 Task: Reply to email with the signature Devin Parker with the subject Thank you for a leave of absence from softage.10@softage.net with the message Please let me know if you have any questions or concerns about the new project timeline. with BCC to softage.2@softage.net with an attached document Vendor_agreement.pdf
Action: Mouse moved to (561, 223)
Screenshot: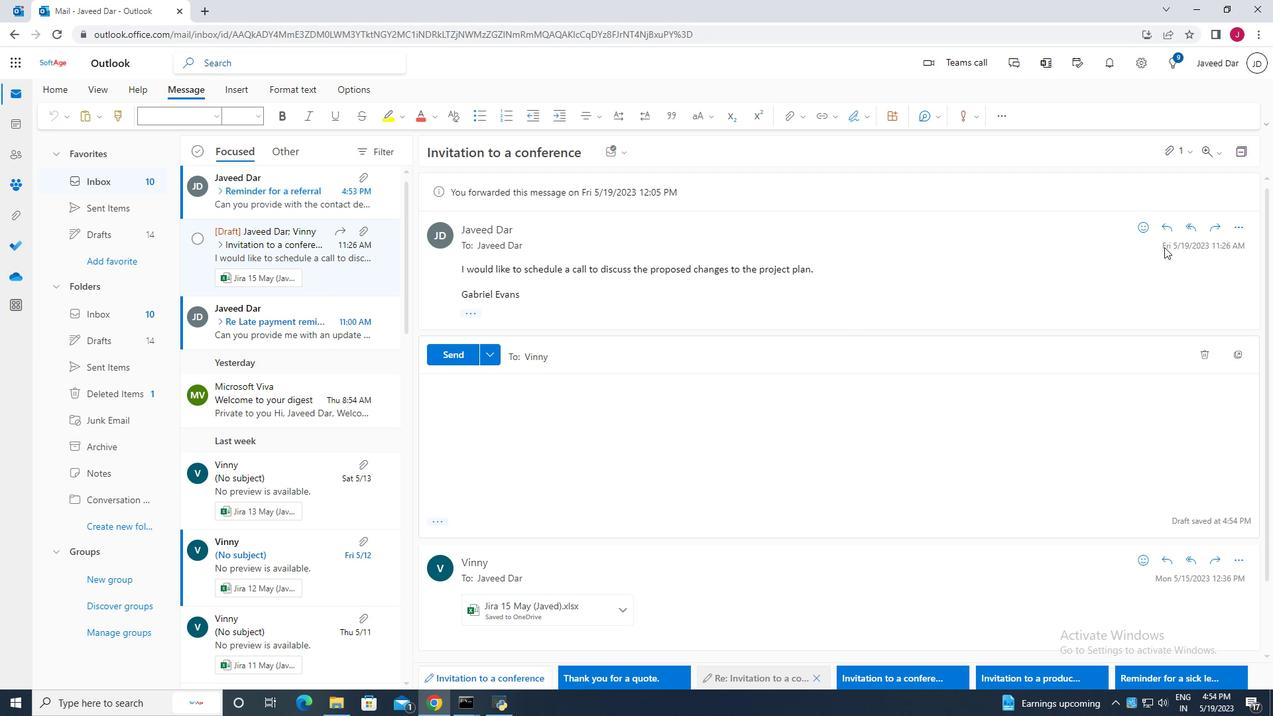
Action: Mouse pressed left at (561, 223)
Screenshot: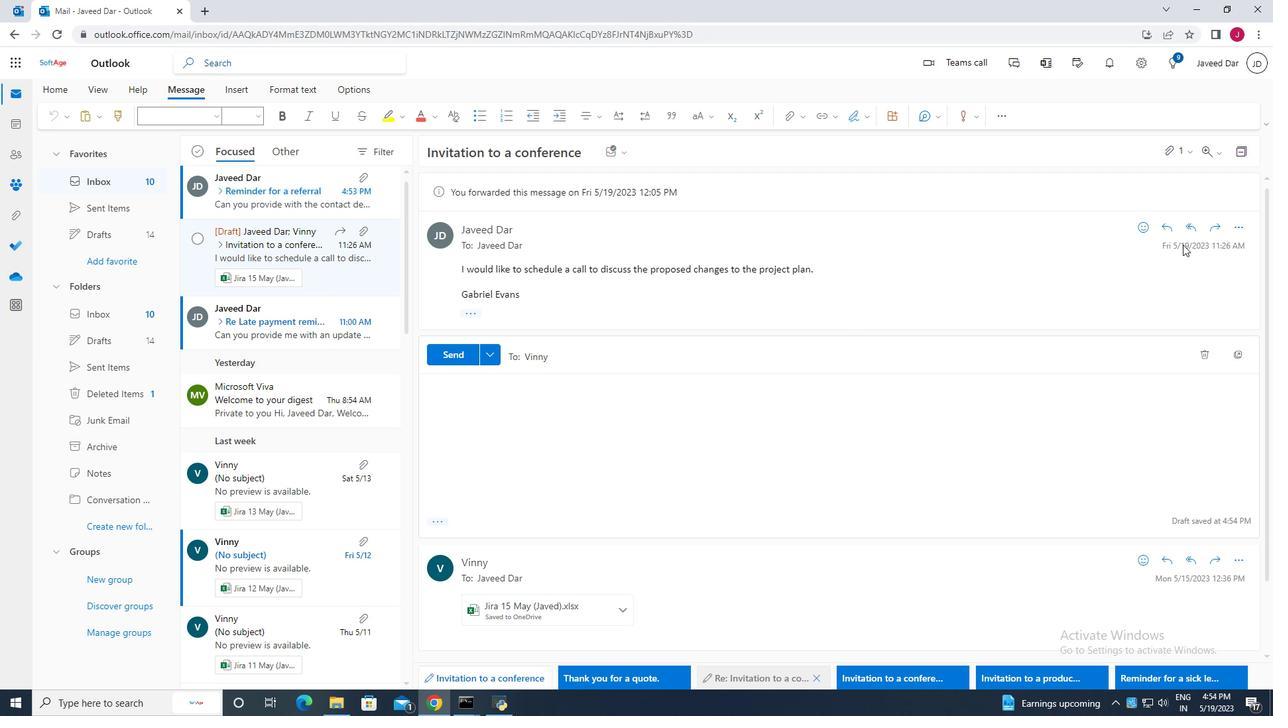 
Action: Mouse moved to (579, 152)
Screenshot: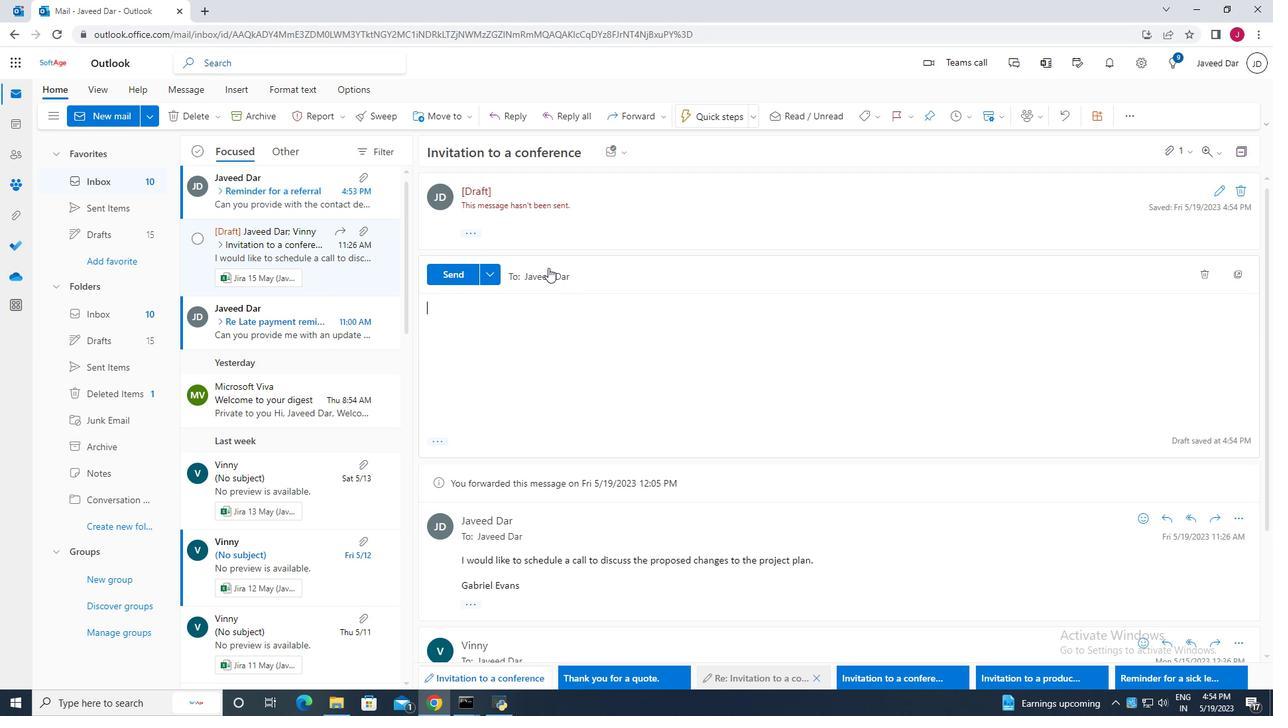 
Action: Mouse pressed left at (579, 152)
Screenshot: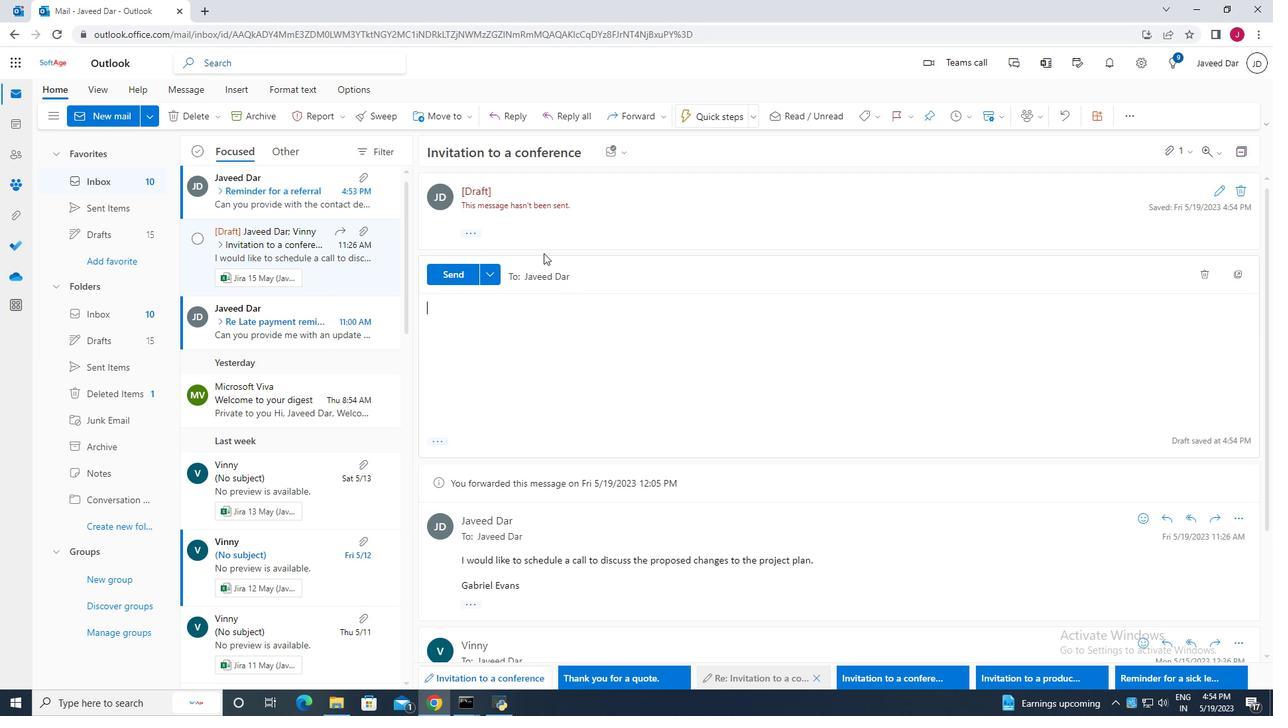 
Action: Mouse moved to (568, 255)
Screenshot: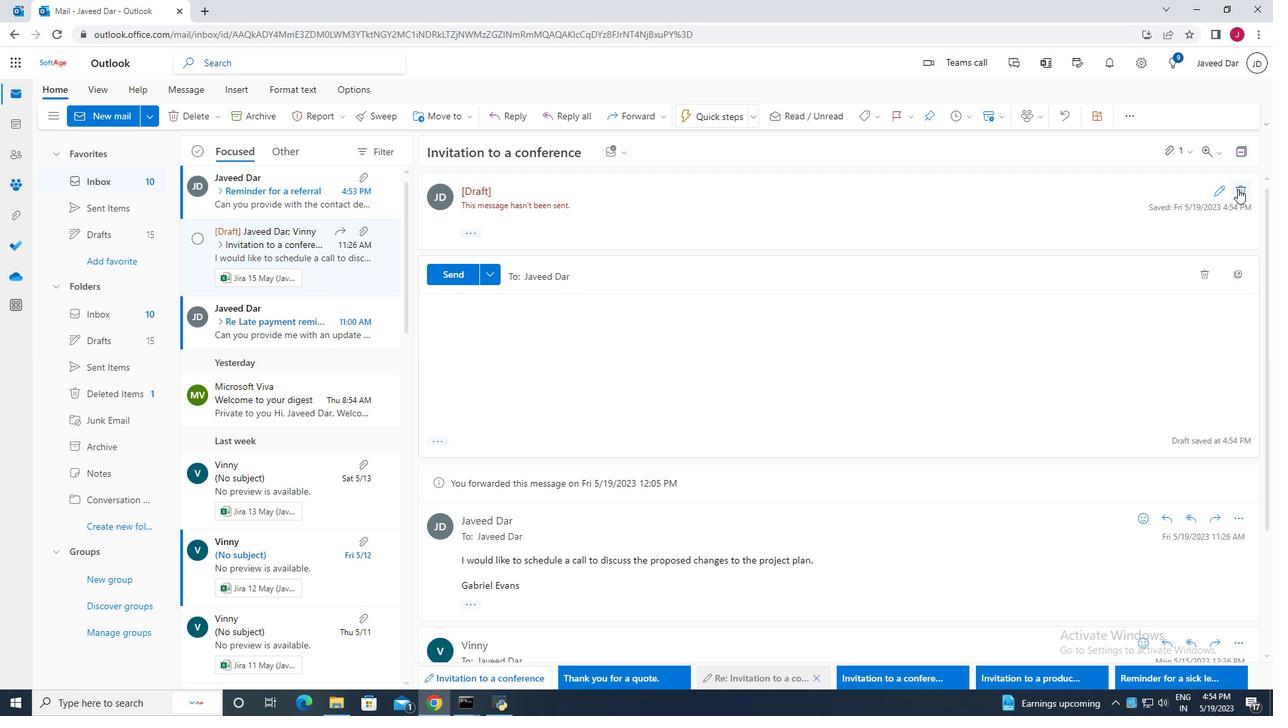 
Action: Mouse pressed left at (568, 255)
Screenshot: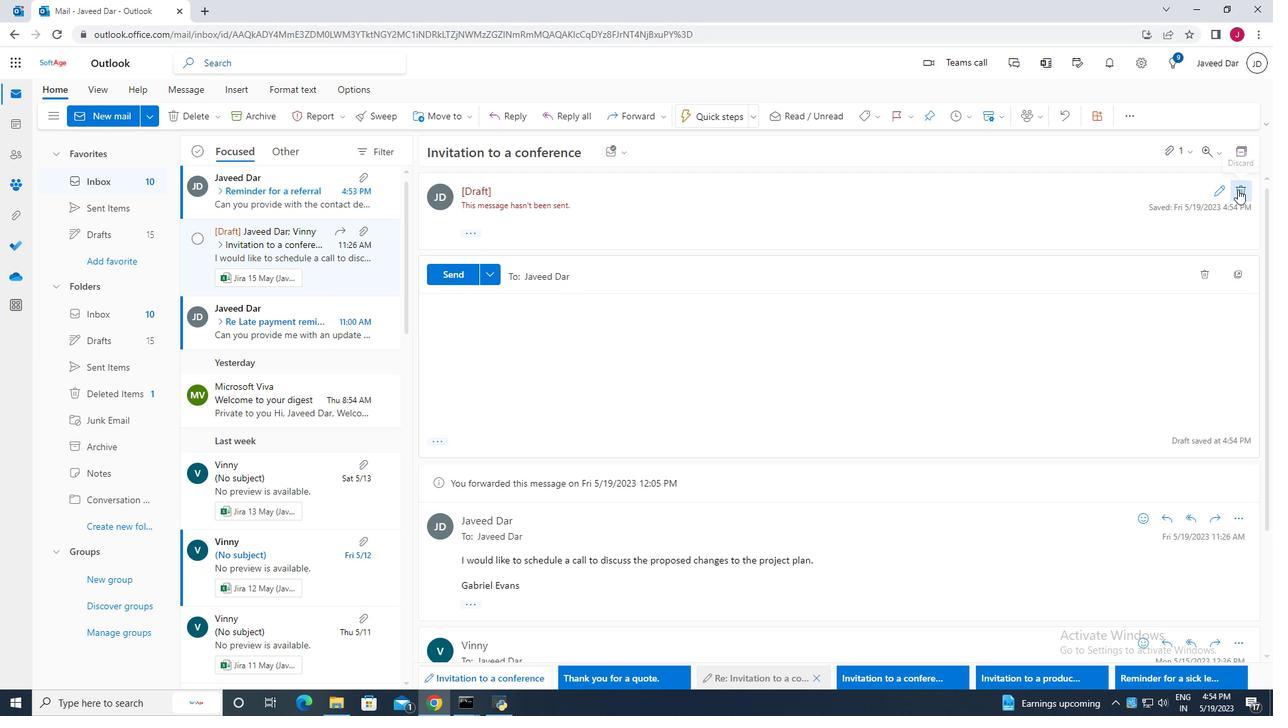 
Action: Mouse moved to (568, 229)
Screenshot: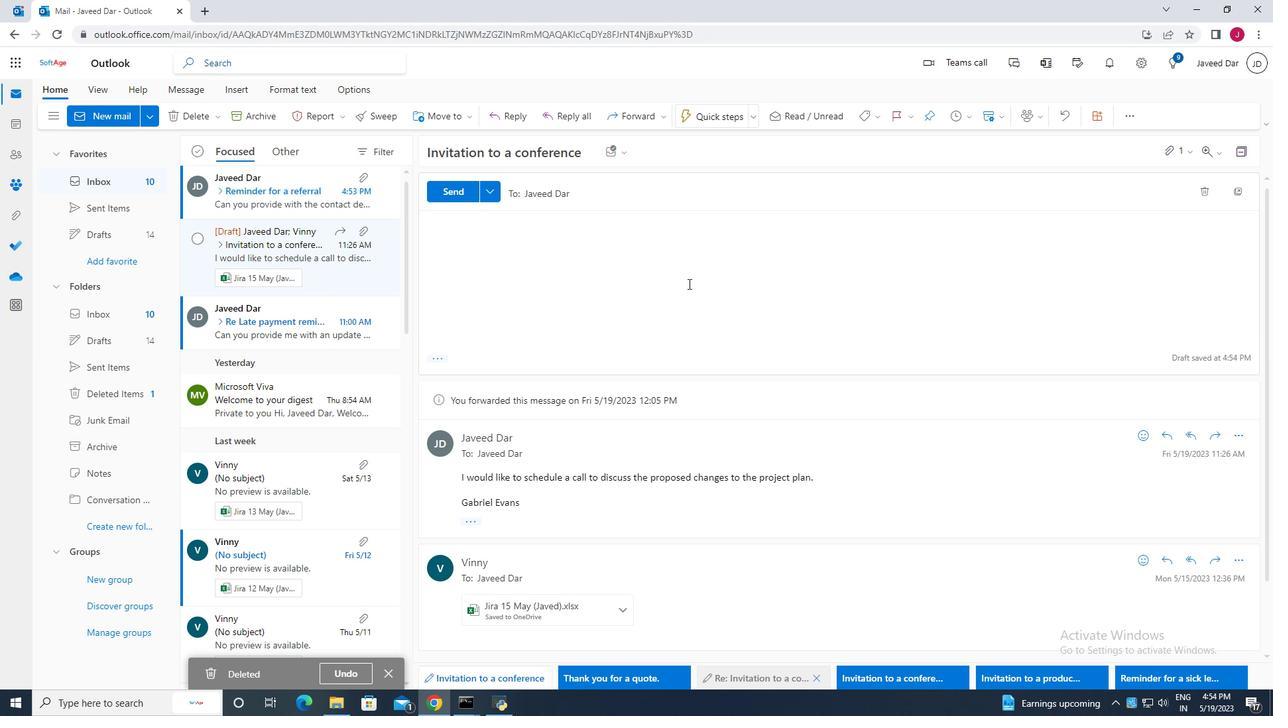 
Action: Mouse pressed left at (568, 229)
Screenshot: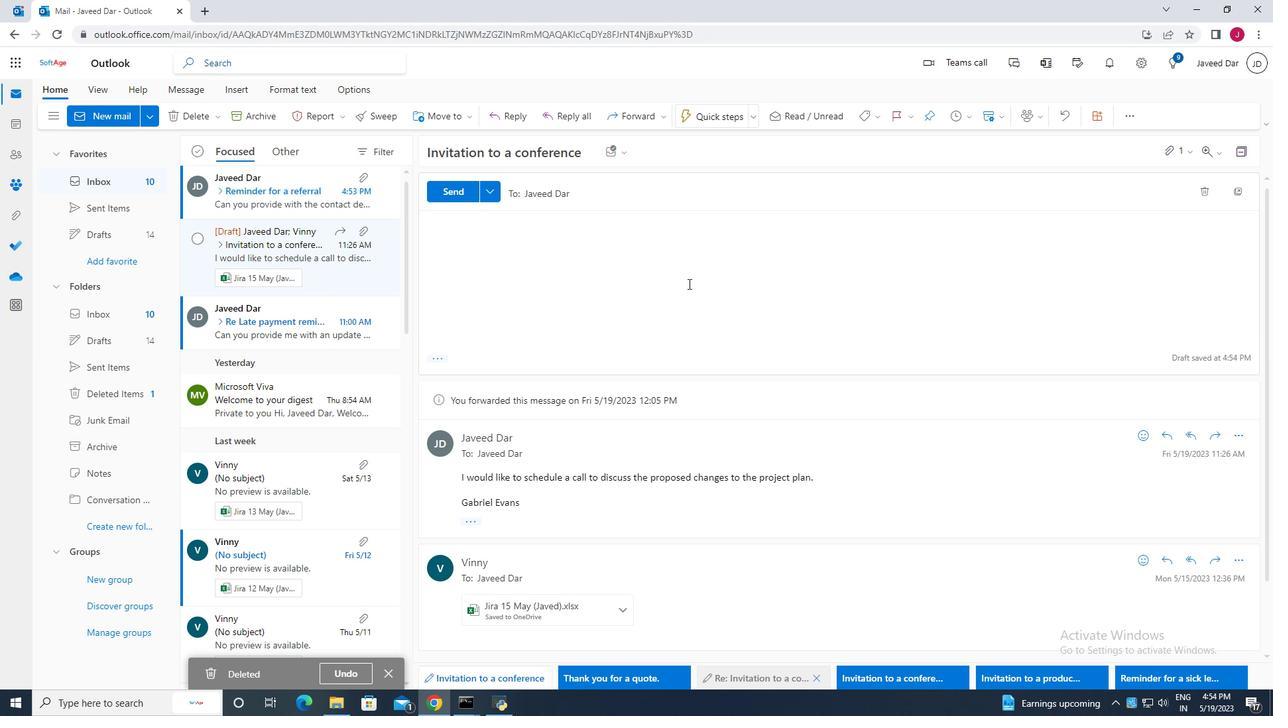 
Action: Mouse moved to (568, 210)
Screenshot: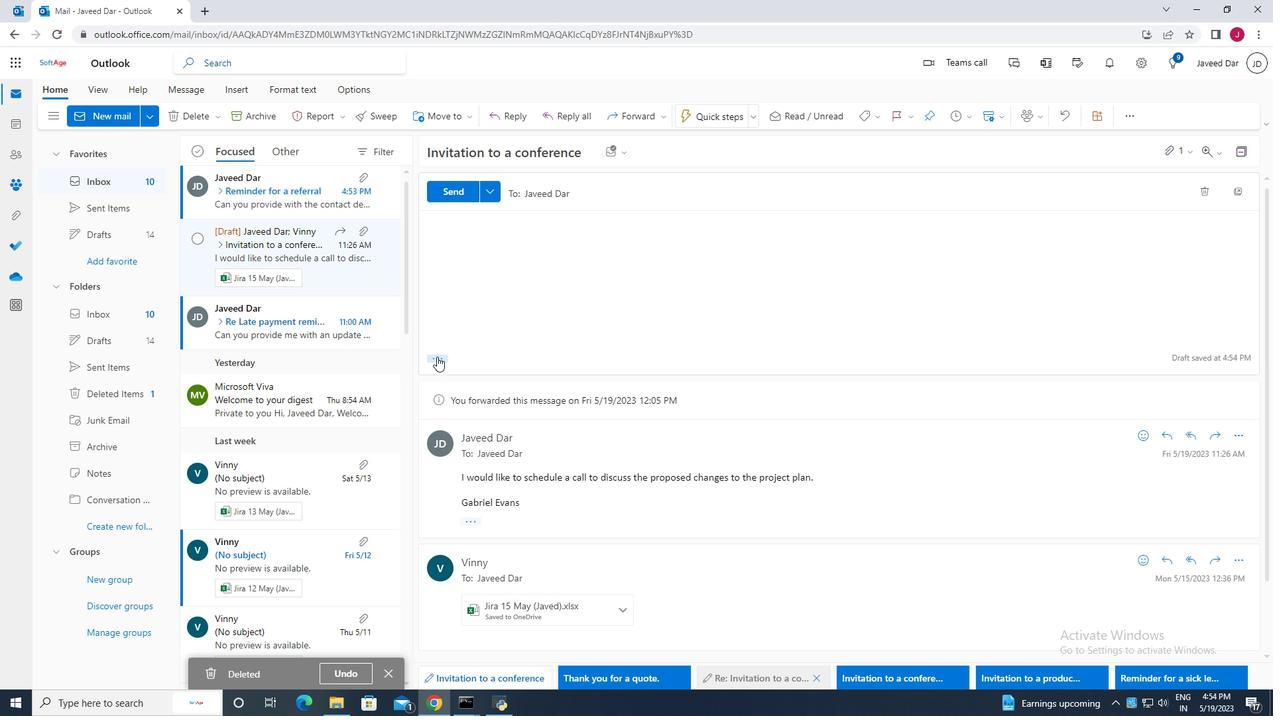 
Action: Mouse pressed left at (568, 210)
Screenshot: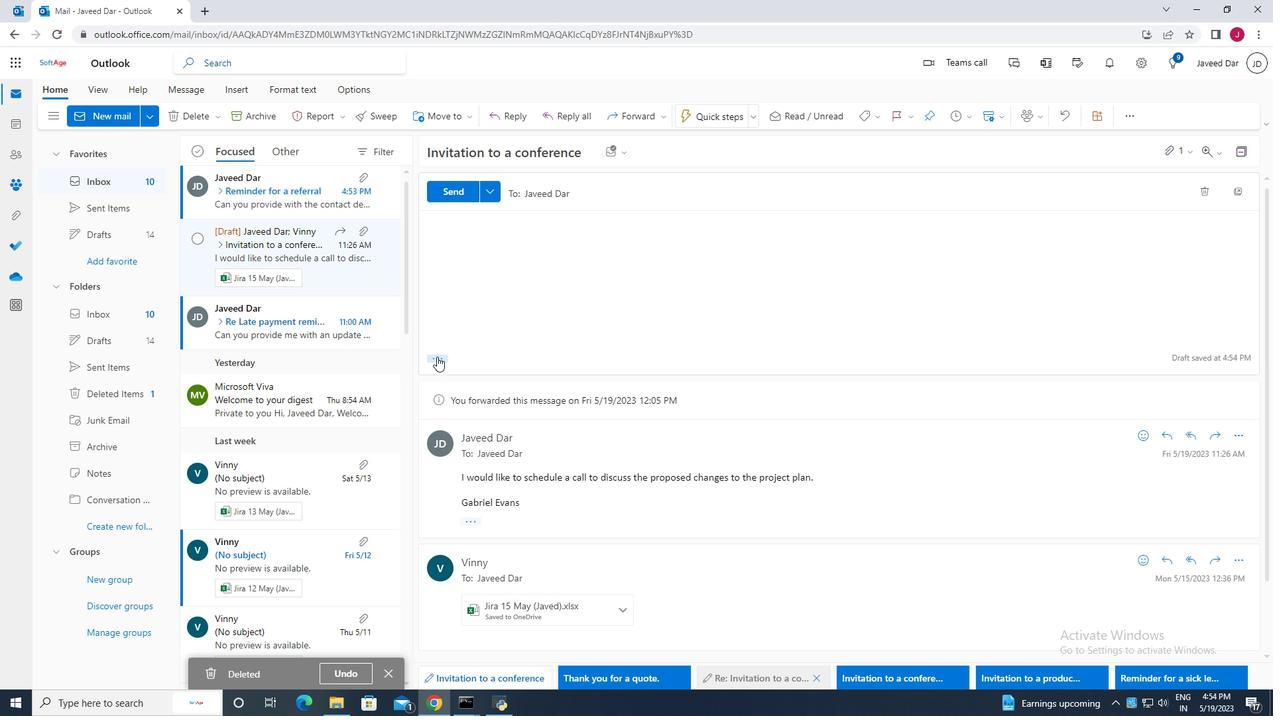 
Action: Mouse moved to (574, 210)
Screenshot: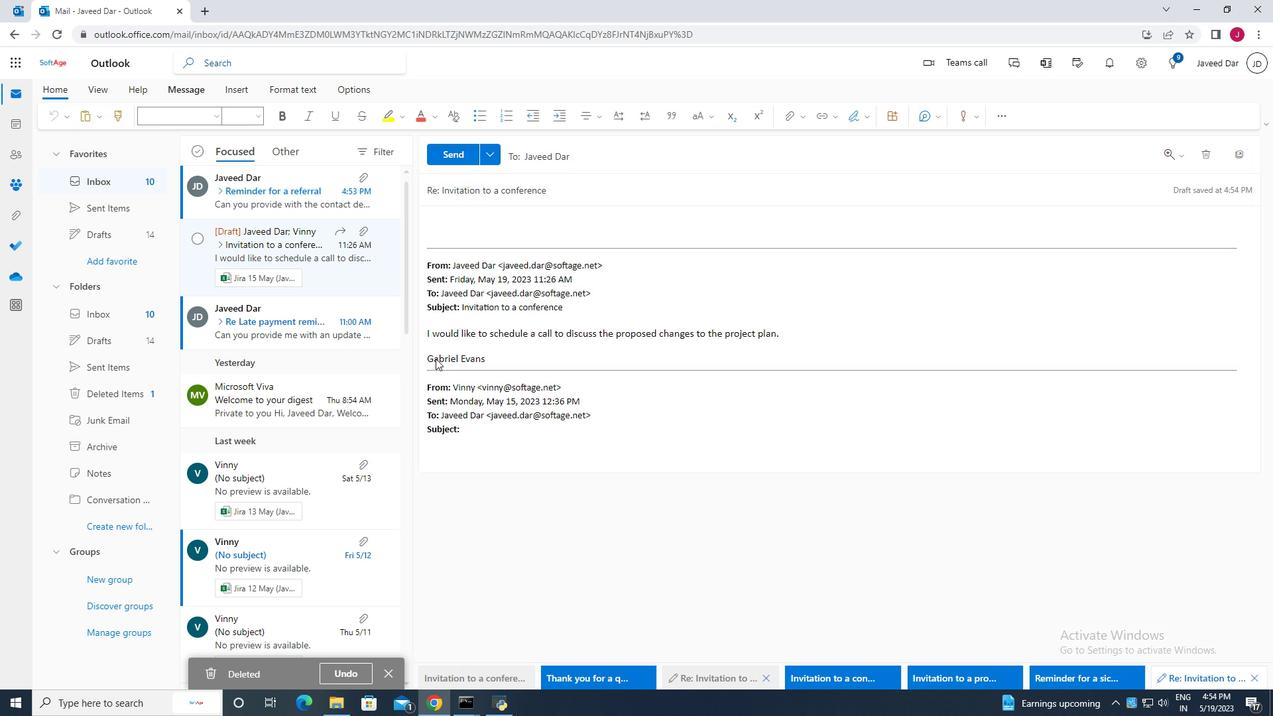 
Action: Mouse pressed left at (574, 210)
Screenshot: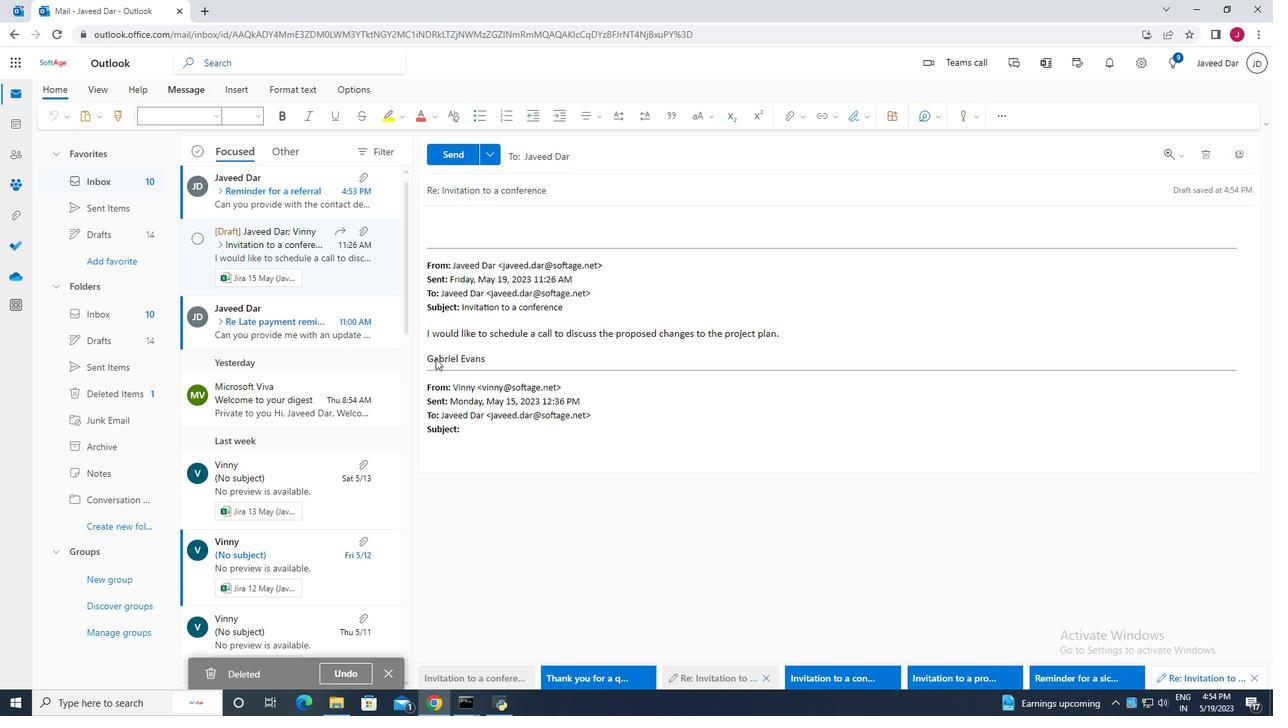 
Action: Key pressed <Key.shift>Devin<Key.space><Key.shift><Key.shift><Key.shift><Key.shift><Key.shift><Key.shift>Parker
Screenshot: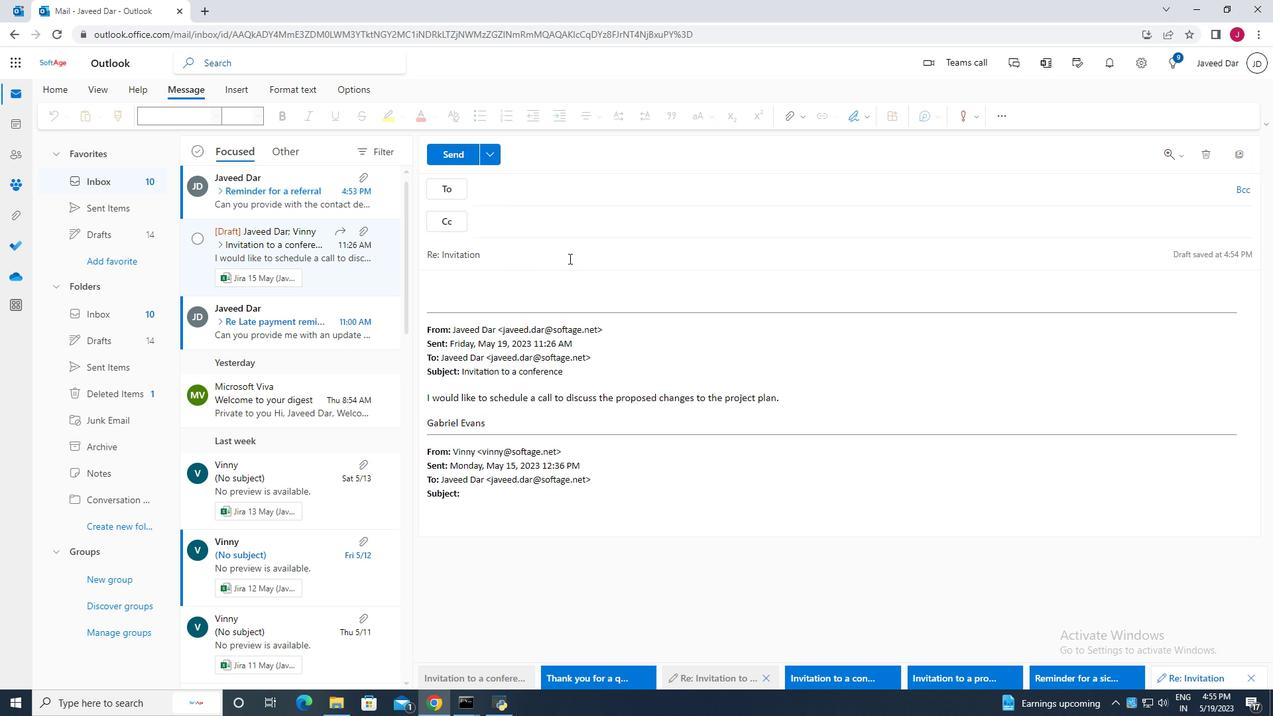 
Action: Mouse moved to (590, 177)
Screenshot: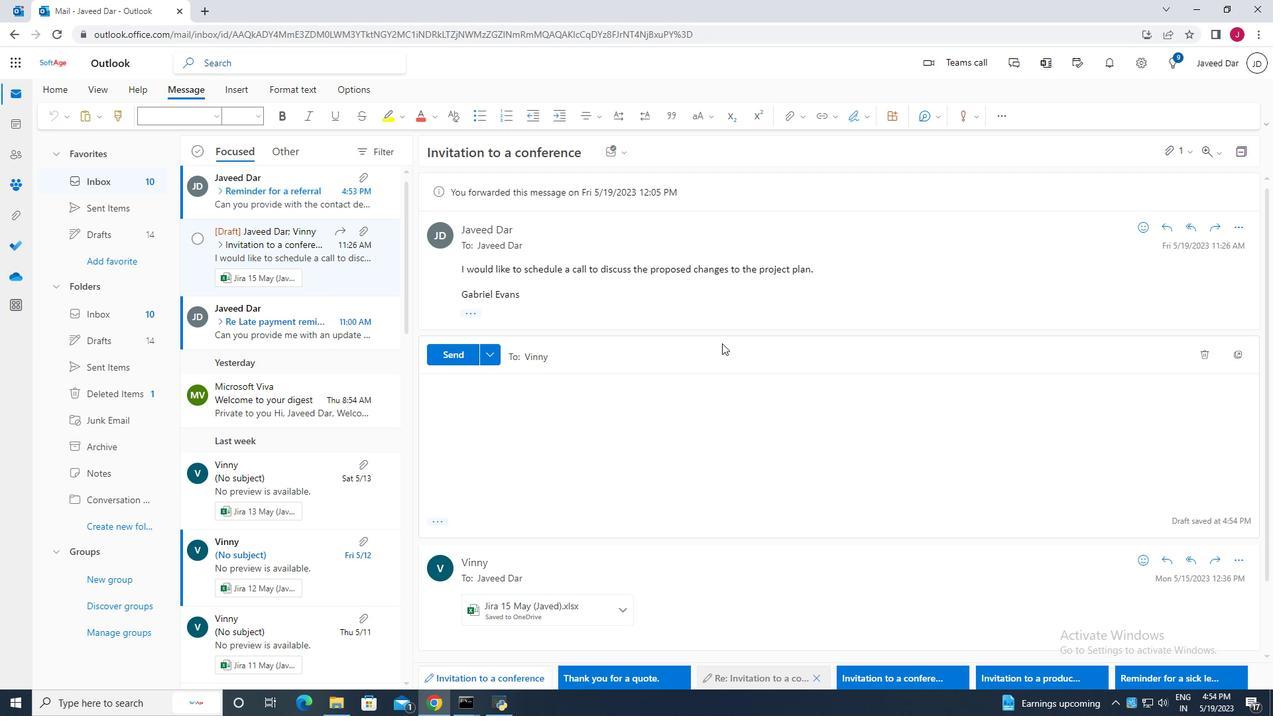 
Action: Key pressed <Key.tab>
Screenshot: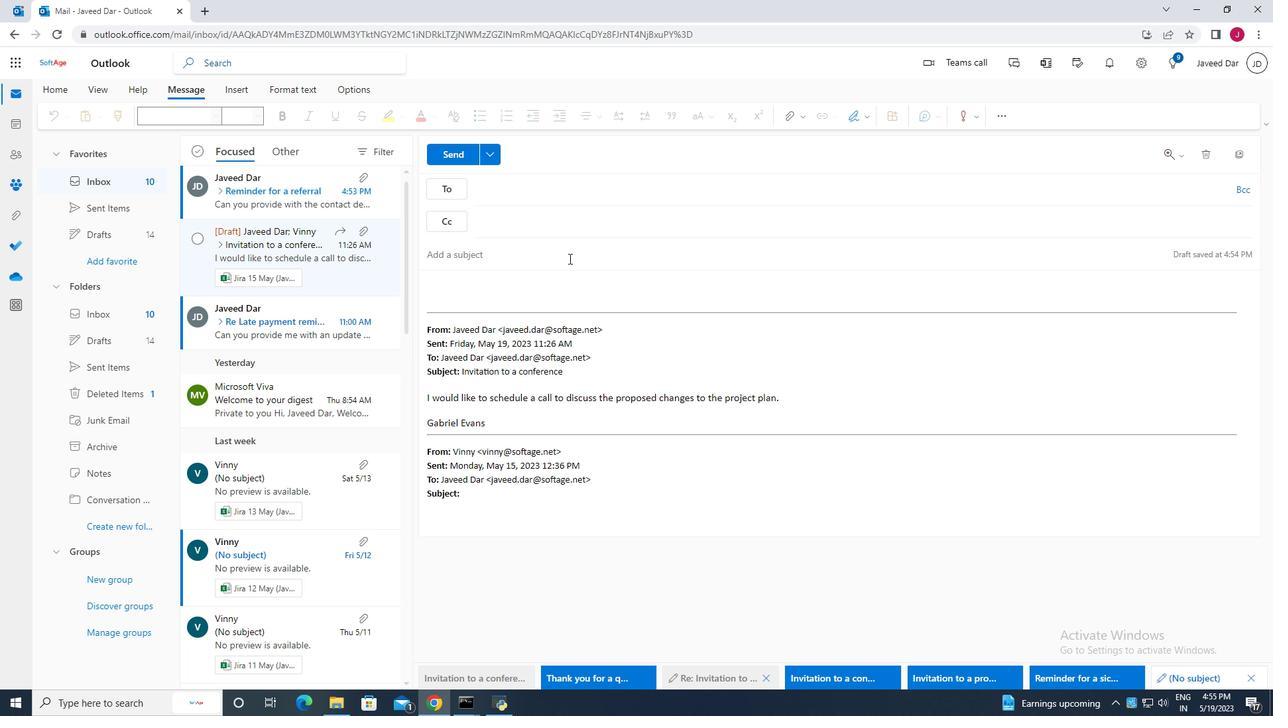 
Action: Mouse moved to (584, 208)
Screenshot: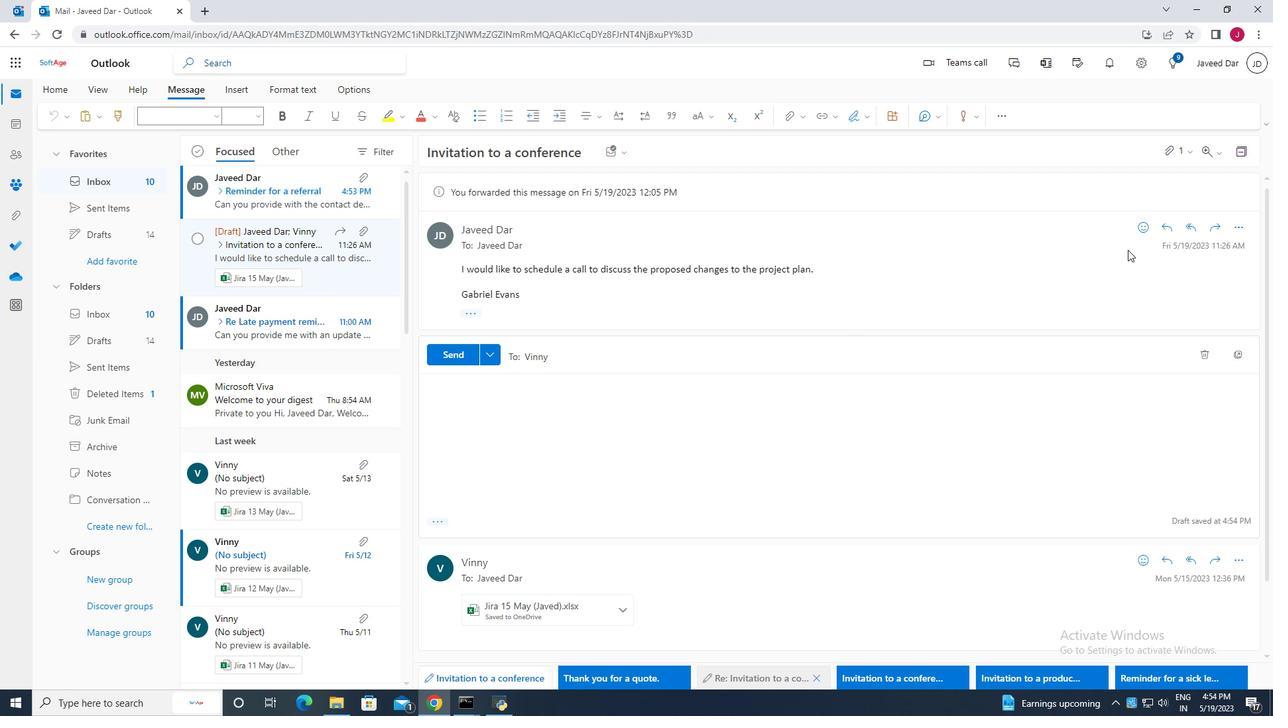
Action: Key pressed <Key.shift>
Screenshot: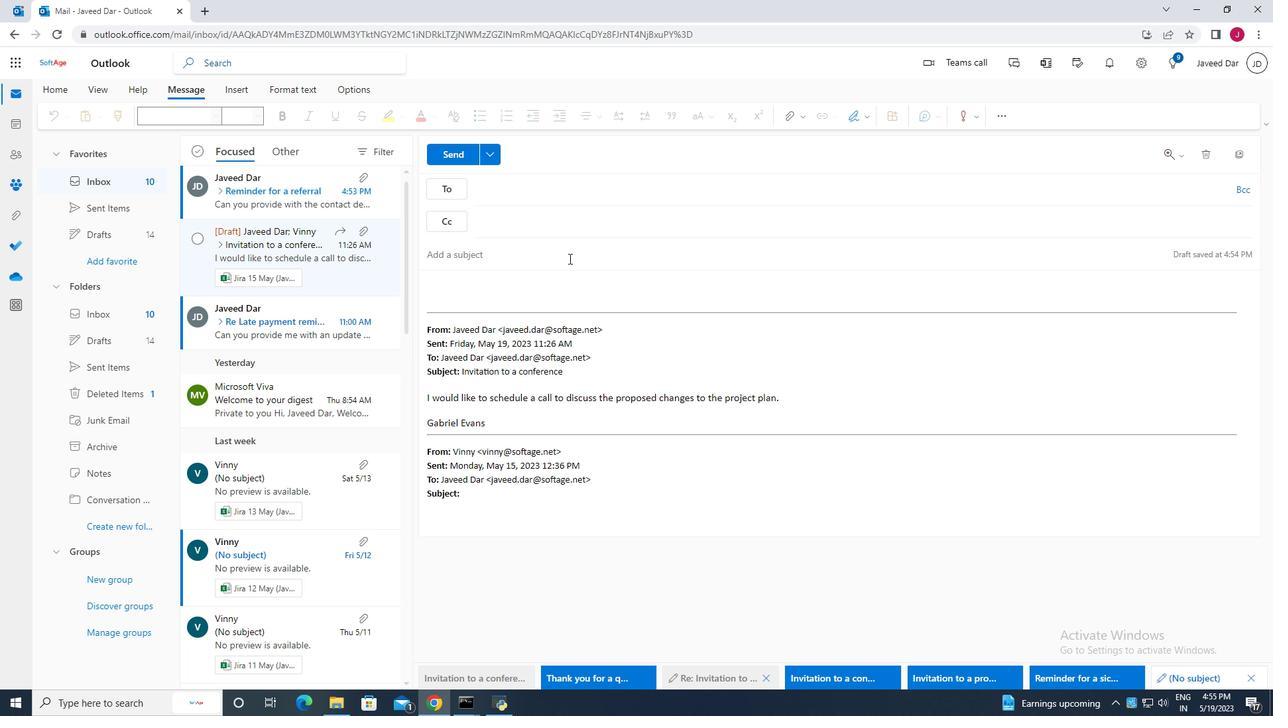 
Action: Mouse moved to (584, 218)
Screenshot: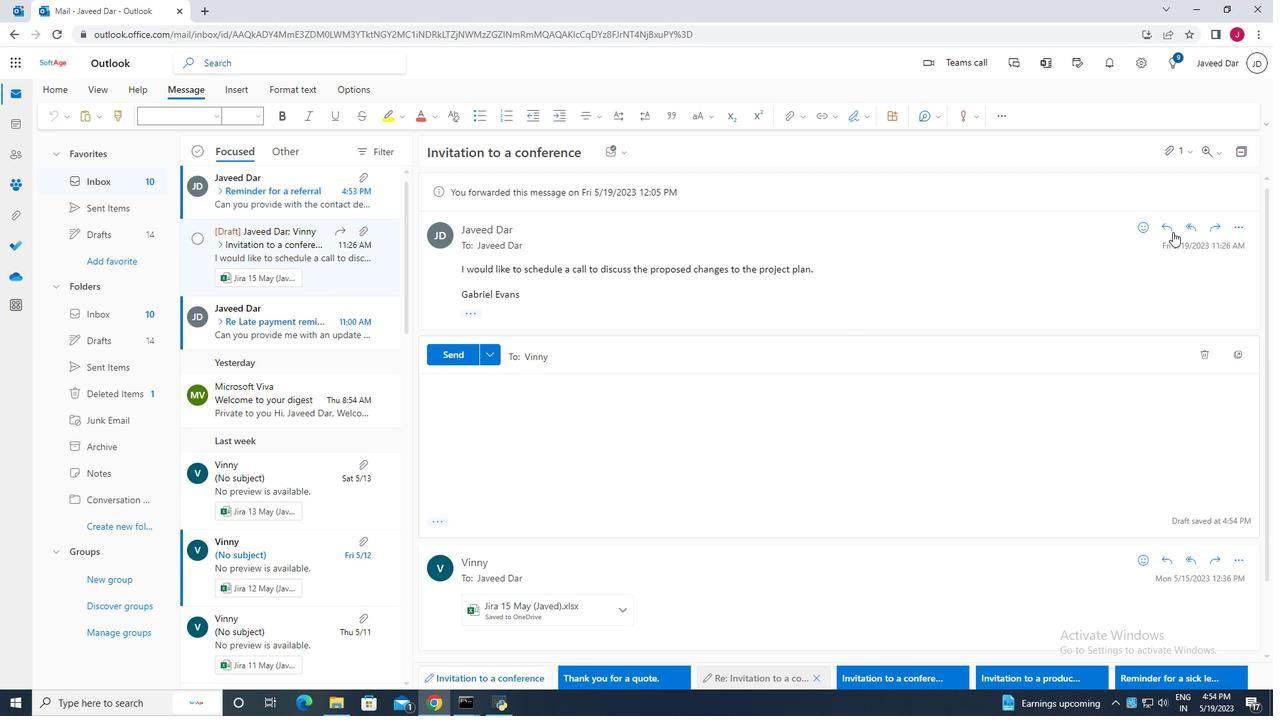 
Action: Key pressed D
Screenshot: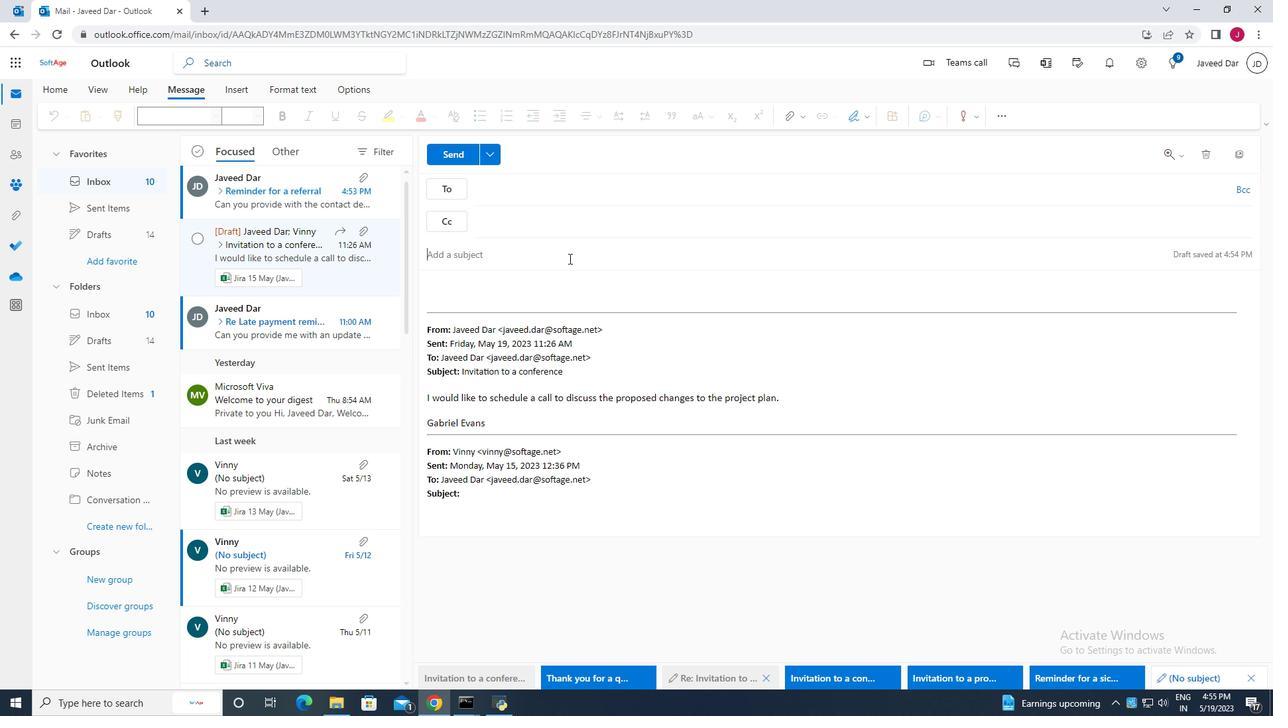 
Action: Mouse moved to (584, 218)
Screenshot: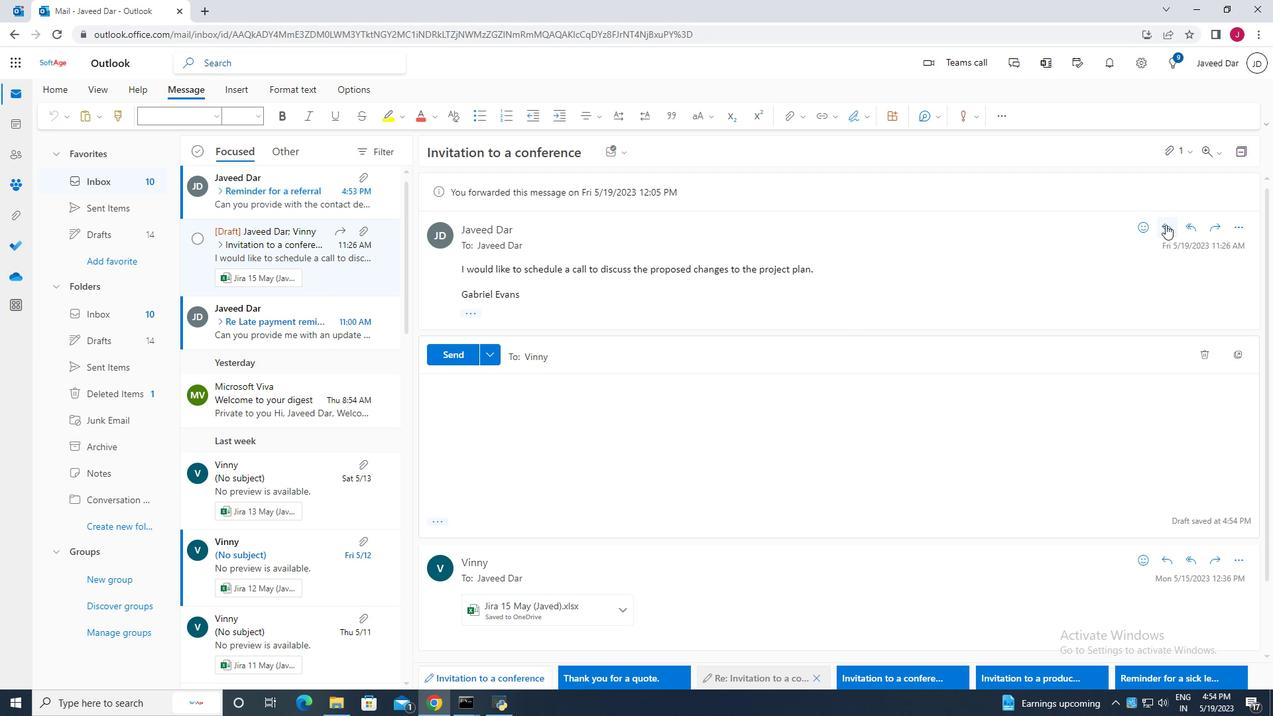 
Action: Mouse pressed left at (584, 218)
Screenshot: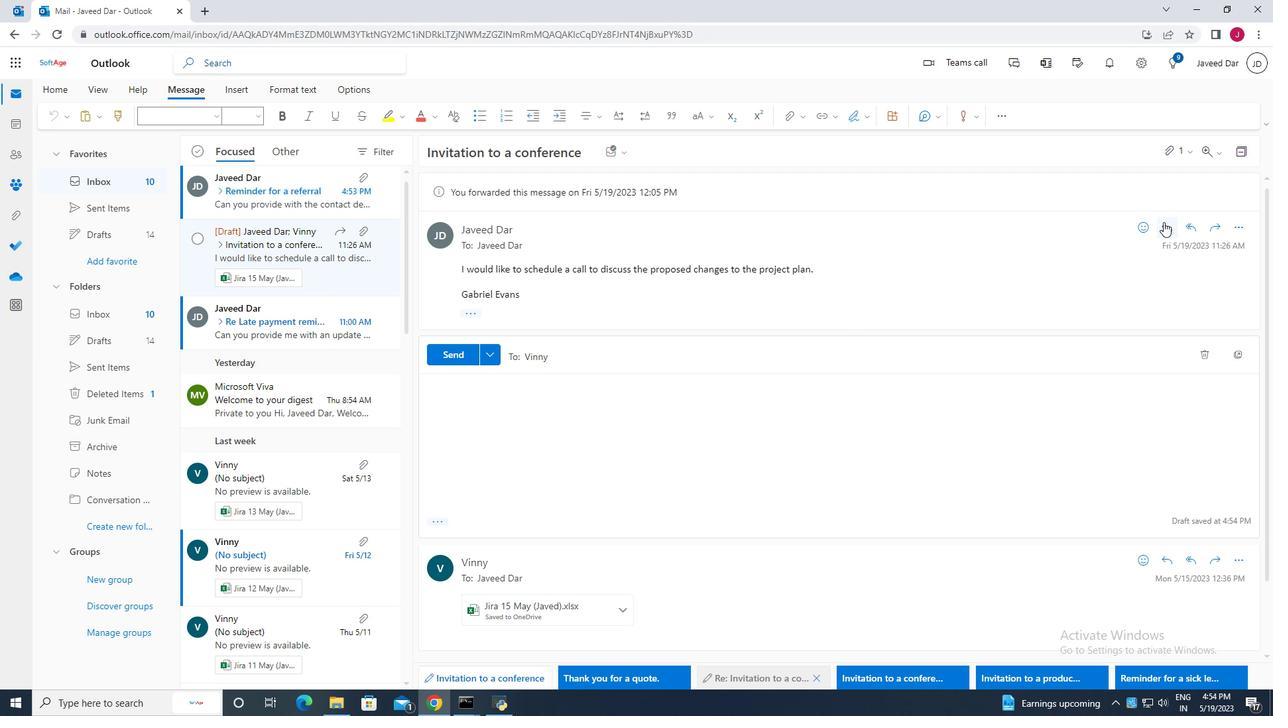 
Action: Key pressed e
Screenshot: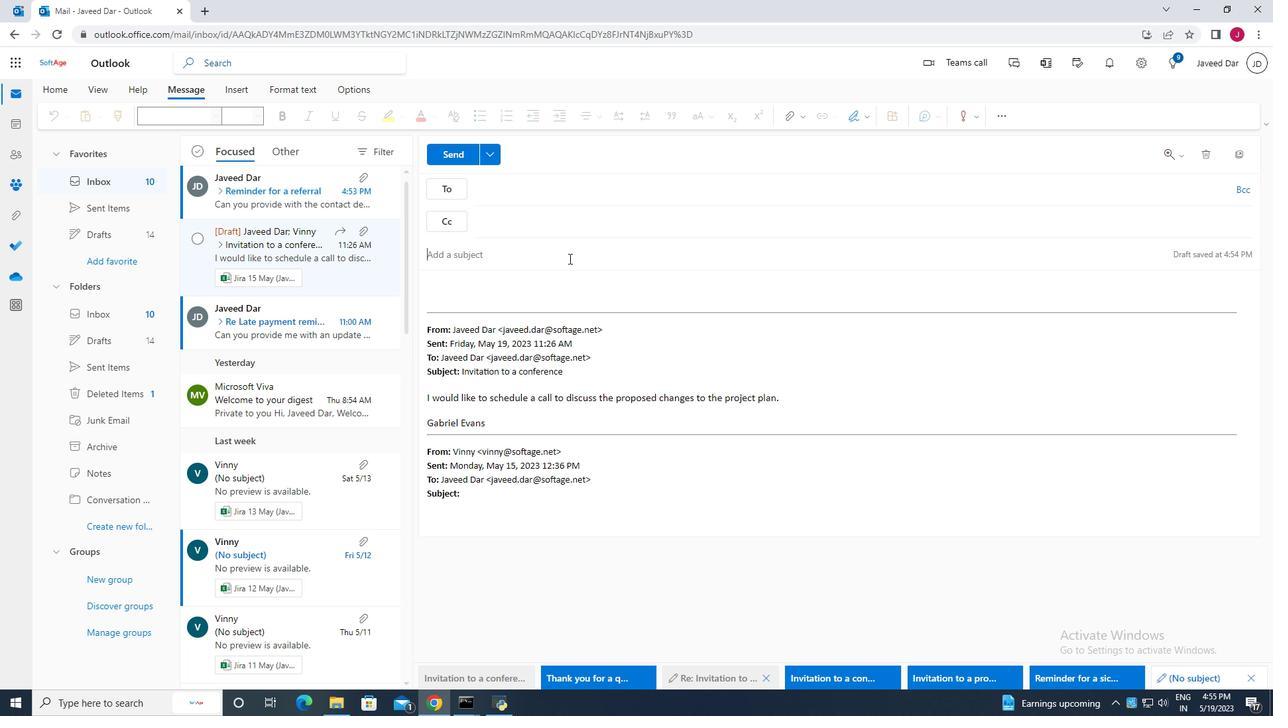 
Action: Mouse moved to (600, 190)
Screenshot: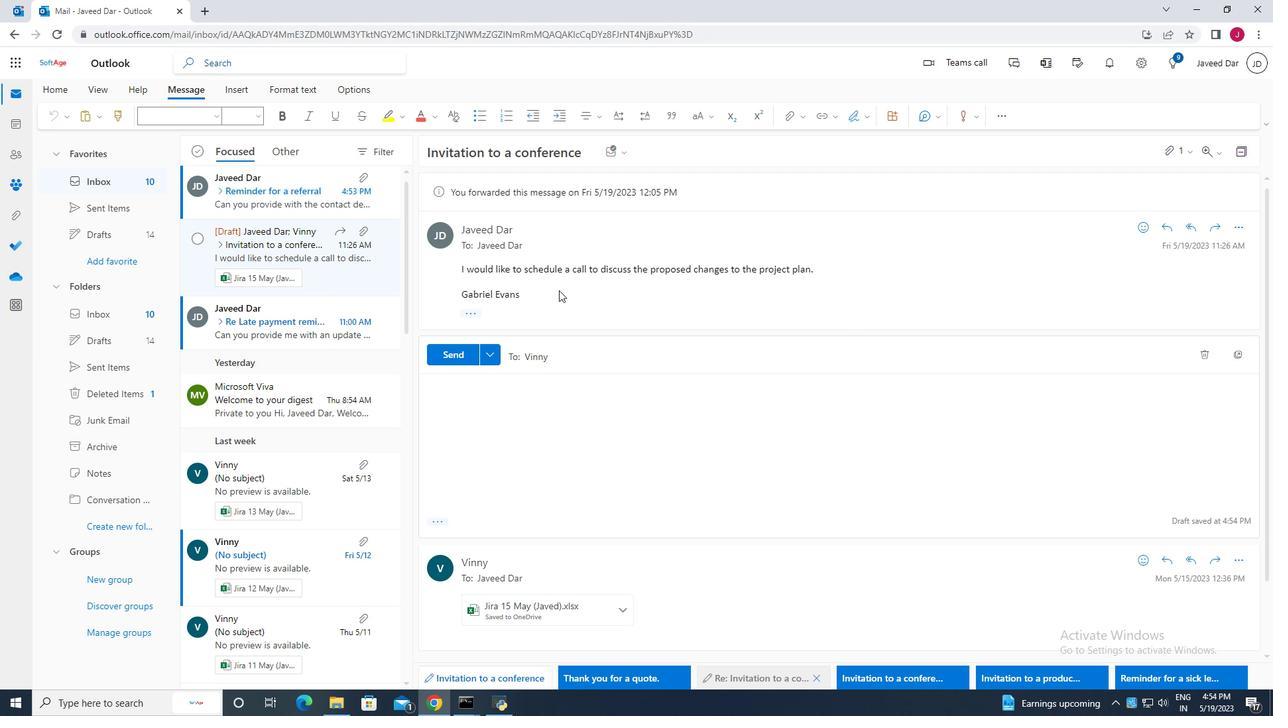 
Action: Key pressed n
Screenshot: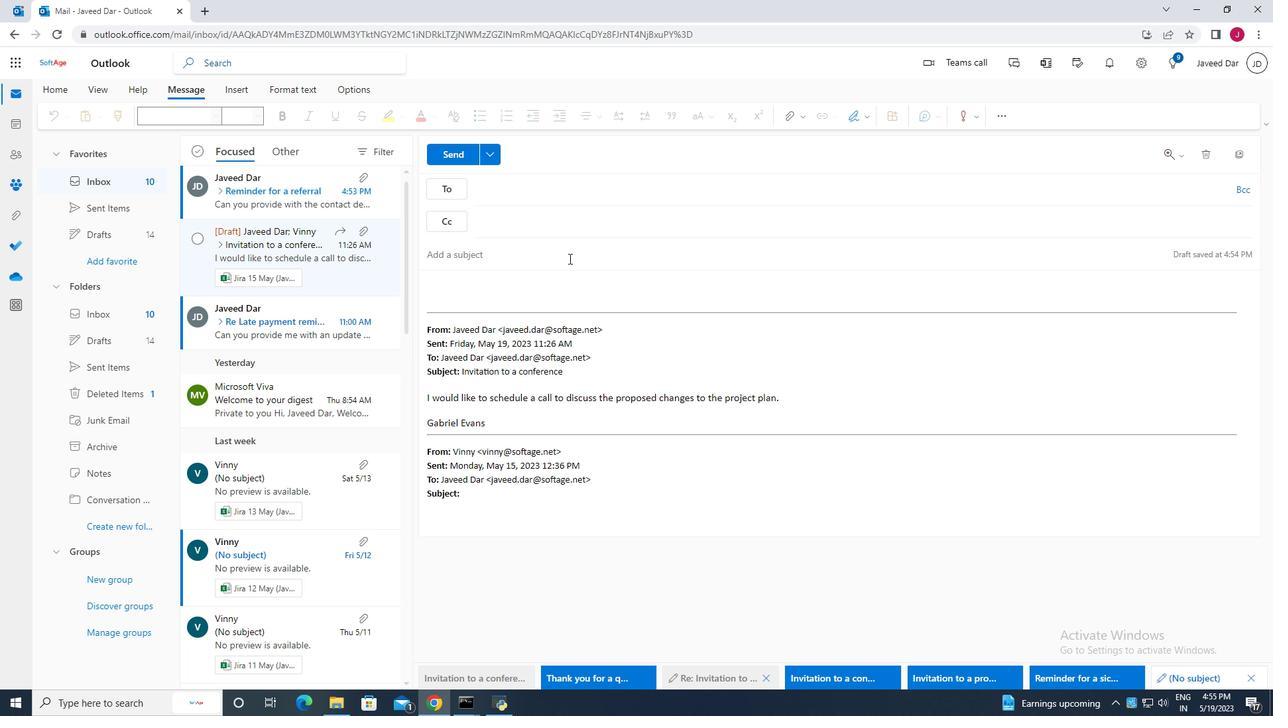 
Action: Mouse moved to (600, 194)
Screenshot: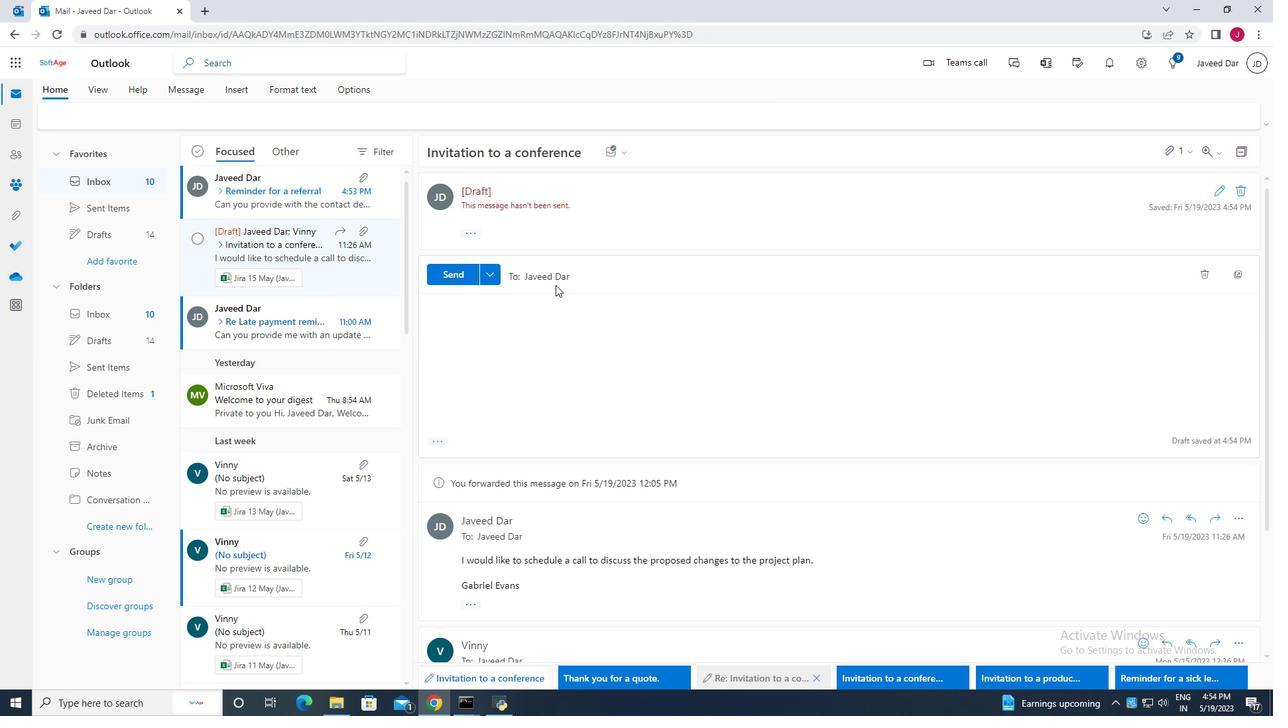 
Action: Key pressed <Key.space>
Screenshot: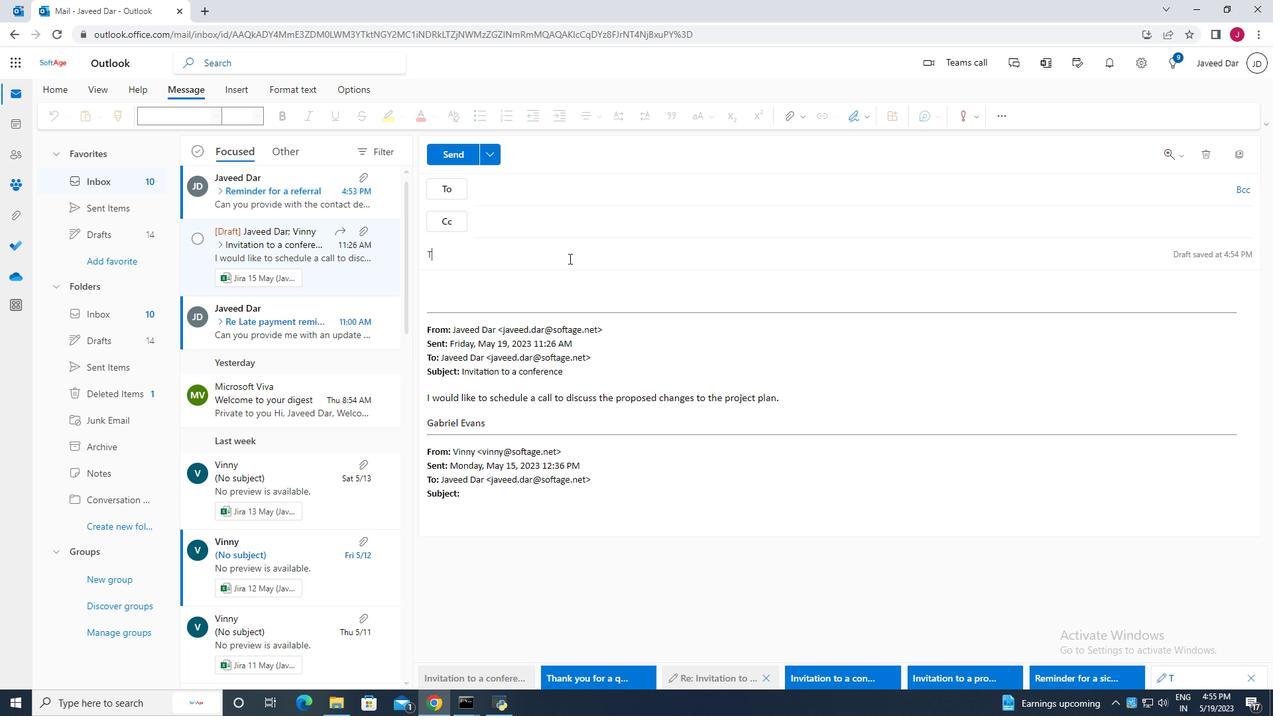
Action: Mouse moved to (600, 198)
Screenshot: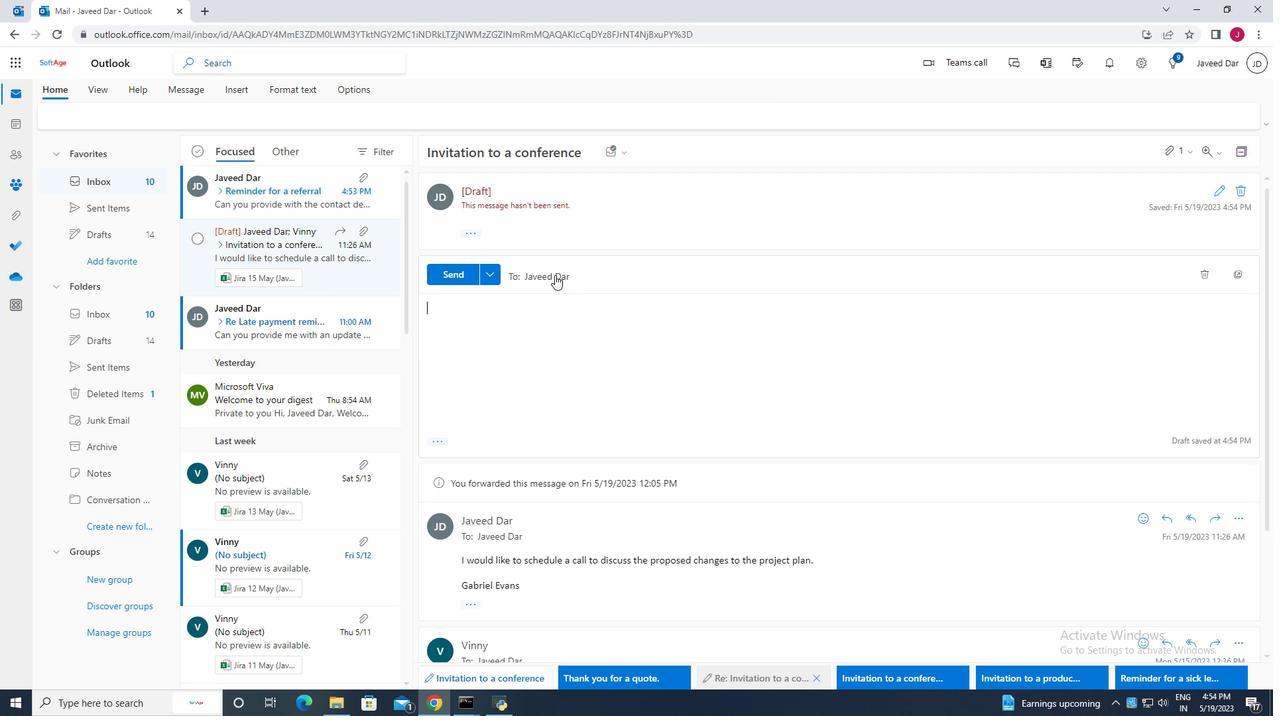 
Action: Key pressed <Key.shift>
Screenshot: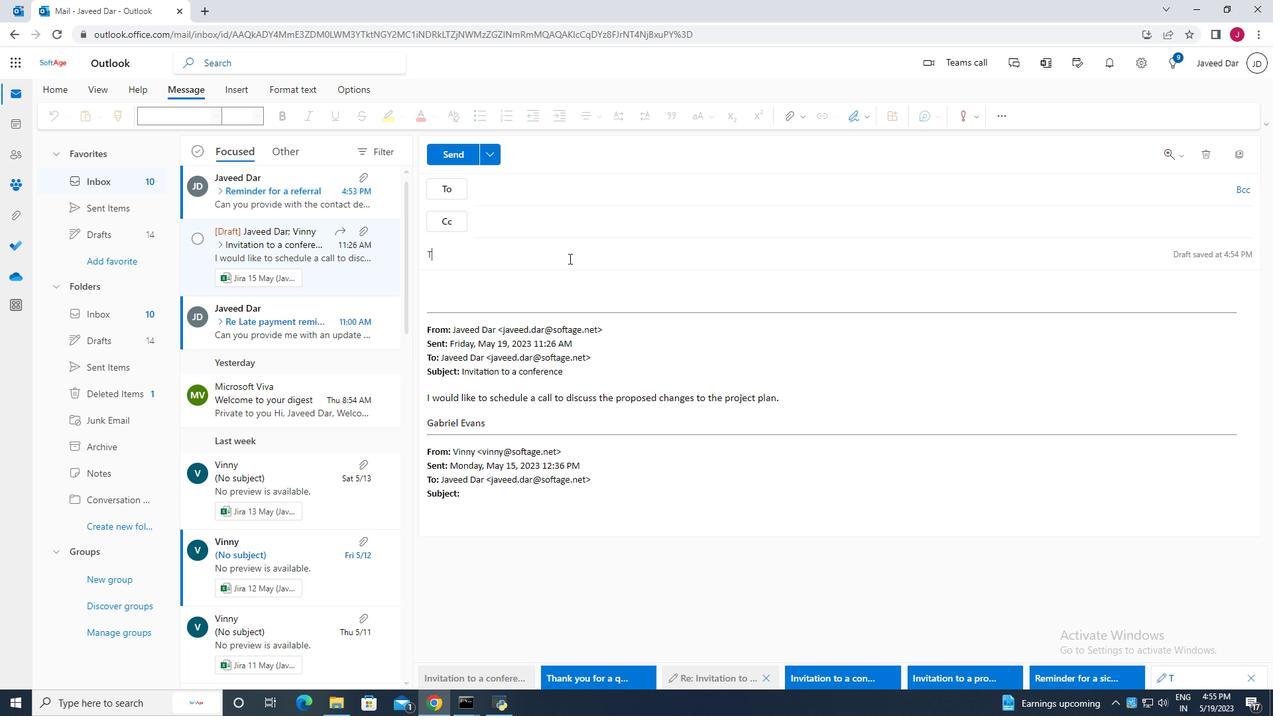 
Action: Mouse moved to (600, 205)
Screenshot: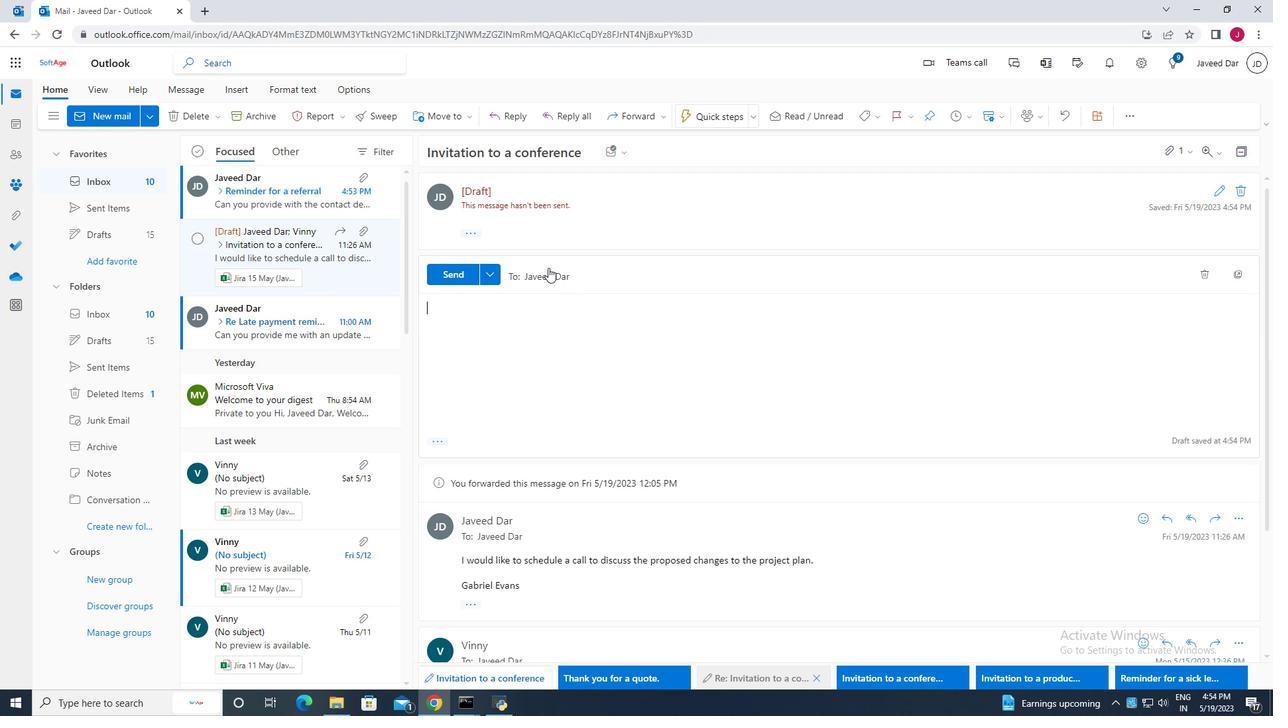 
Action: Key pressed P
Screenshot: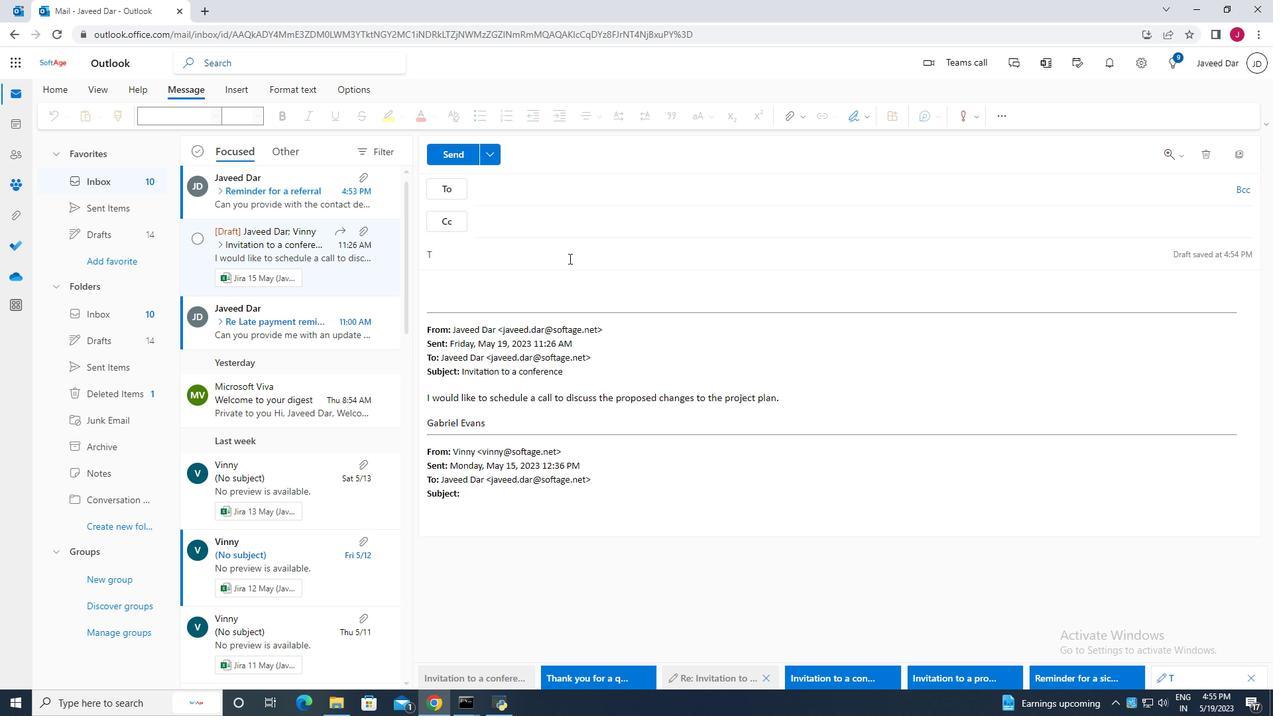 
Action: Mouse moved to (600, 192)
Screenshot: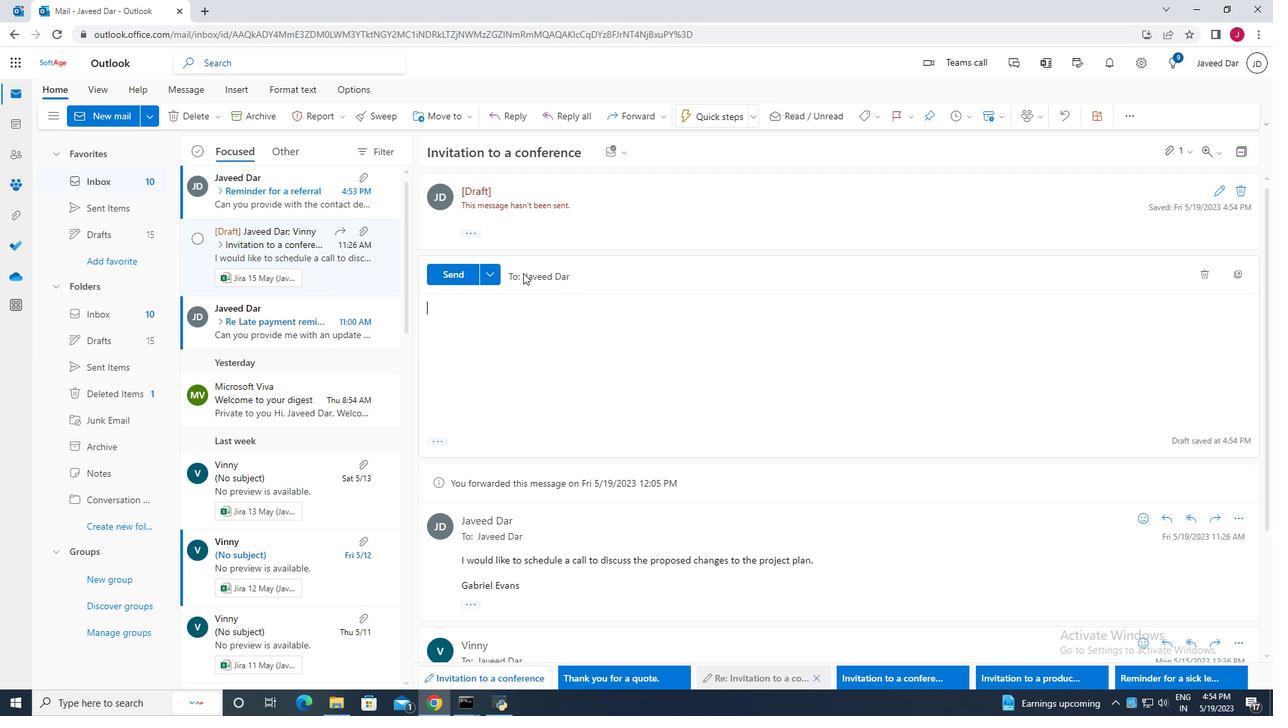
Action: Key pressed r
Screenshot: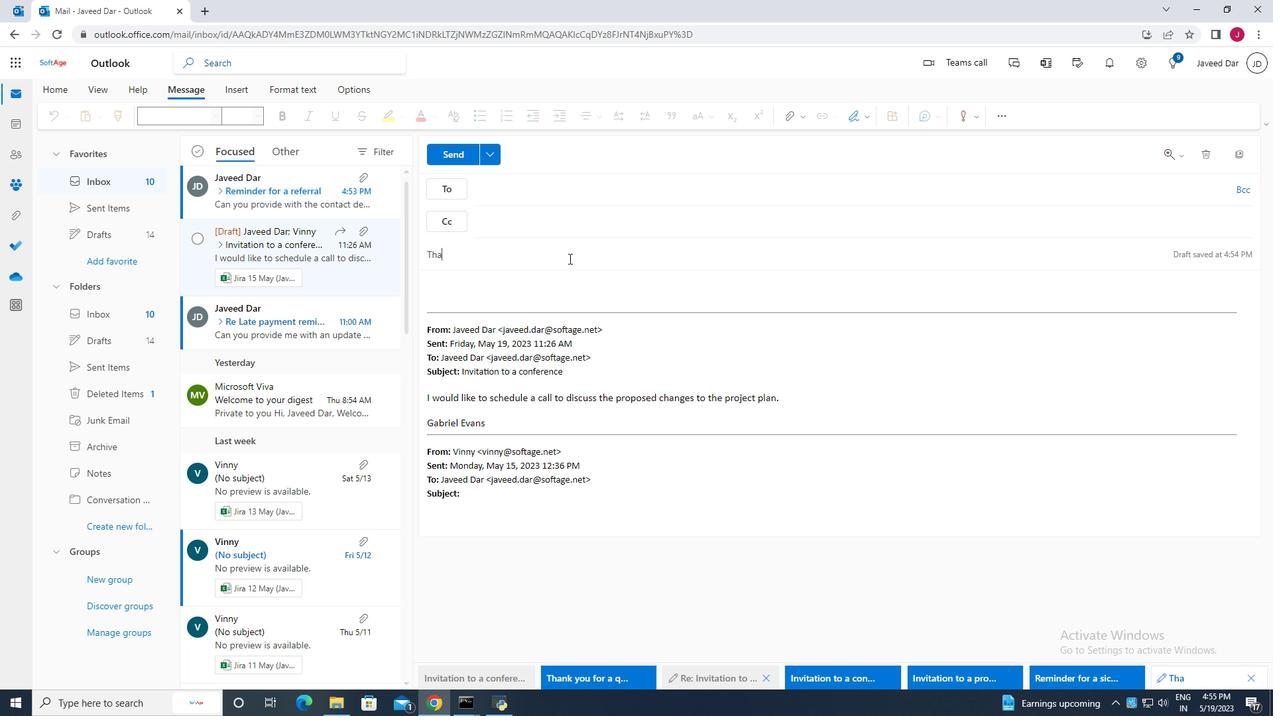 
Action: Mouse moved to (591, 226)
Screenshot: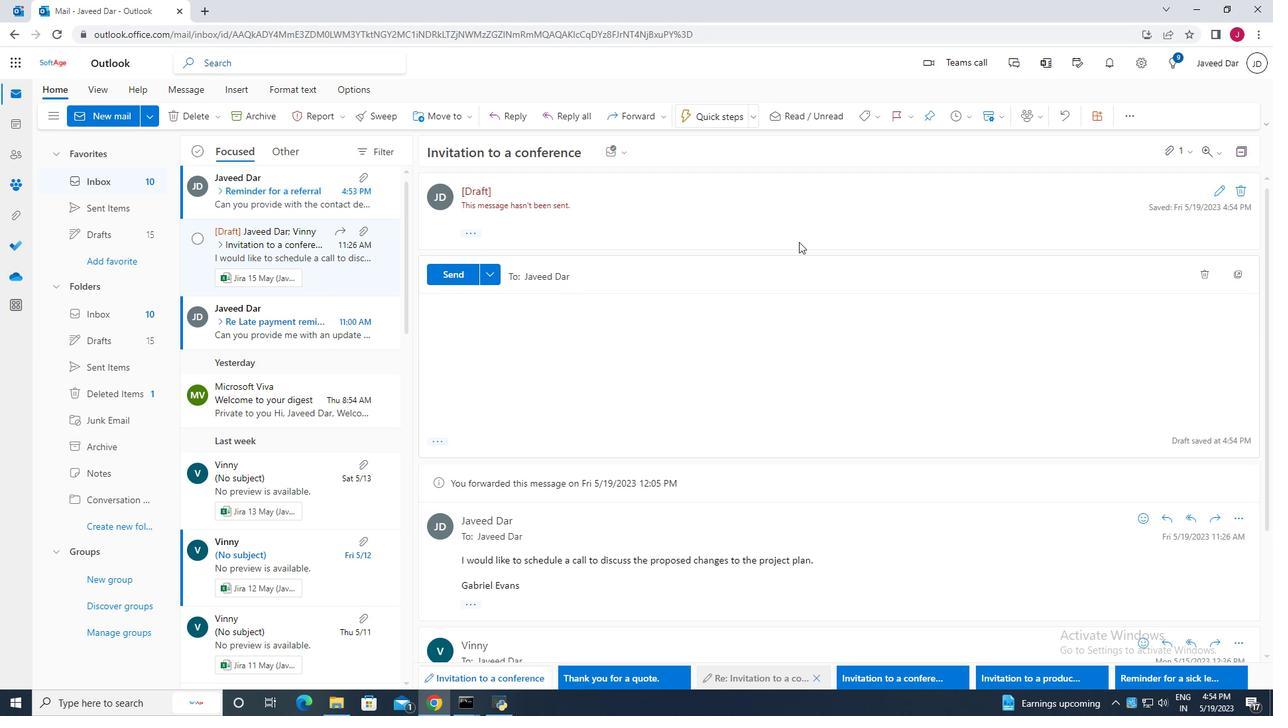 
Action: Key pressed k
Screenshot: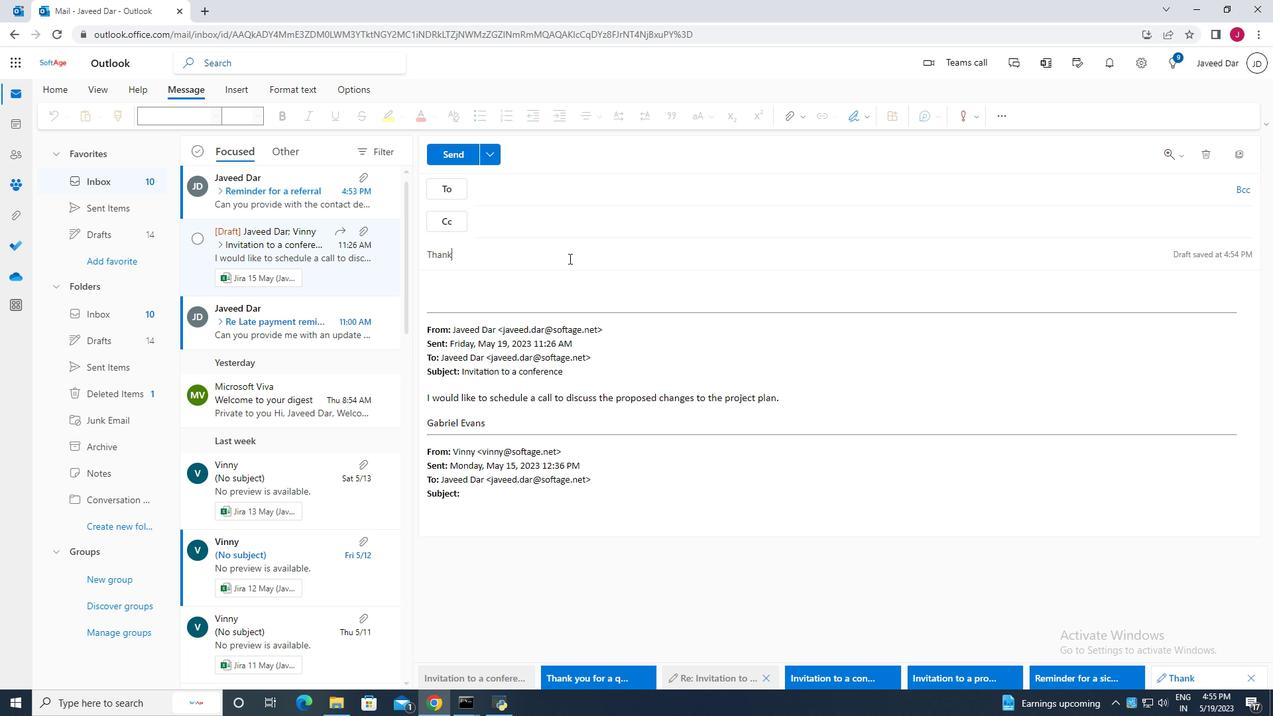 
Action: Mouse moved to (586, 234)
Screenshot: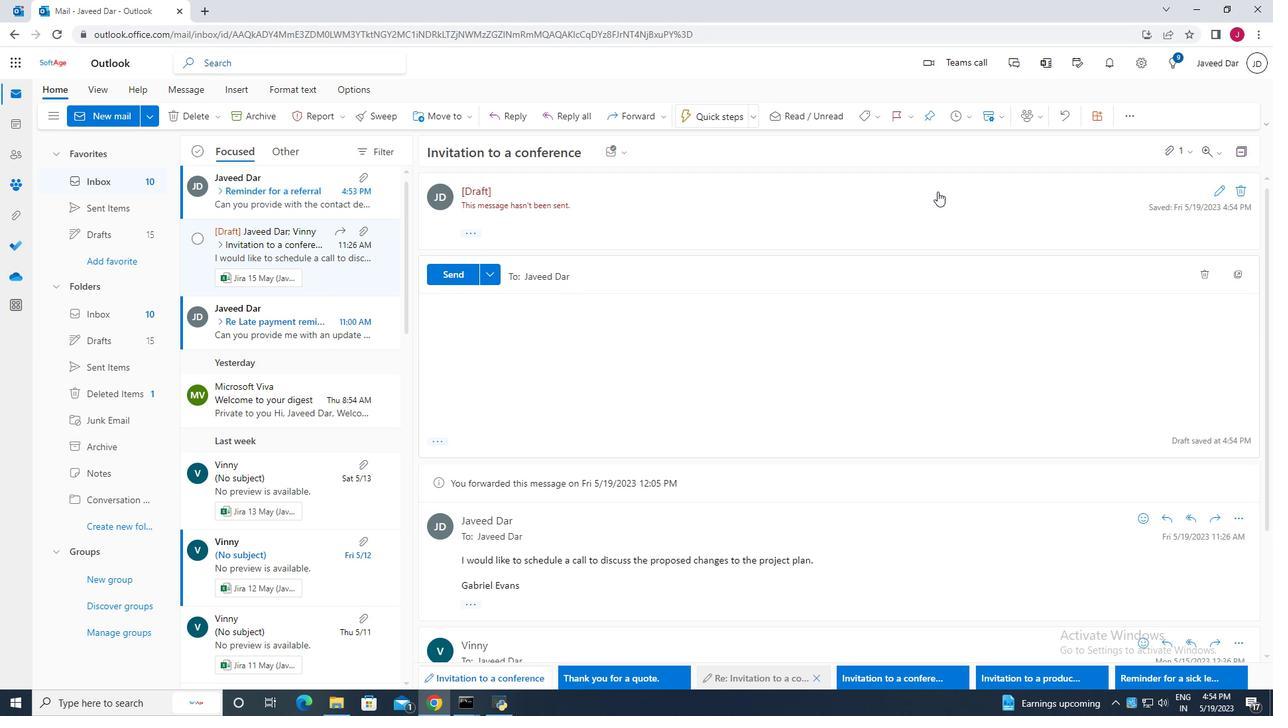 
Action: Key pressed e
Screenshot: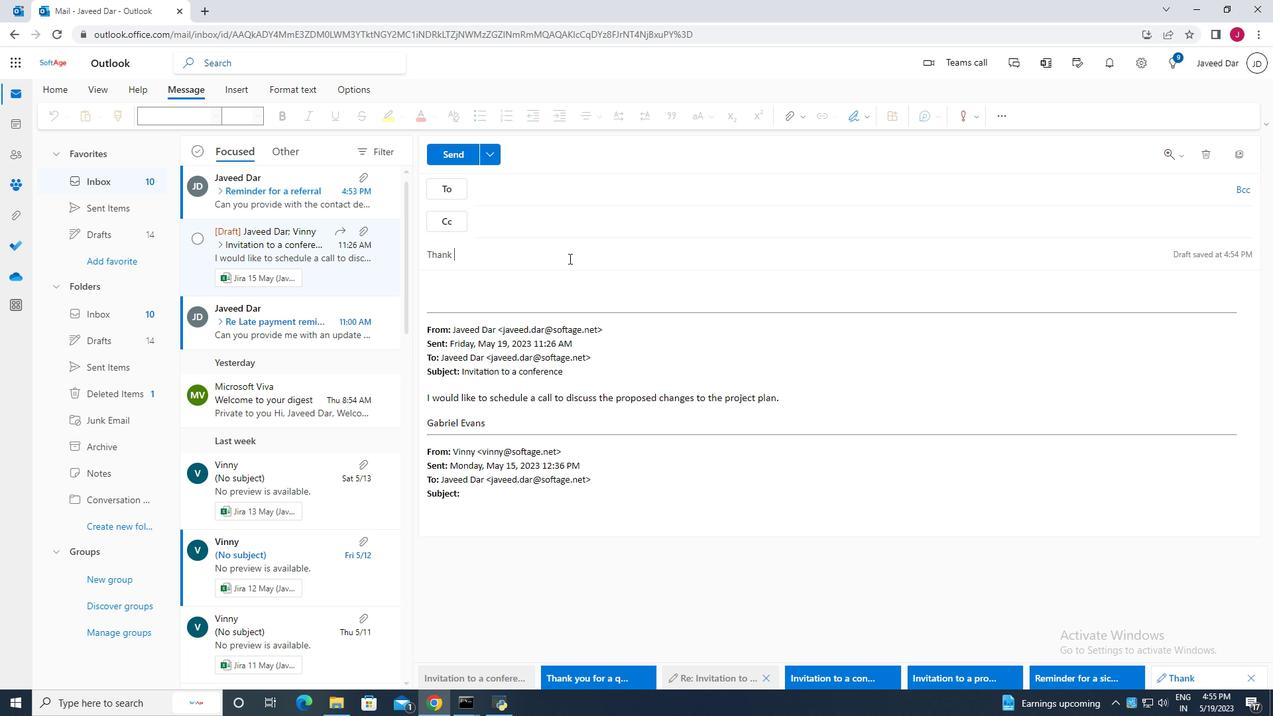 
Action: Mouse moved to (584, 234)
Screenshot: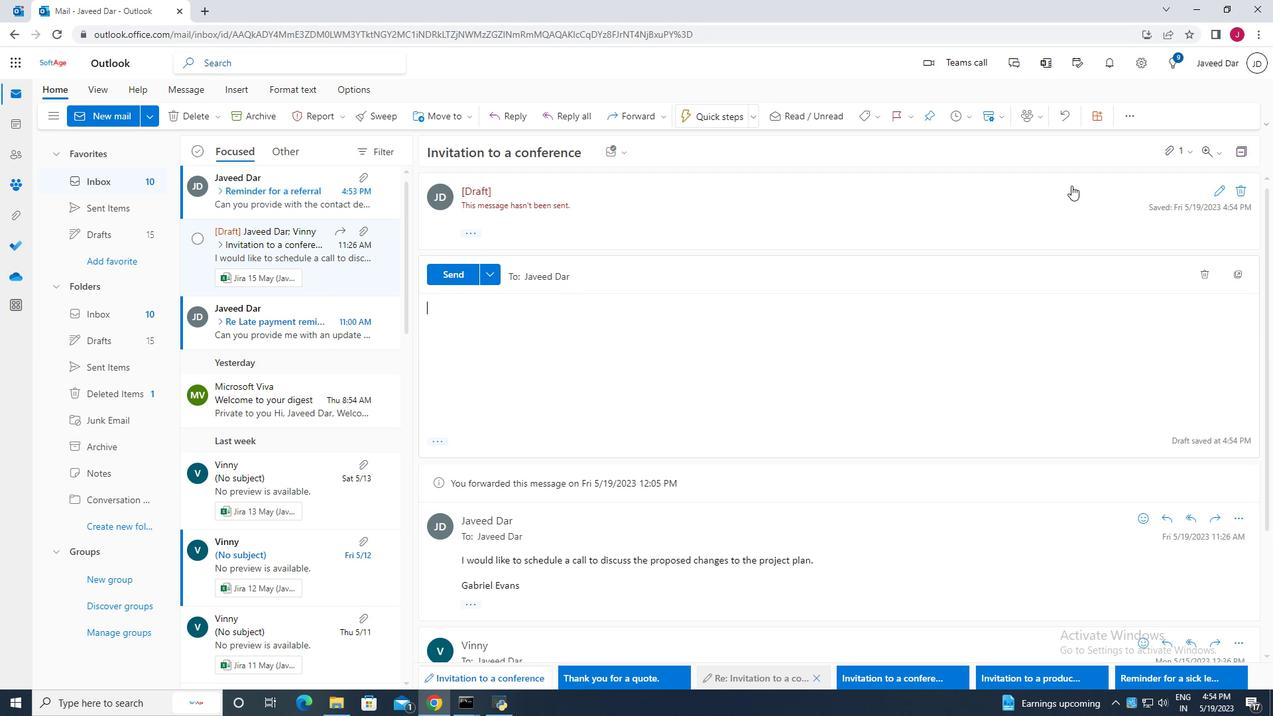 
Action: Key pressed r
Screenshot: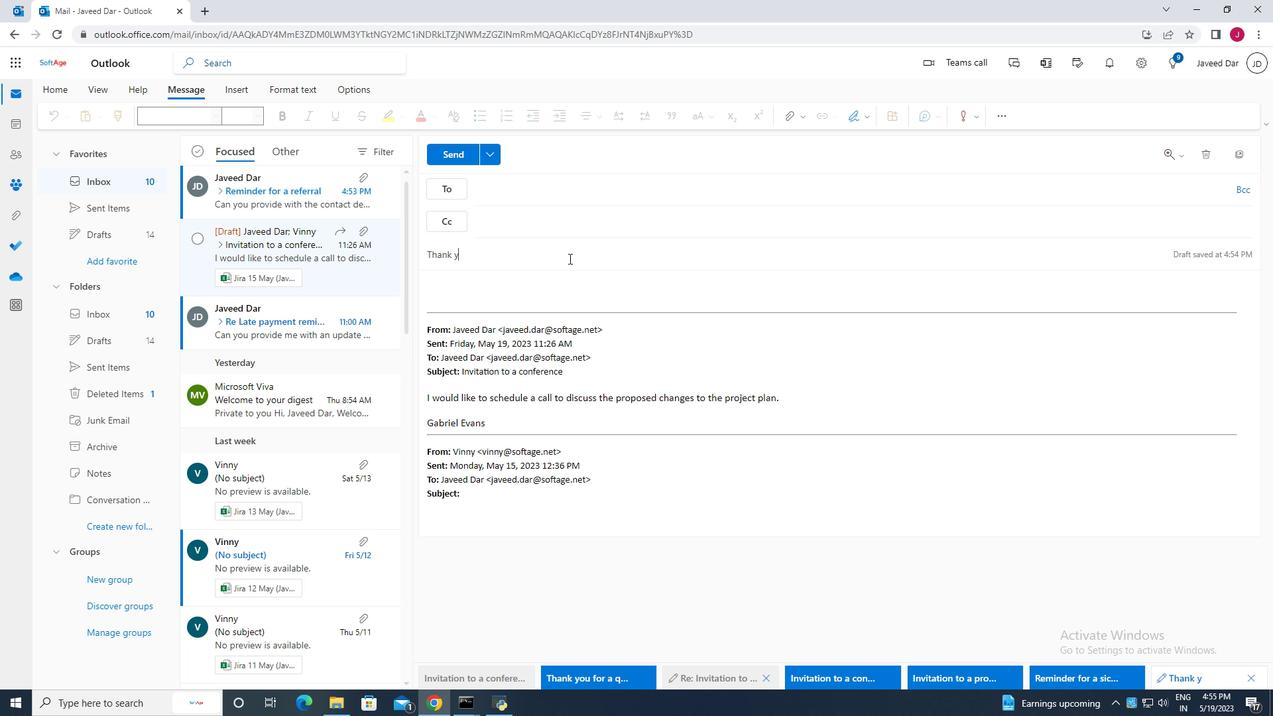 
Action: Mouse moved to (582, 234)
Screenshot: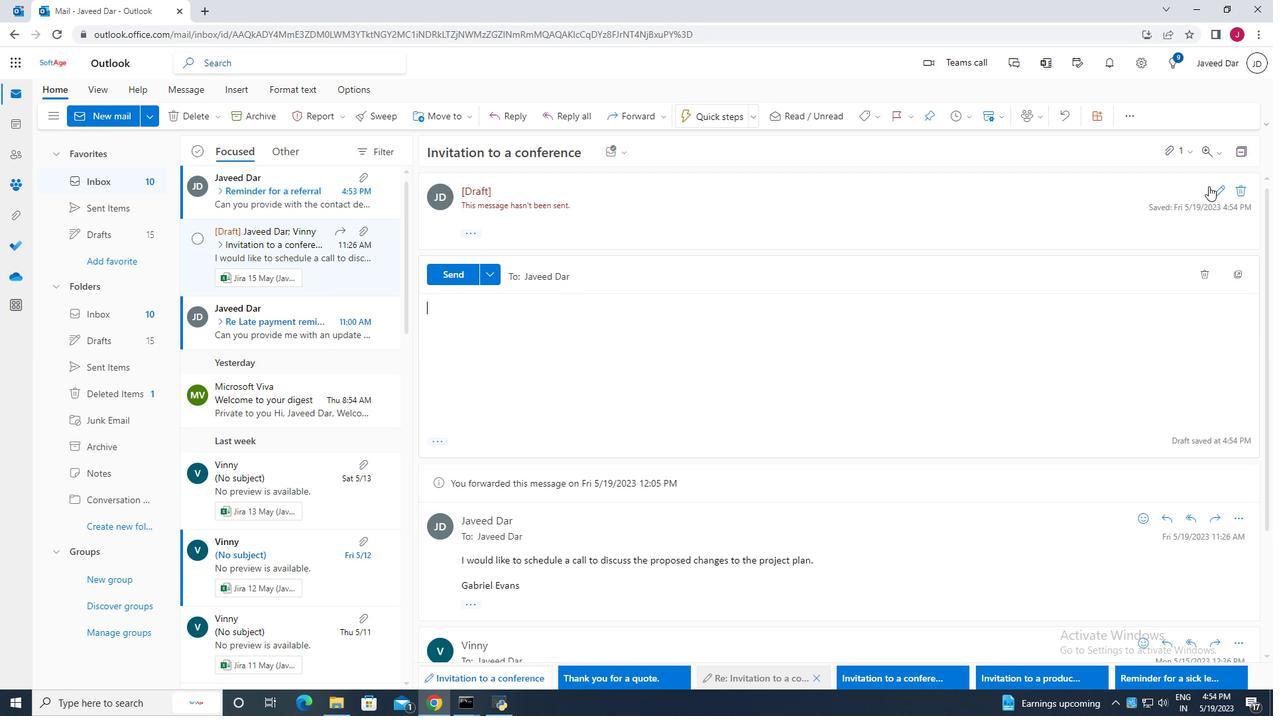
Action: Key pressed <Key.space>
Screenshot: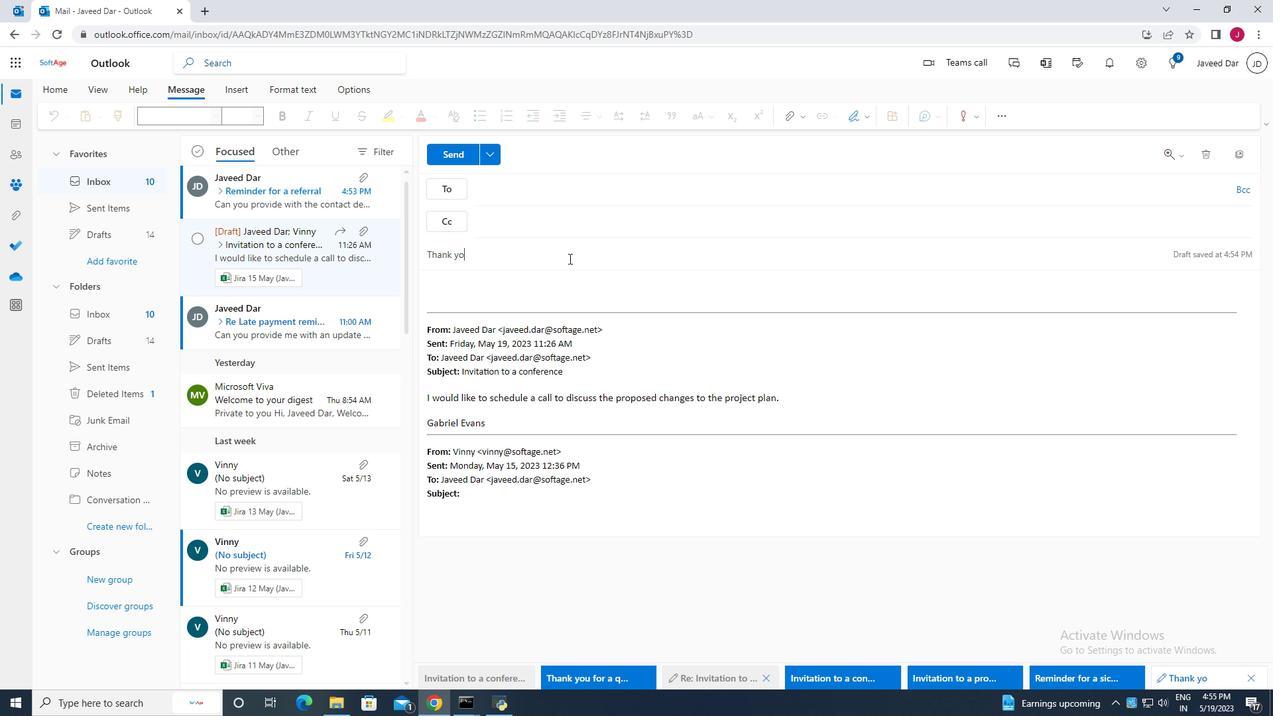 
Action: Mouse moved to (582, 232)
Screenshot: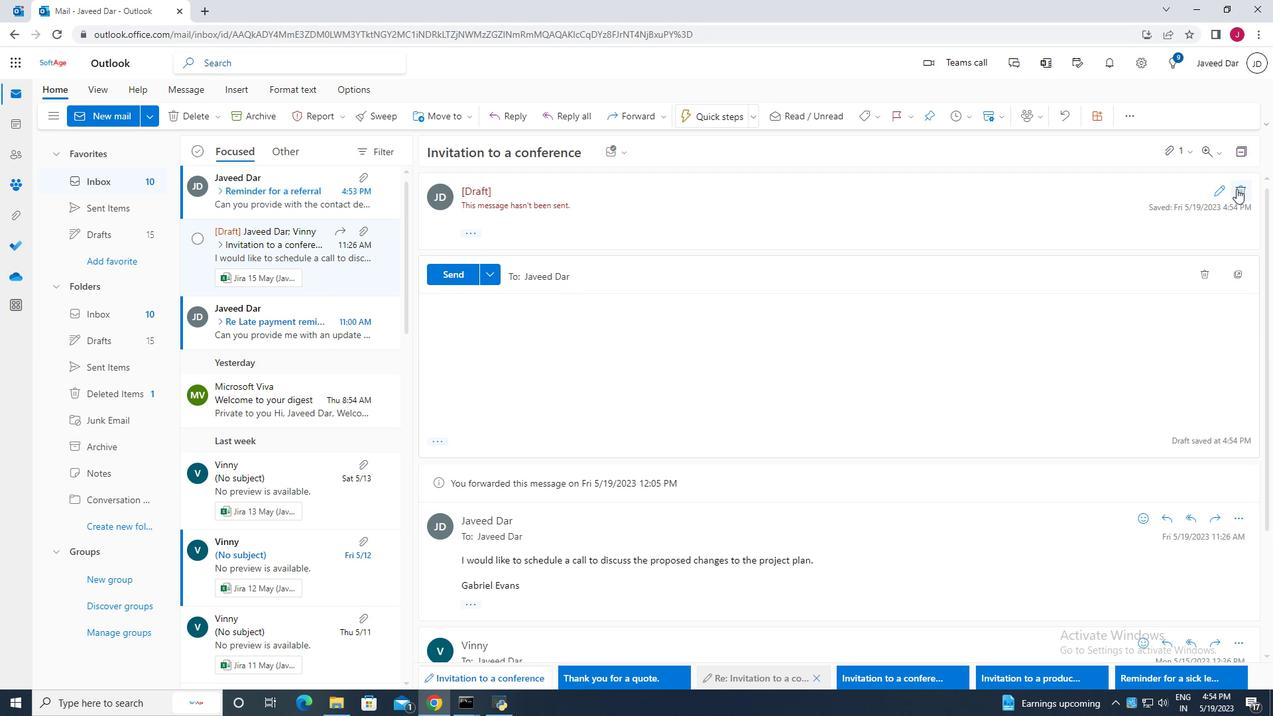 
Action: Mouse pressed left at (582, 232)
Screenshot: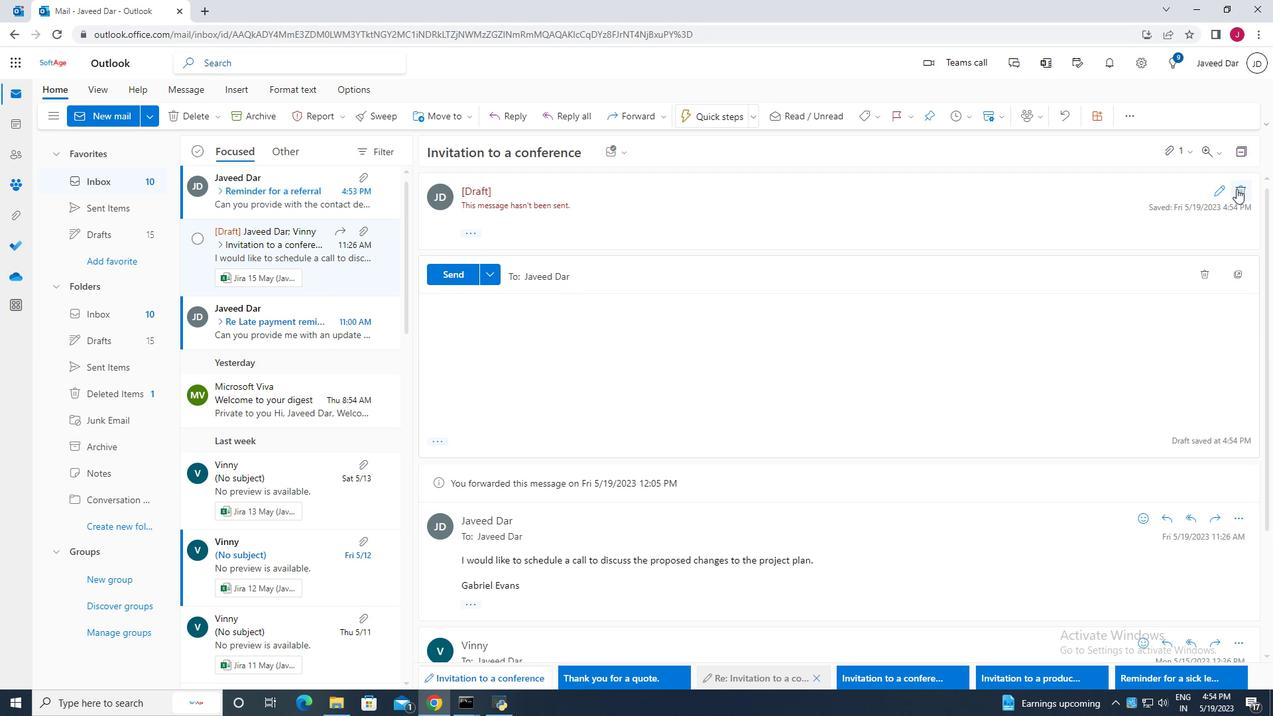 
Action: Mouse moved to (606, 192)
Screenshot: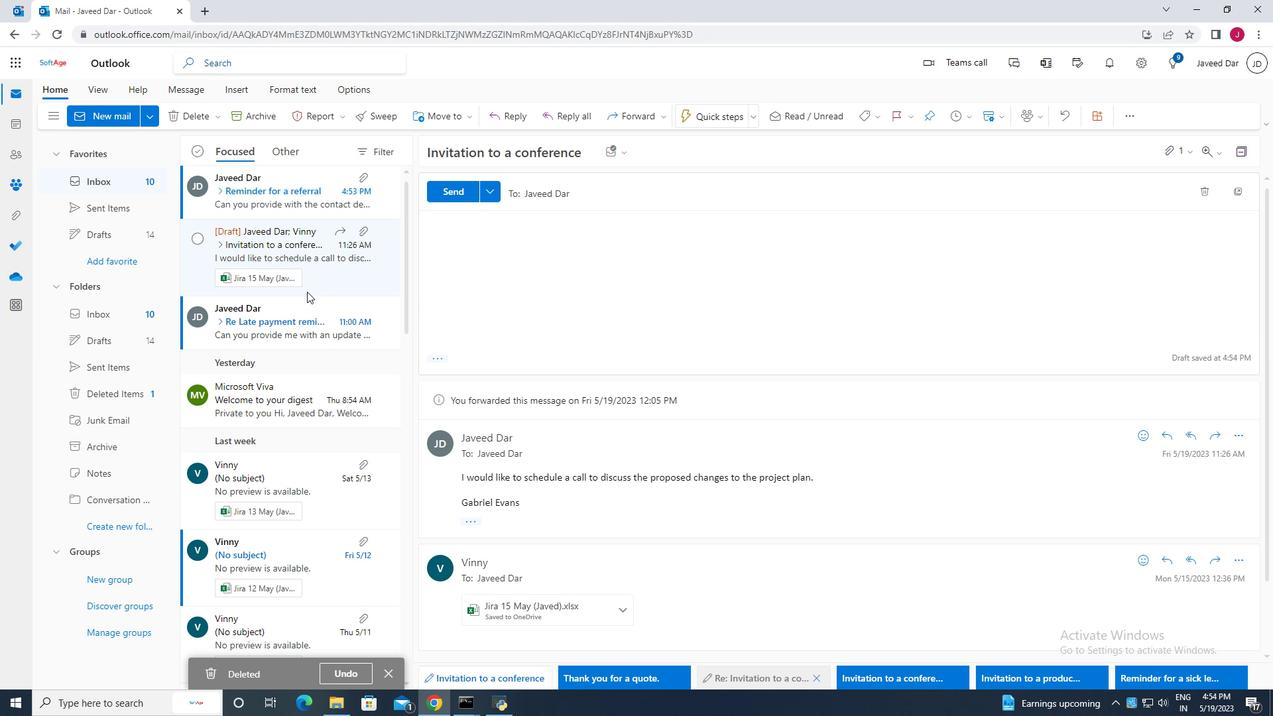 
Action: Mouse pressed left at (566, 39)
Screenshot: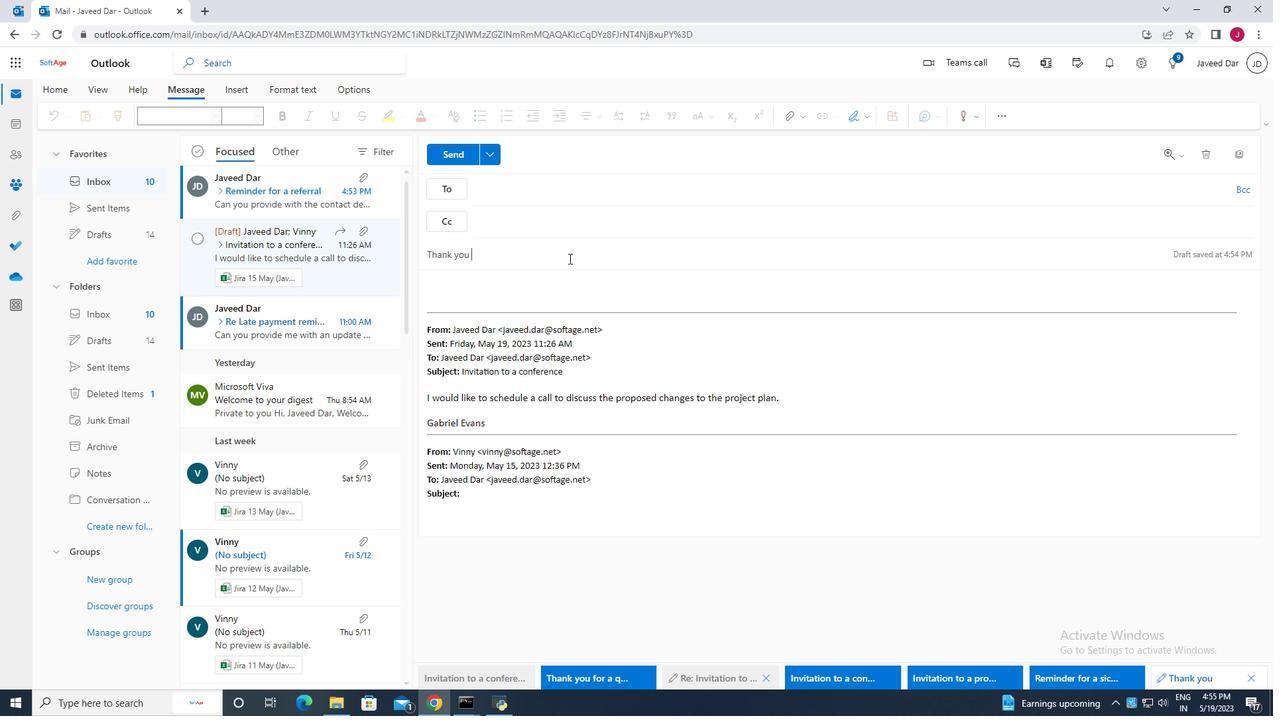 
Action: Mouse moved to (574, 87)
Screenshot: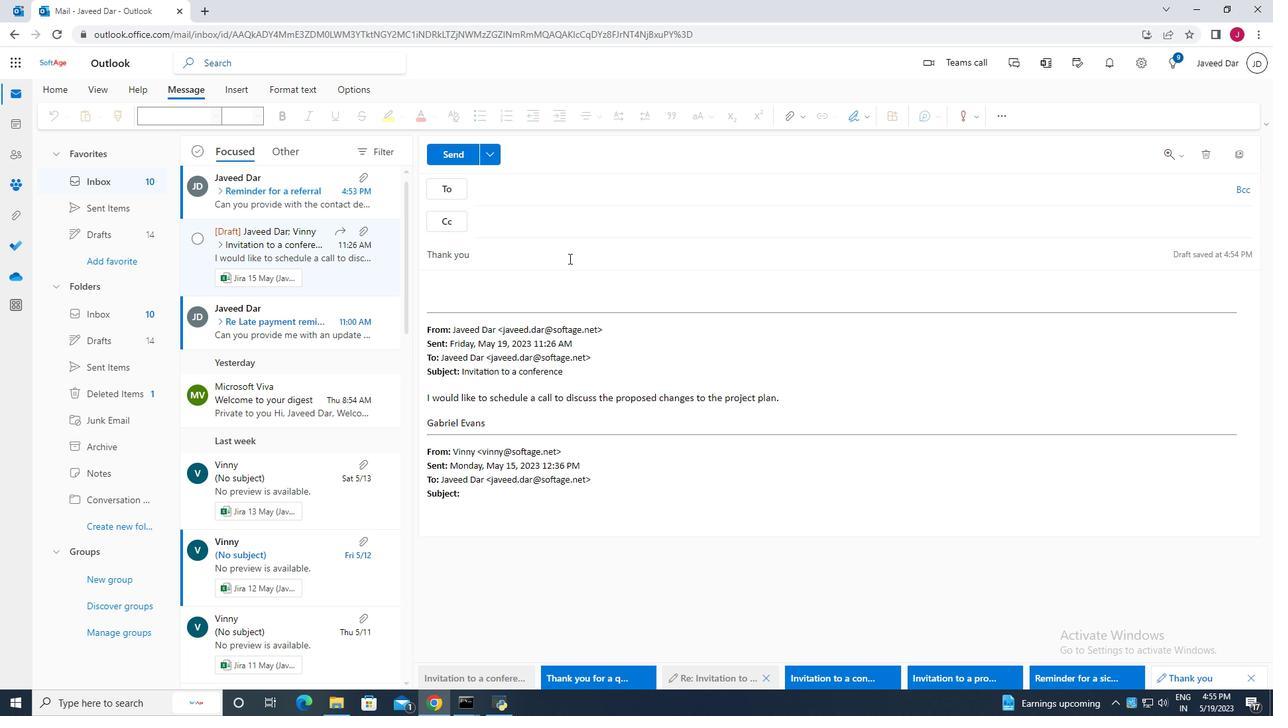 
Action: Mouse pressed left at (603, 161)
Screenshot: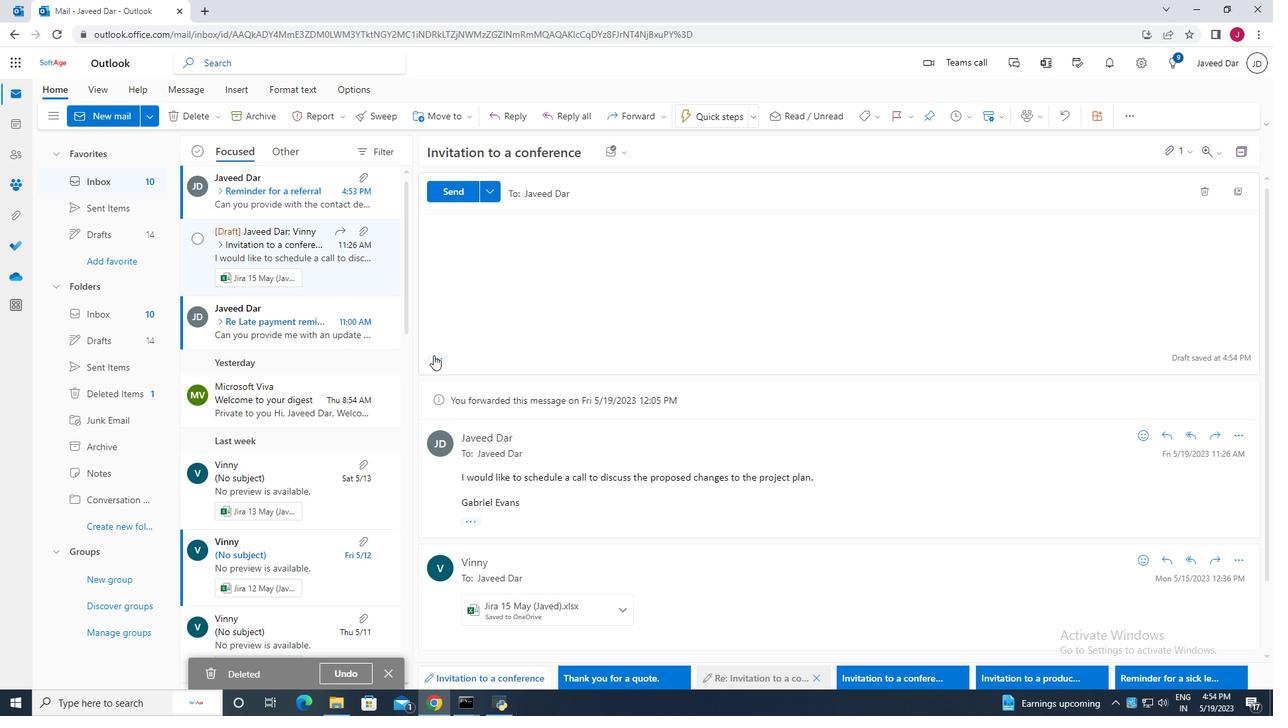 
Action: Mouse moved to (564, 261)
Screenshot: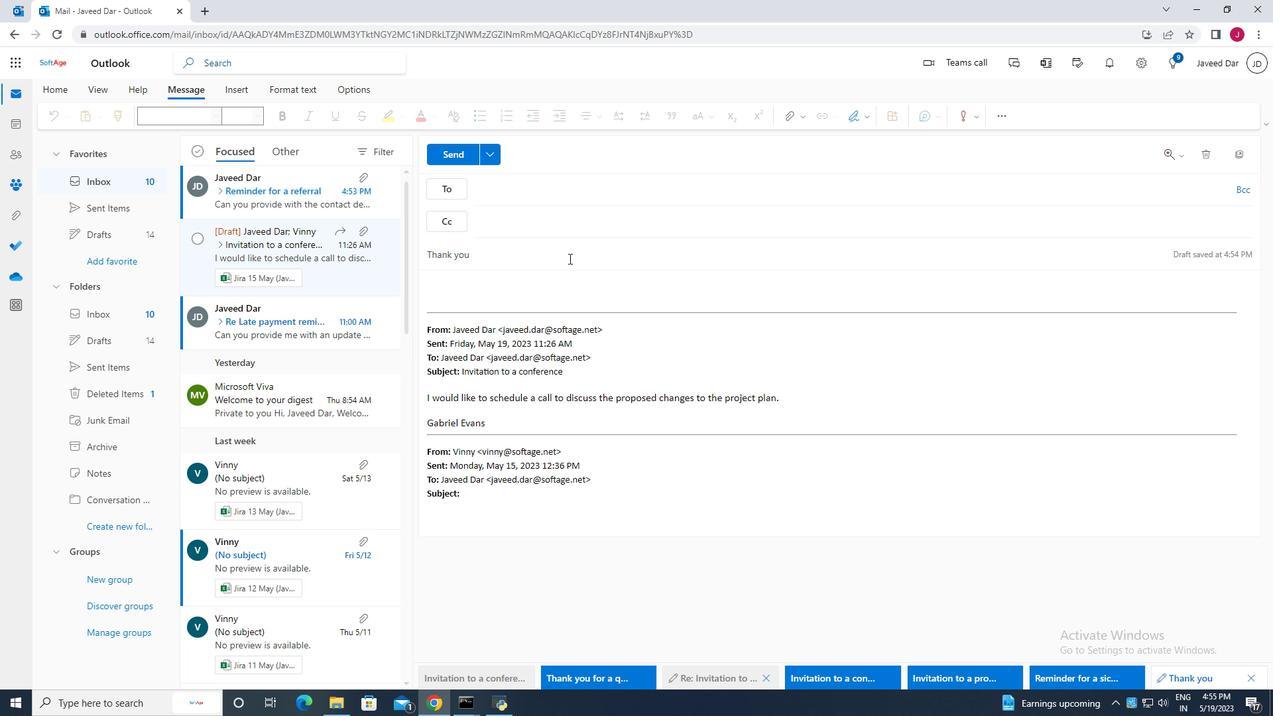 
Action: Mouse pressed left at (564, 261)
Screenshot: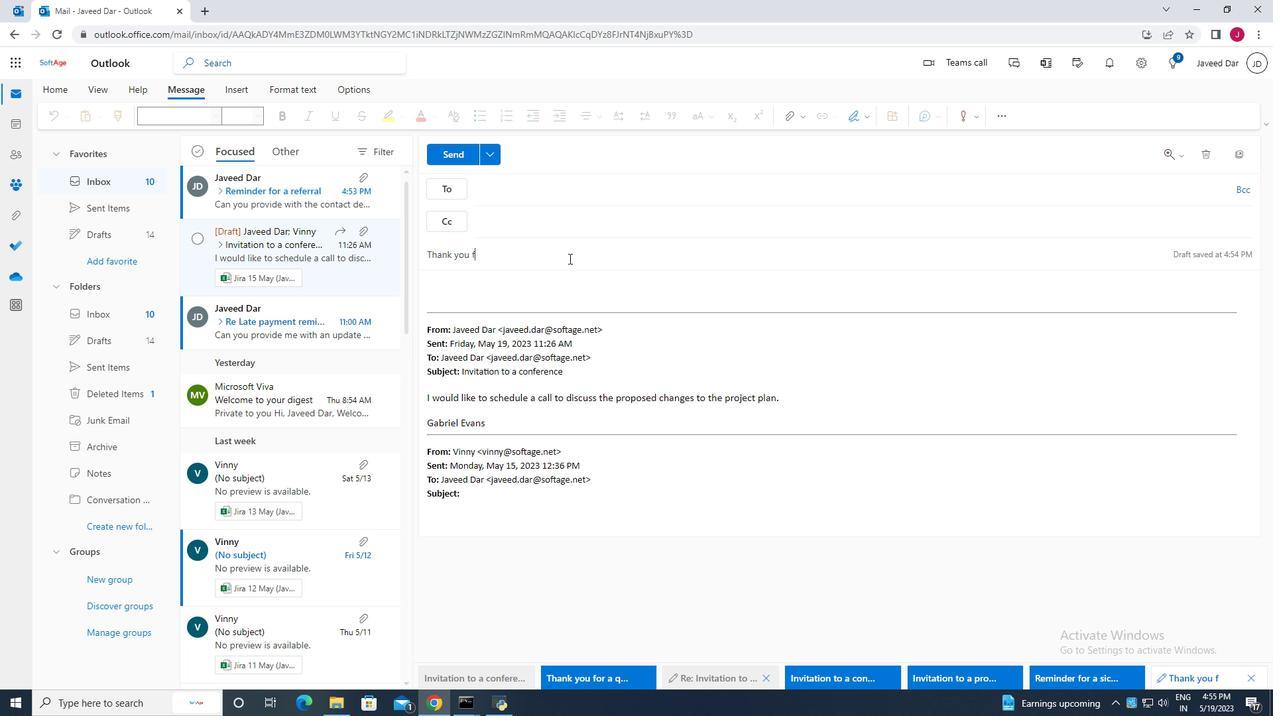
Action: Mouse moved to (602, 210)
Screenshot: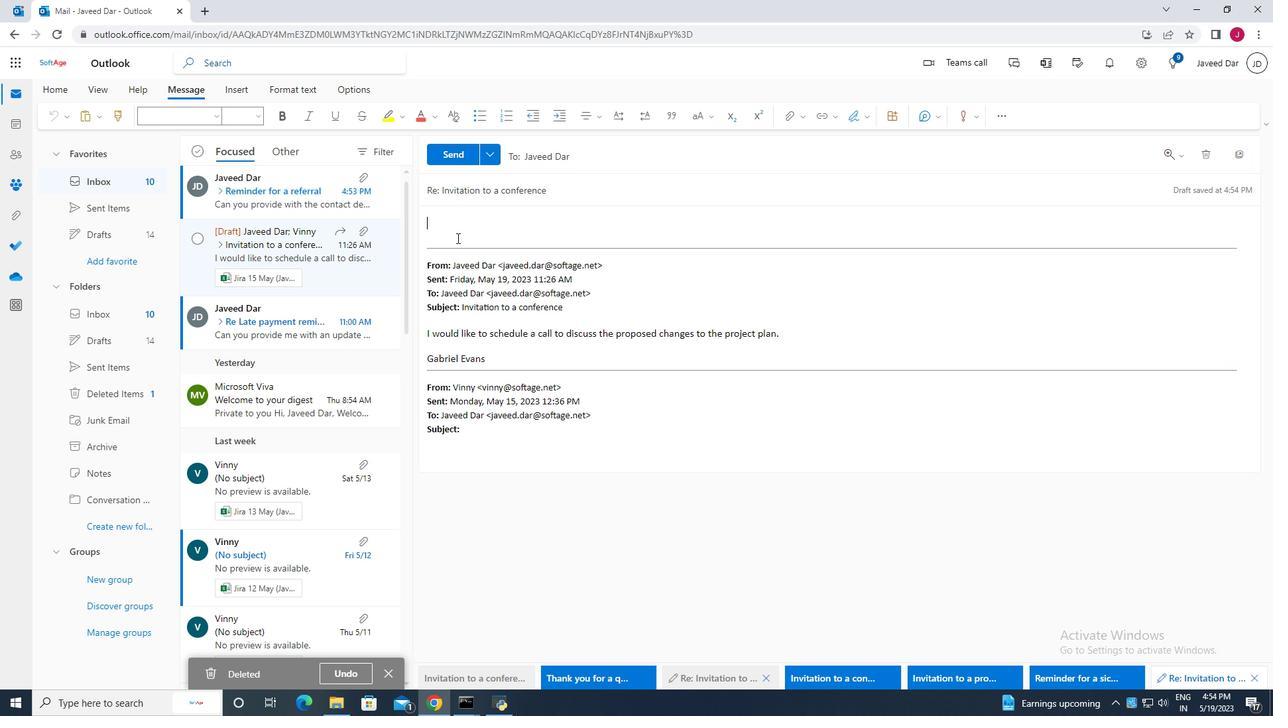 
Action: Mouse pressed left at (568, 256)
Screenshot: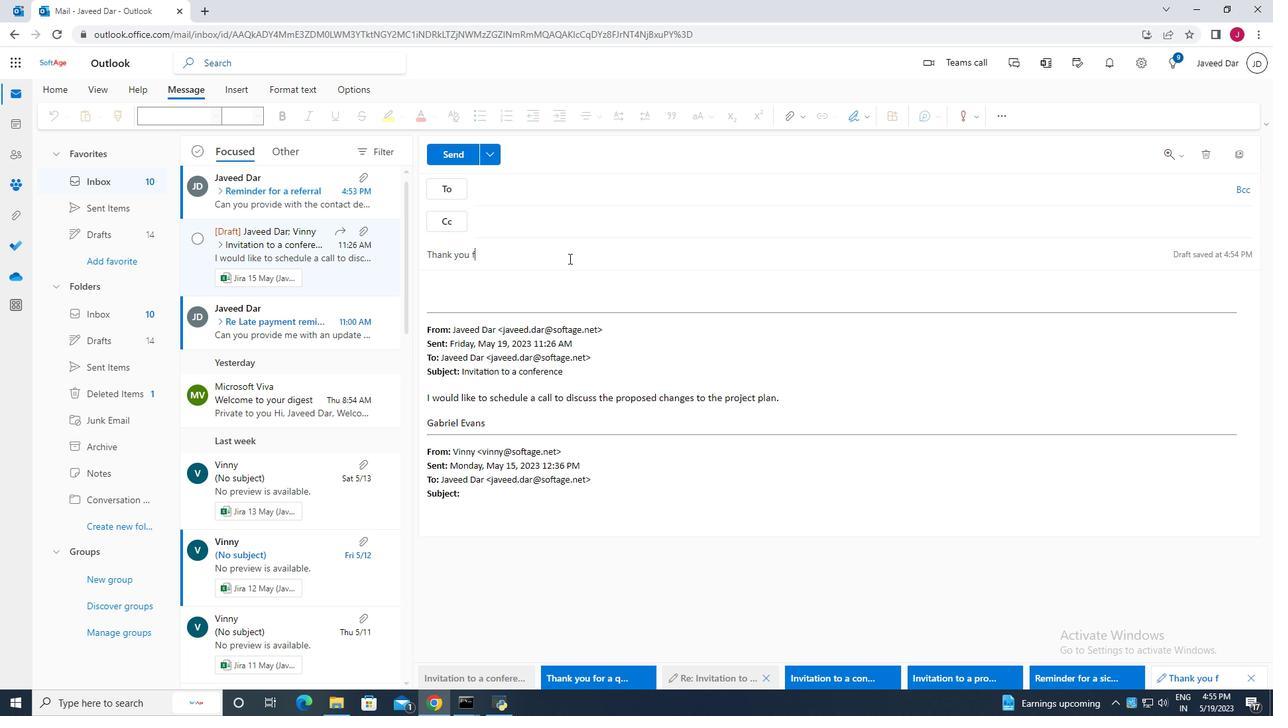 
Action: Mouse moved to (568, 243)
Screenshot: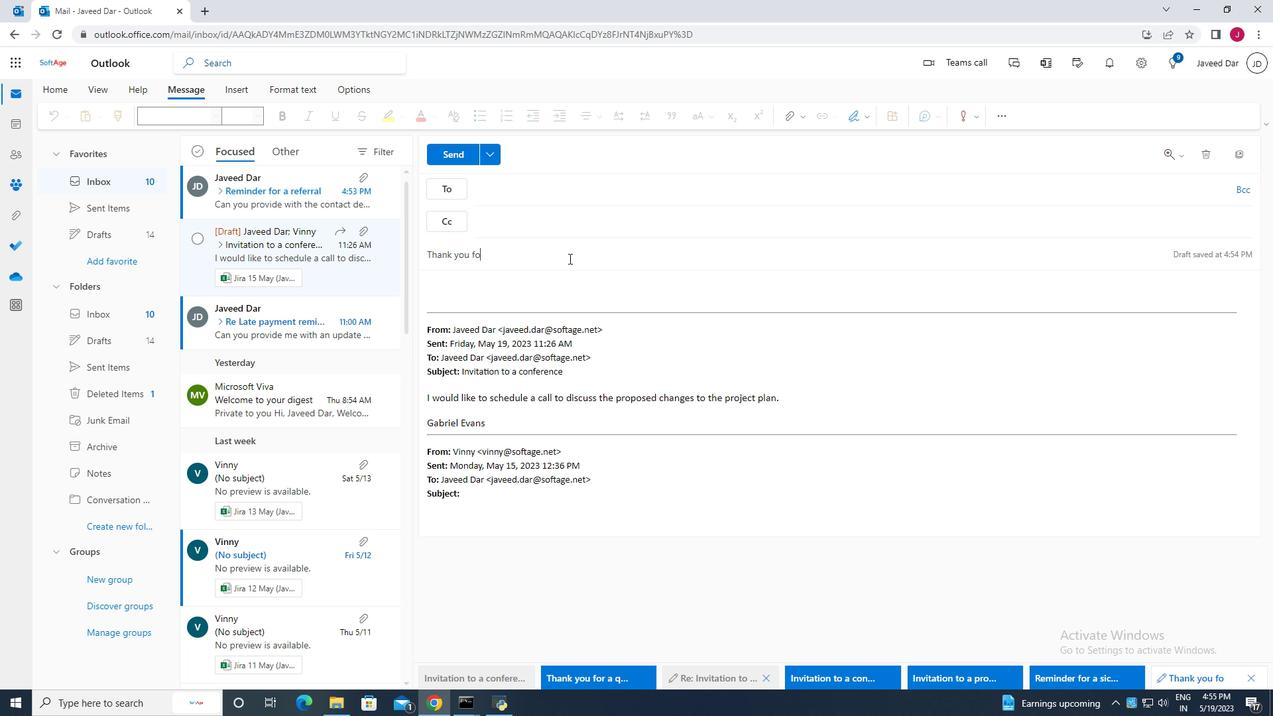 
Action: Mouse pressed left at (599, 244)
Screenshot: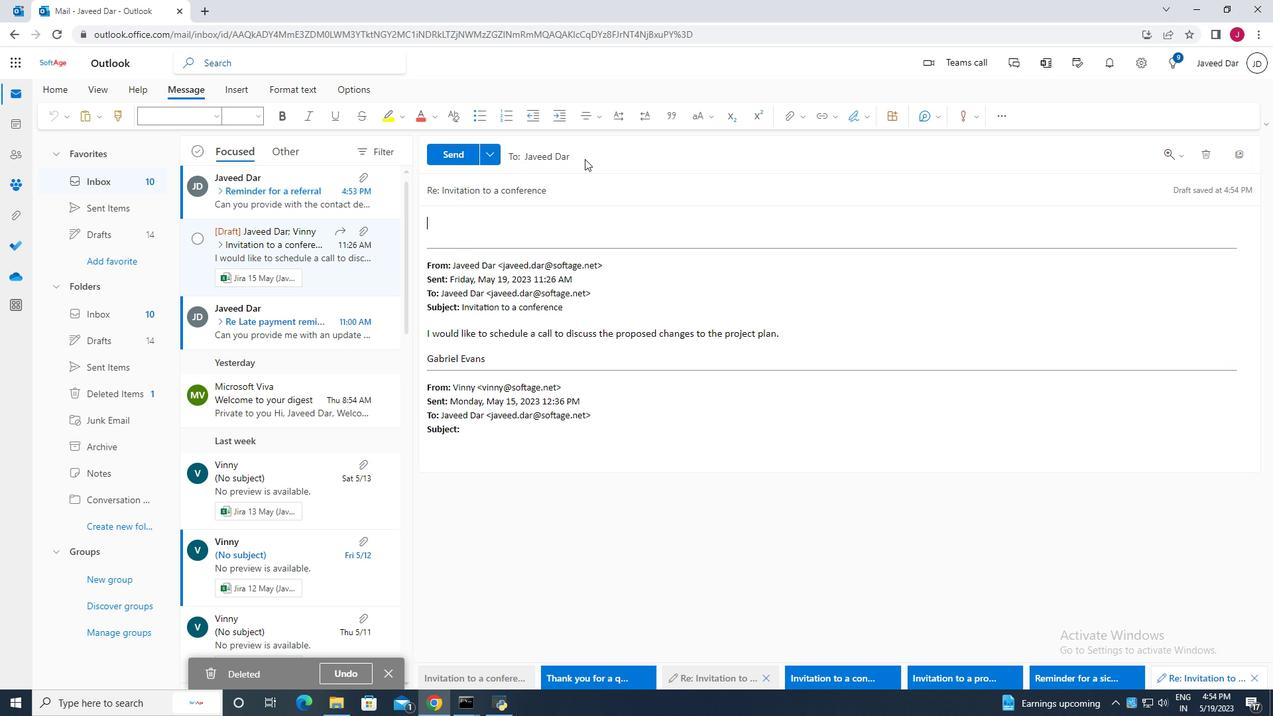 
Action: Mouse pressed left at (568, 243)
Screenshot: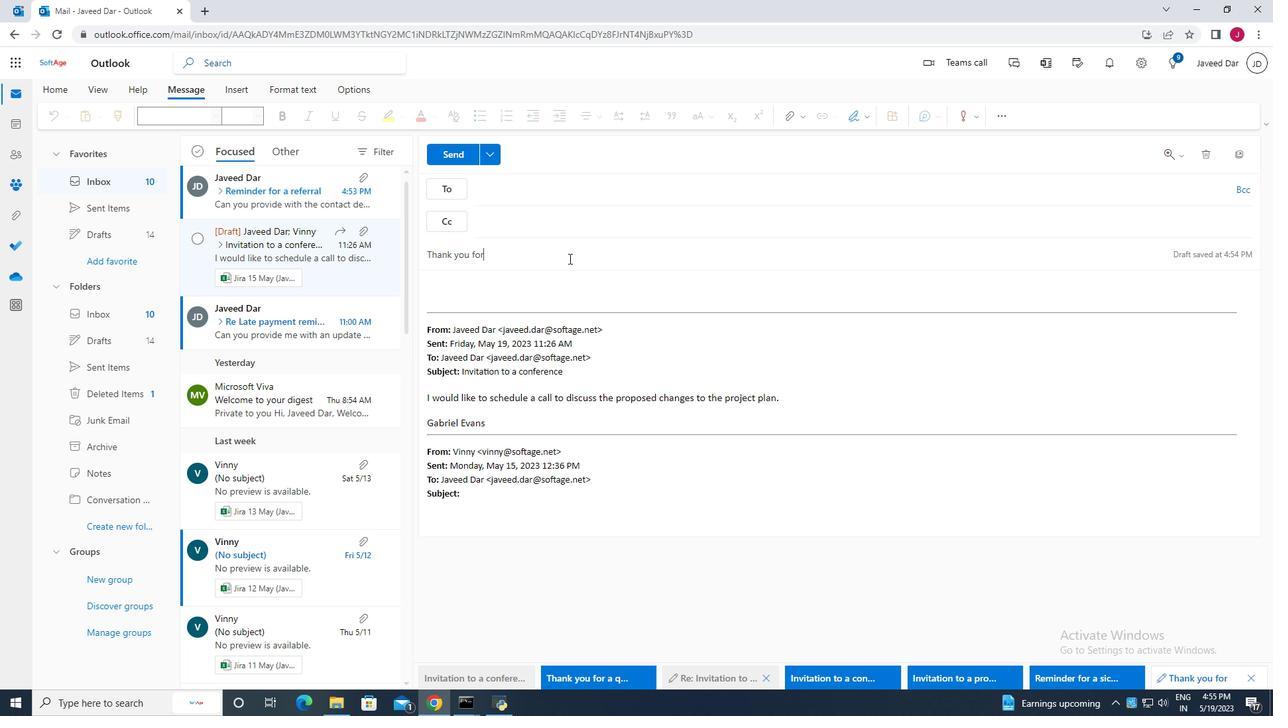 
Action: Mouse moved to (600, 232)
Screenshot: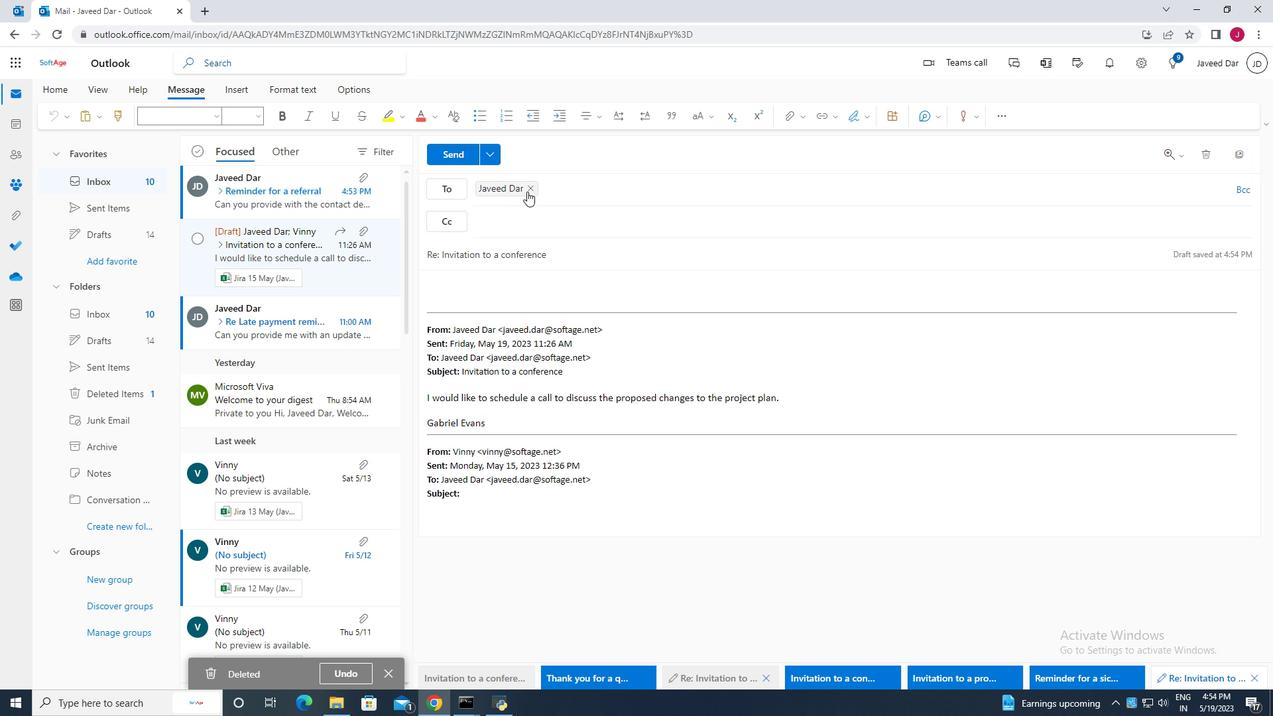 
Action: Mouse pressed left at (600, 232)
Screenshot: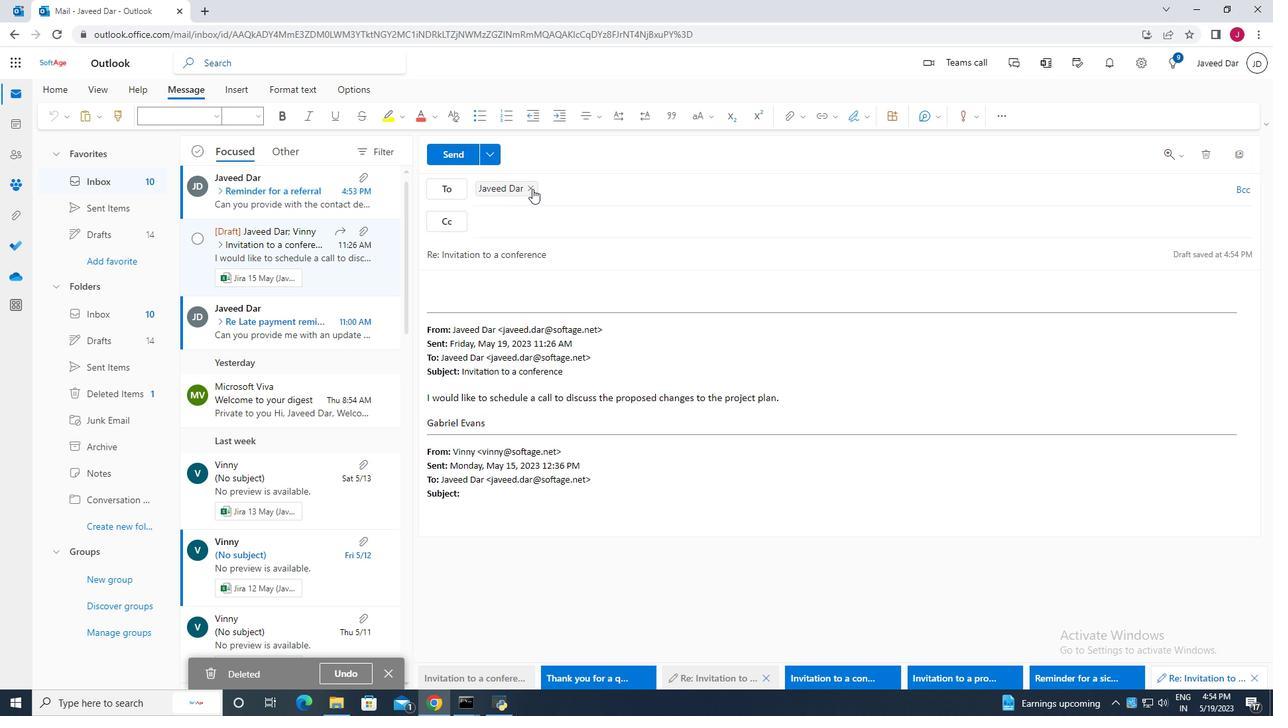 
Action: Mouse moved to (600, 202)
Screenshot: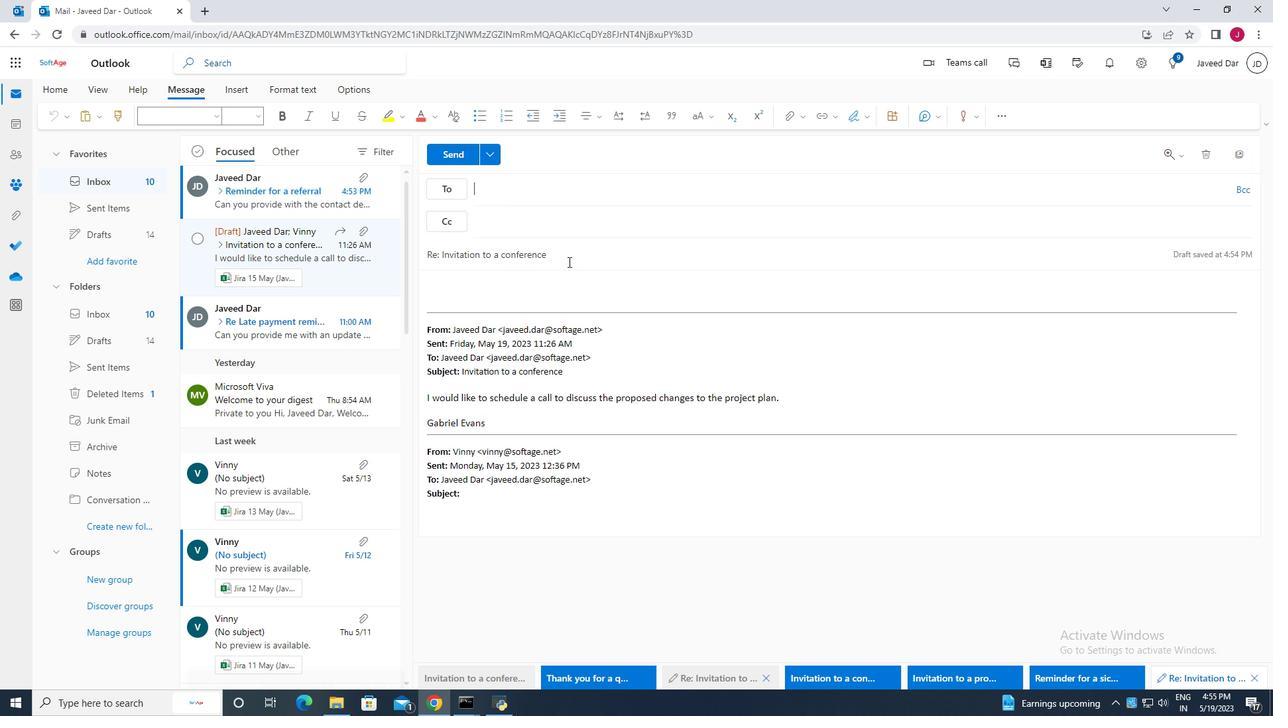 
Action: Mouse pressed left at (600, 202)
Screenshot: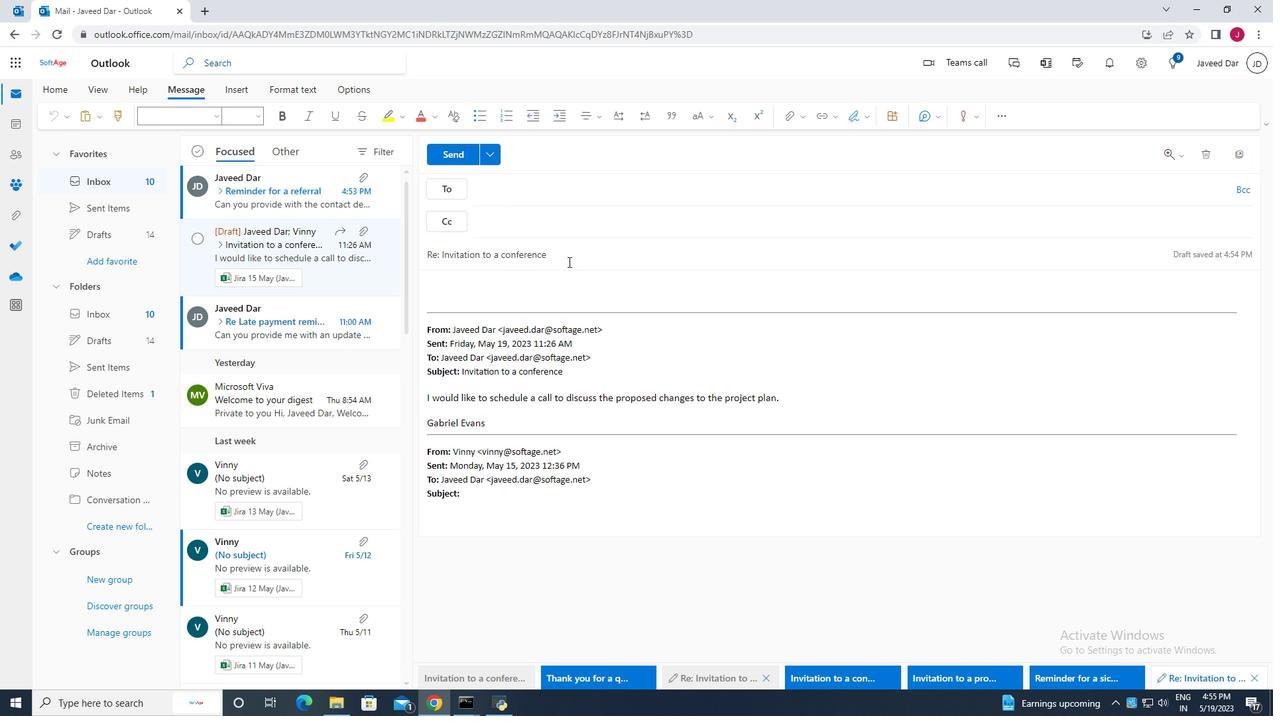 
Action: Key pressed <Key.backspace><Key.backspace>
Screenshot: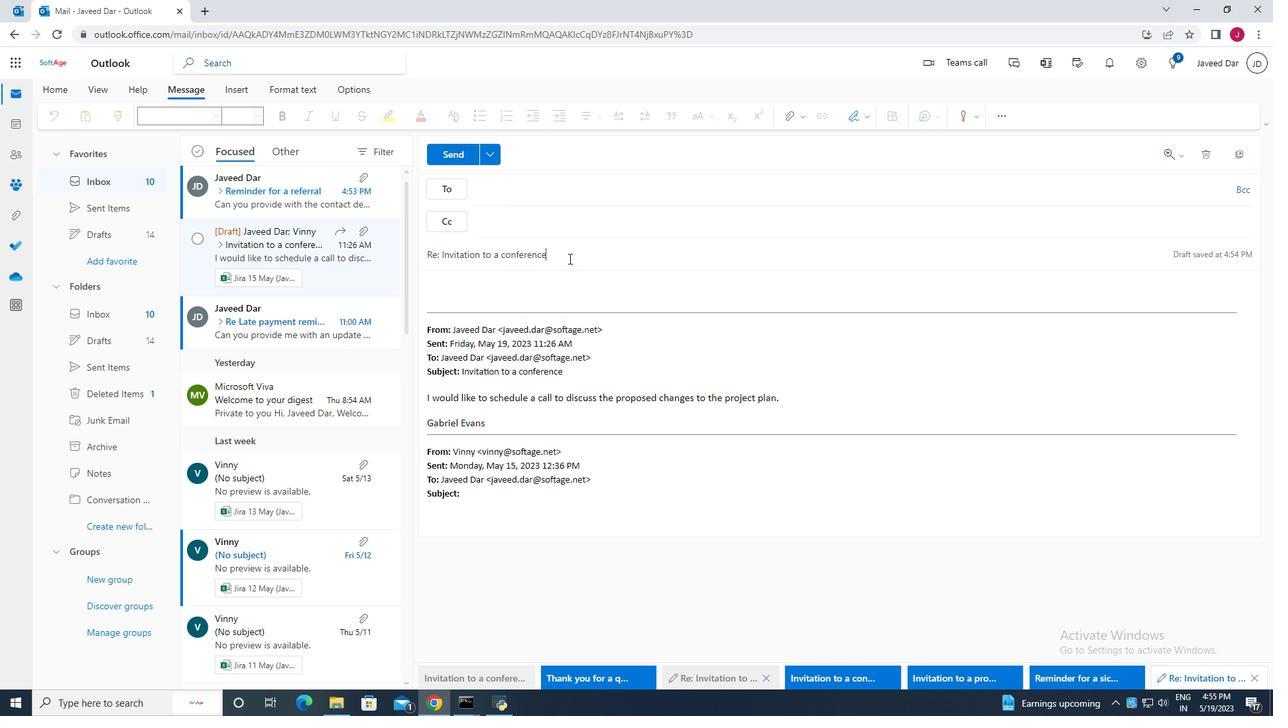 
Action: Mouse moved to (577, 196)
Screenshot: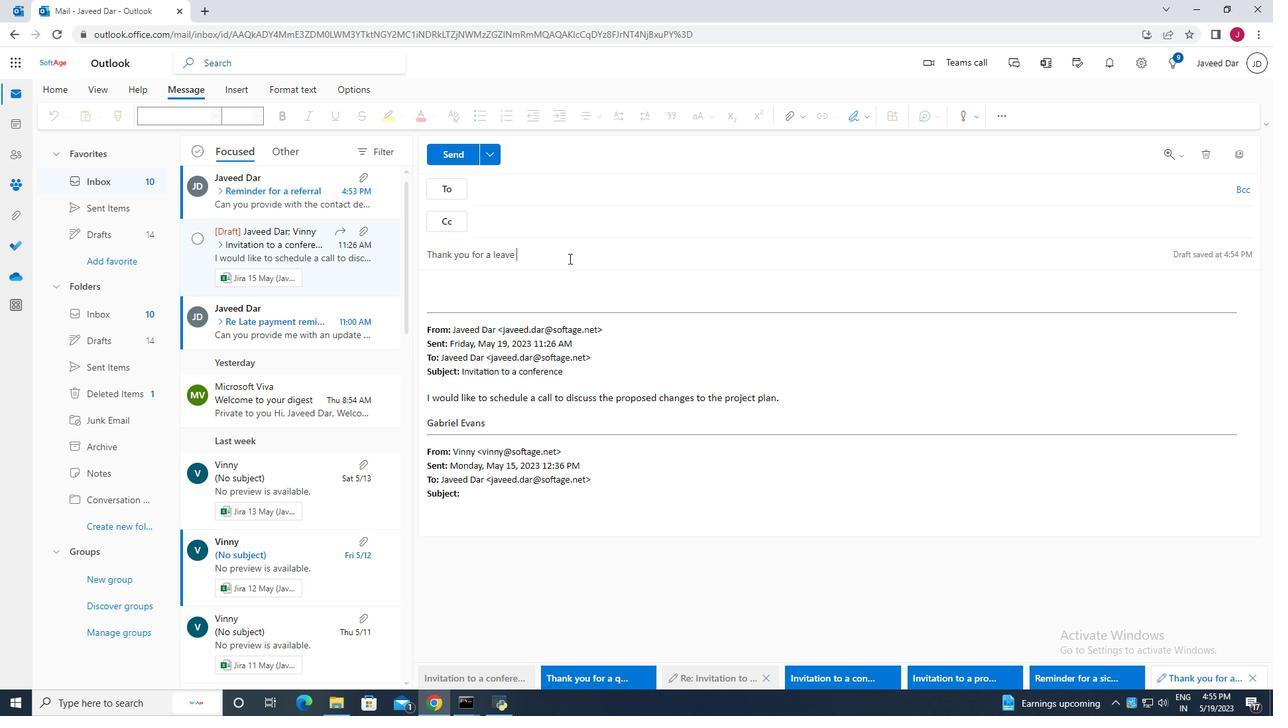 
Action: Key pressed <Key.backspace><Key.backspace>
Screenshot: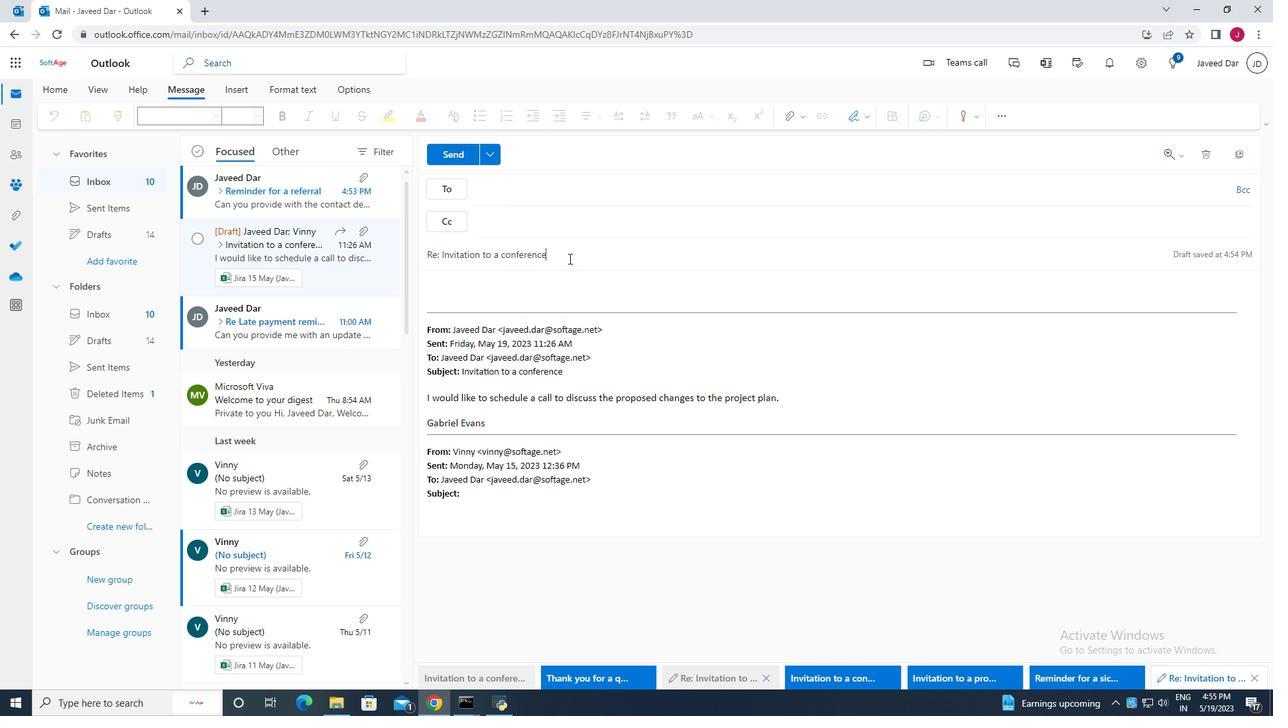 
Action: Mouse moved to (577, 196)
Screenshot: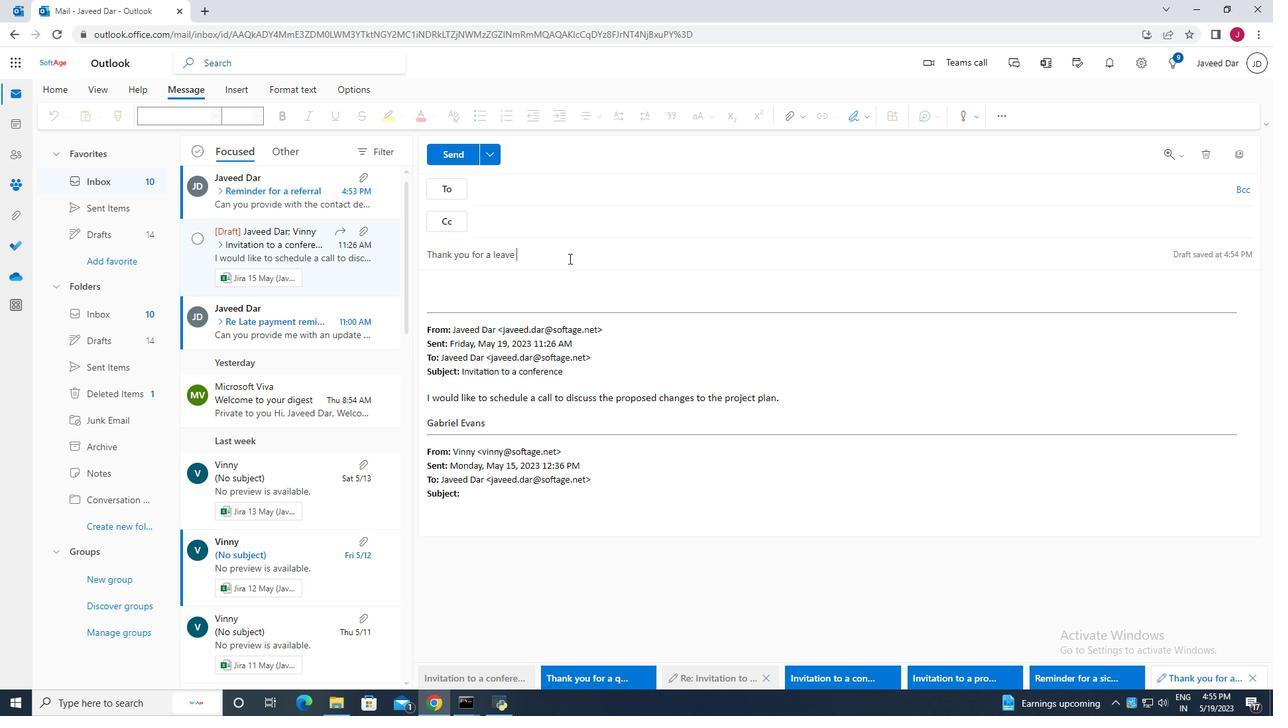 
Action: Key pressed <Key.backspace>
Screenshot: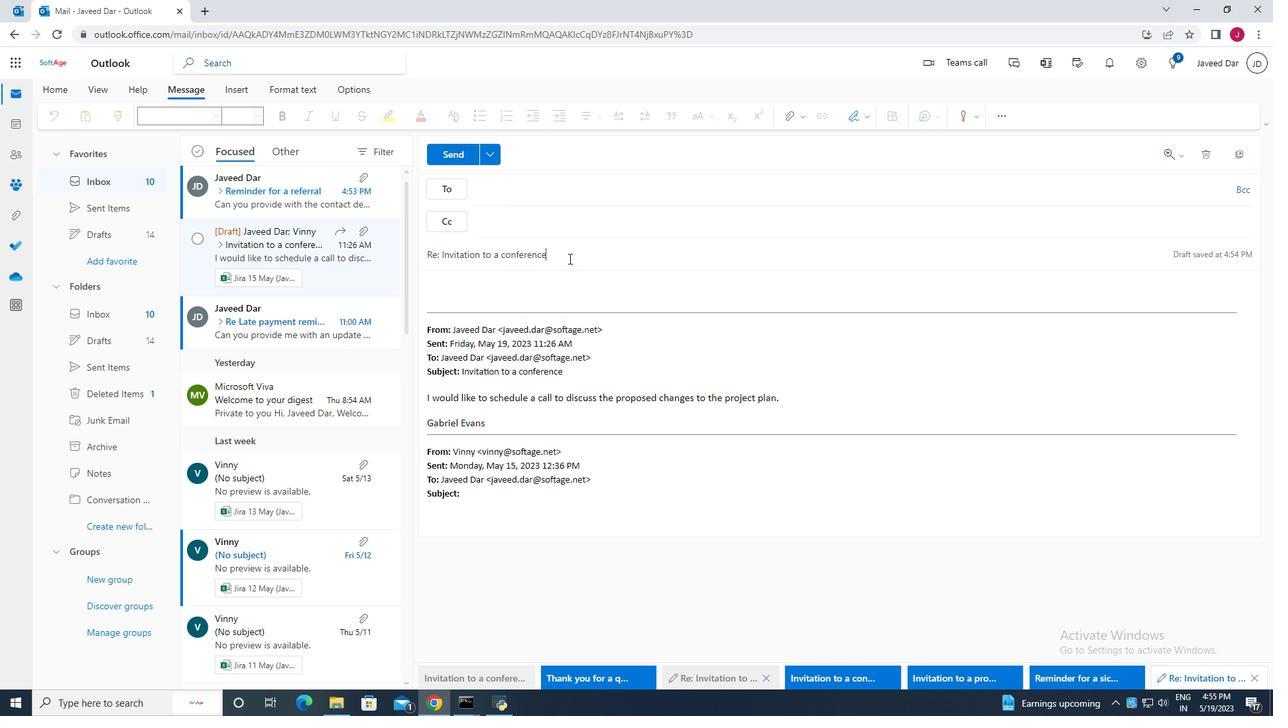
Action: Mouse moved to (578, 198)
Screenshot: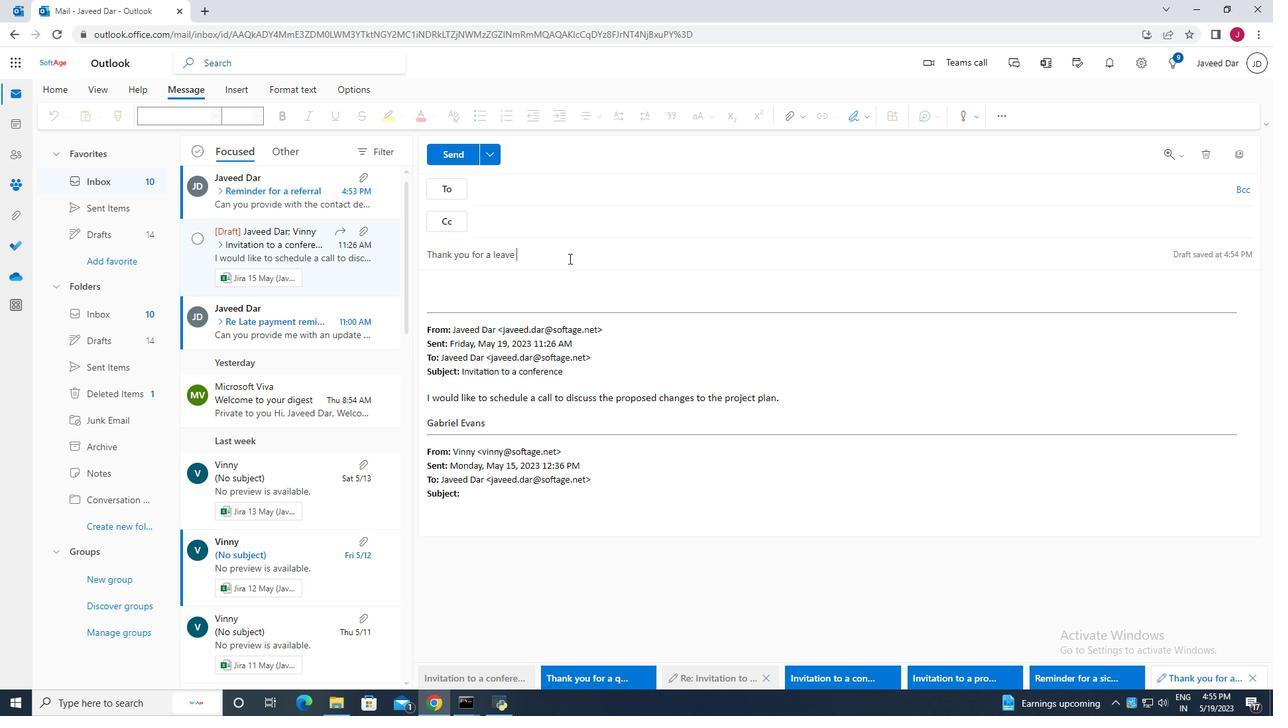 
Action: Key pressed <Key.backspace>
Screenshot: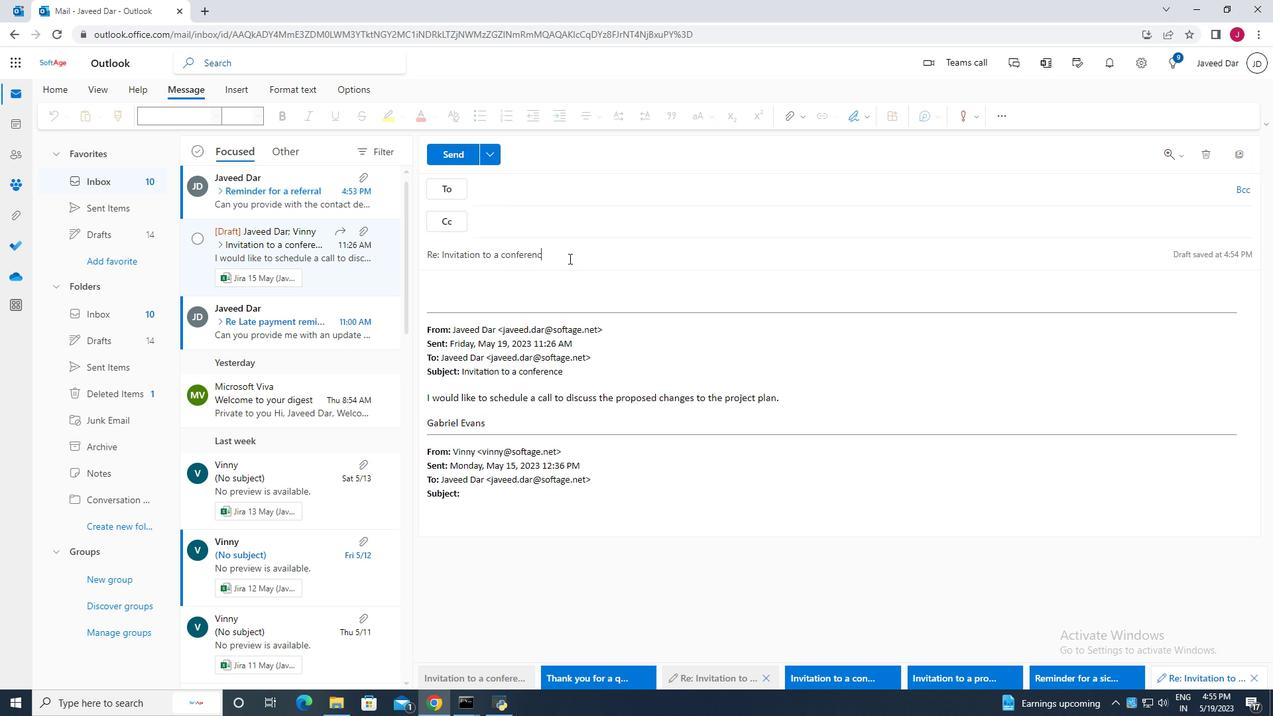 
Action: Mouse moved to (578, 199)
Screenshot: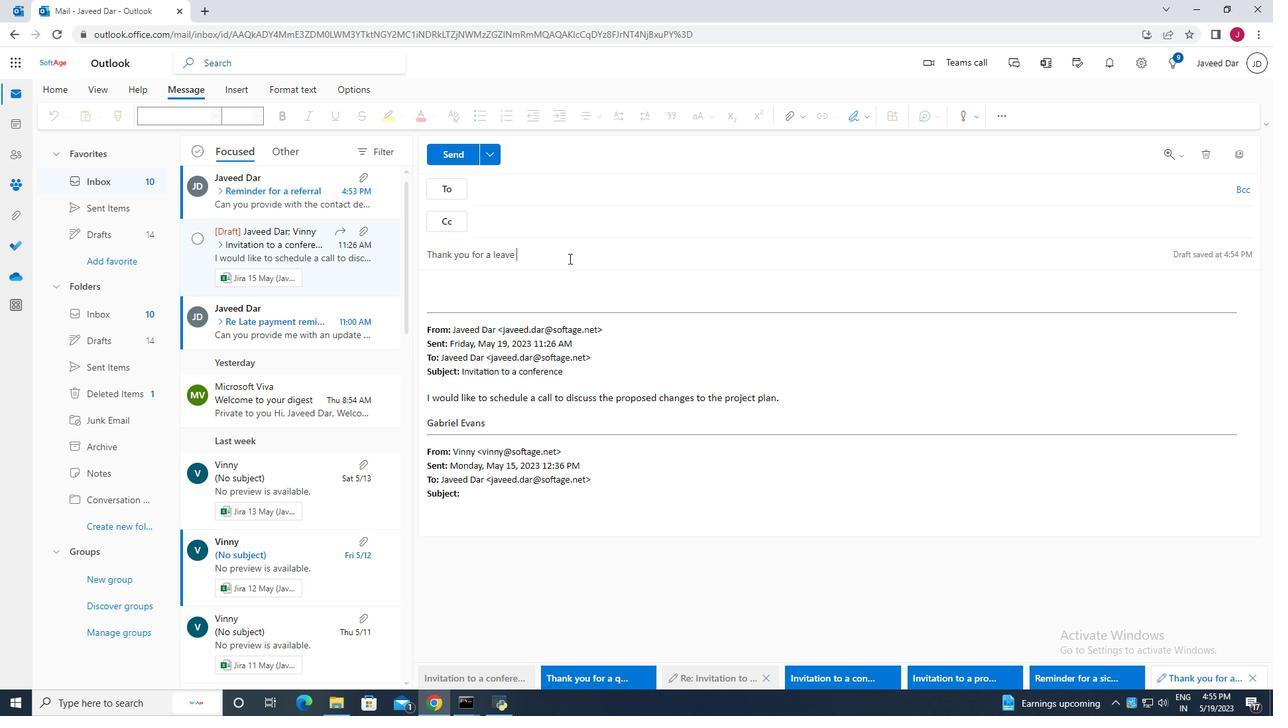 
Action: Key pressed <Key.backspace>
Screenshot: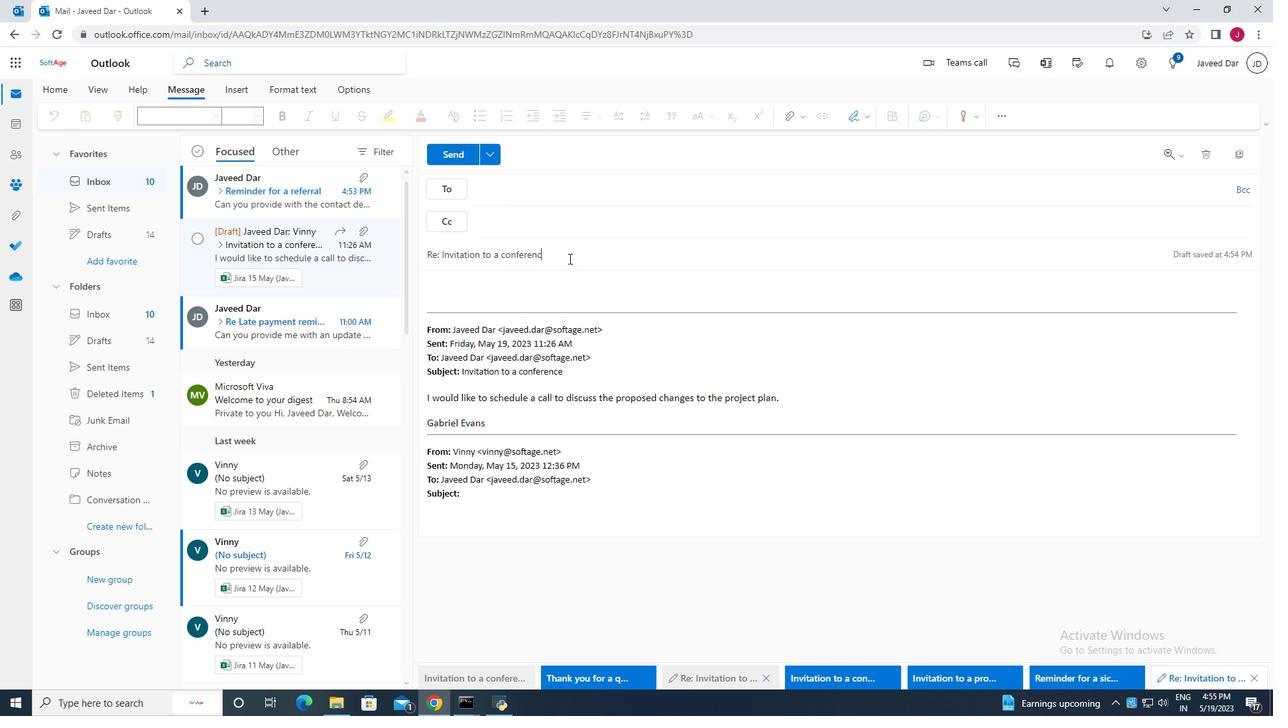 
Action: Mouse moved to (578, 199)
Screenshot: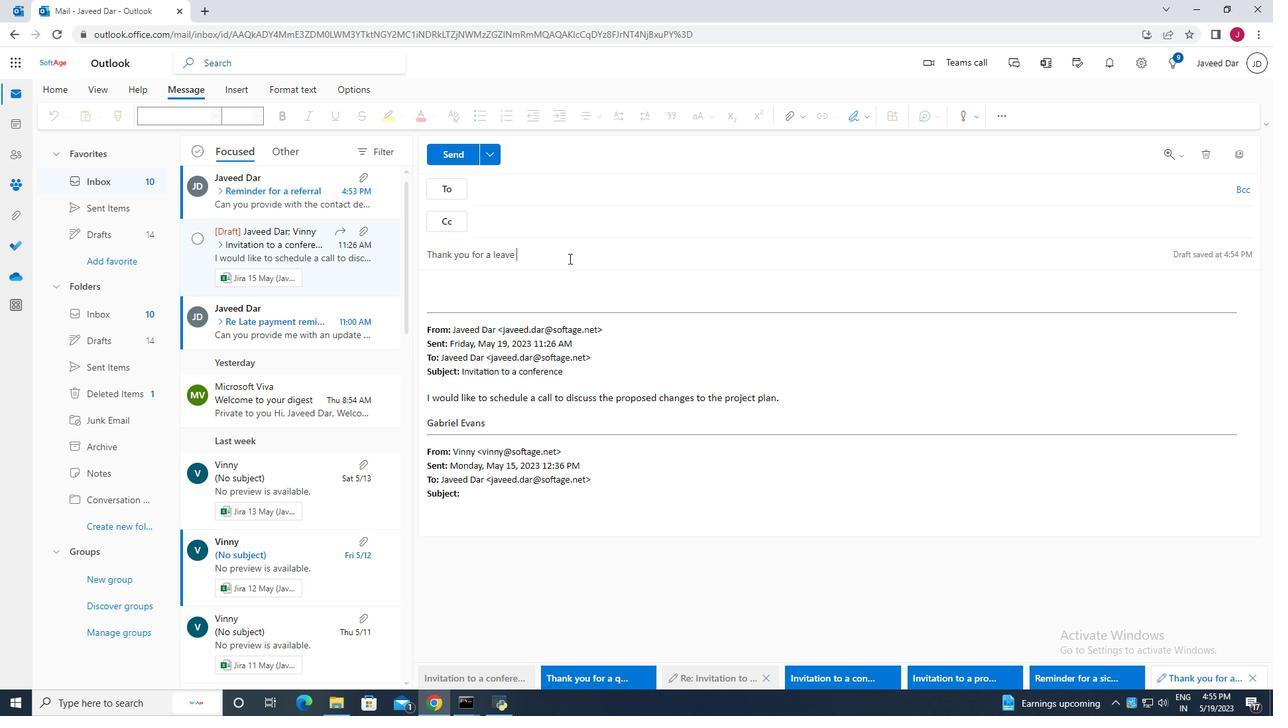 
Action: Key pressed <Key.backspace>
Screenshot: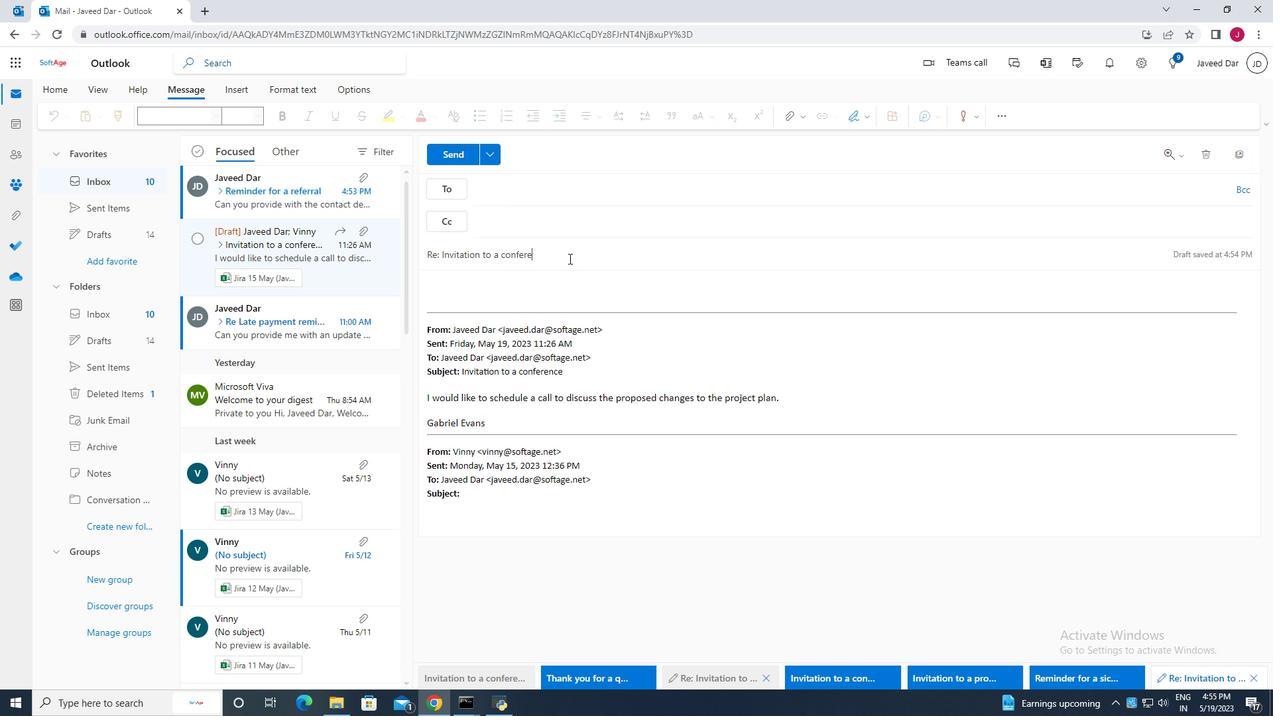 
Action: Mouse moved to (578, 200)
Screenshot: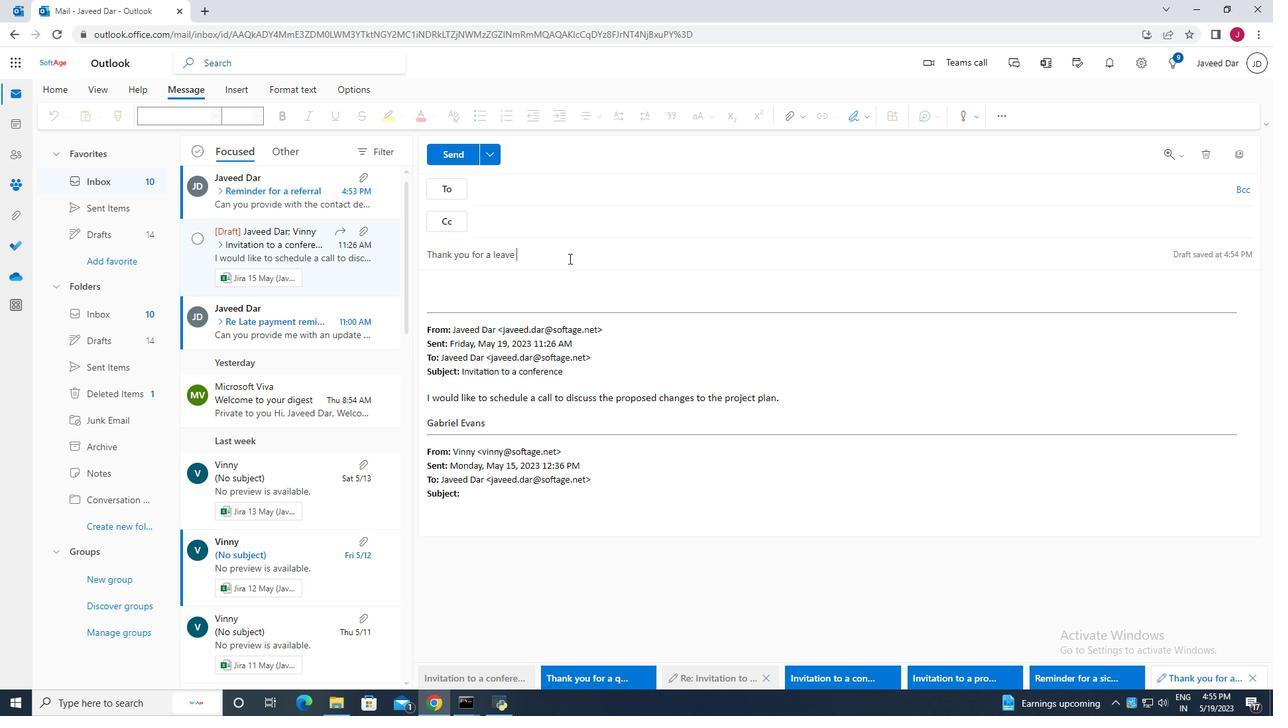 
Action: Key pressed <Key.backspace>
Screenshot: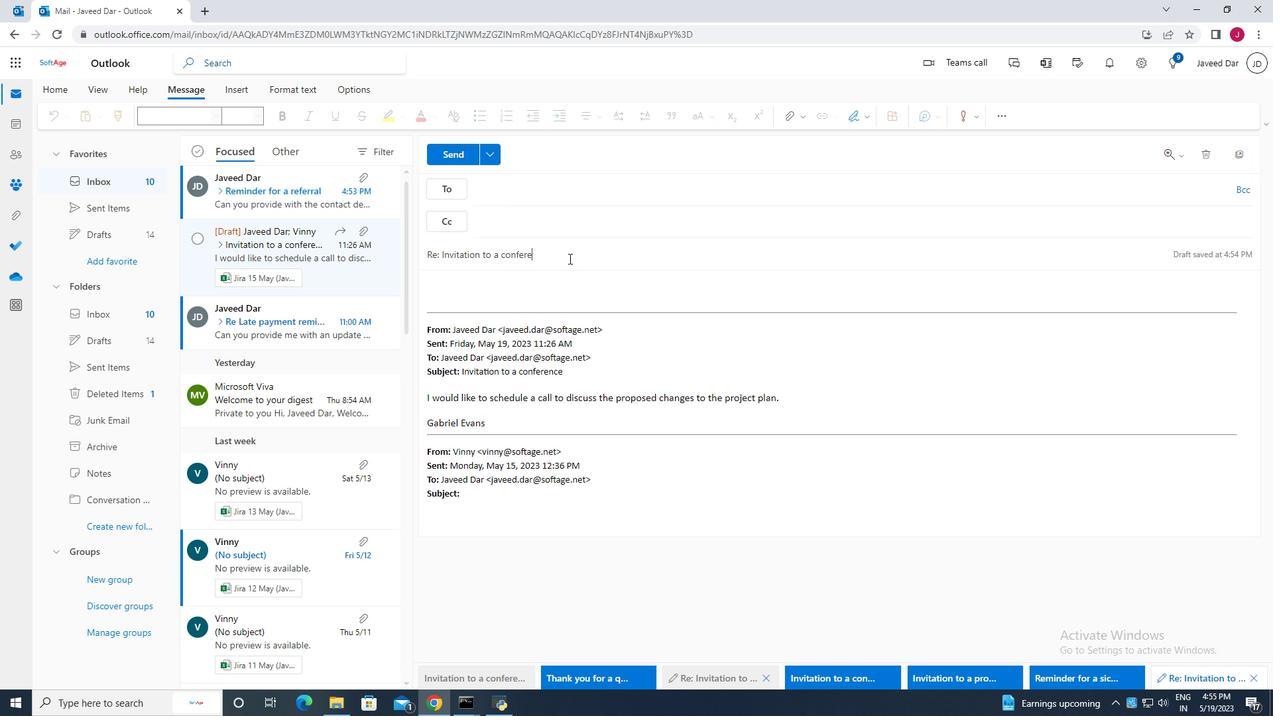 
Action: Mouse moved to (578, 200)
Screenshot: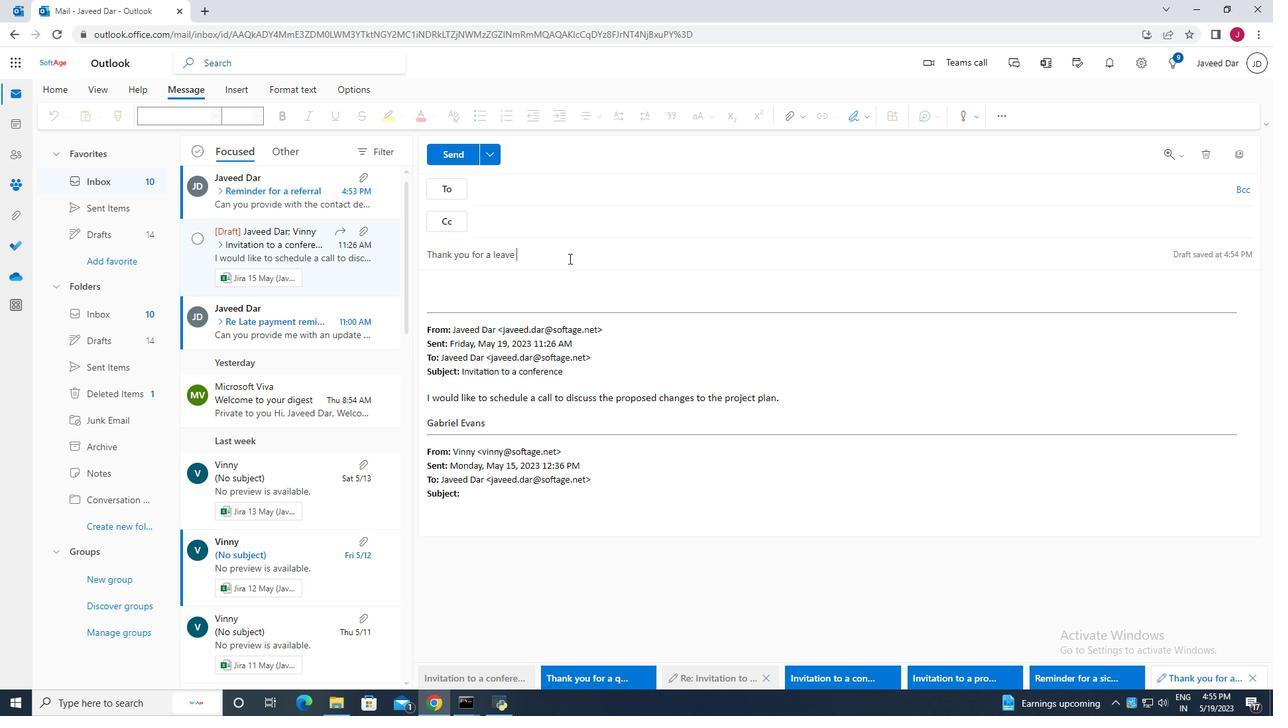 
Action: Key pressed <Key.backspace>
Screenshot: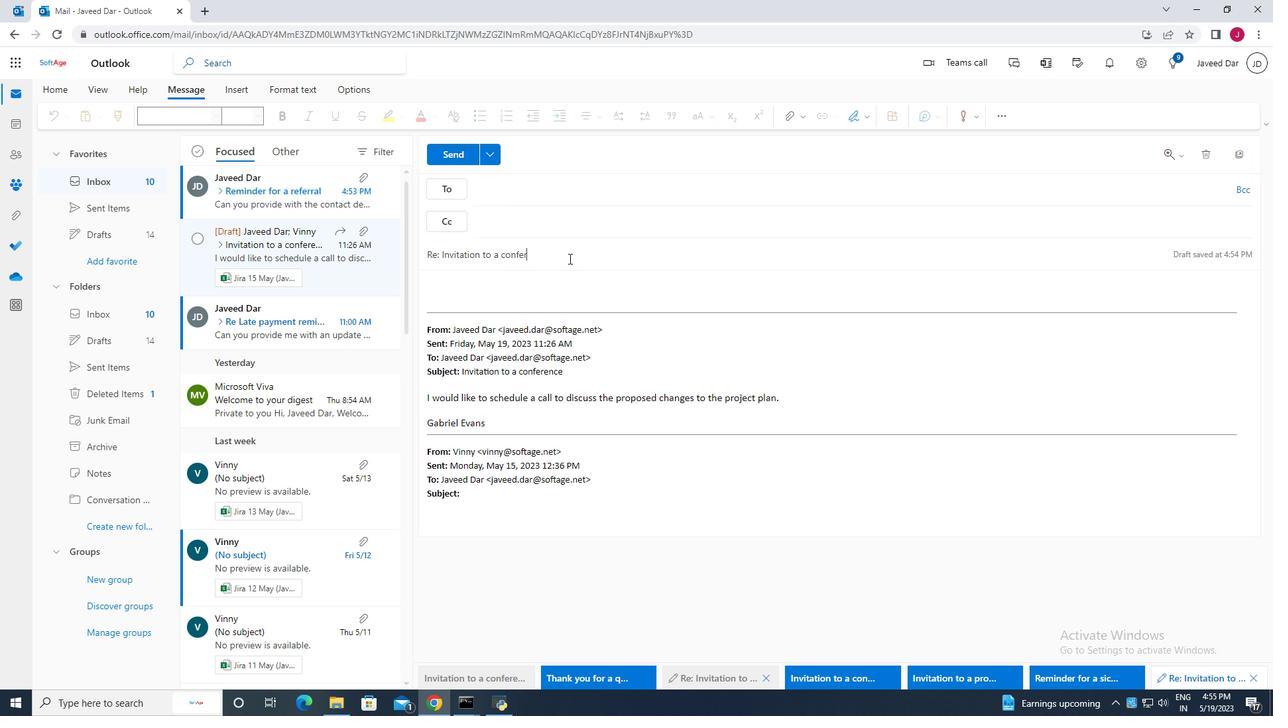 
Action: Mouse moved to (578, 202)
Screenshot: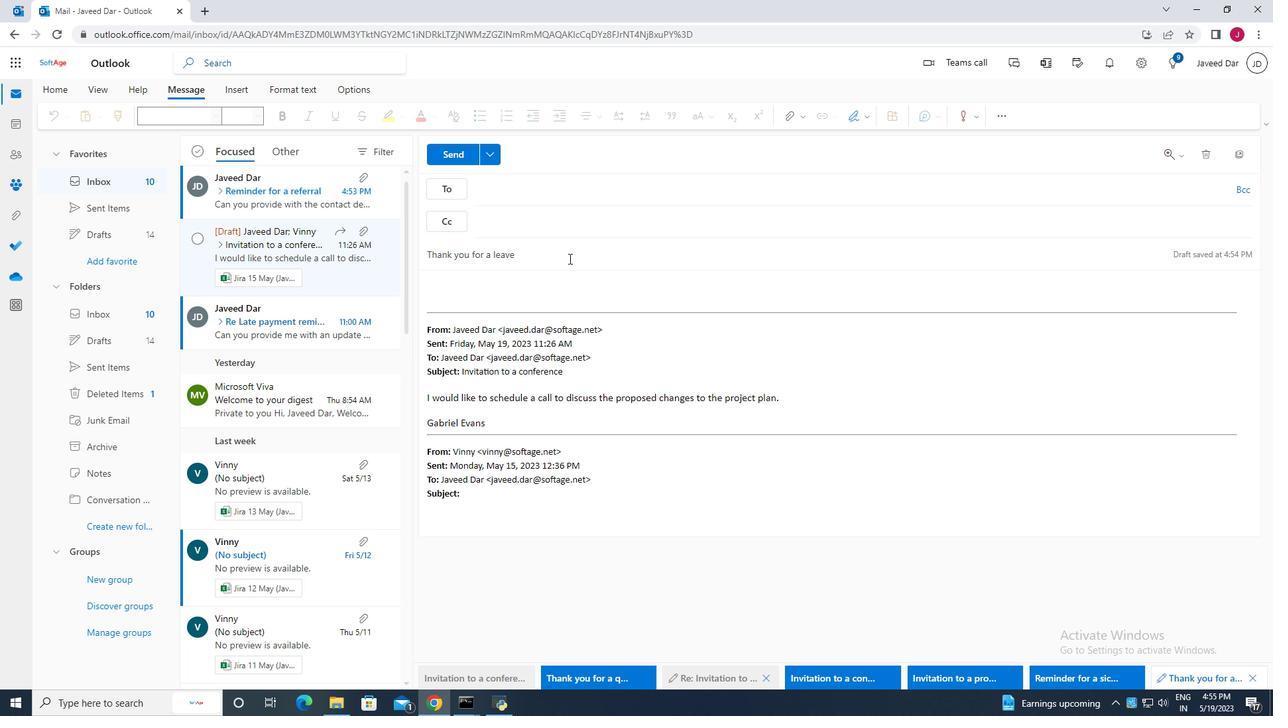 
Action: Key pressed <Key.backspace>
Screenshot: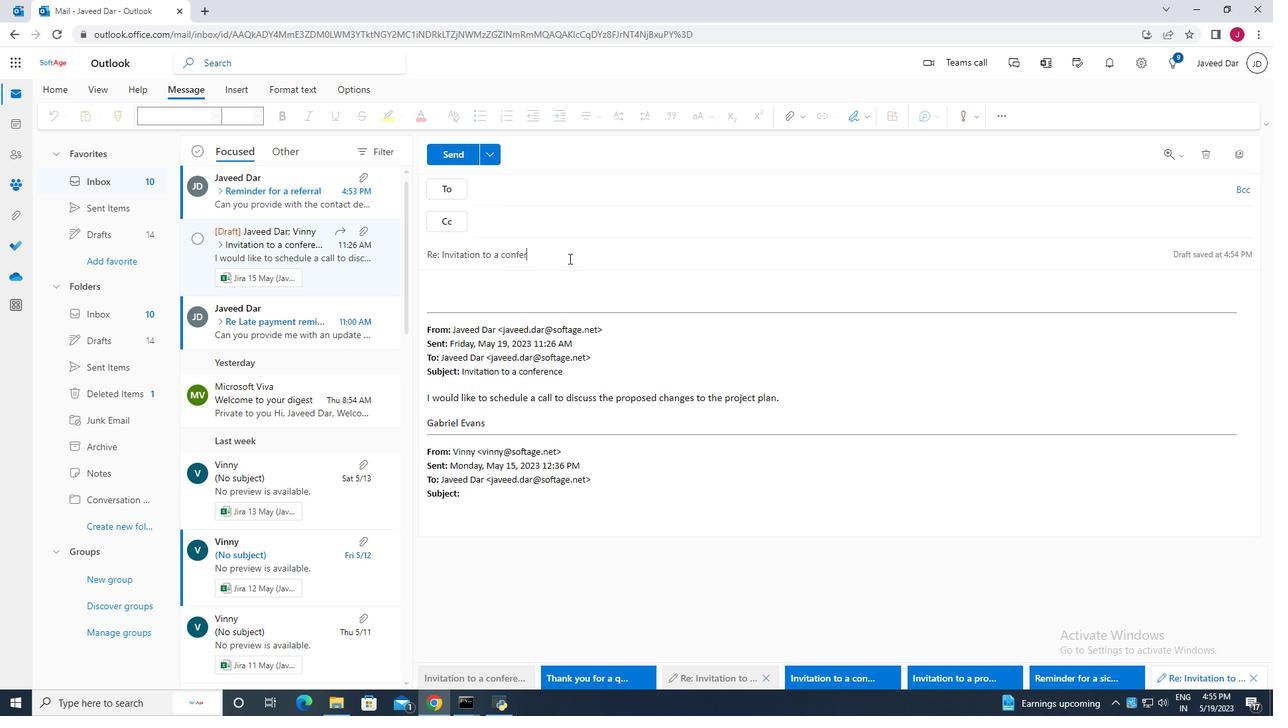 
Action: Mouse moved to (578, 202)
Screenshot: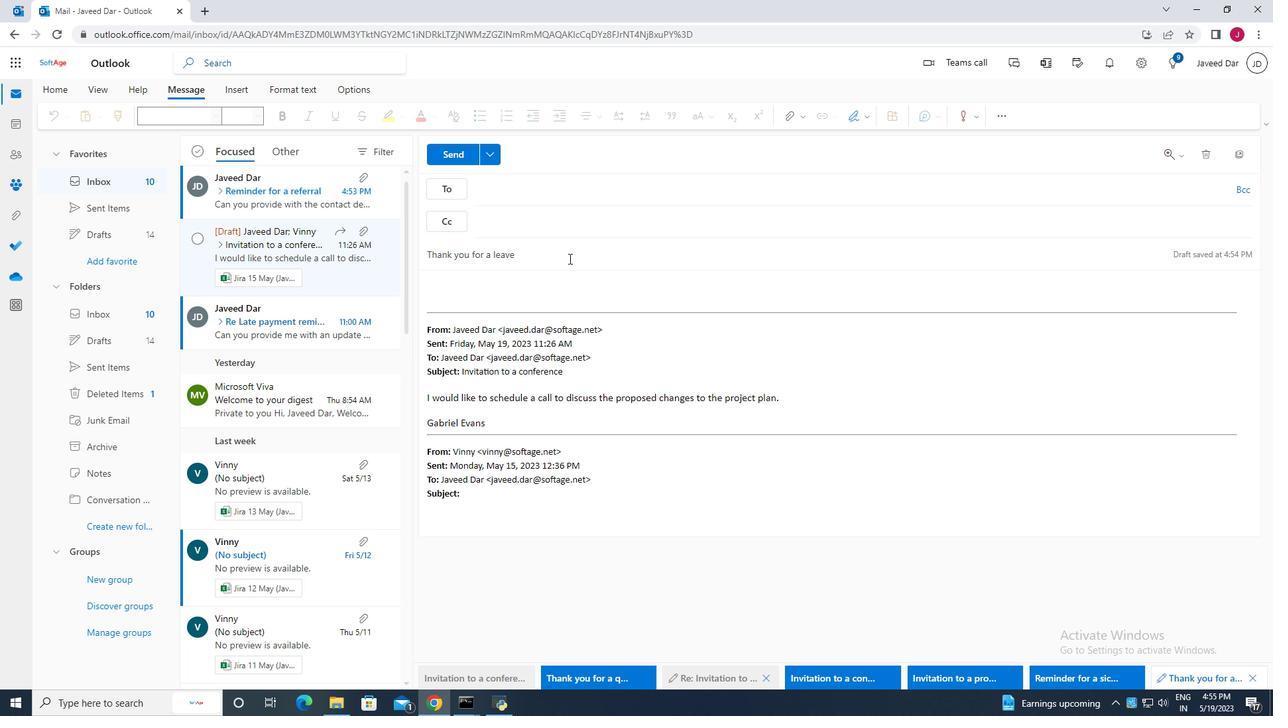 
Action: Key pressed <Key.backspace>
Screenshot: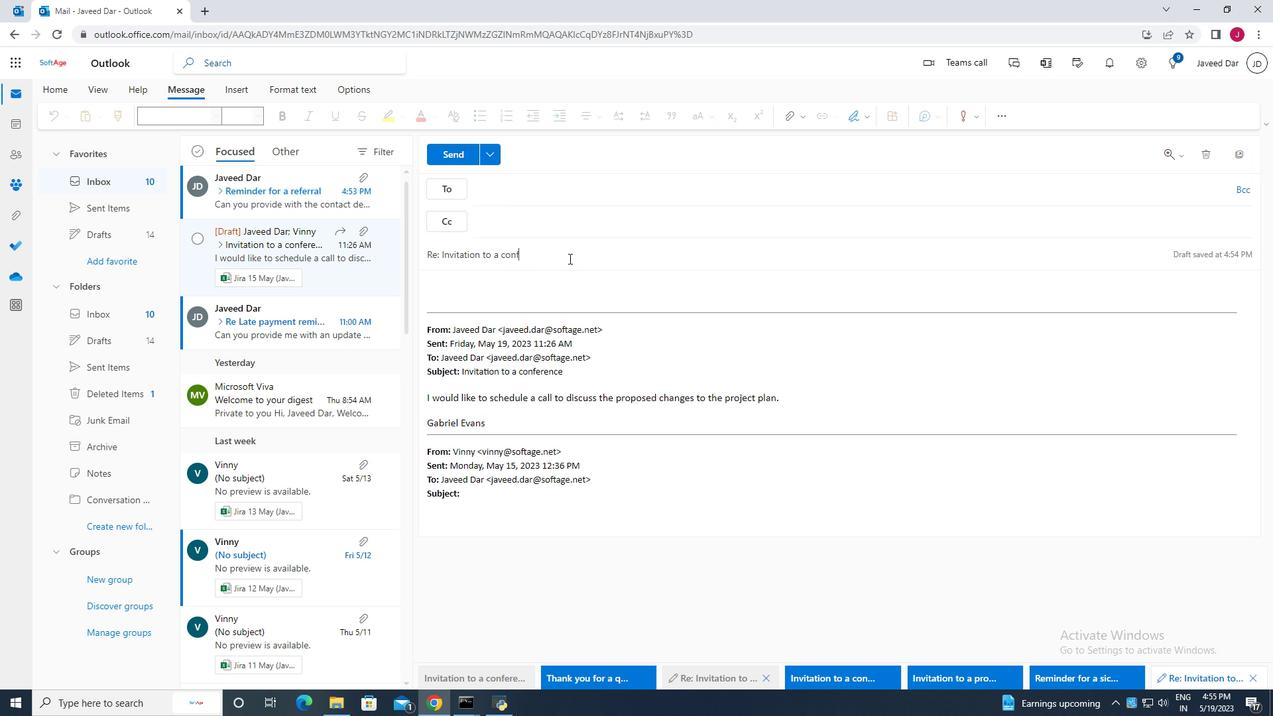 
Action: Mouse moved to (578, 203)
Screenshot: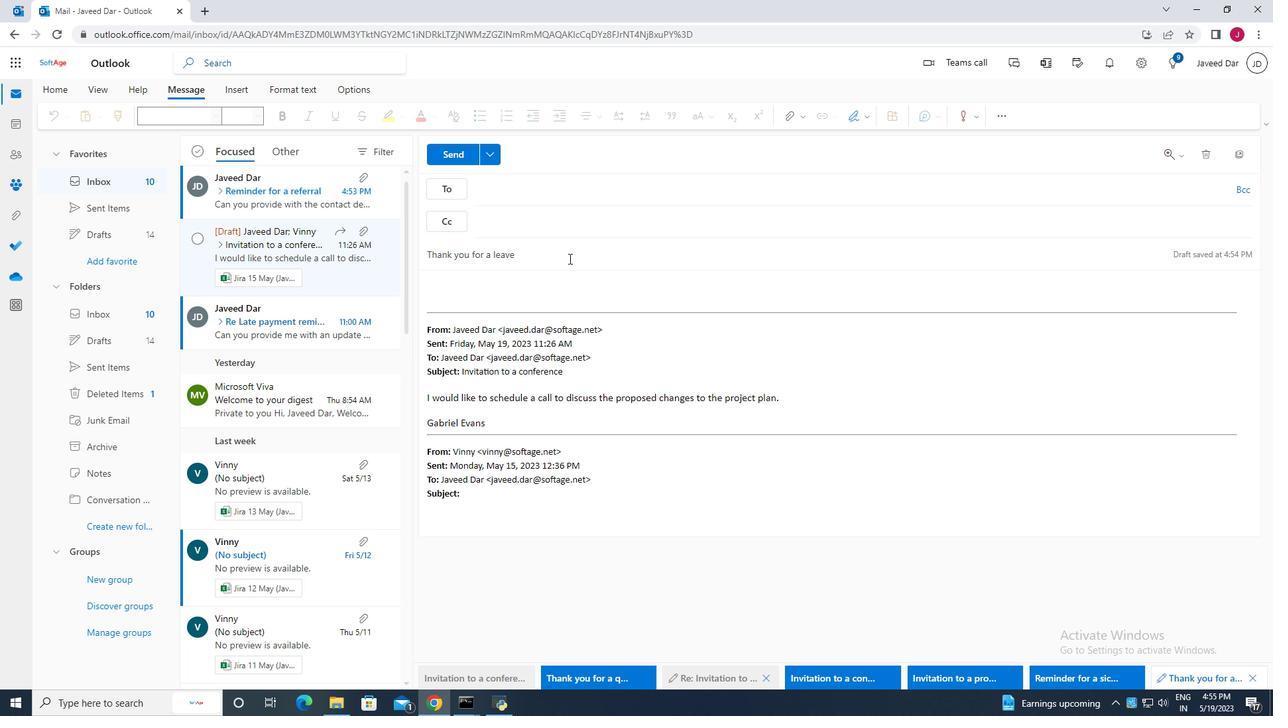 
Action: Key pressed <Key.backspace>
Screenshot: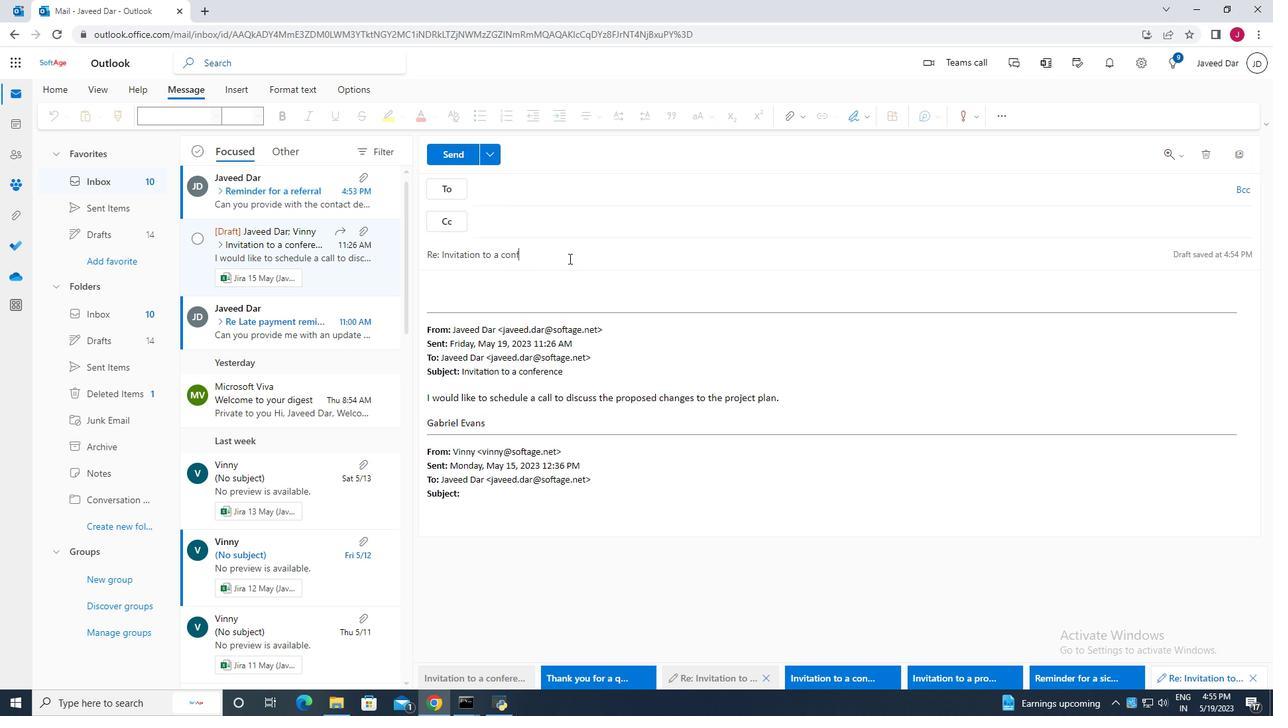 
Action: Mouse moved to (578, 204)
Screenshot: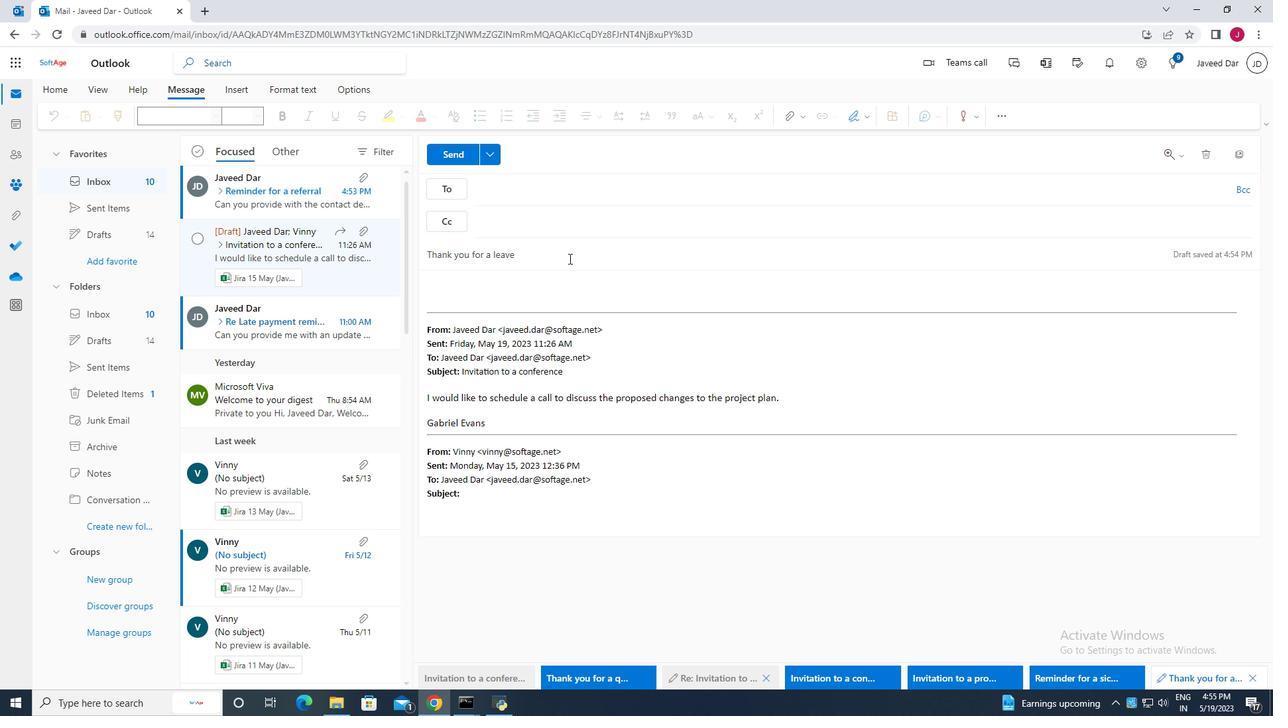 
Action: Key pressed <Key.backspace>
Screenshot: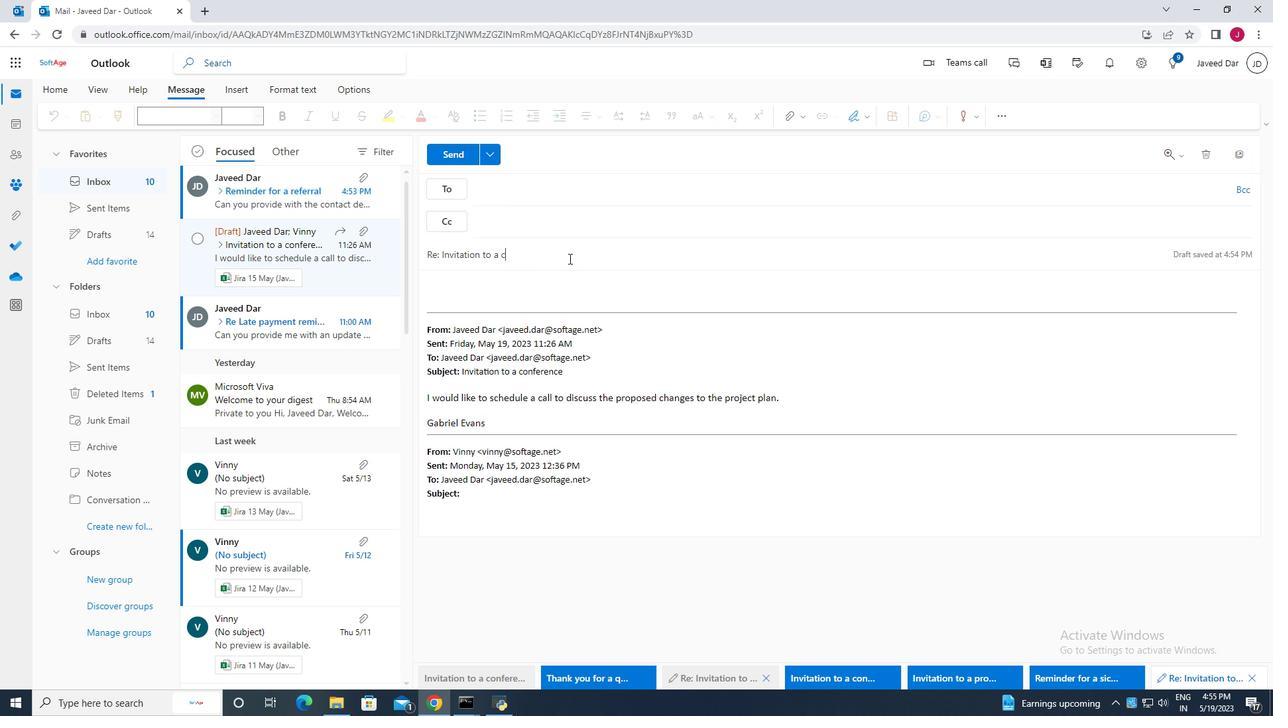 
Action: Mouse moved to (578, 206)
Screenshot: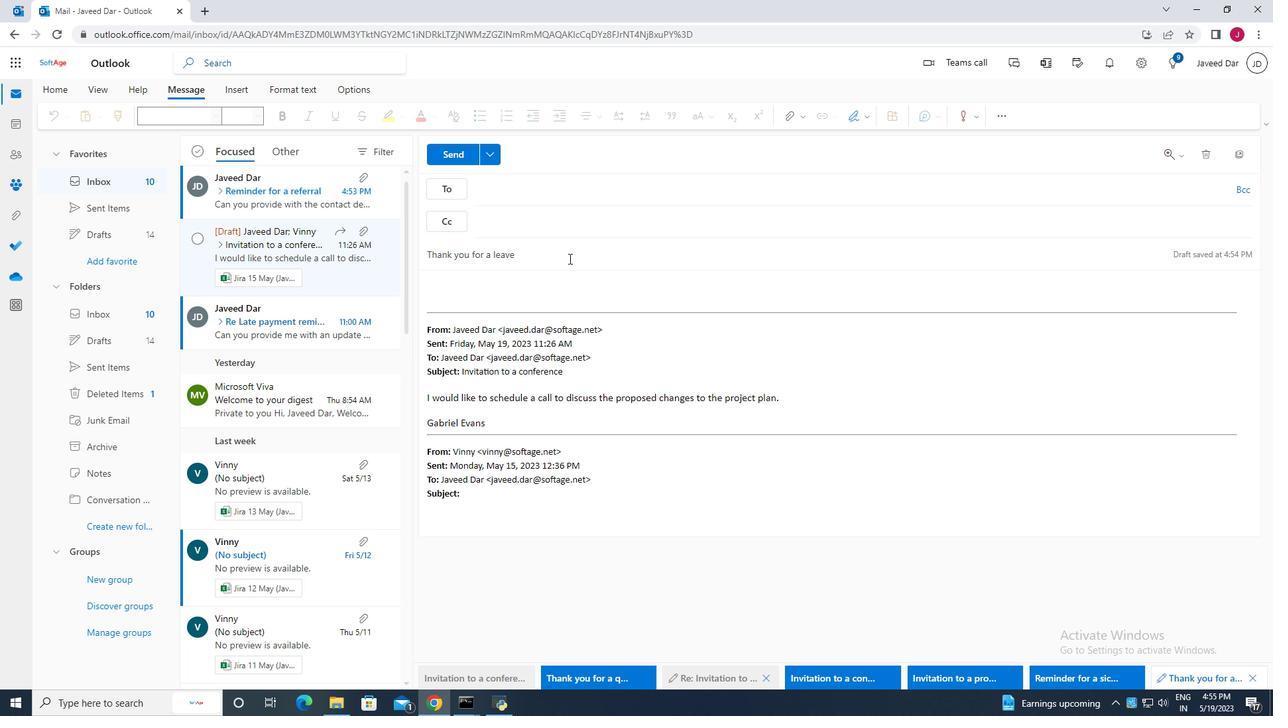 
Action: Key pressed <Key.backspace>
Screenshot: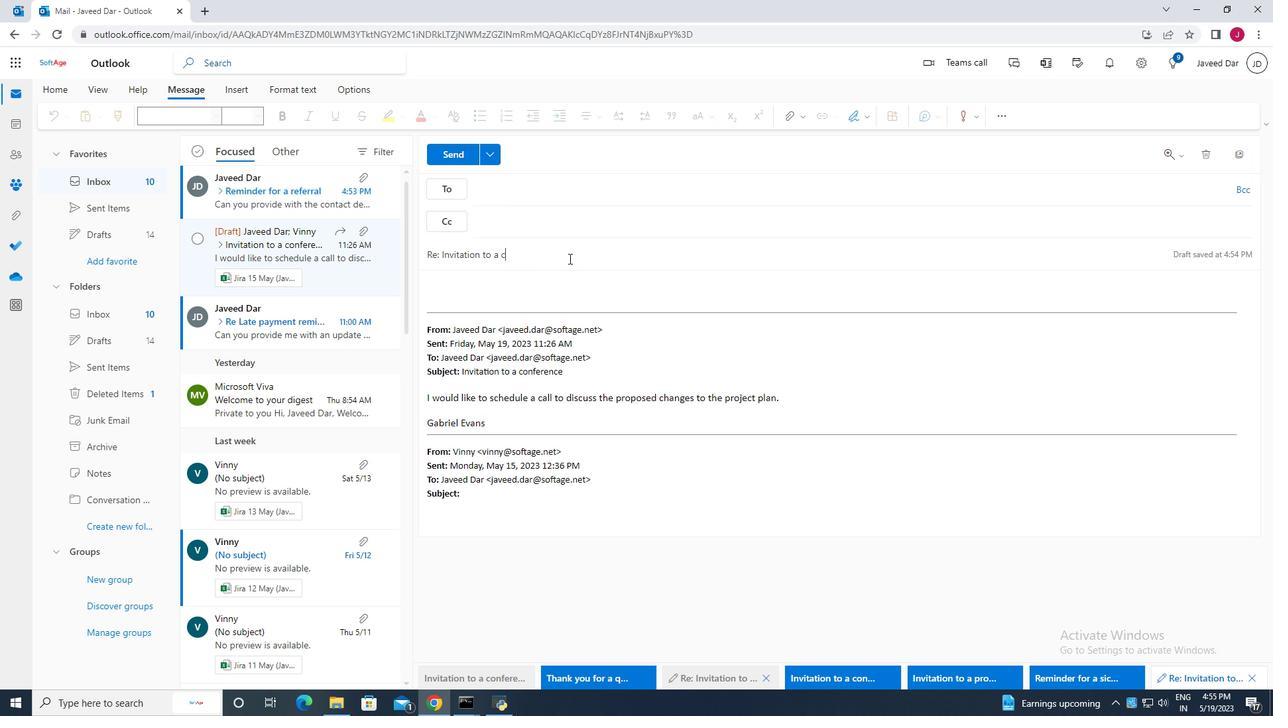 
Action: Mouse moved to (578, 209)
Screenshot: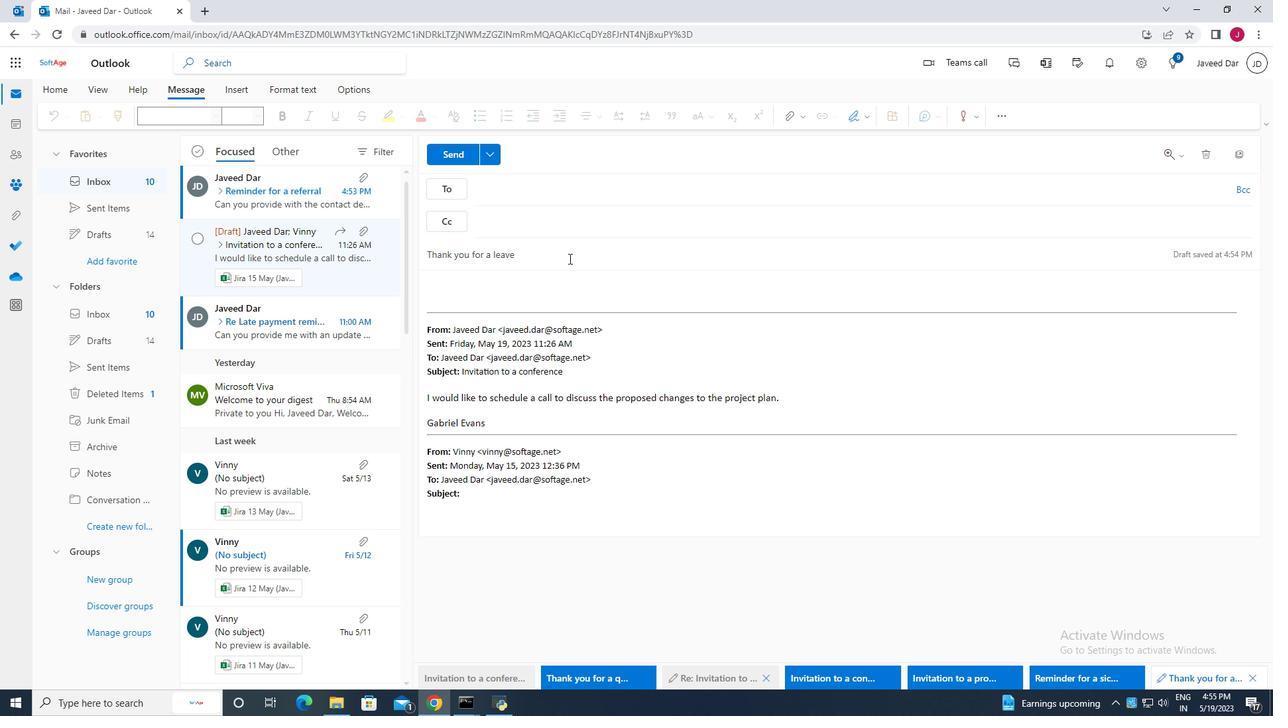 
Action: Key pressed <Key.backspace>
Screenshot: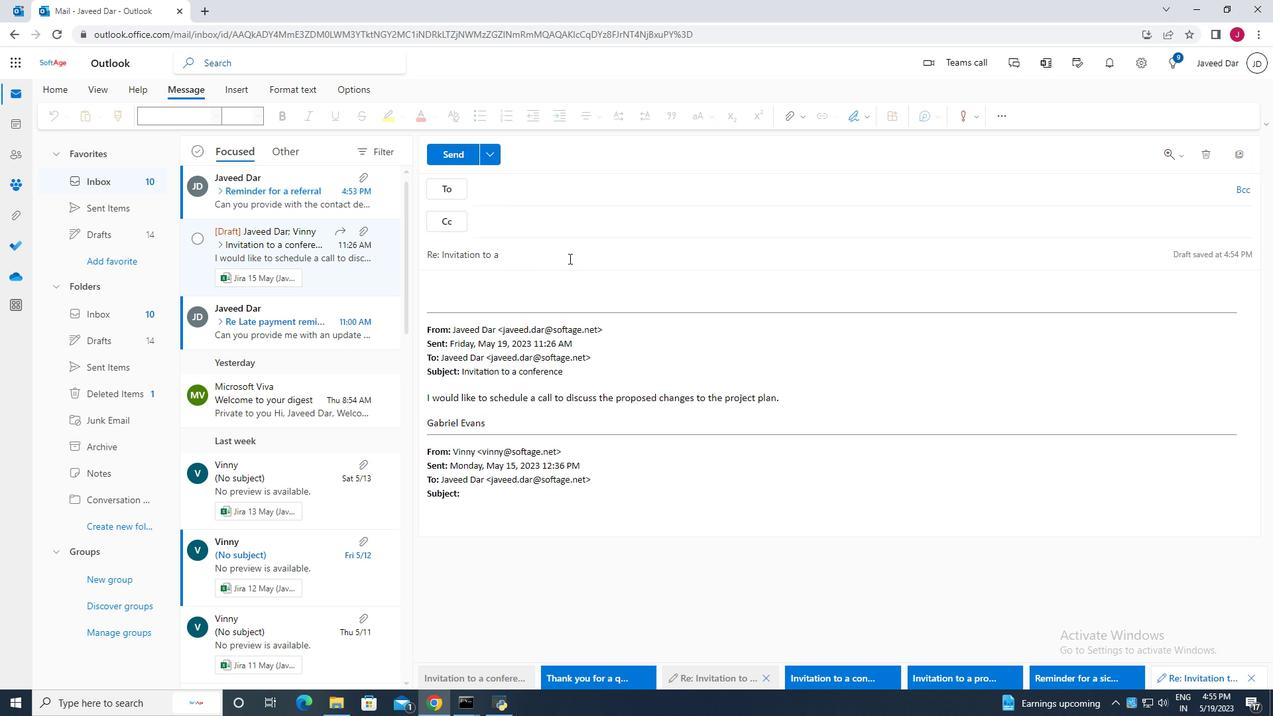 
Action: Mouse moved to (578, 213)
Screenshot: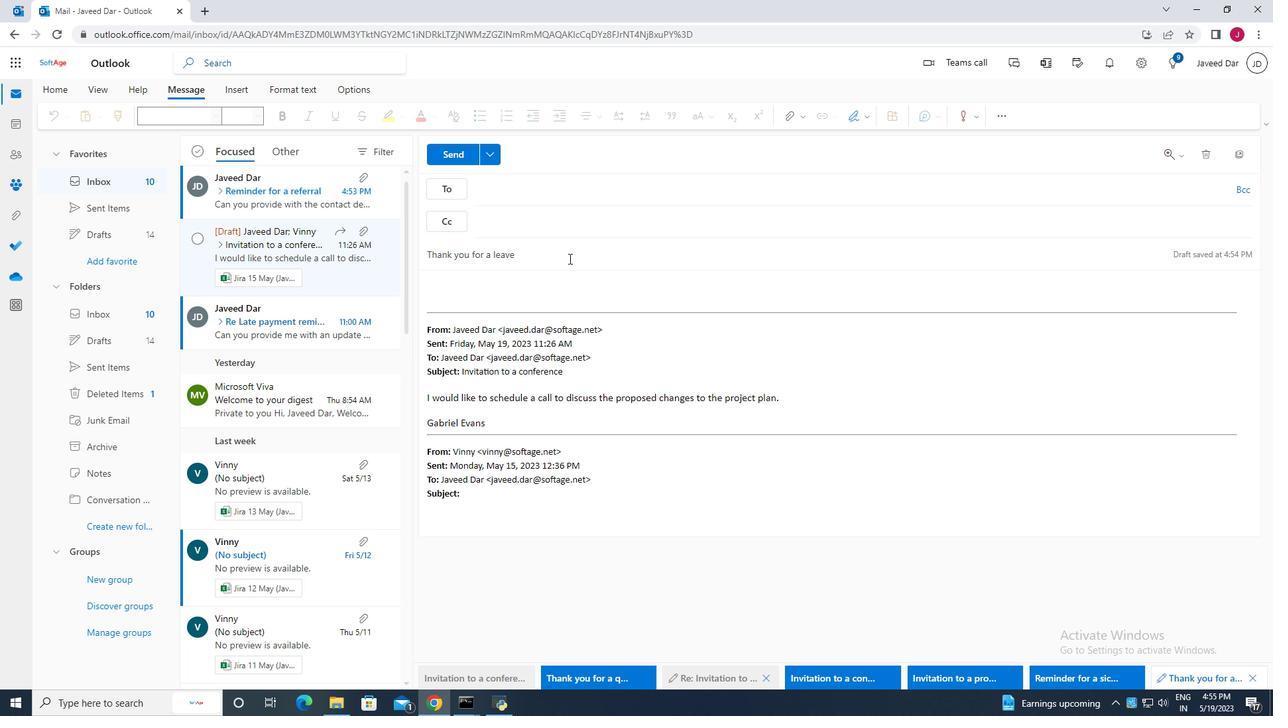 
Action: Key pressed <Key.backspace>
Screenshot: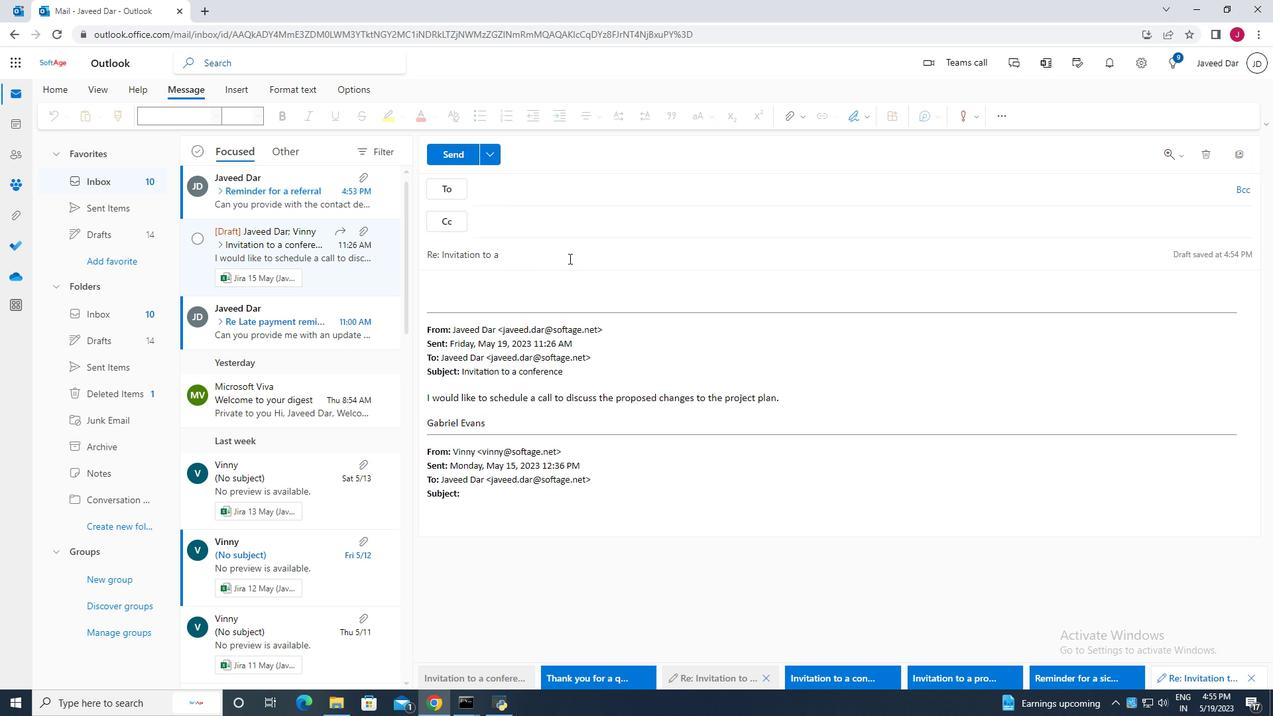 
Action: Mouse moved to (578, 220)
Screenshot: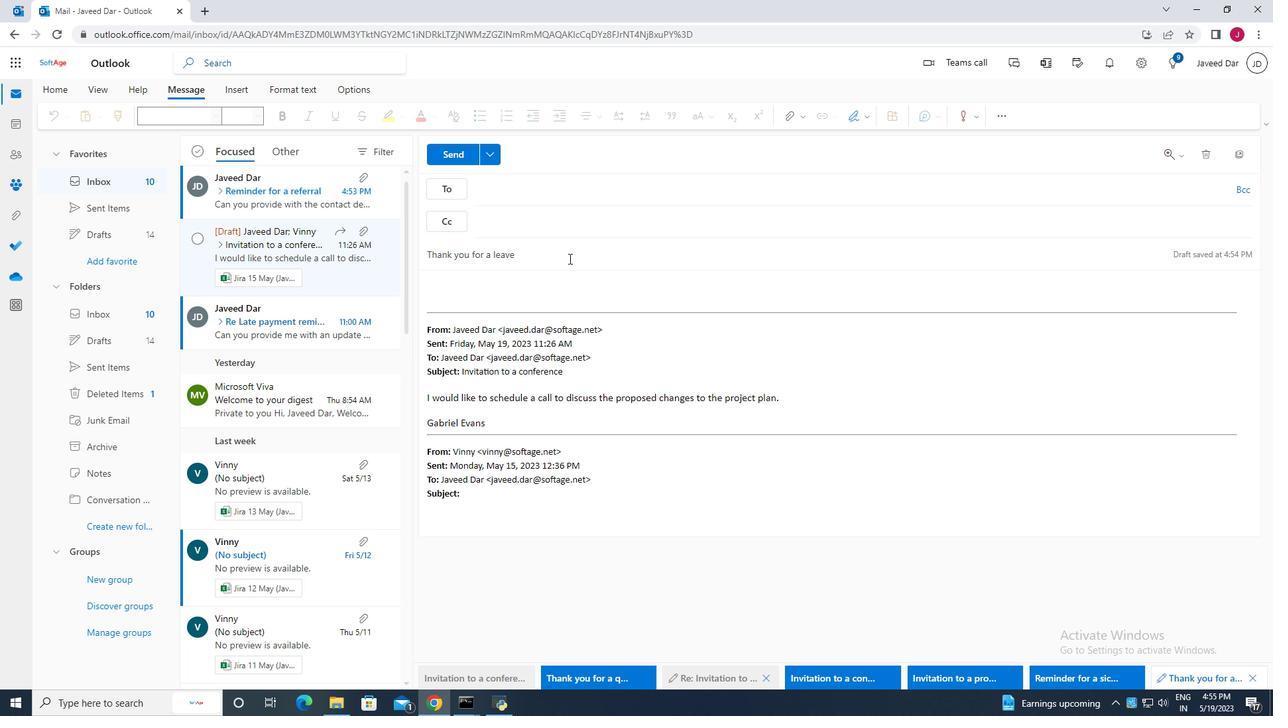 
Action: Key pressed <Key.backspace>
Screenshot: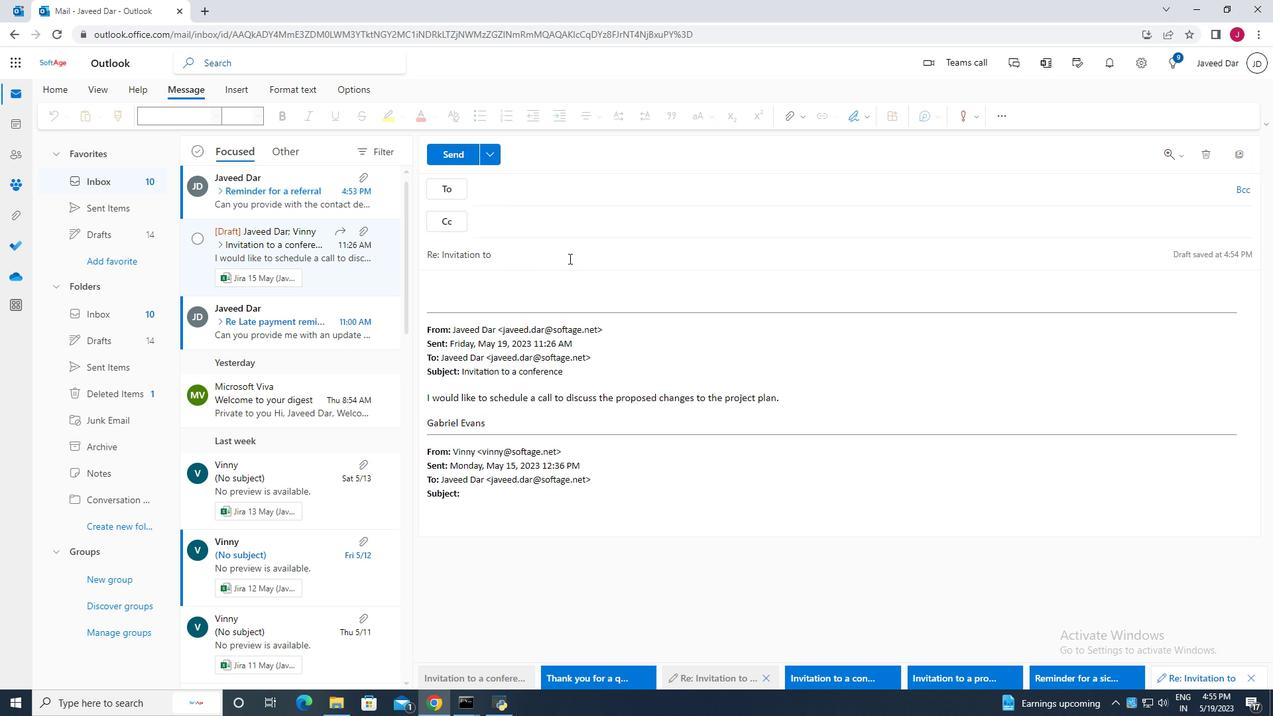 
Action: Mouse moved to (578, 221)
Screenshot: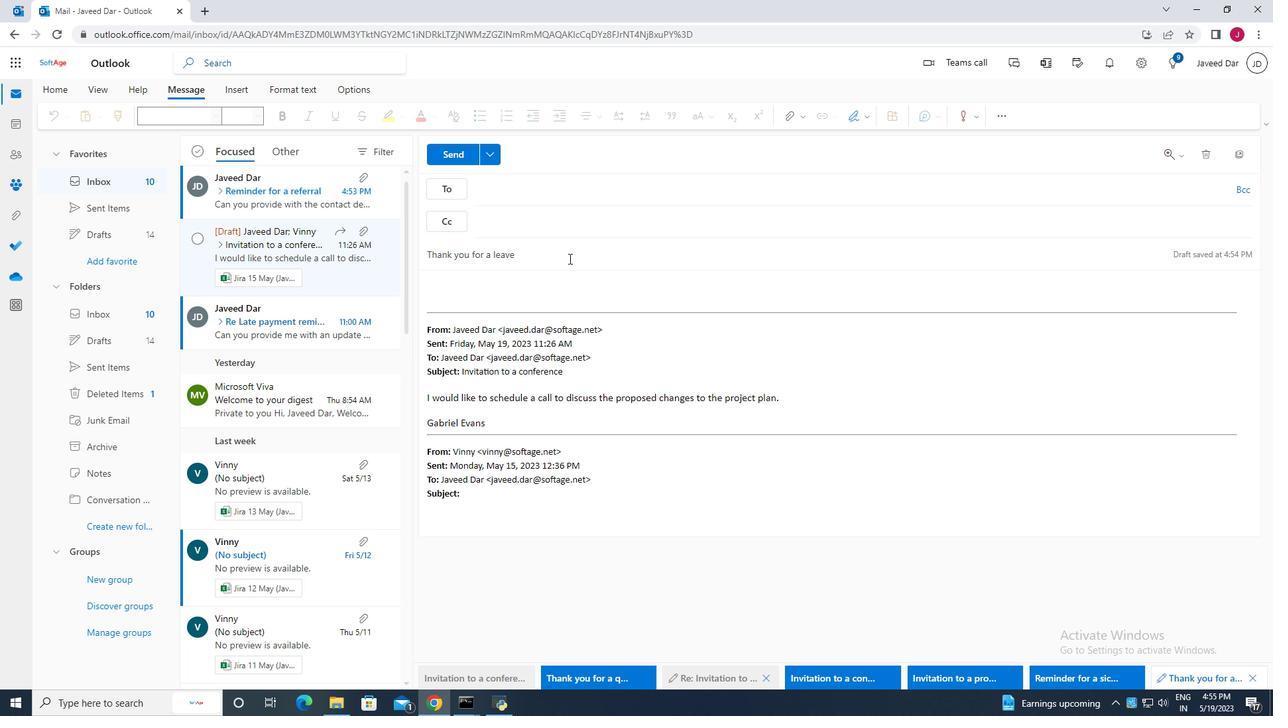 
Action: Key pressed <Key.backspace>
Screenshot: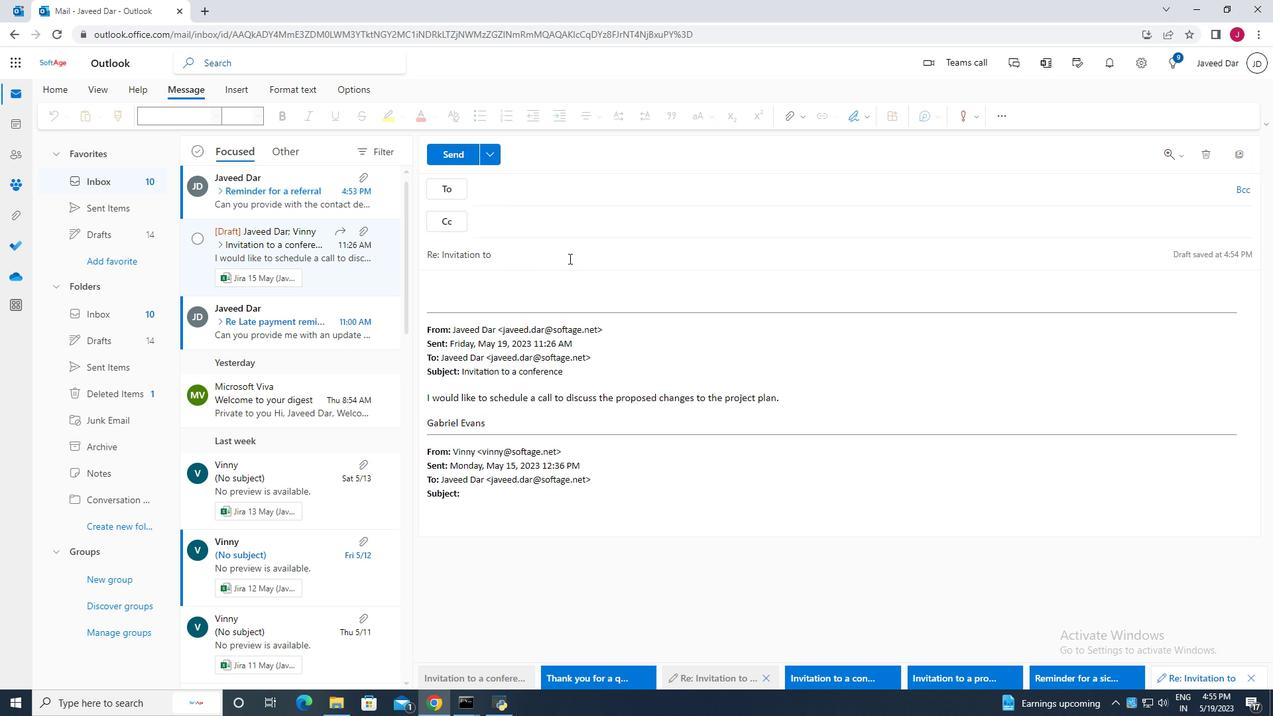 
Action: Mouse moved to (578, 222)
Screenshot: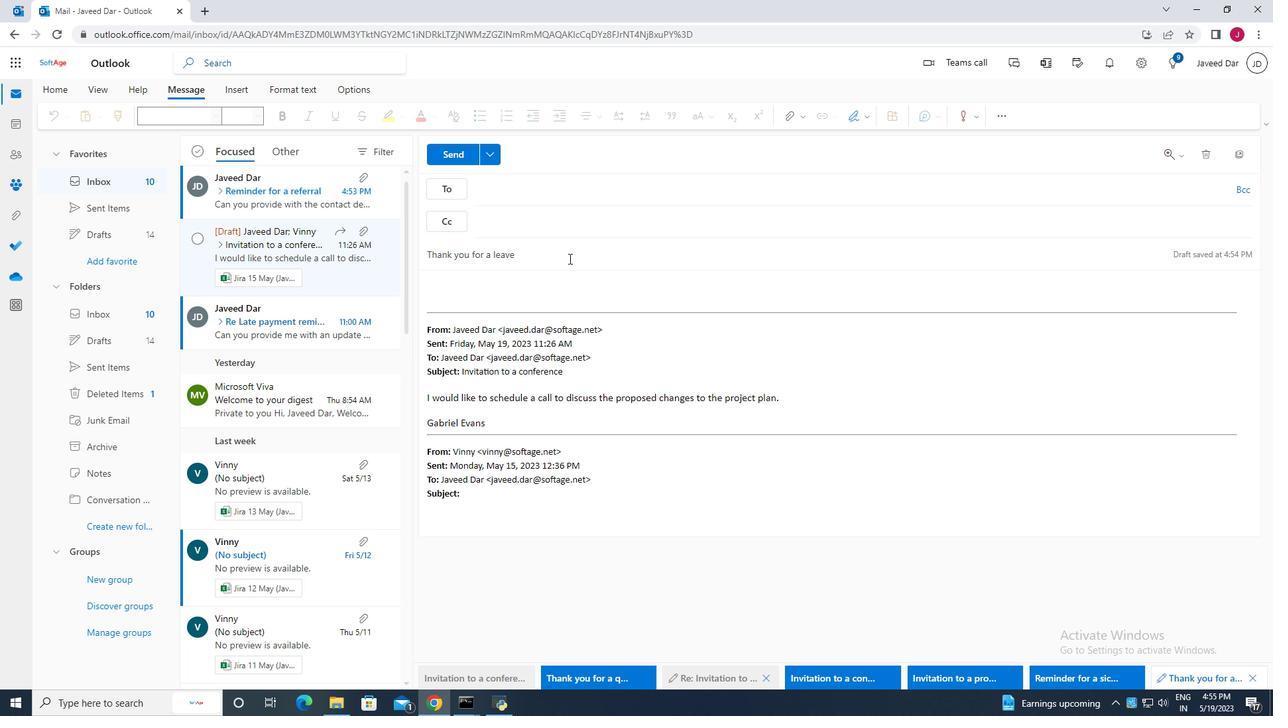 
Action: Key pressed <Key.backspace>
Screenshot: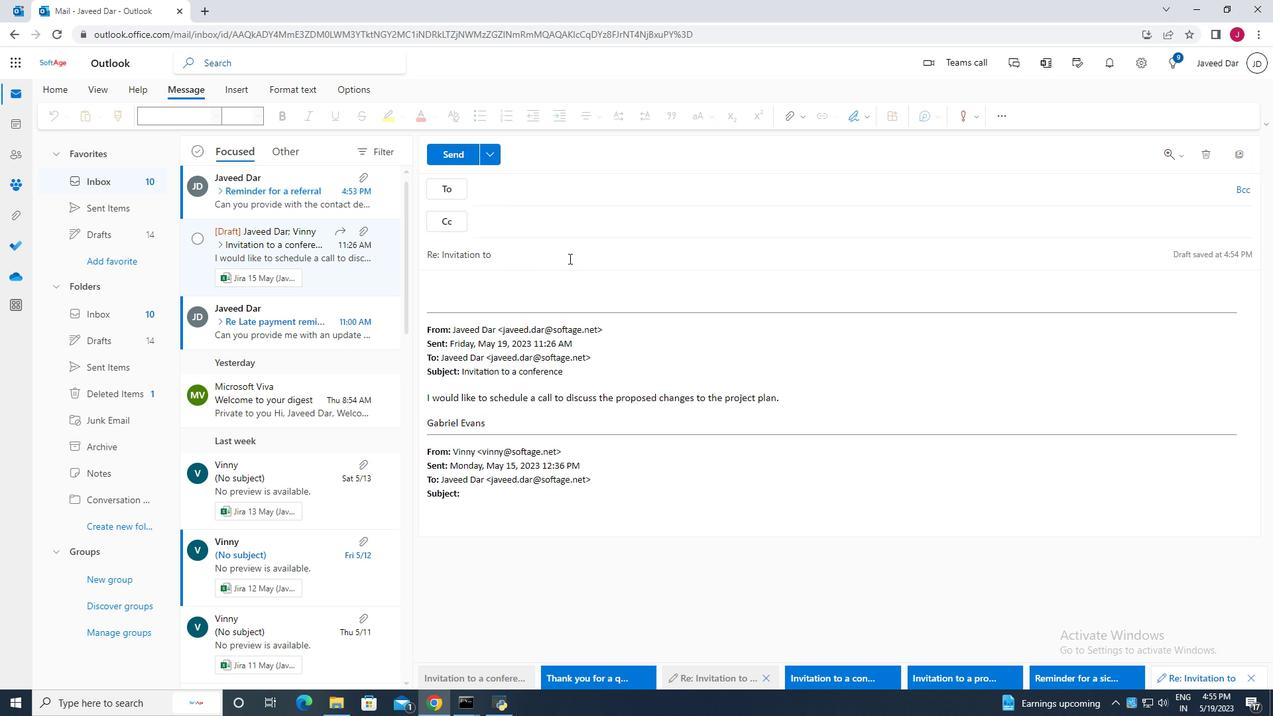 
Action: Mouse moved to (578, 222)
Screenshot: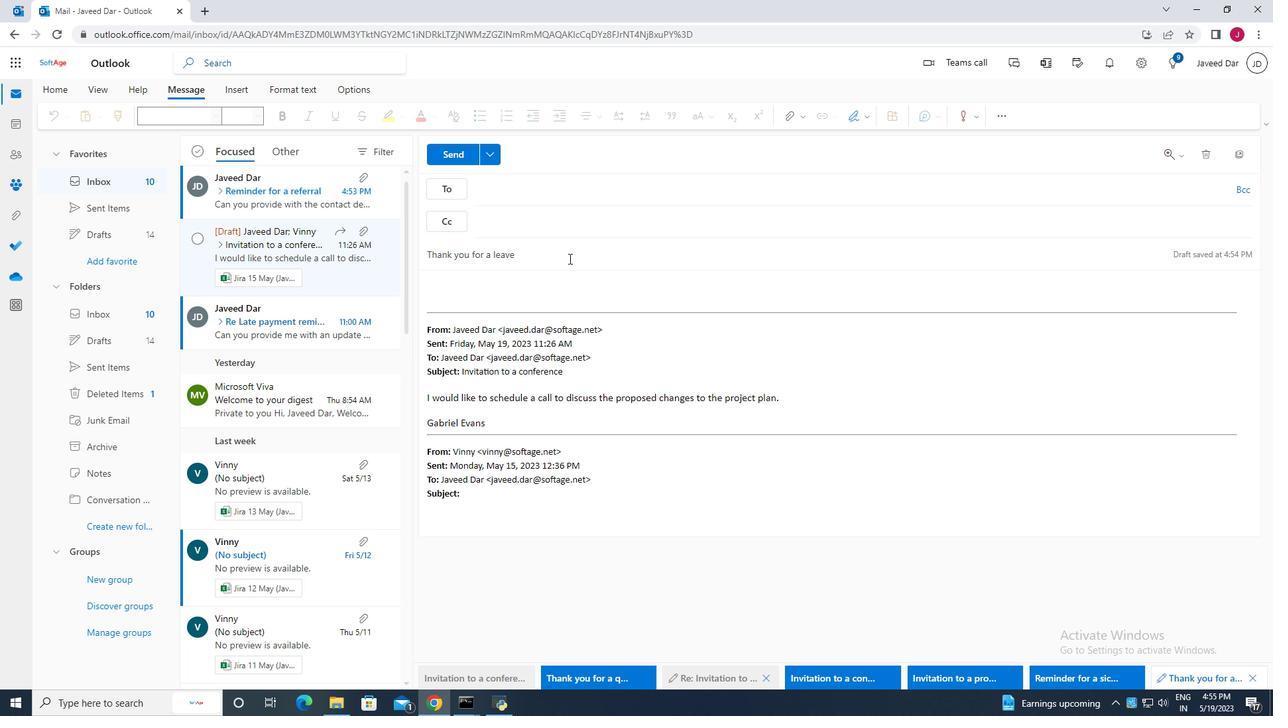 
Action: Key pressed <Key.backspace>
Screenshot: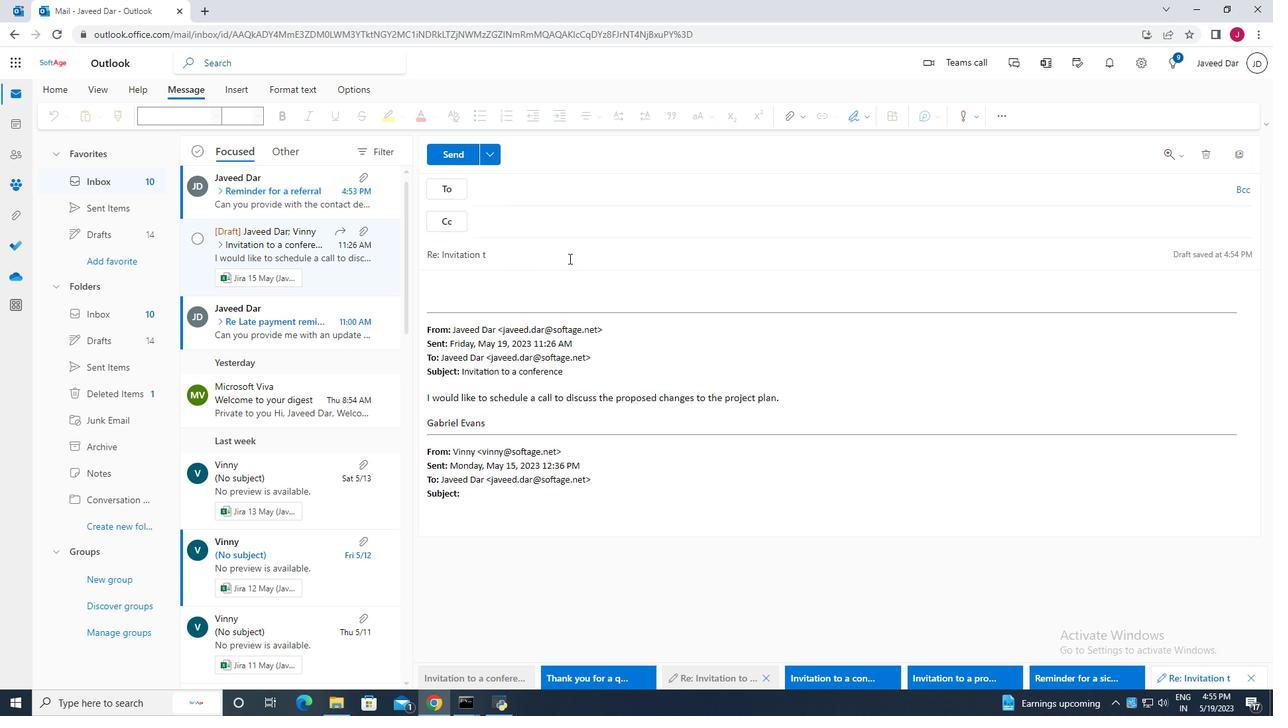 
Action: Mouse moved to (578, 222)
Screenshot: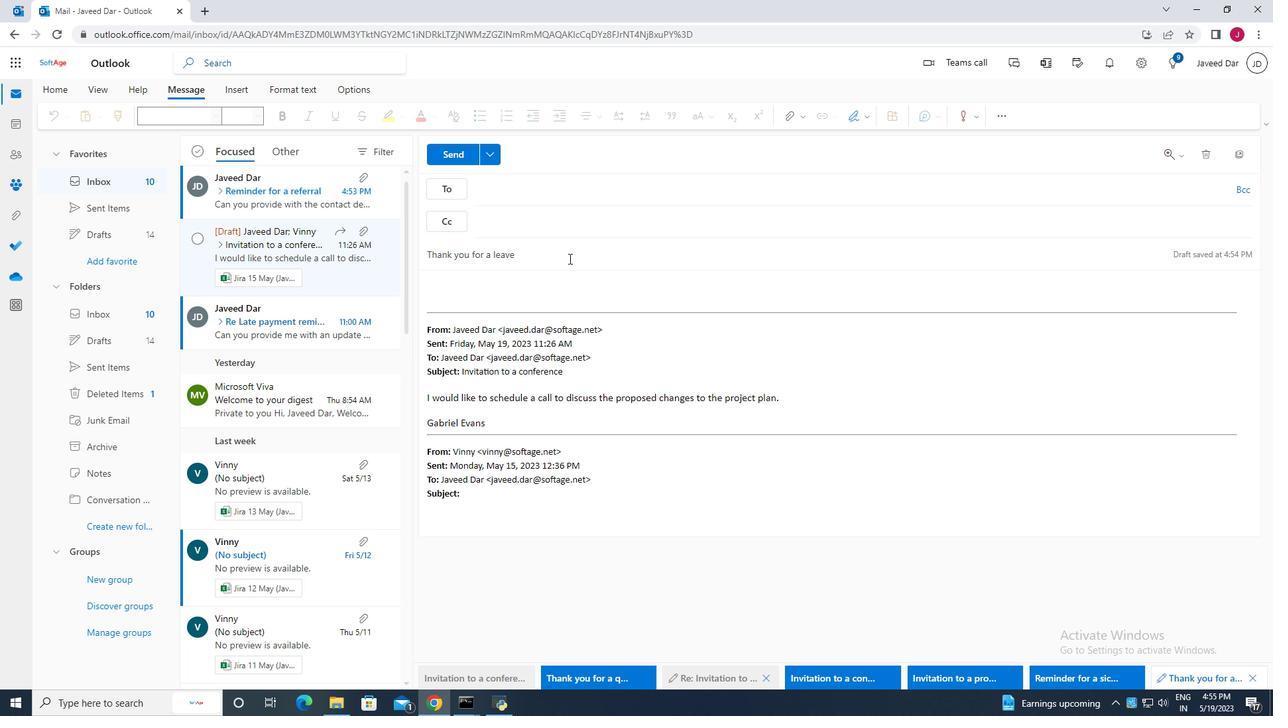 
Action: Key pressed <Key.backspace><Key.backspace>
Screenshot: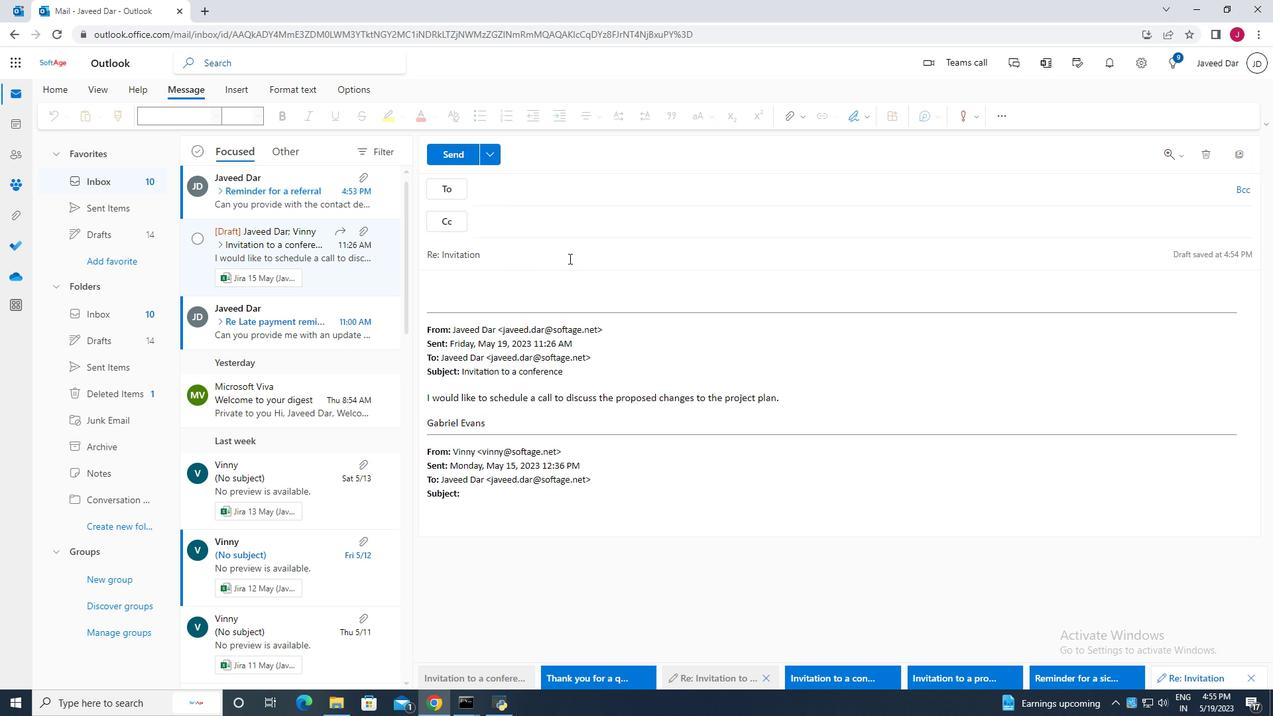 
Action: Mouse moved to (578, 222)
Screenshot: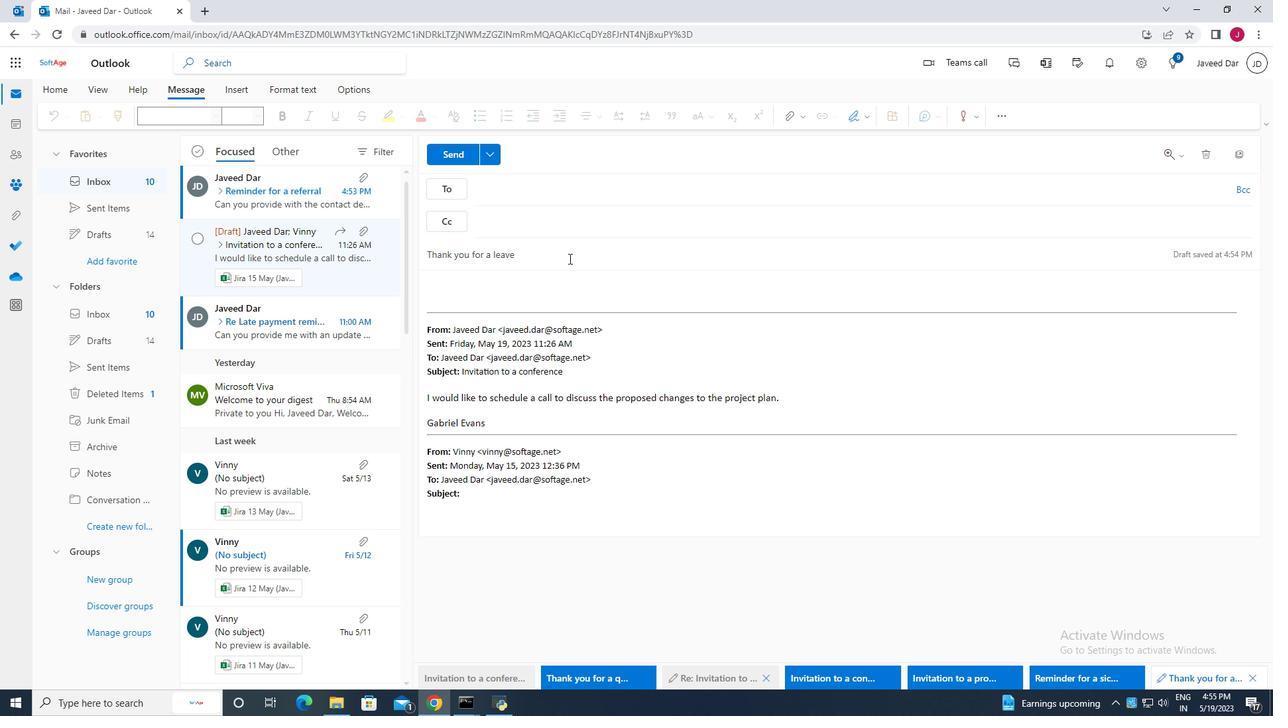 
Action: Key pressed <Key.backspace>
Screenshot: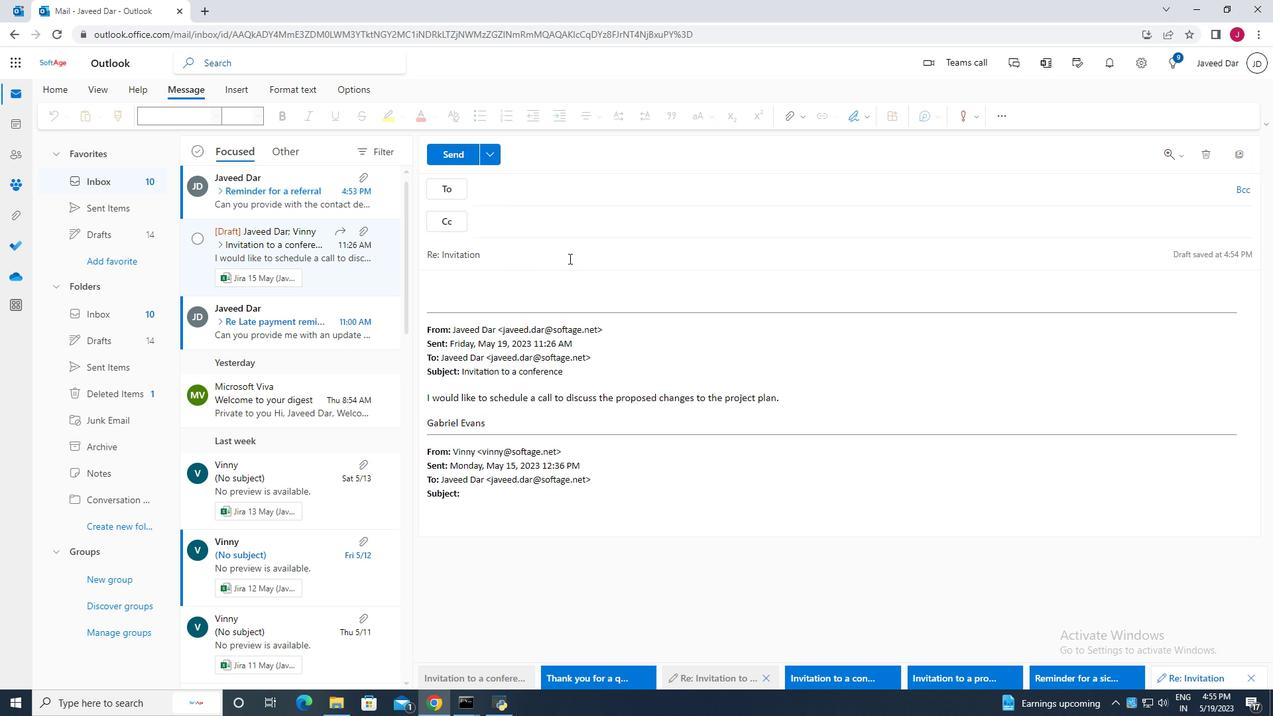 
Action: Mouse pressed left at (578, 222)
Screenshot: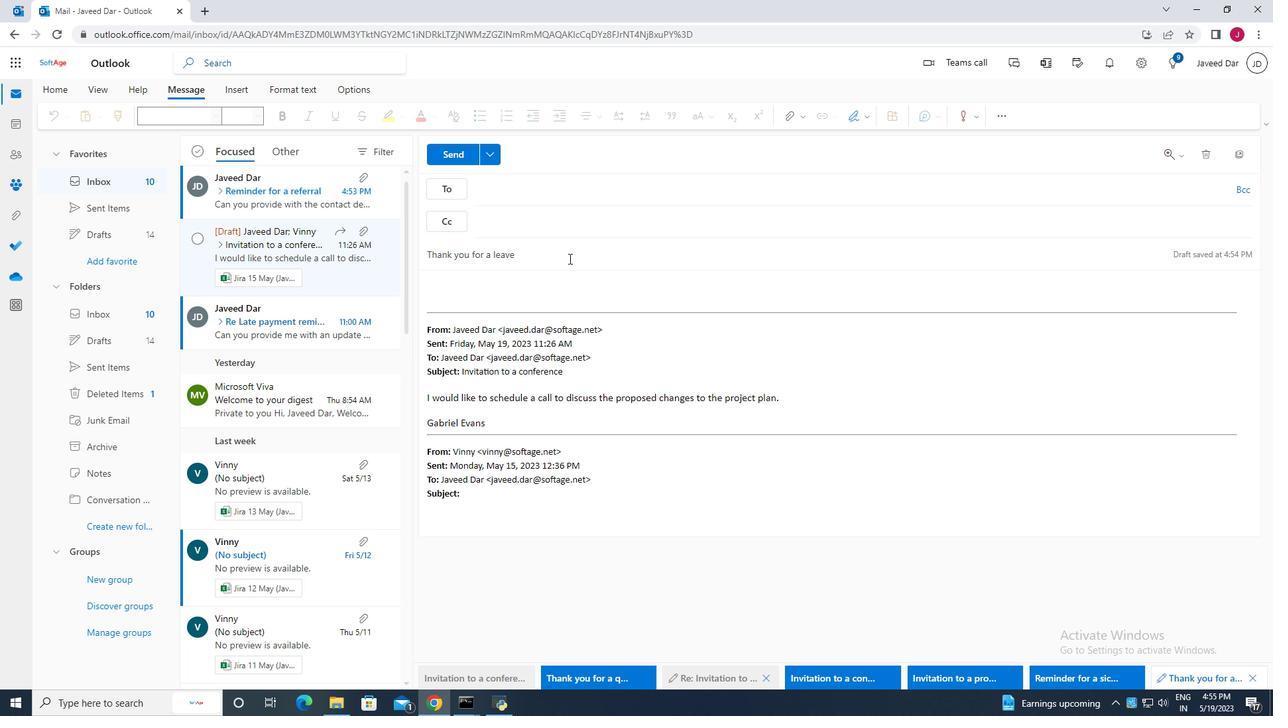 
Action: Key pressed <Key.backspace>
Screenshot: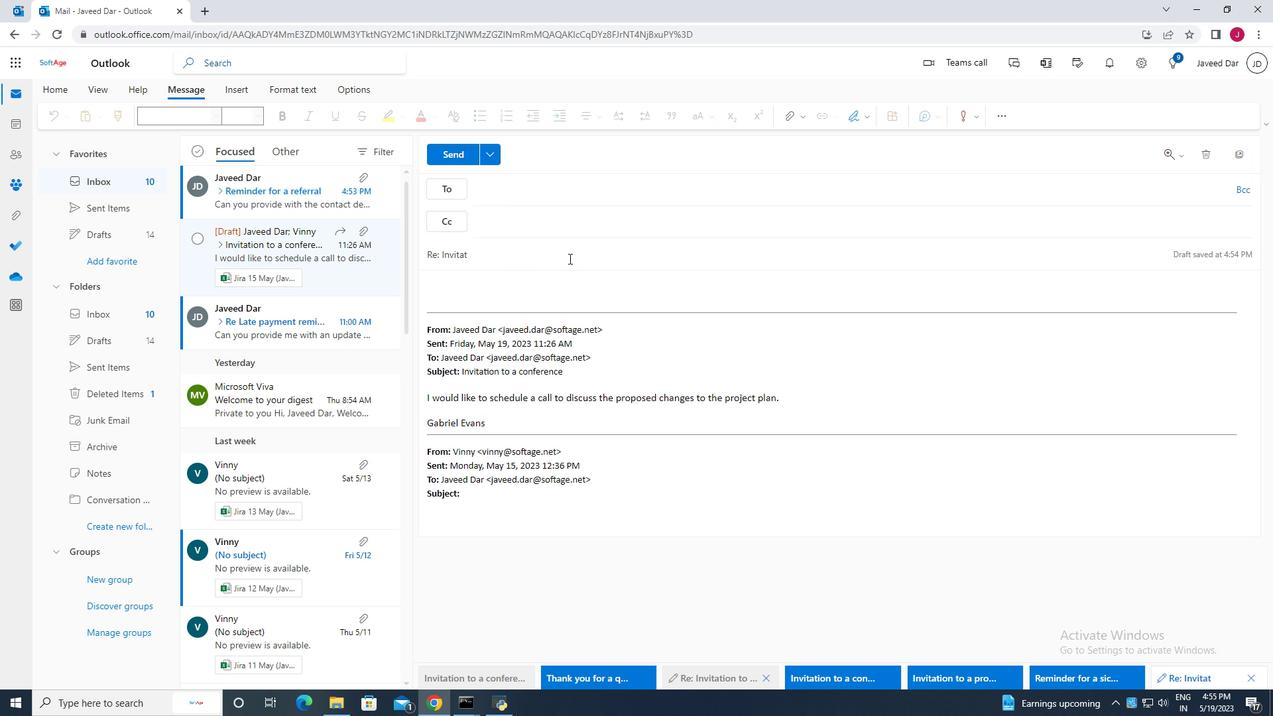 
Action: Mouse moved to (578, 222)
Screenshot: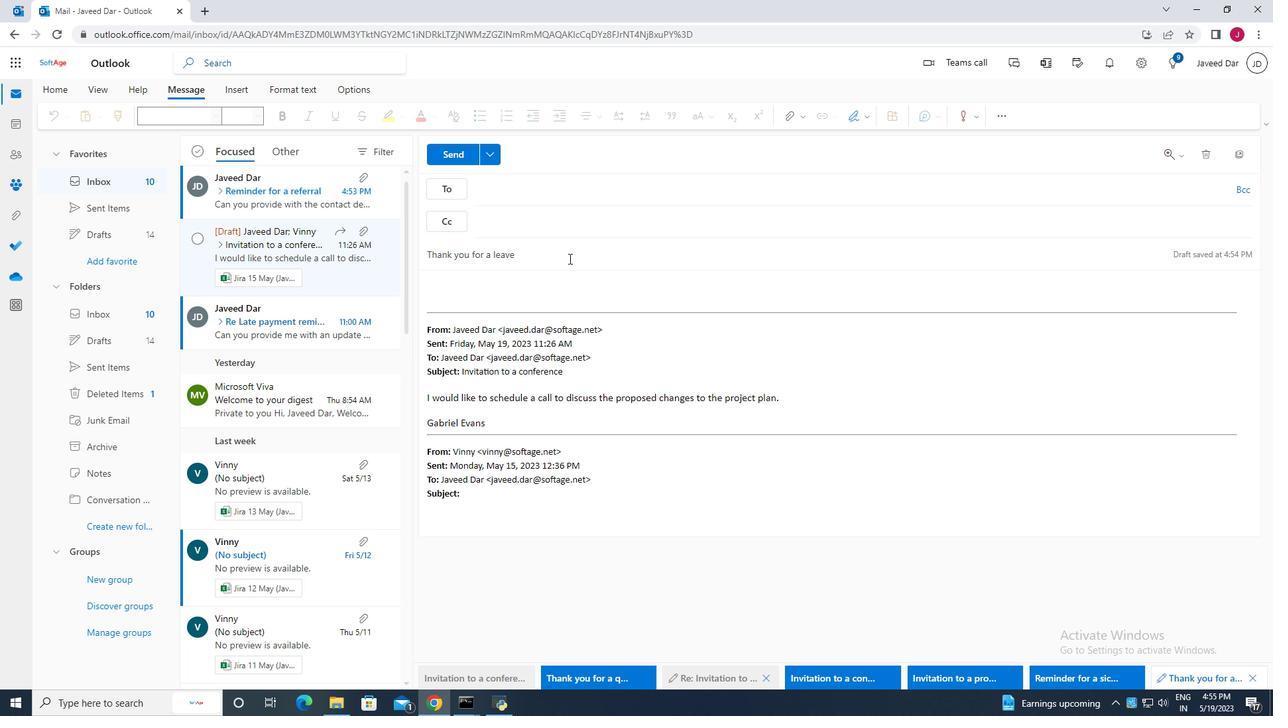 
Action: Key pressed <Key.backspace>
Screenshot: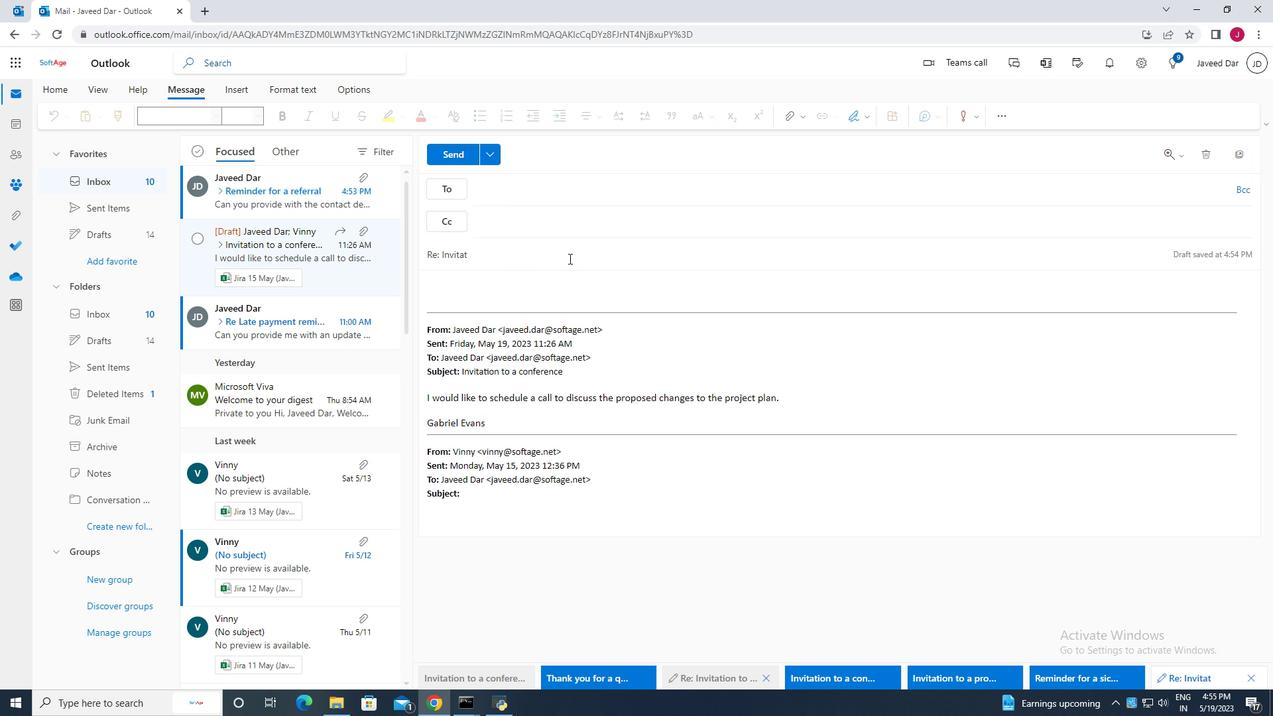 
Action: Mouse moved to (578, 222)
Screenshot: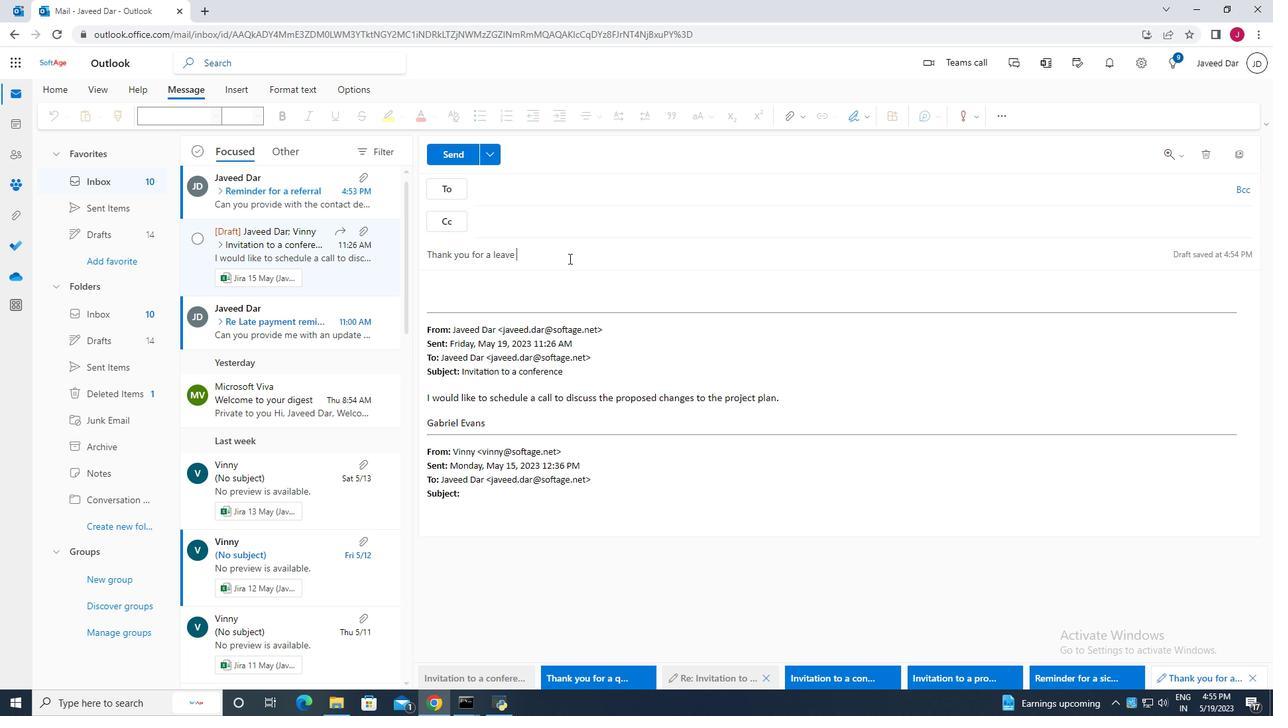 
Action: Key pressed <Key.backspace>
Screenshot: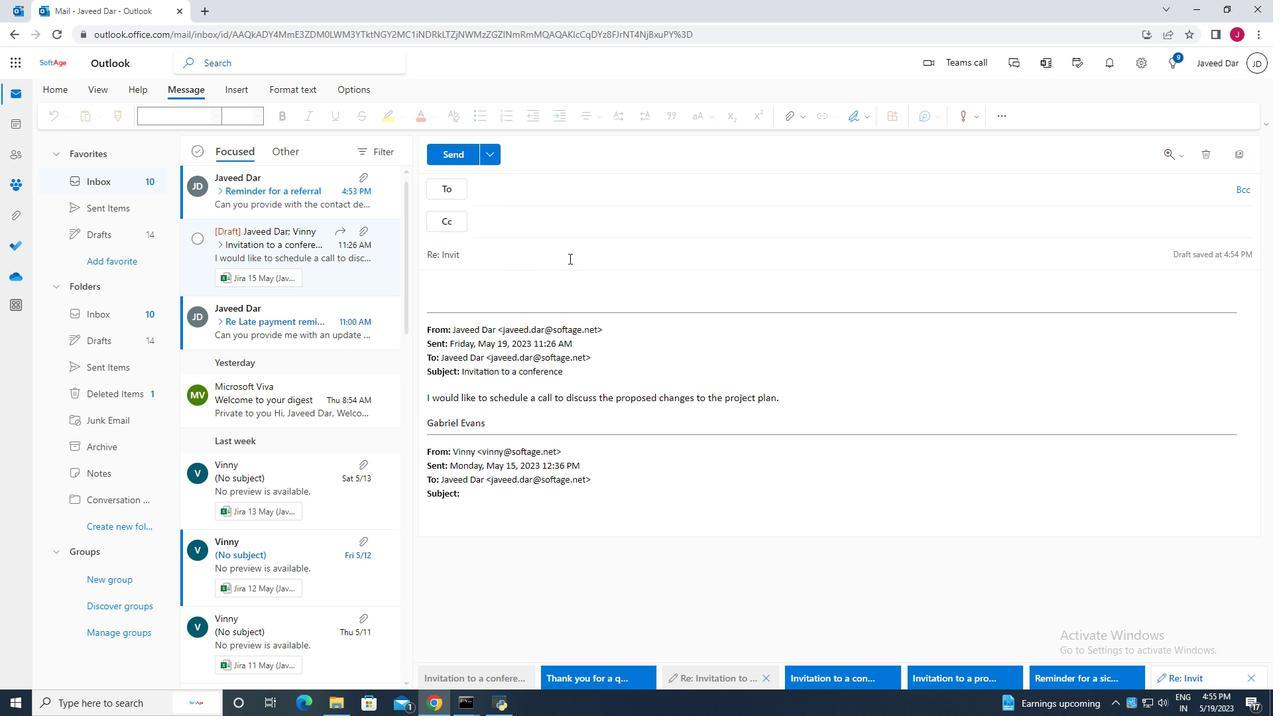 
Action: Mouse moved to (578, 221)
Screenshot: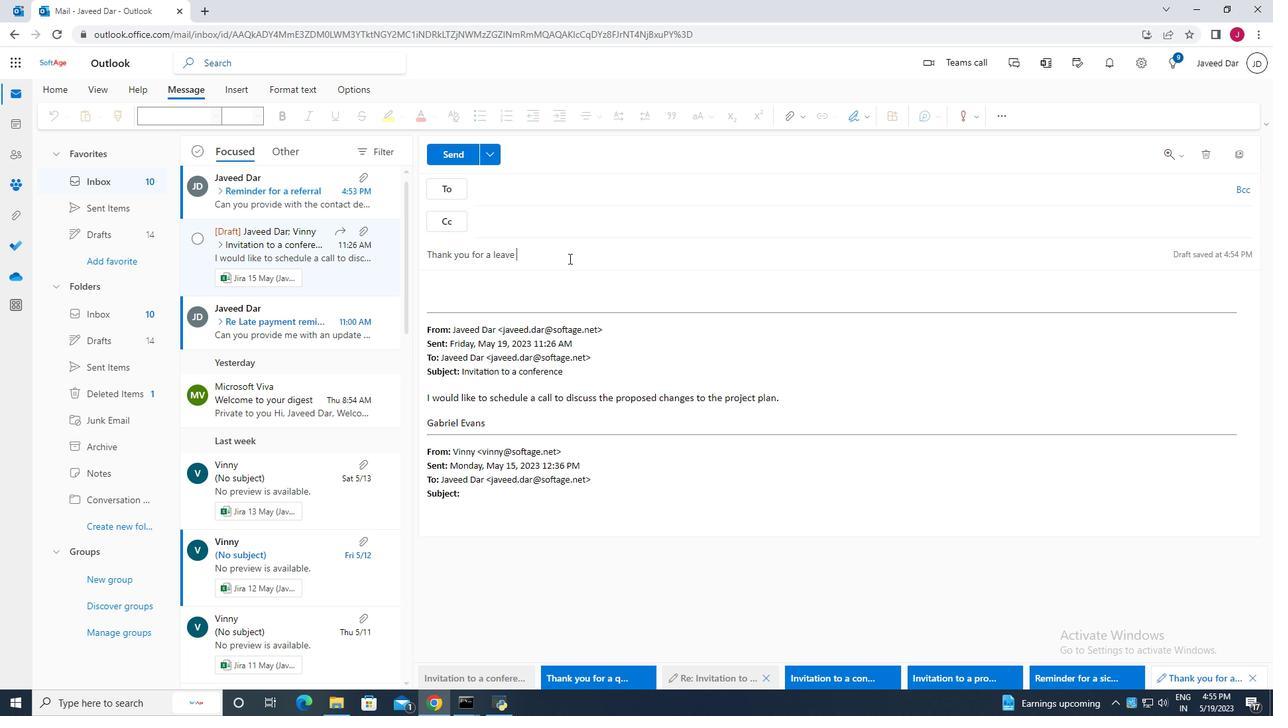 
Action: Key pressed <Key.backspace>
Screenshot: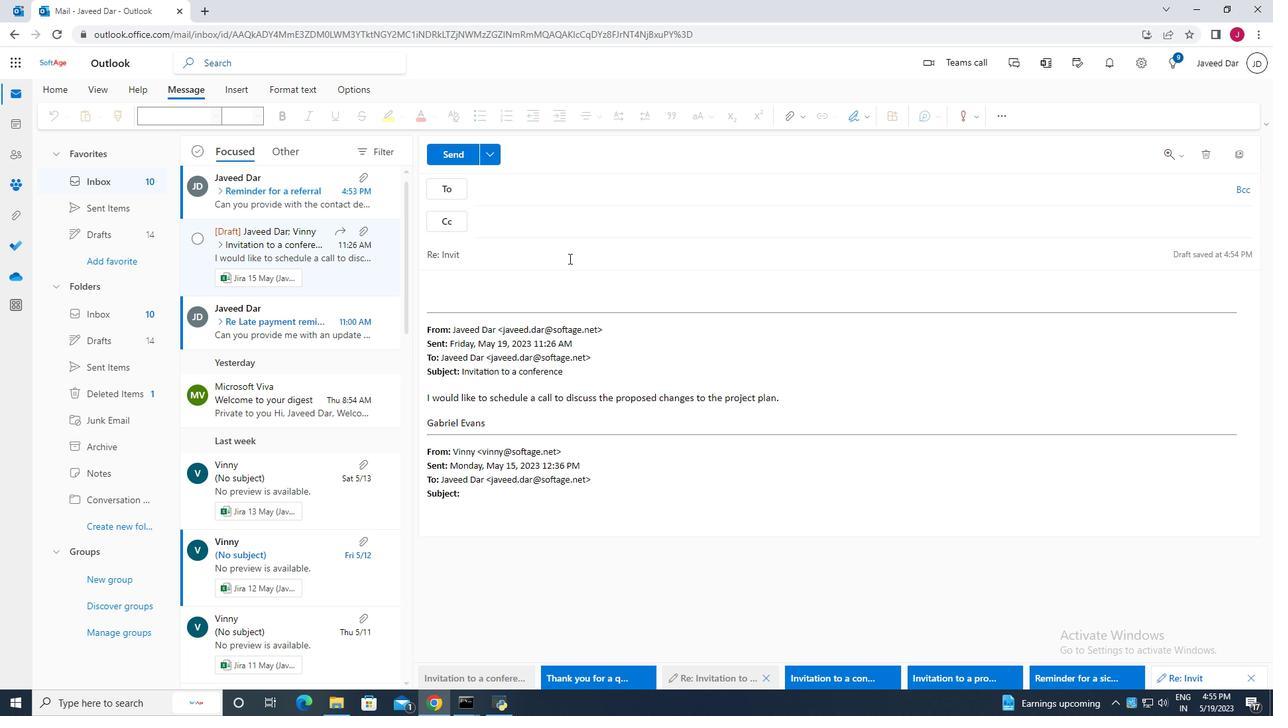 
Action: Mouse moved to (578, 220)
Screenshot: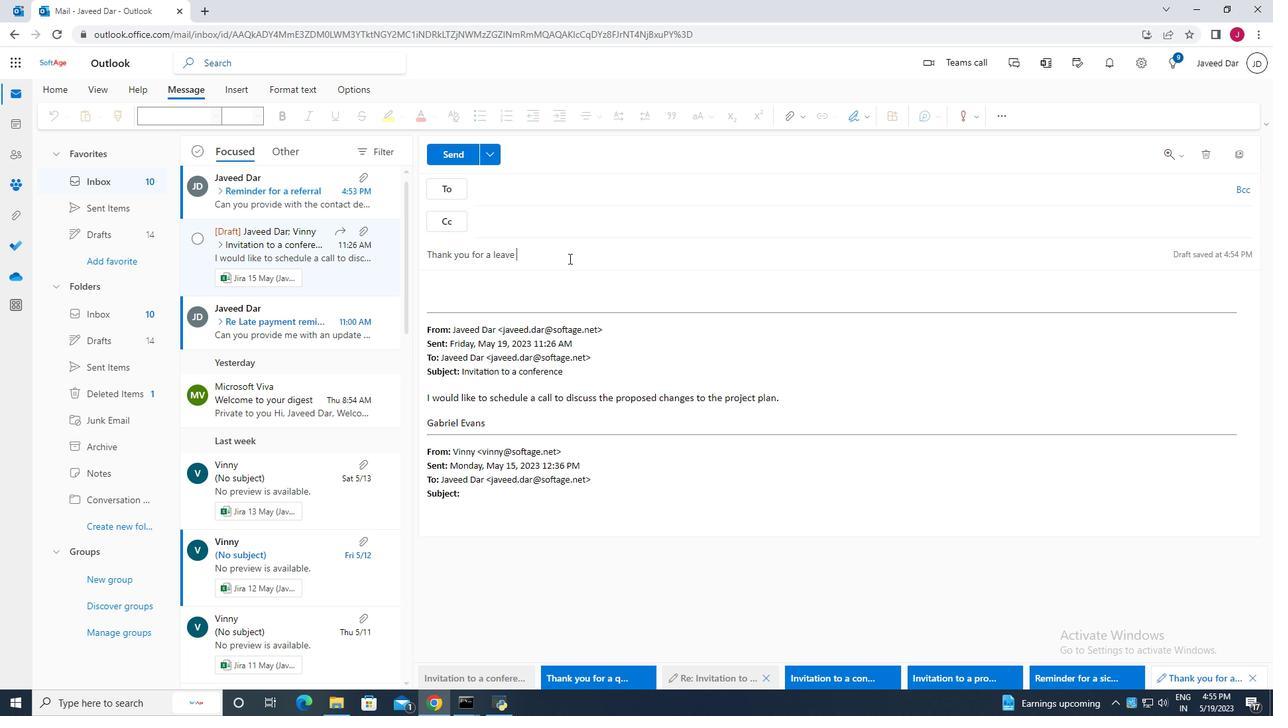 
Action: Key pressed <Key.backspace>
Screenshot: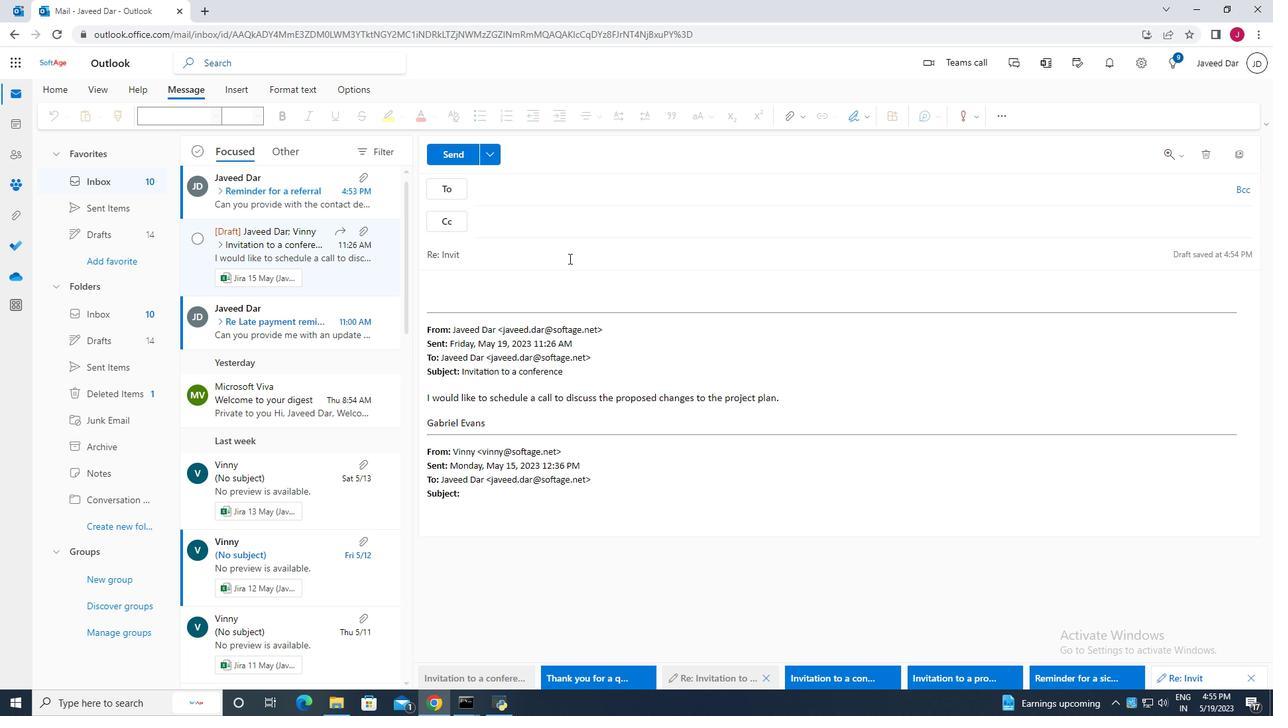 
Action: Mouse moved to (578, 218)
Screenshot: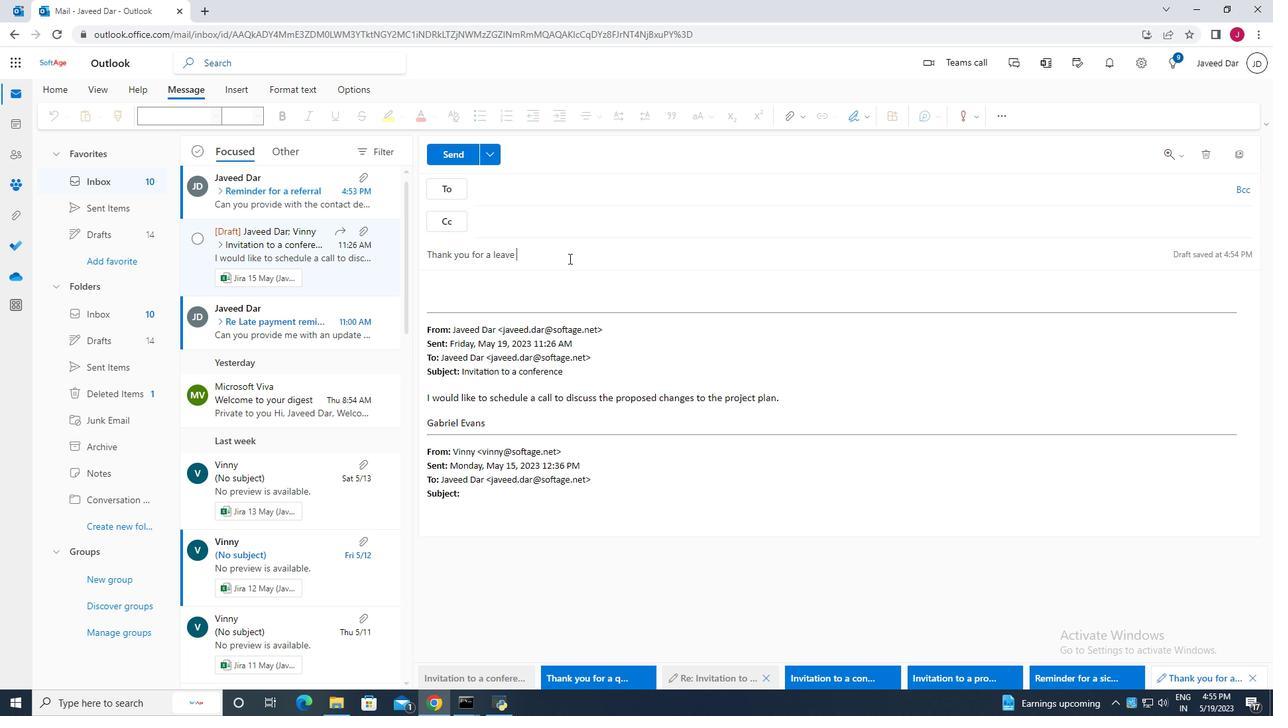 
Action: Key pressed <Key.backspace>
Screenshot: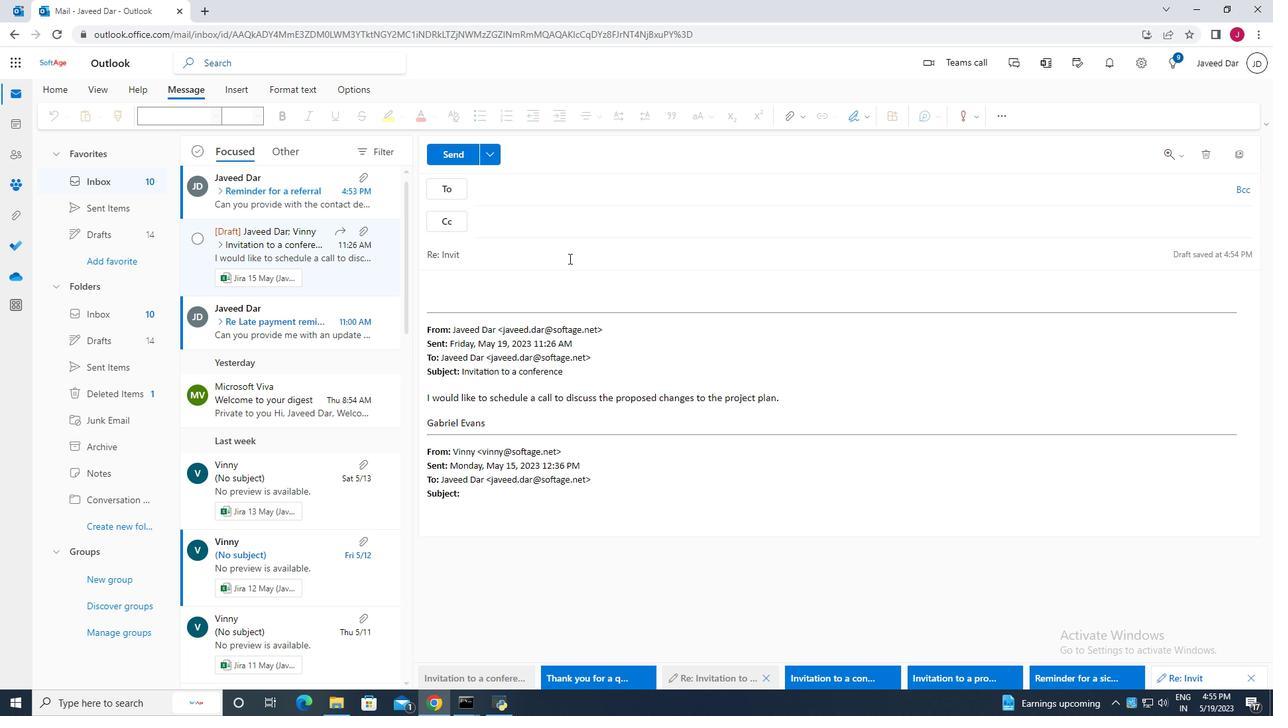 
Action: Mouse moved to (578, 217)
Screenshot: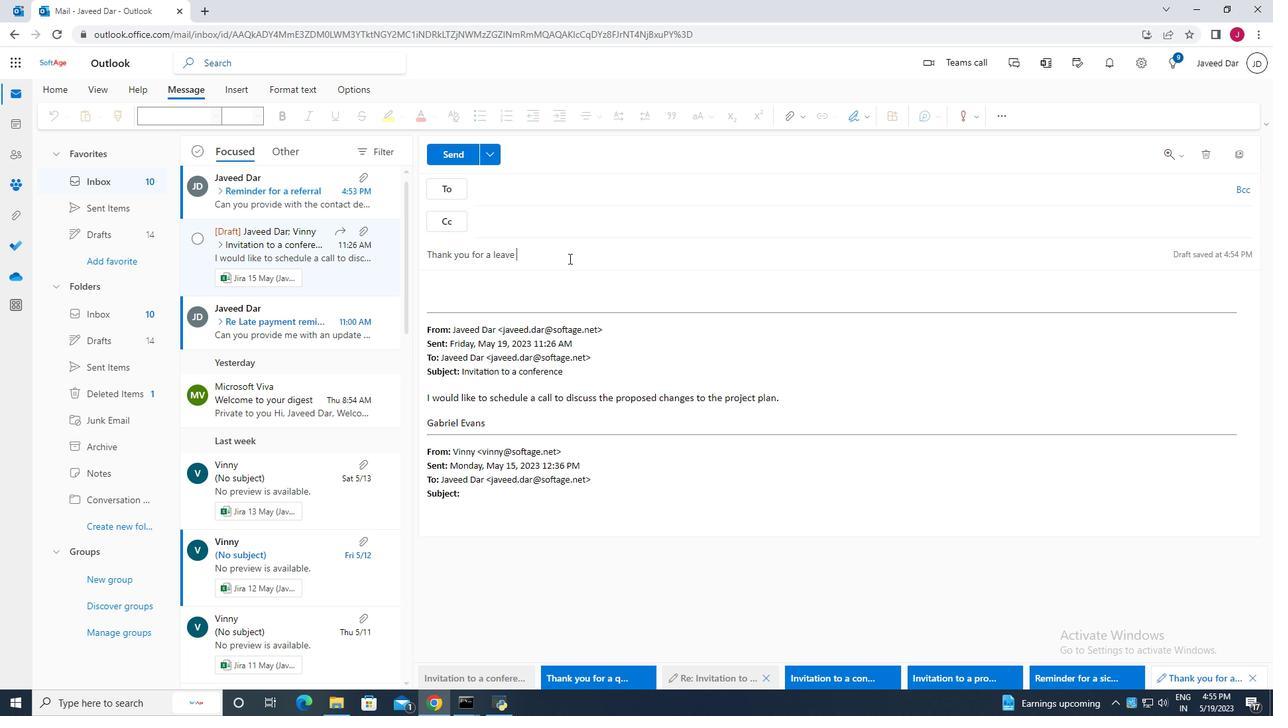 
Action: Key pressed <Key.backspace>
Screenshot: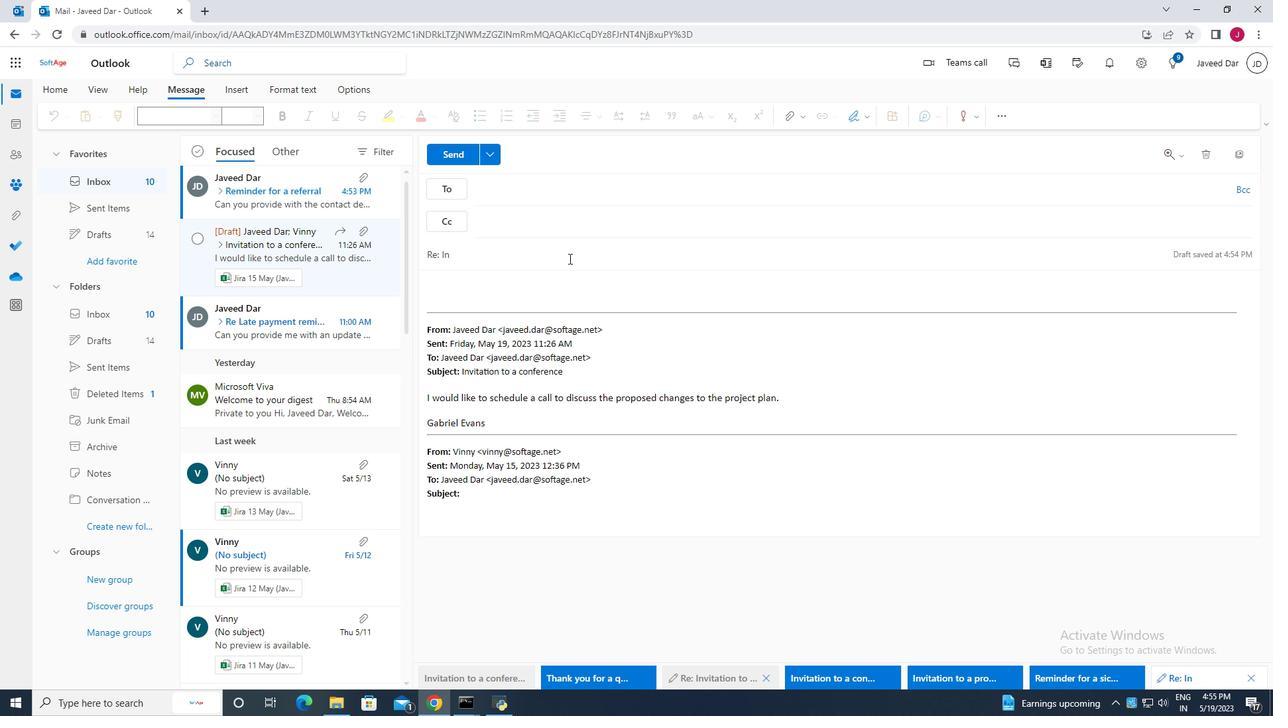 
Action: Mouse moved to (578, 216)
Screenshot: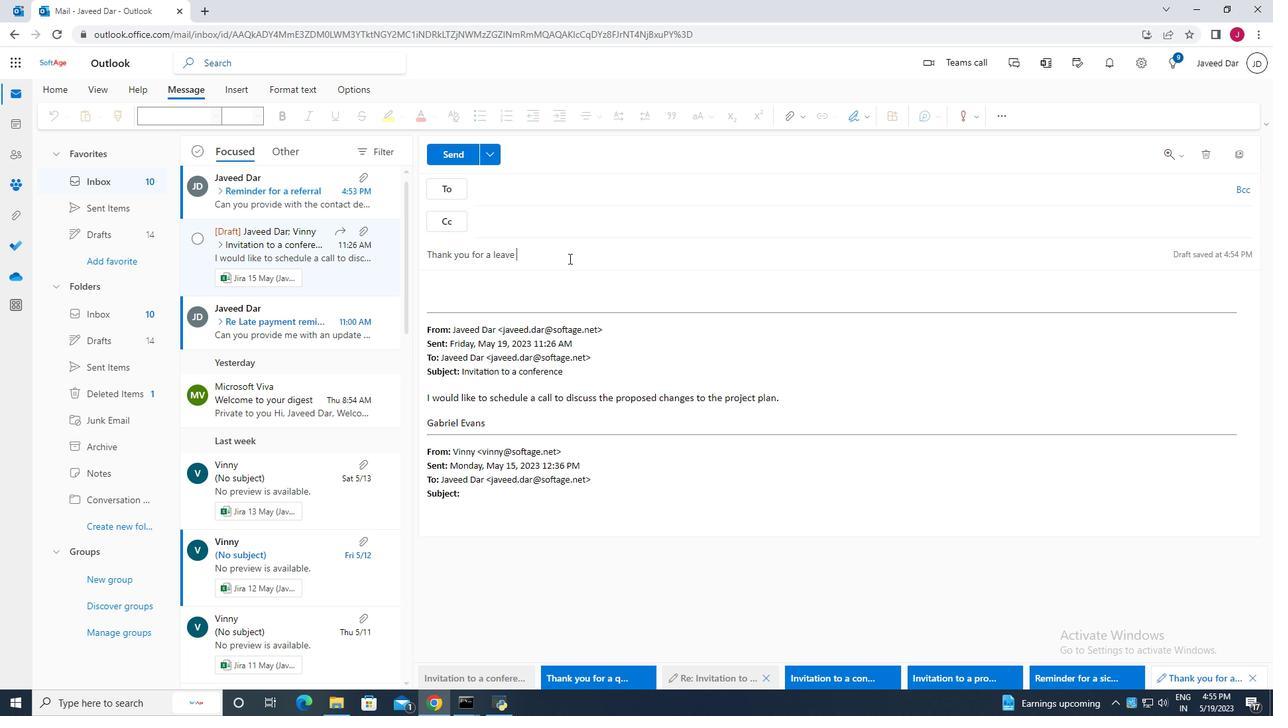 
Action: Key pressed <Key.backspace>
Screenshot: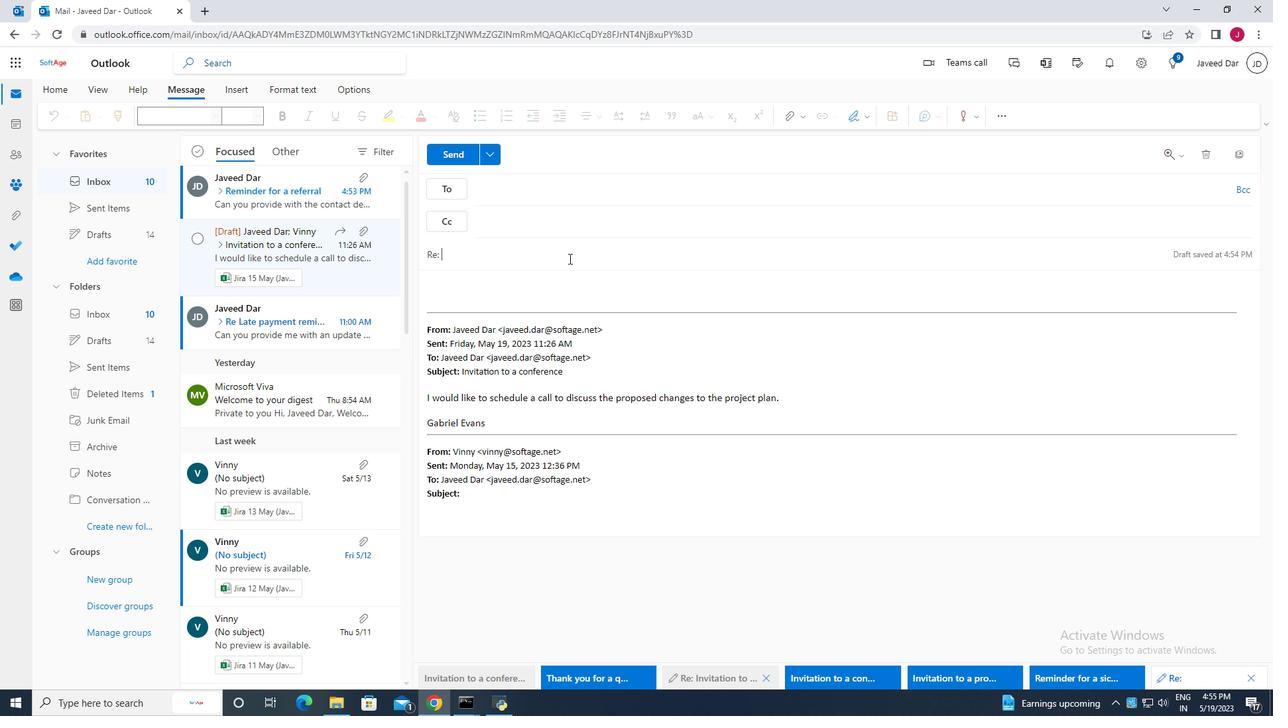
Action: Mouse moved to (578, 216)
Screenshot: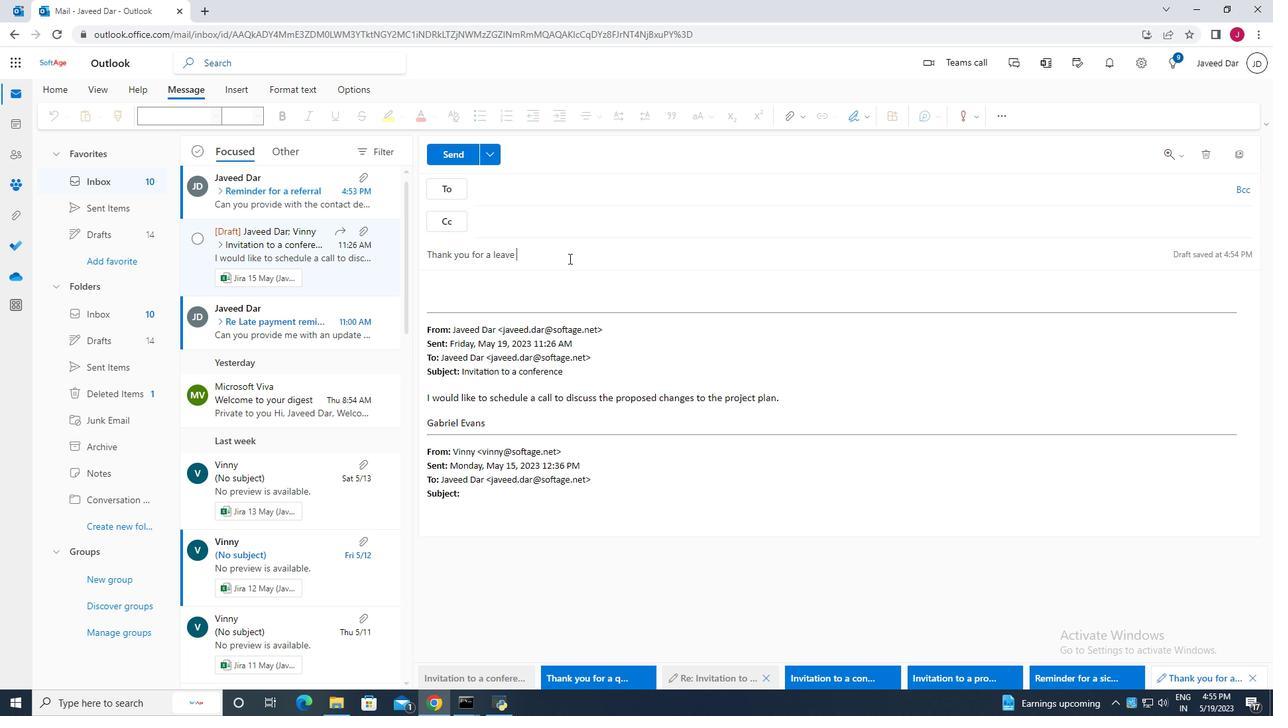 
Action: Key pressed <Key.backspace>
Screenshot: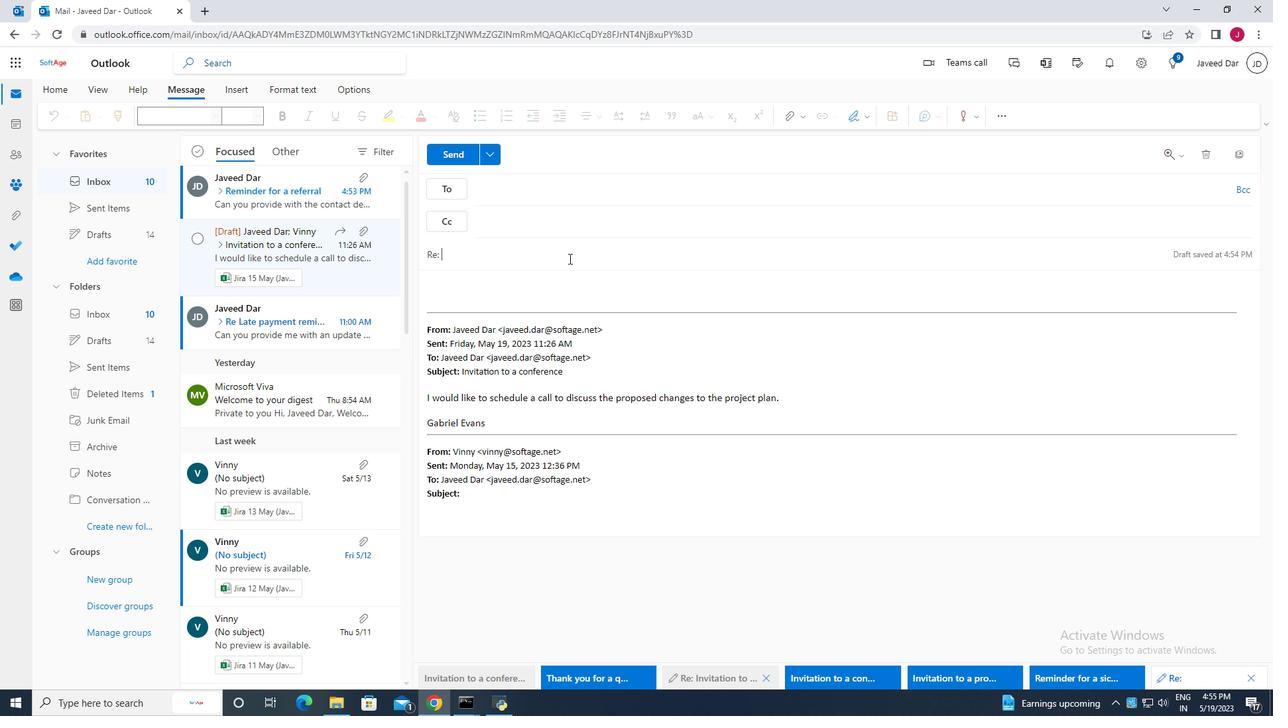 
Action: Mouse moved to (578, 216)
Screenshot: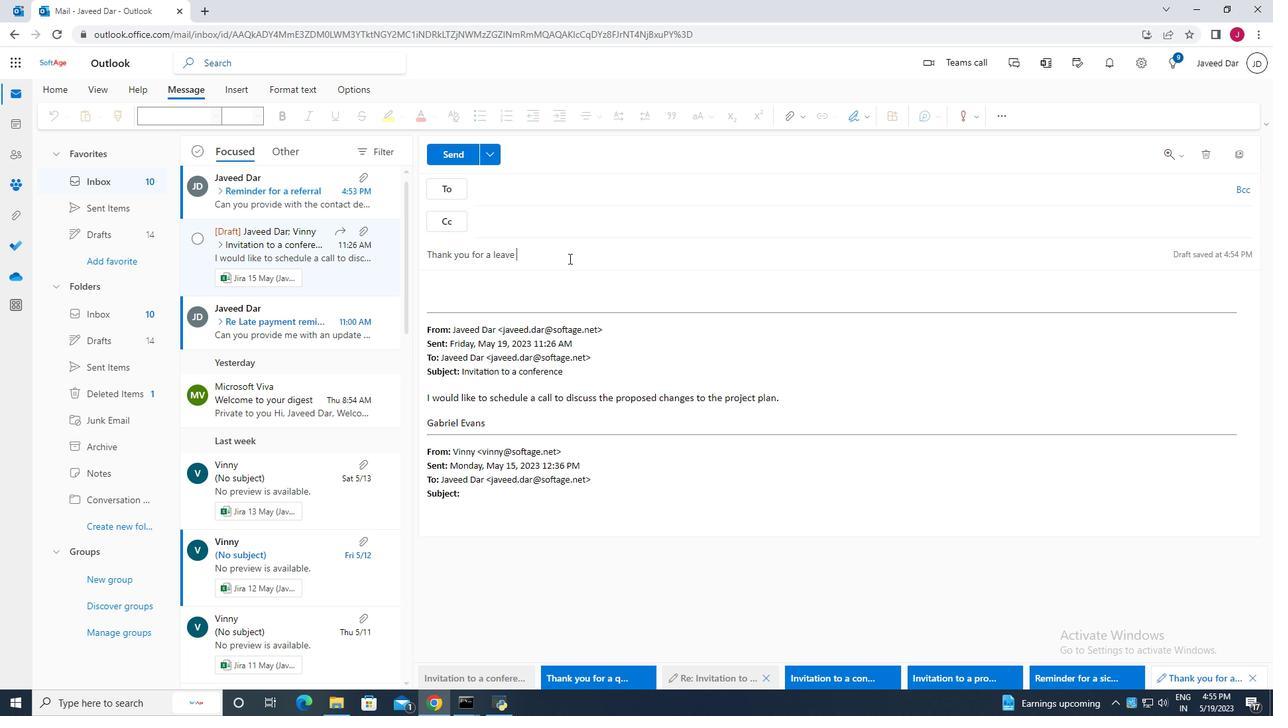 
Action: Key pressed <Key.backspace>
Screenshot: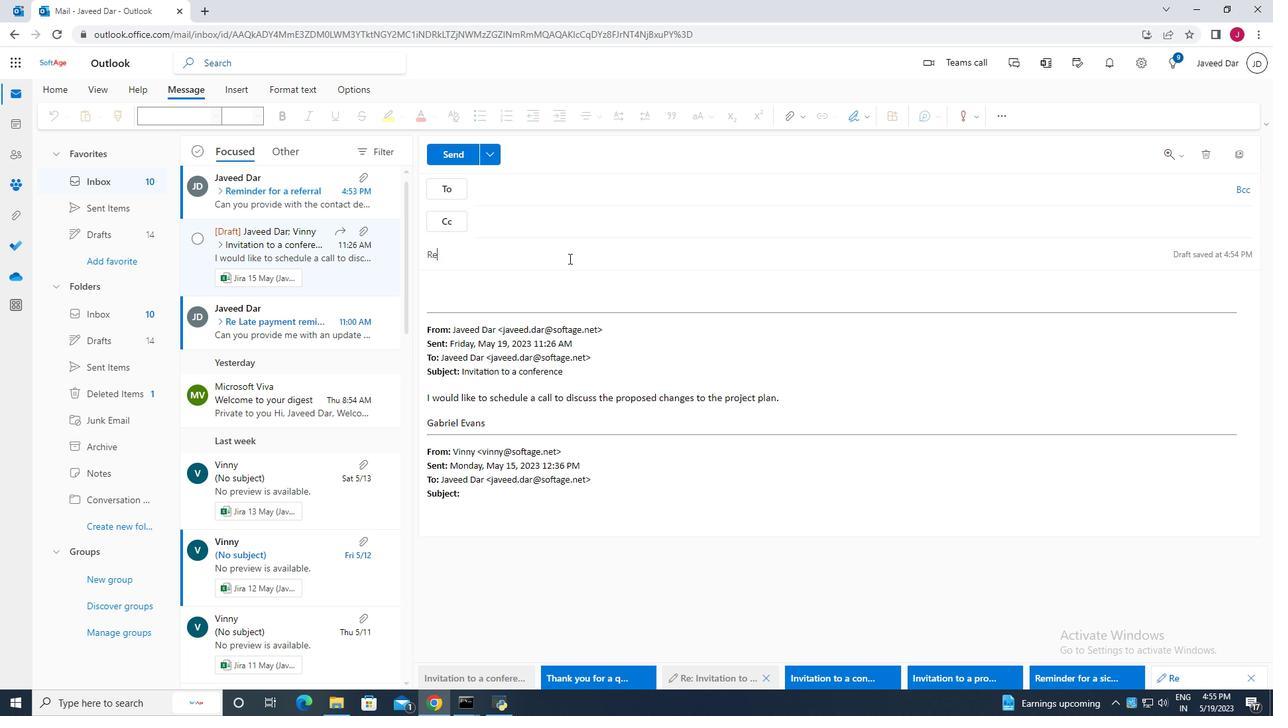 
Action: Mouse moved to (579, 215)
Screenshot: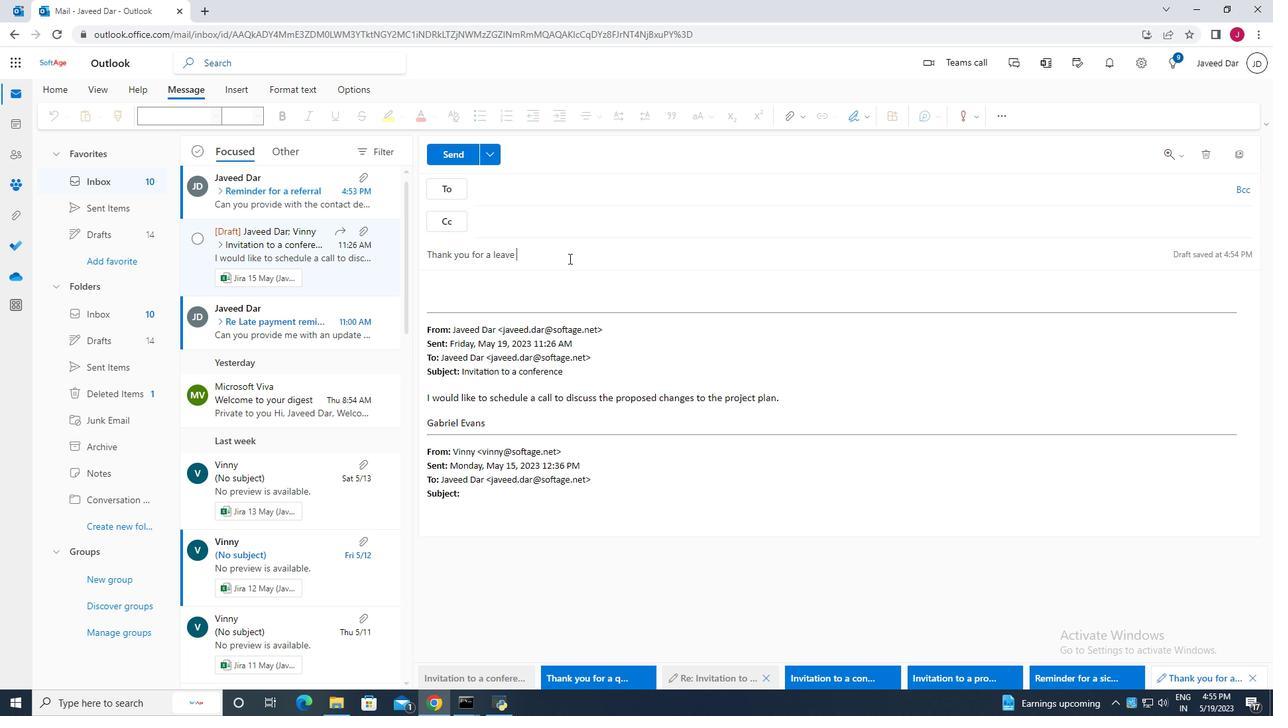 
Action: Key pressed <Key.backspace>
Screenshot: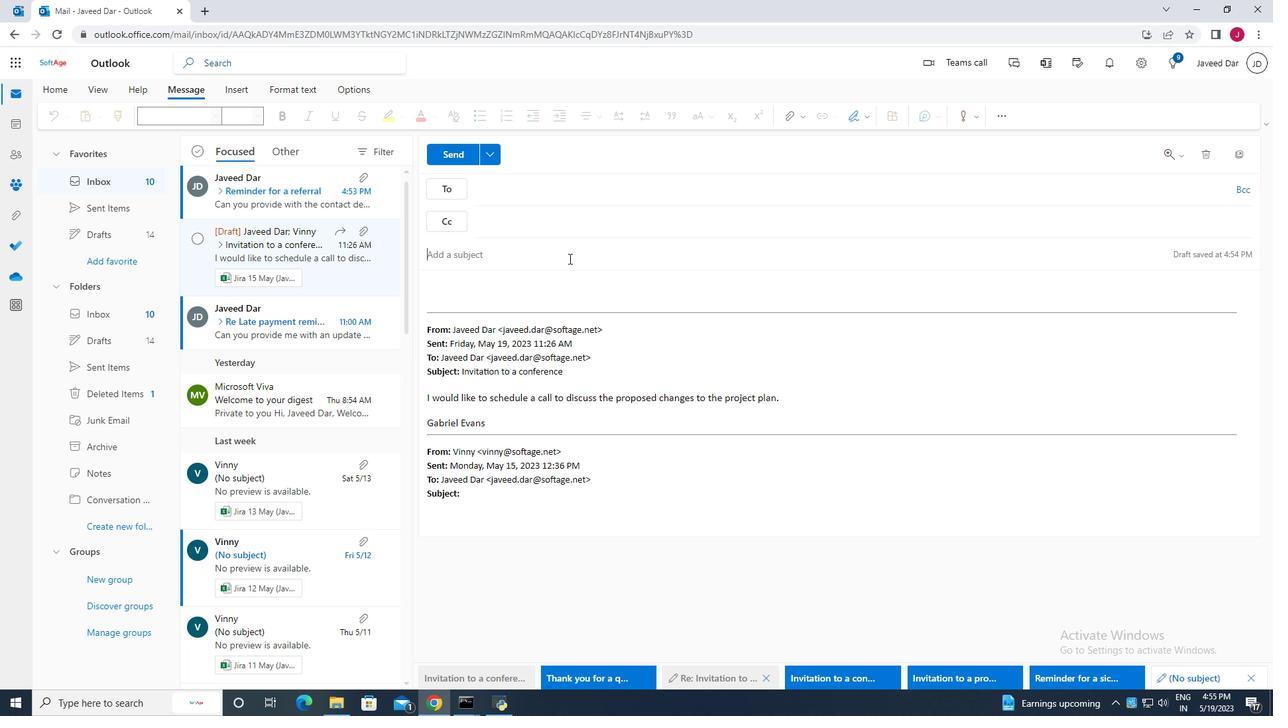 
Action: Mouse moved to (579, 212)
Screenshot: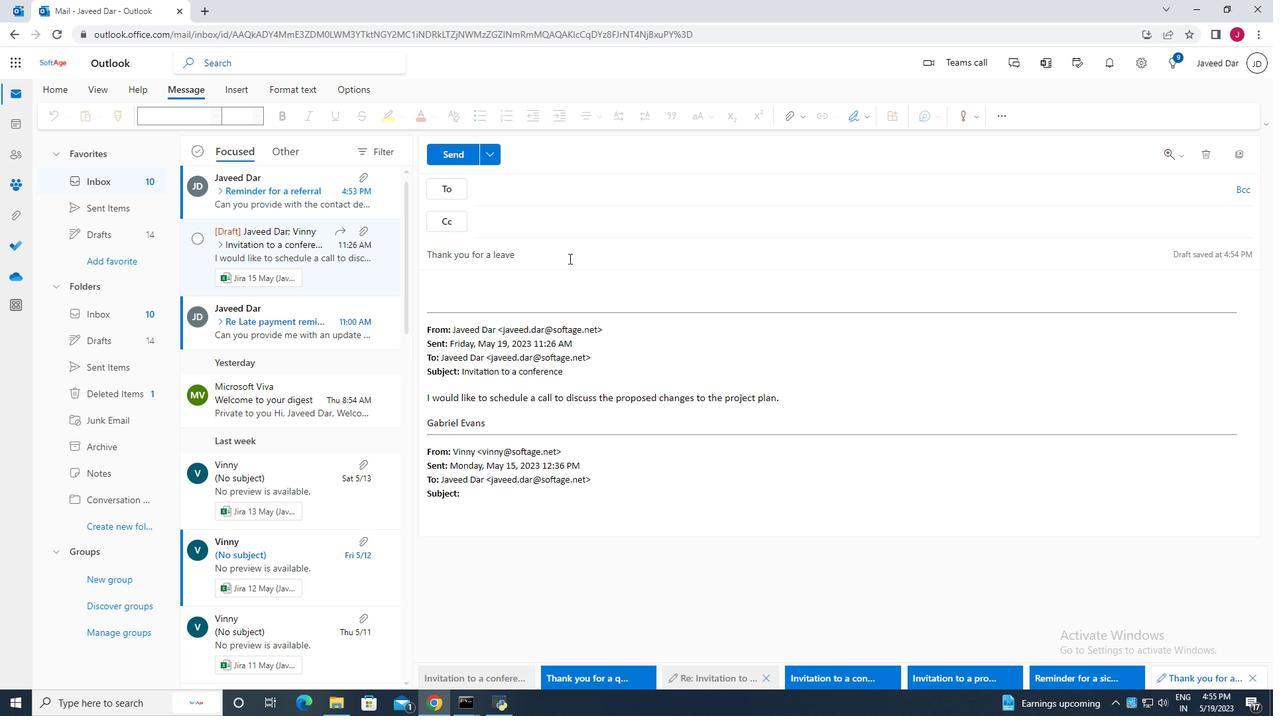 
Action: Key pressed <Key.shift><Key.caps_lock>TT<Key.caps_lock>hank<Key.space>haynoku<Key.space><Key.space>you<Key.space>for<Key.space>a<Key.space>leafve<Key.space>ofo<Key.space>ar<Key.space>base<Key.space>ncel<Key.space>eave<Key.space>
Screenshot: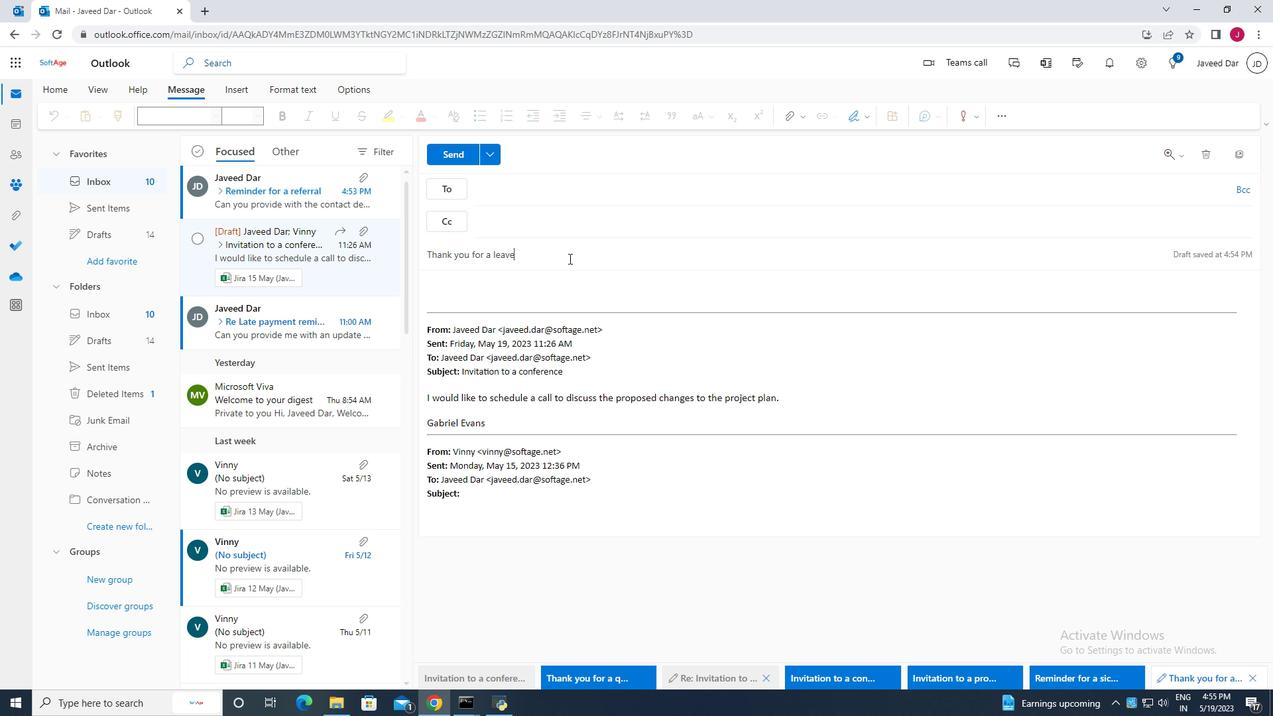 
Action: Mouse moved to (578, 181)
Screenshot: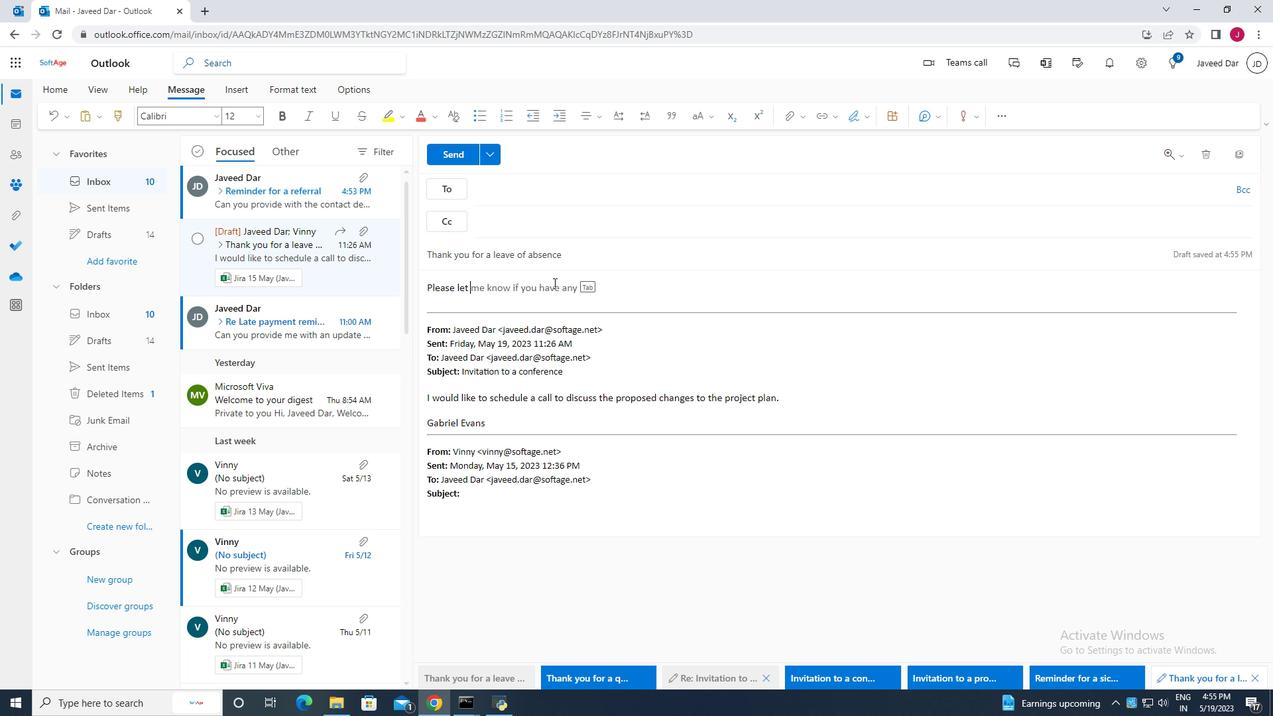 
Action: Key pressed p
Screenshot: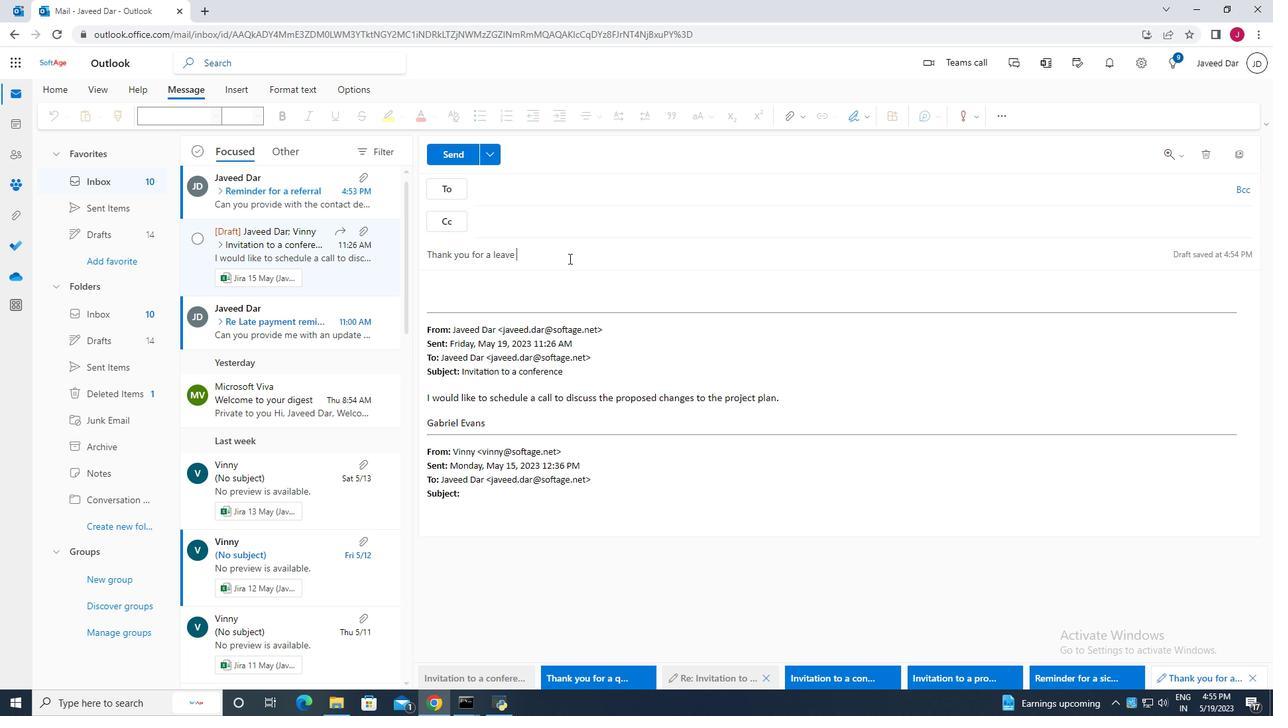 
Action: Mouse moved to (578, 206)
Screenshot: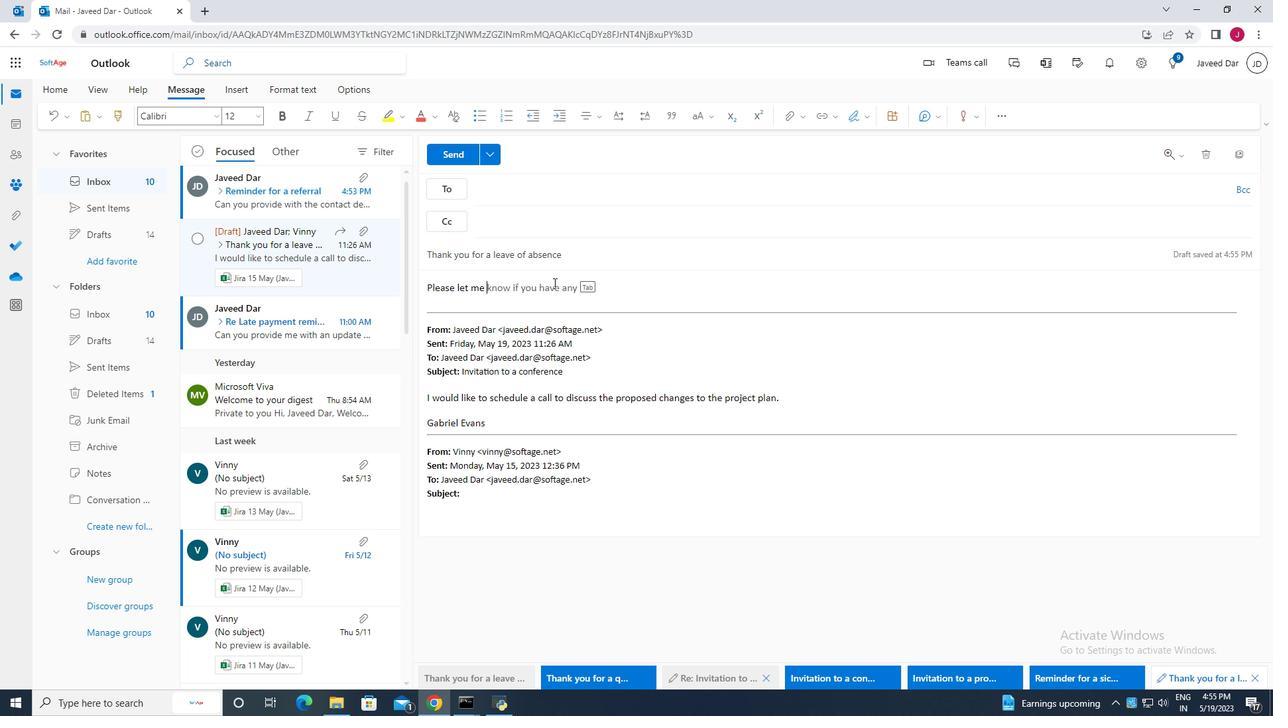 
Action: Key pressed <Key.backspace>
Screenshot: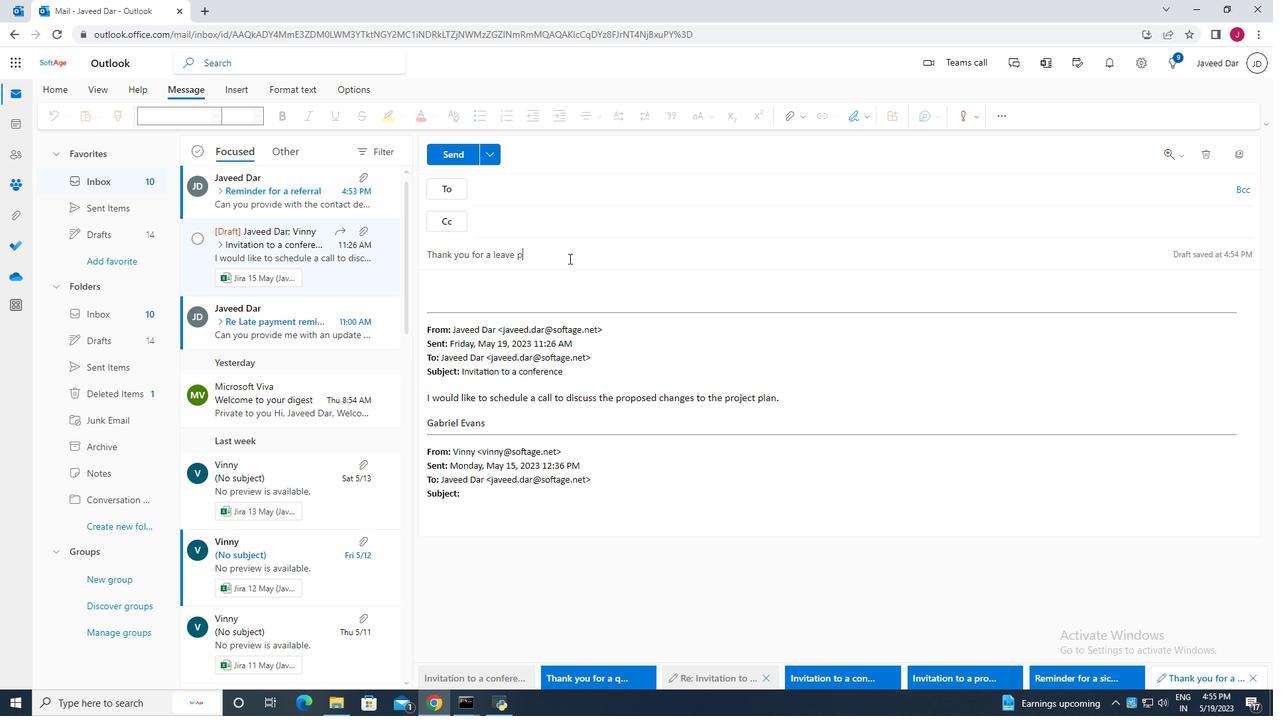
Action: Mouse moved to (578, 208)
Screenshot: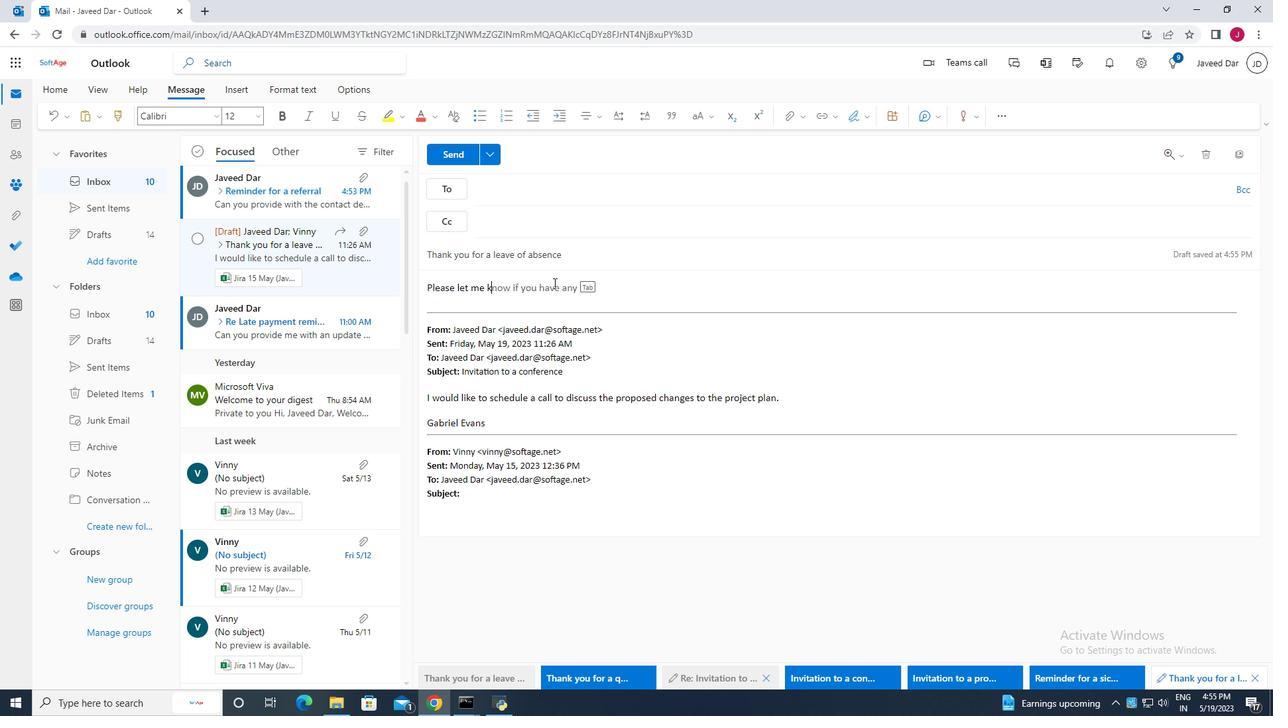 
Action: Mouse pressed left at (578, 208)
Screenshot: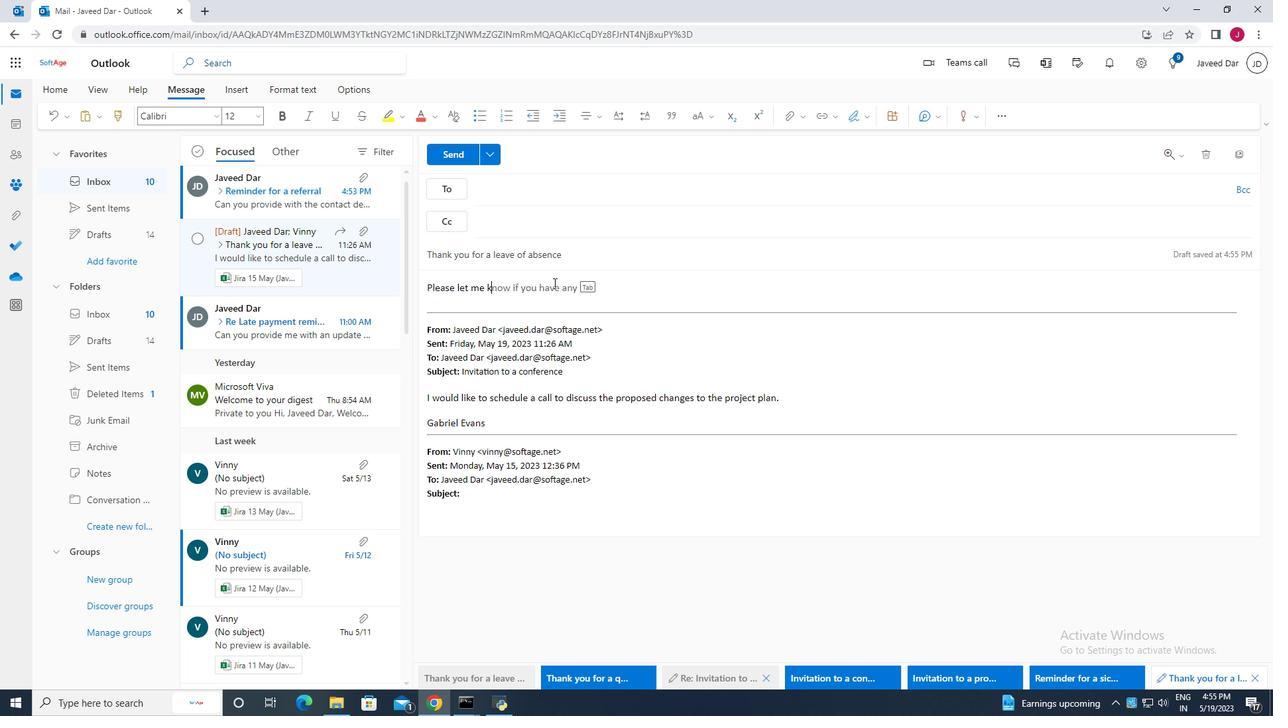 
Action: Key pressed of<Key.shift><Key.space>Plabease<Key.space>seletn<Key.space>ce<Key.space>me<Key.space>know<Key.space>
Screenshot: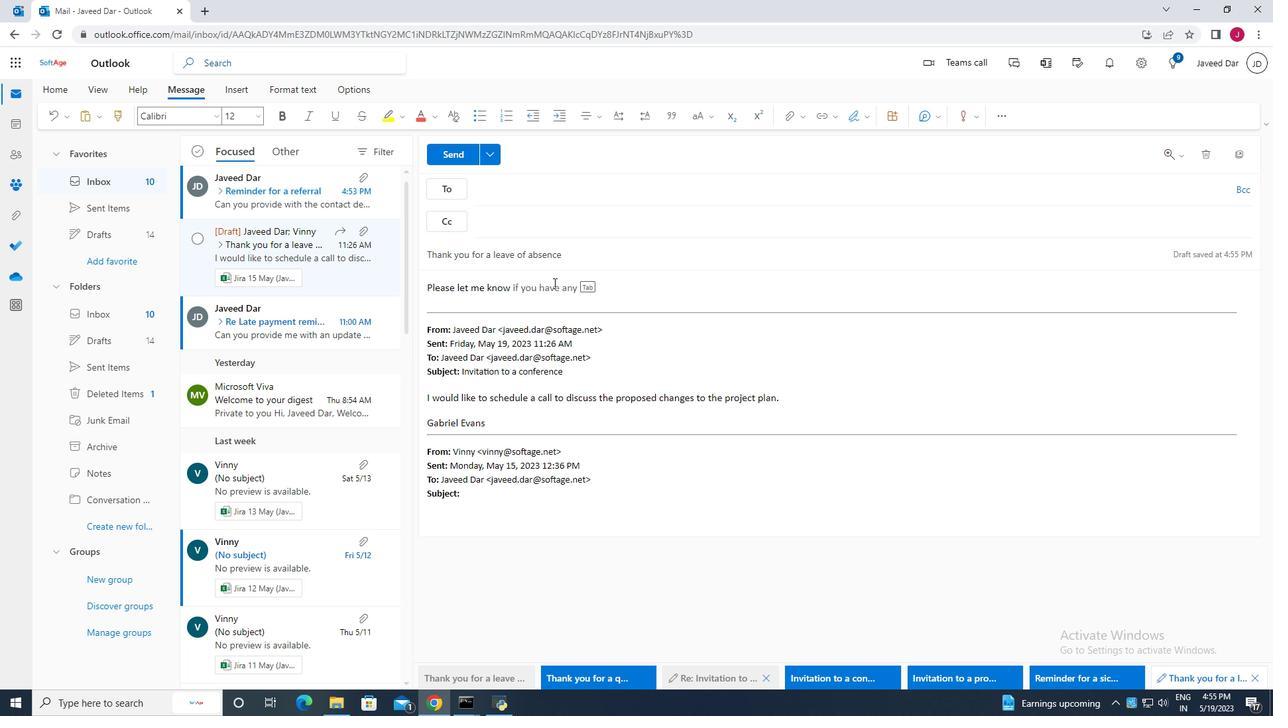 
Action: Mouse moved to (600, 192)
Screenshot: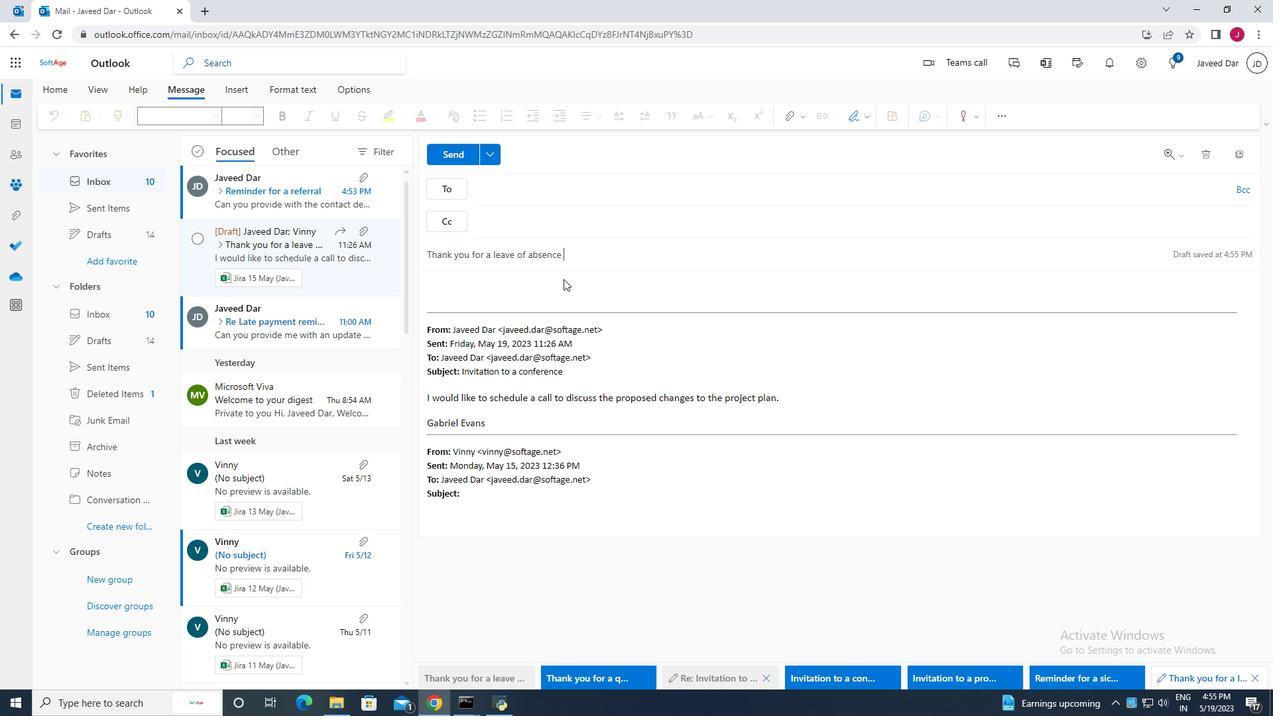
Action: Mouse pressed left at (600, 192)
Screenshot: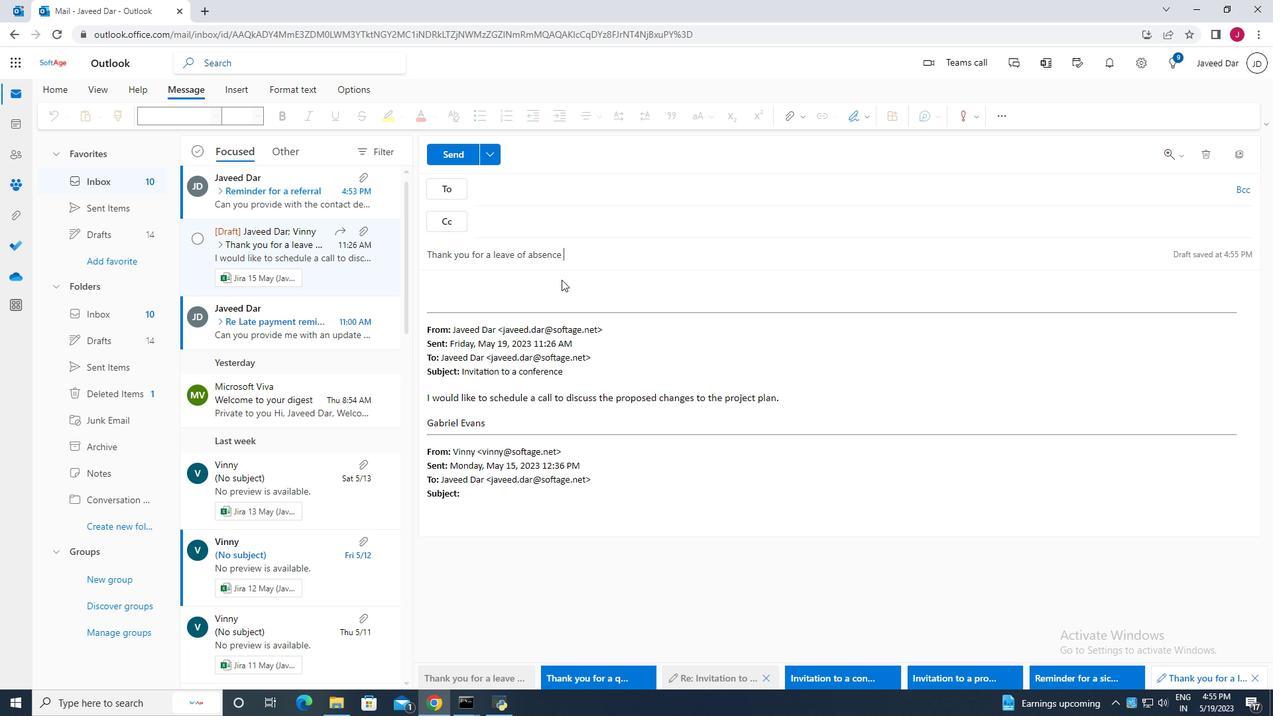 
Action: Key pressed if<Key.space>you<Key.space>ha<Key.caps_lock>veP<Key.space>an<Key.caps_lock>ly<Key.space>ease<Key.space>qleute<Key.space>smte<Key.space>ikonnos<Key.space>w<Key.space>or<Key.space>concerns<Key.space>about<Key.space>tihef<Key.space><Key.space>you<Key.space>haven<Key.space>ewa<Key.space>nyp<Key.space>roqjueecstt<Key.space>itoimne<Key.space>line<Key.backspace>s.<Key.space><Key.space>or<Key.space>
Screenshot: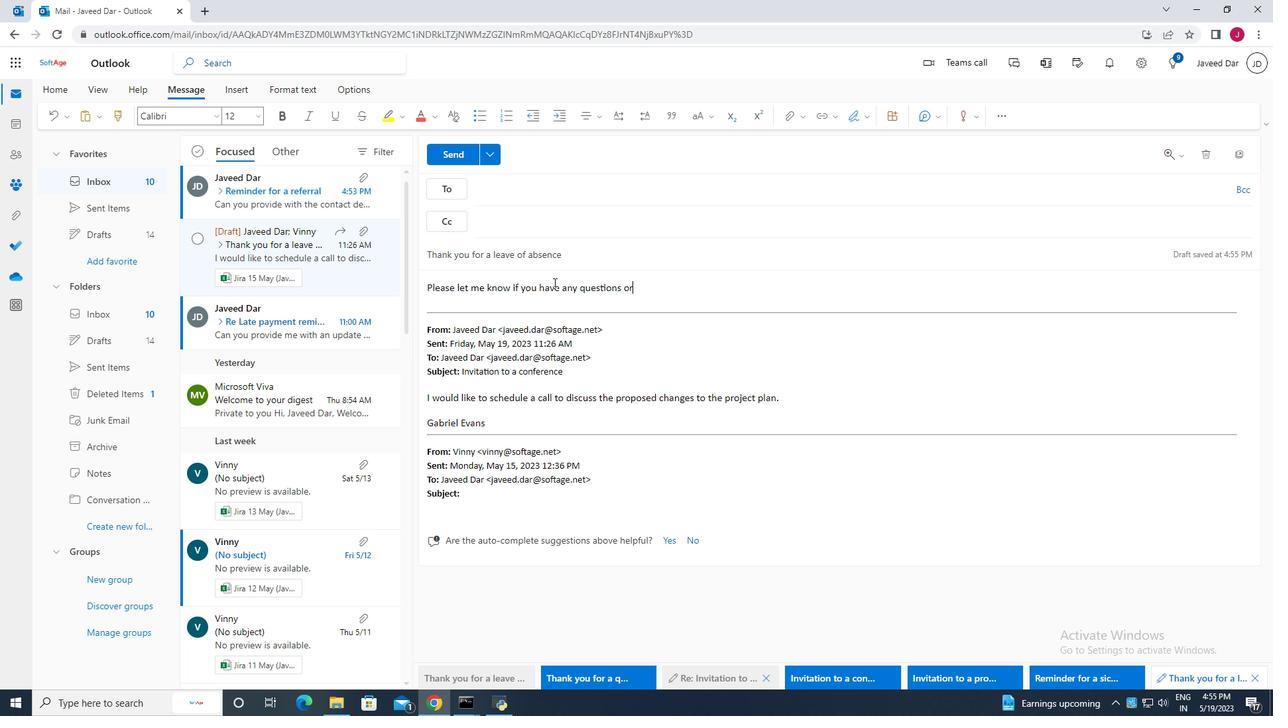 
Action: Mouse moved to (565, 230)
Screenshot: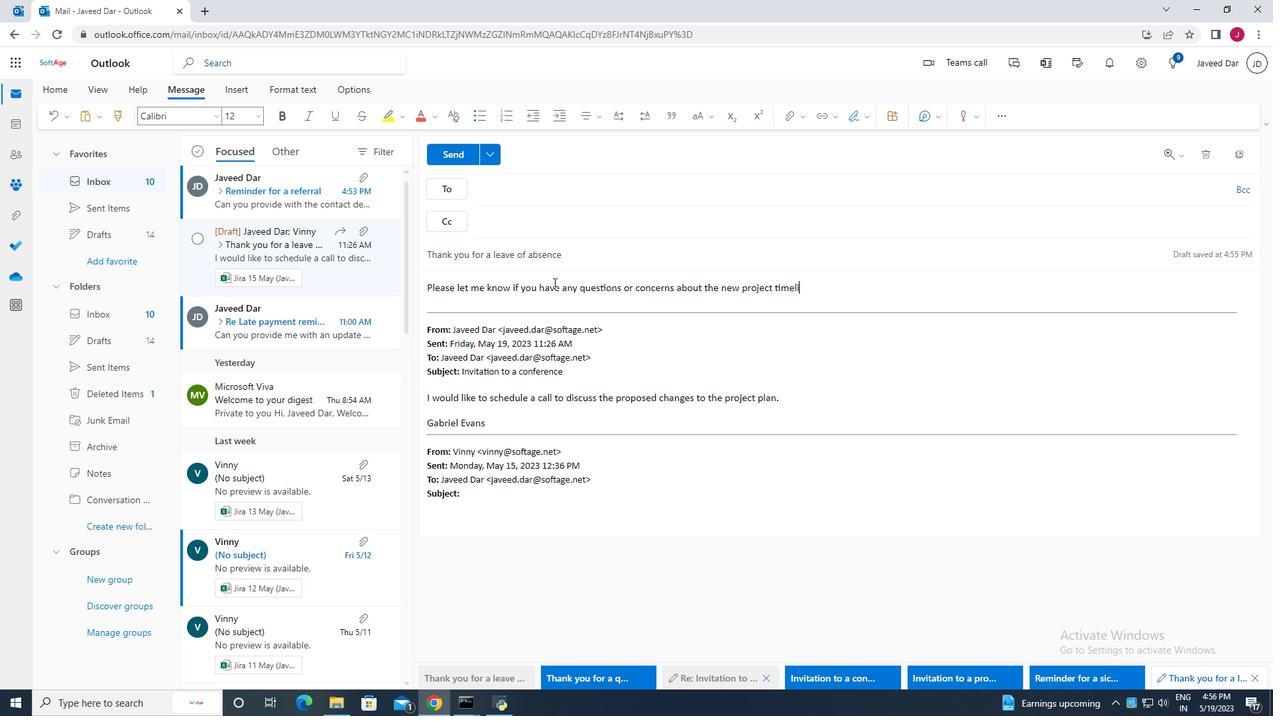 
Action: Key pressed c
Screenshot: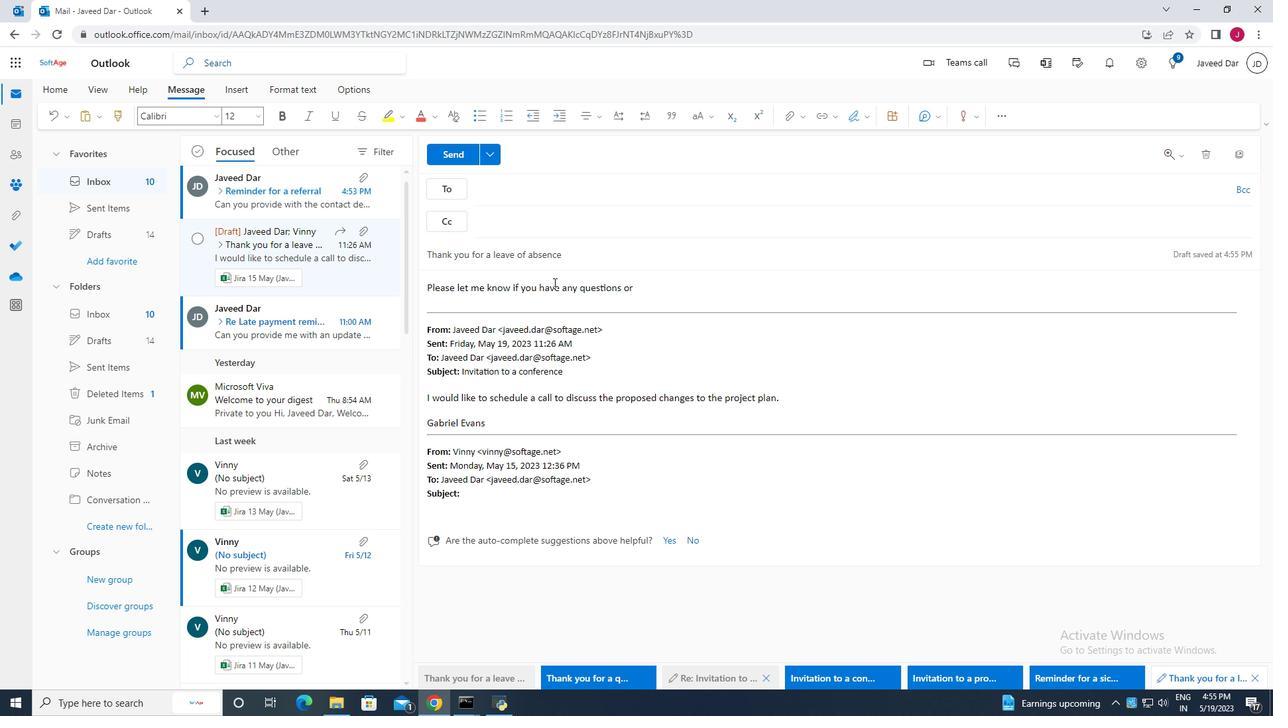 
Action: Mouse moved to (560, 231)
Screenshot: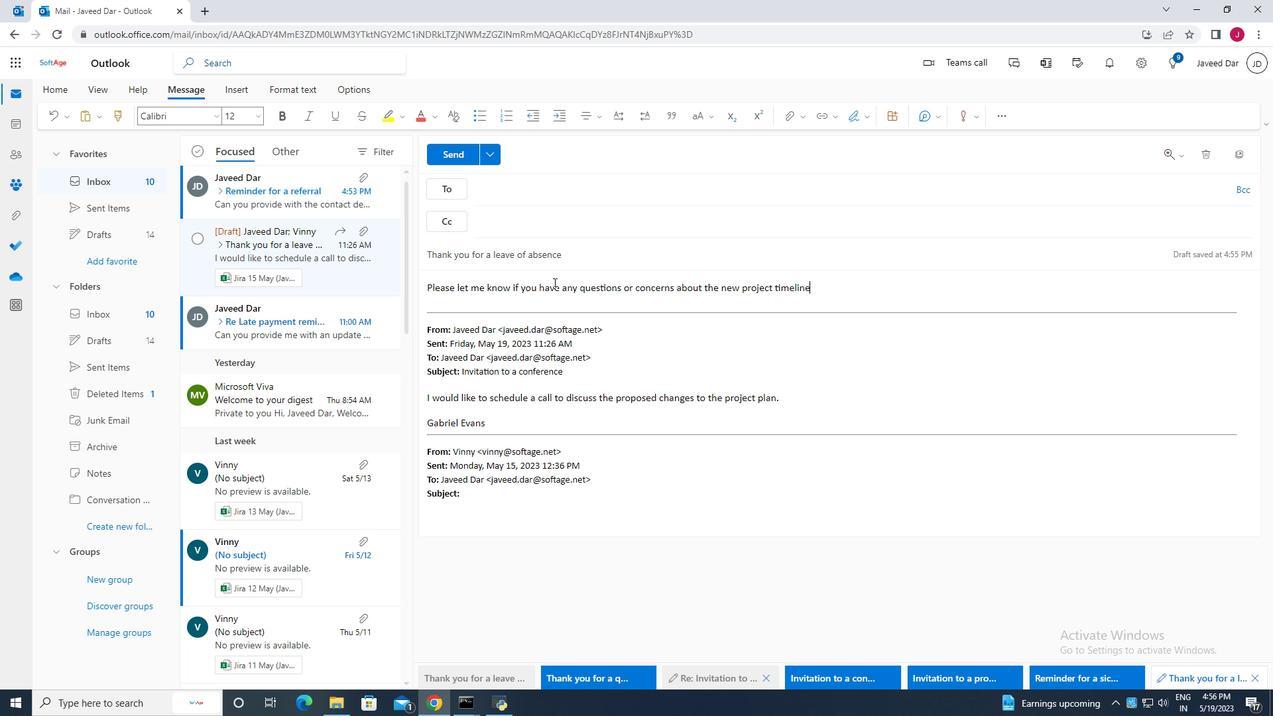 
Action: Key pressed o
Screenshot: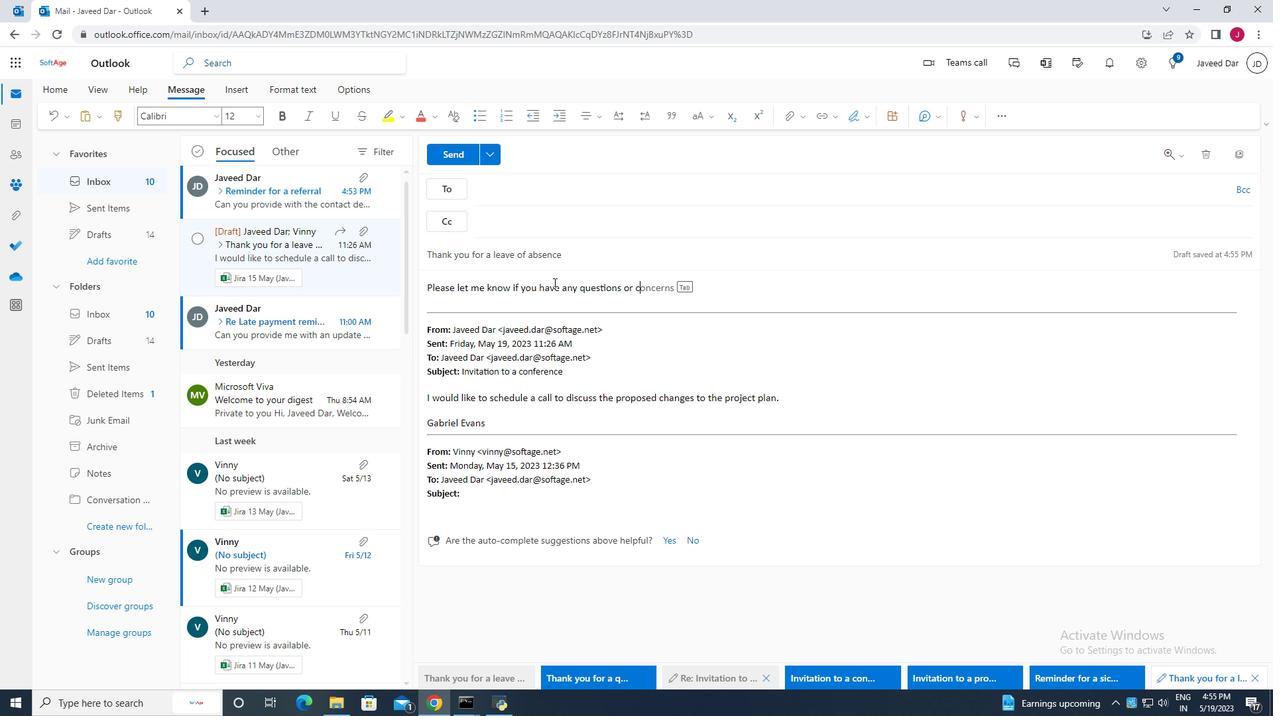 
Action: Mouse moved to (564, 232)
Screenshot: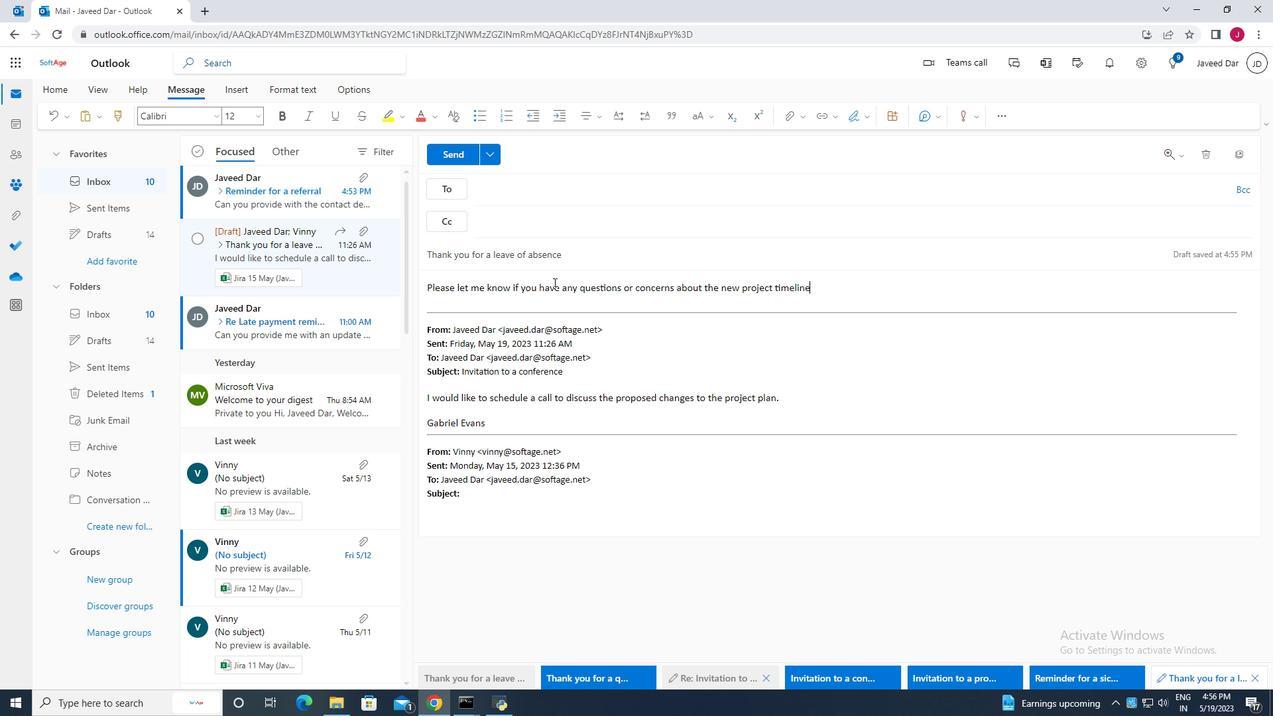 
Action: Key pressed n
Screenshot: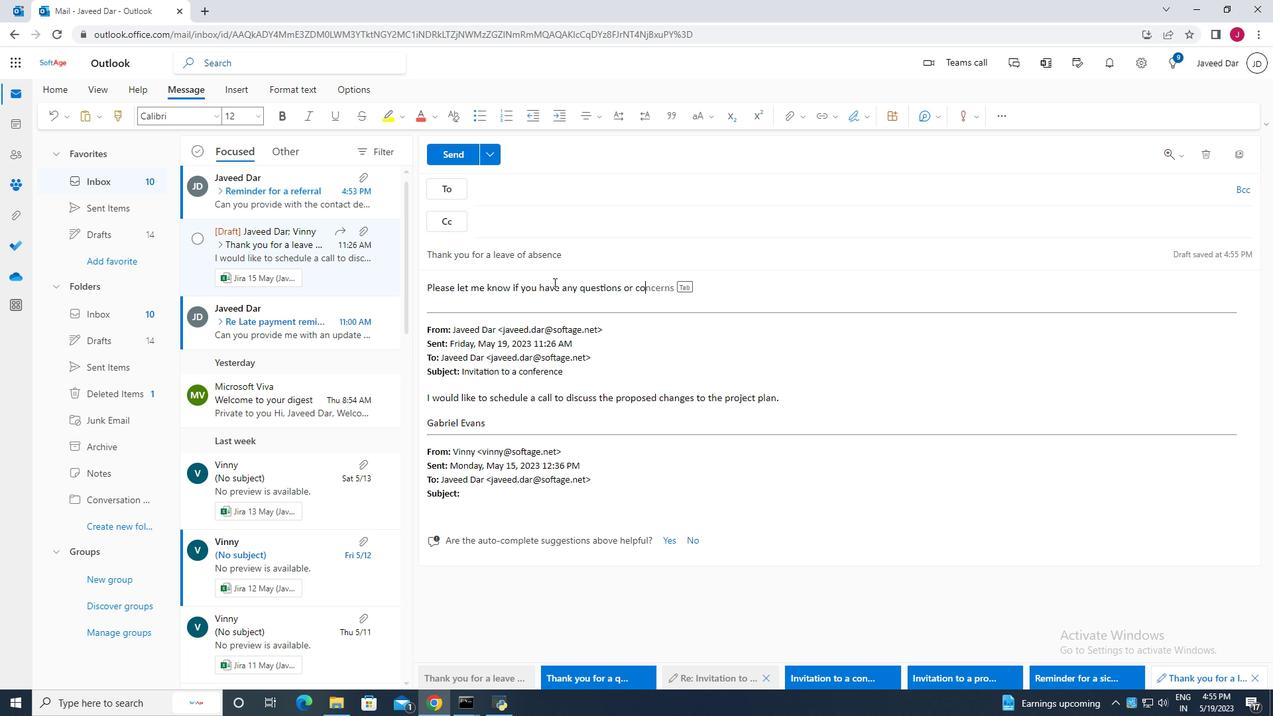 
Action: Mouse moved to (564, 236)
Screenshot: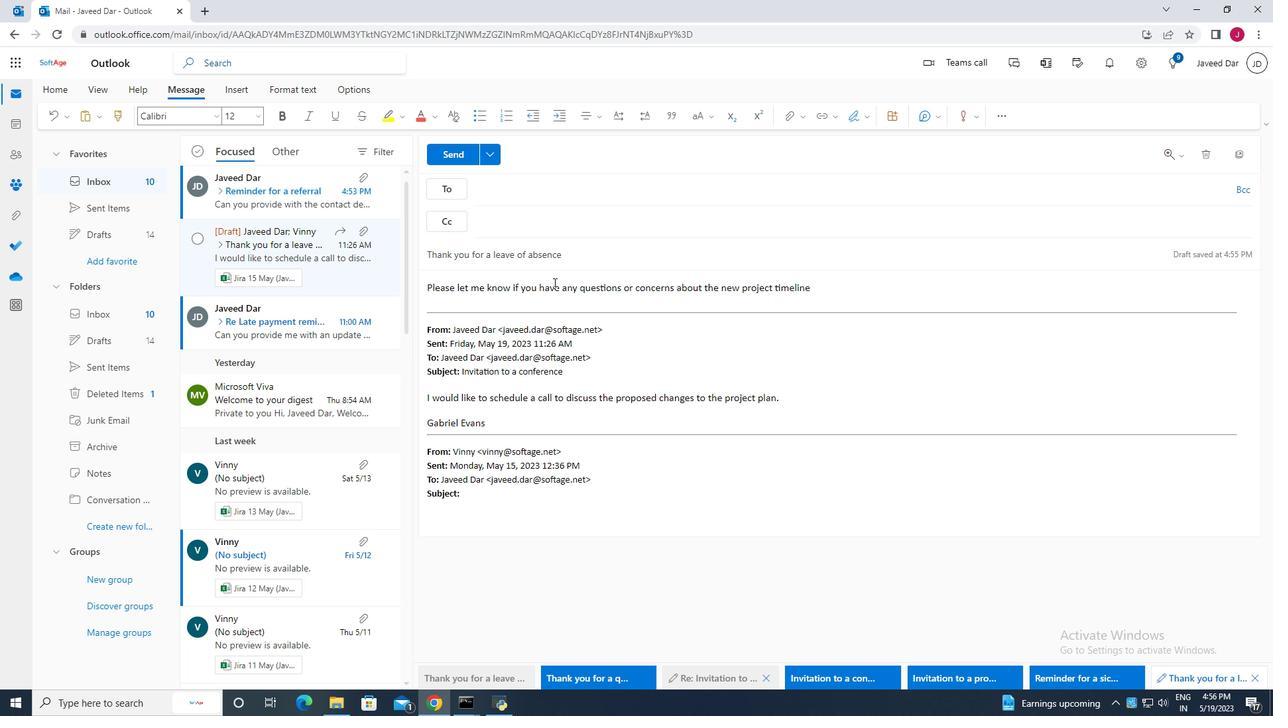 
Action: Mouse pressed left at (564, 236)
Screenshot: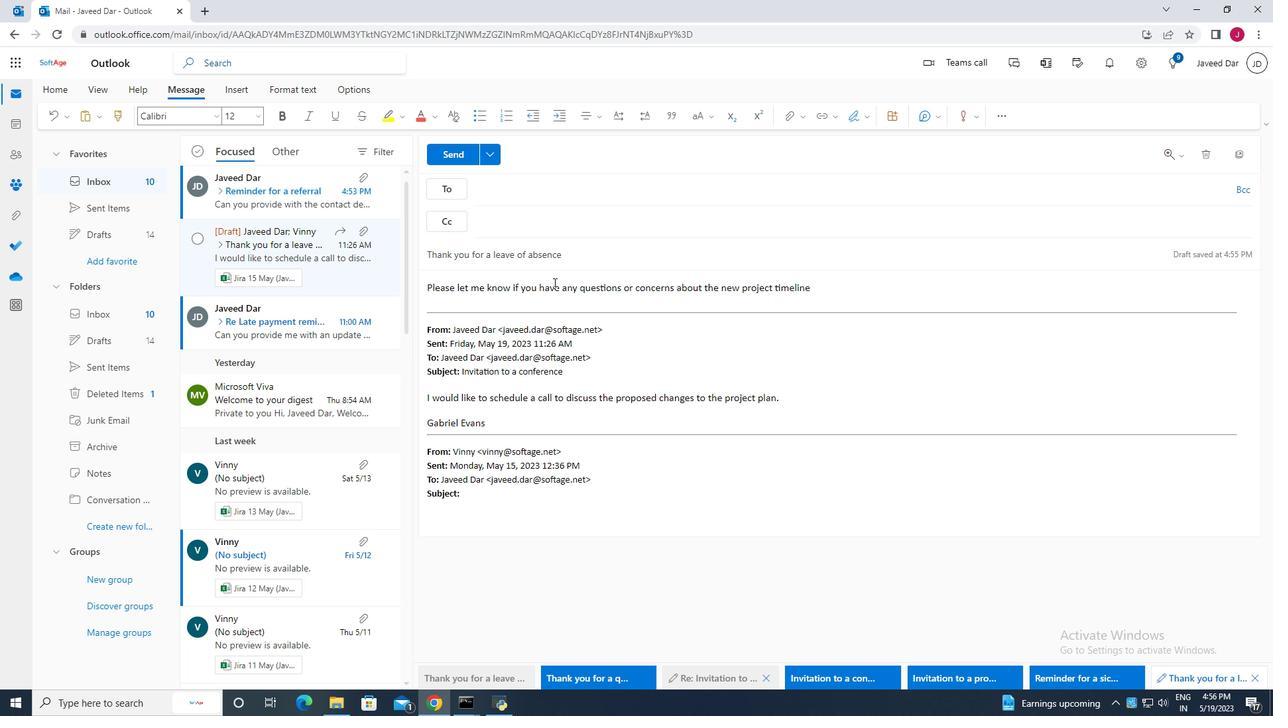 
Action: Key pressed c
Screenshot: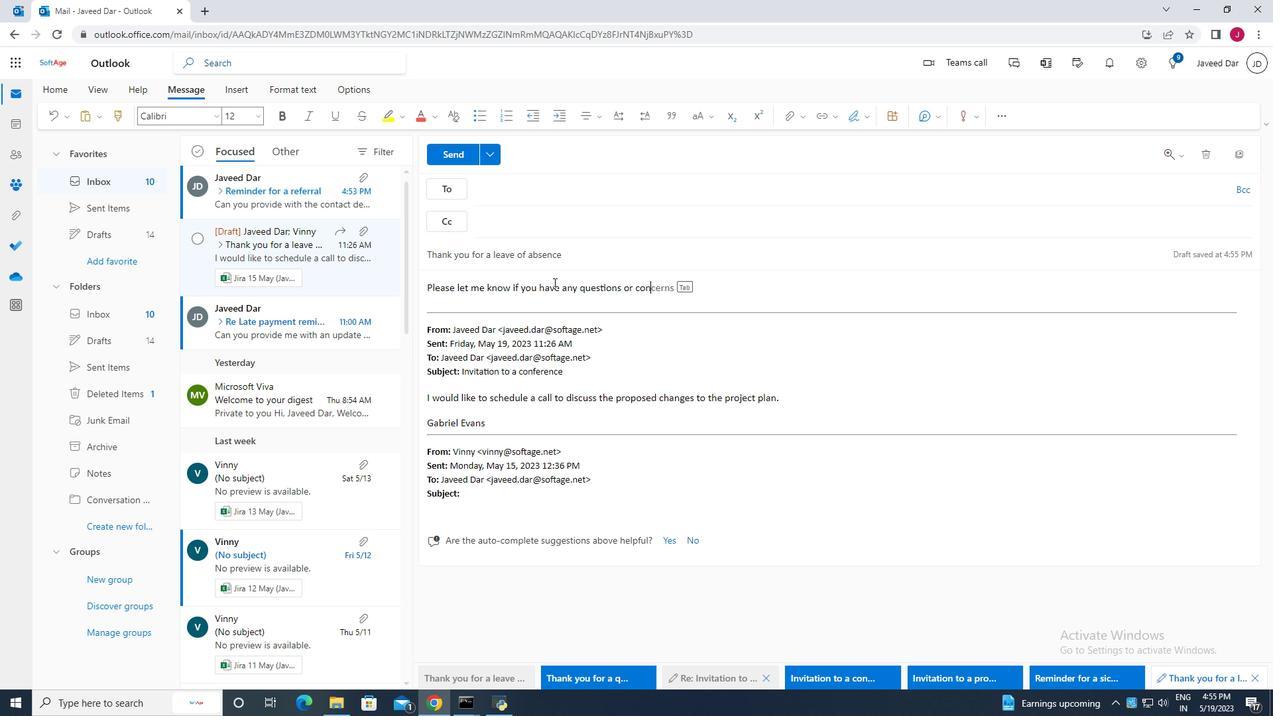
Action: Mouse moved to (560, 226)
Screenshot: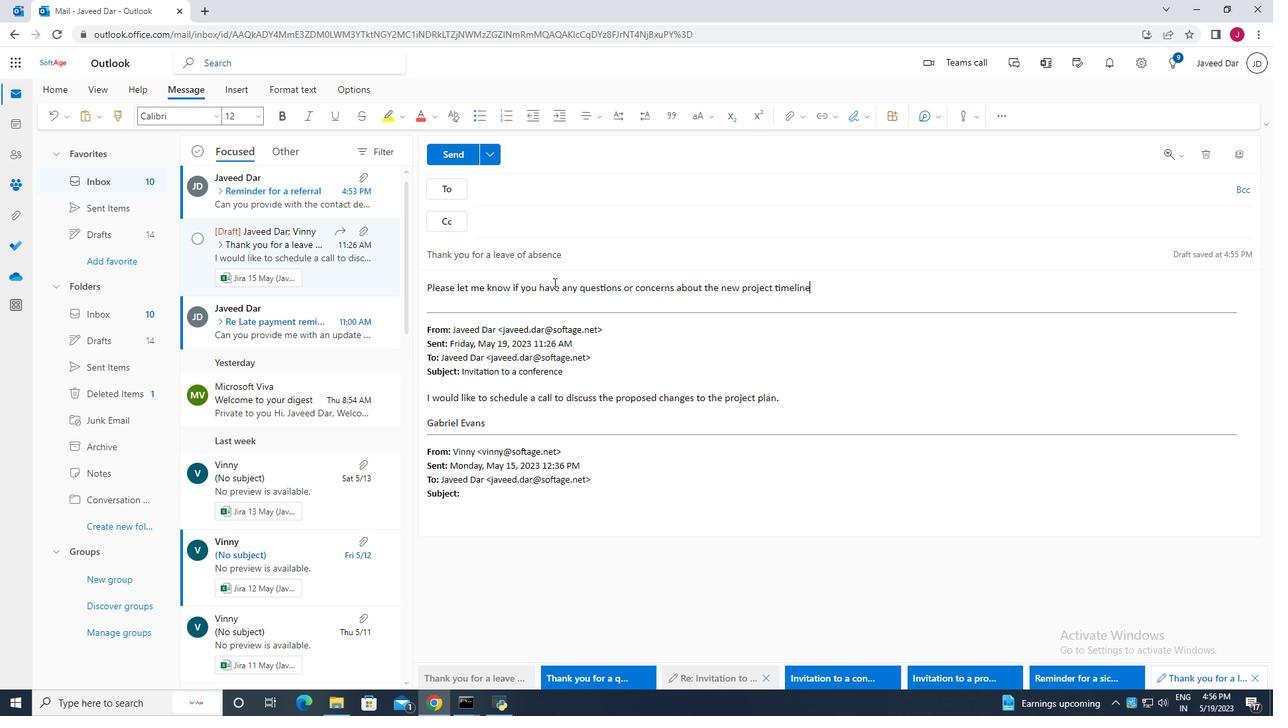 
Action: Key pressed e
Screenshot: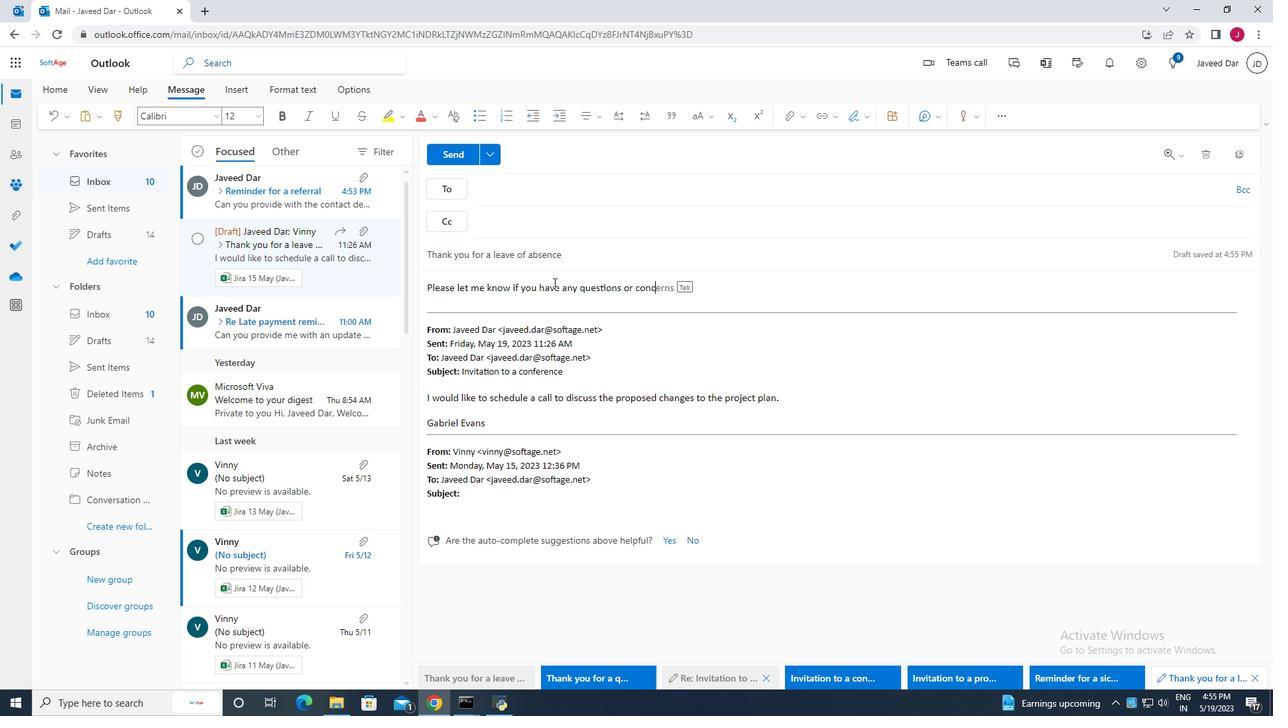 
Action: Mouse moved to (559, 222)
Screenshot: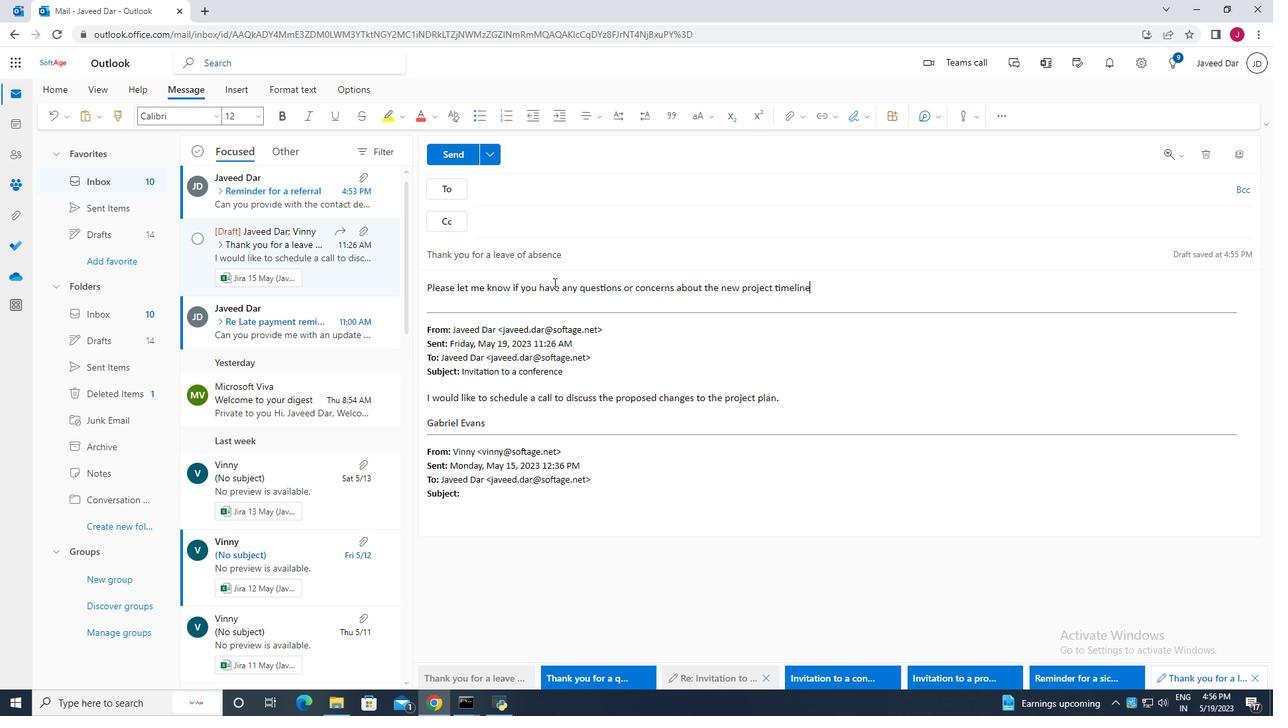 
Action: Key pressed r
Screenshot: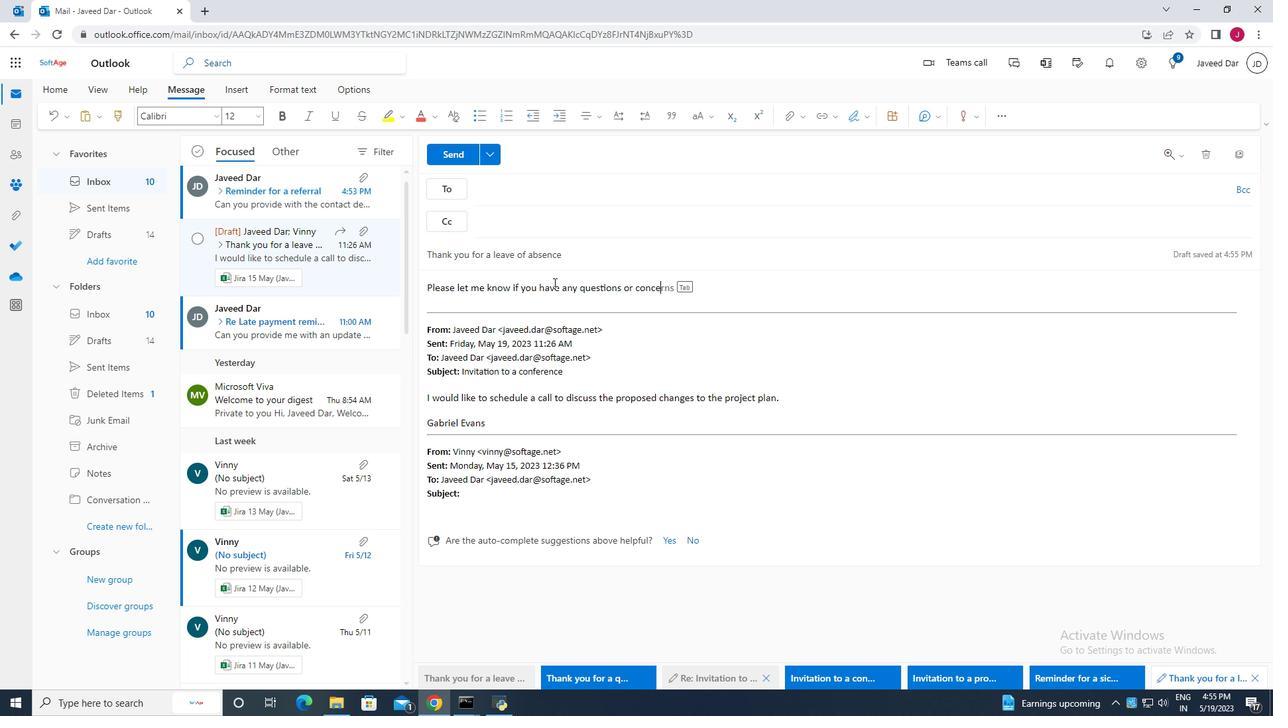 
Action: Mouse moved to (558, 222)
Screenshot: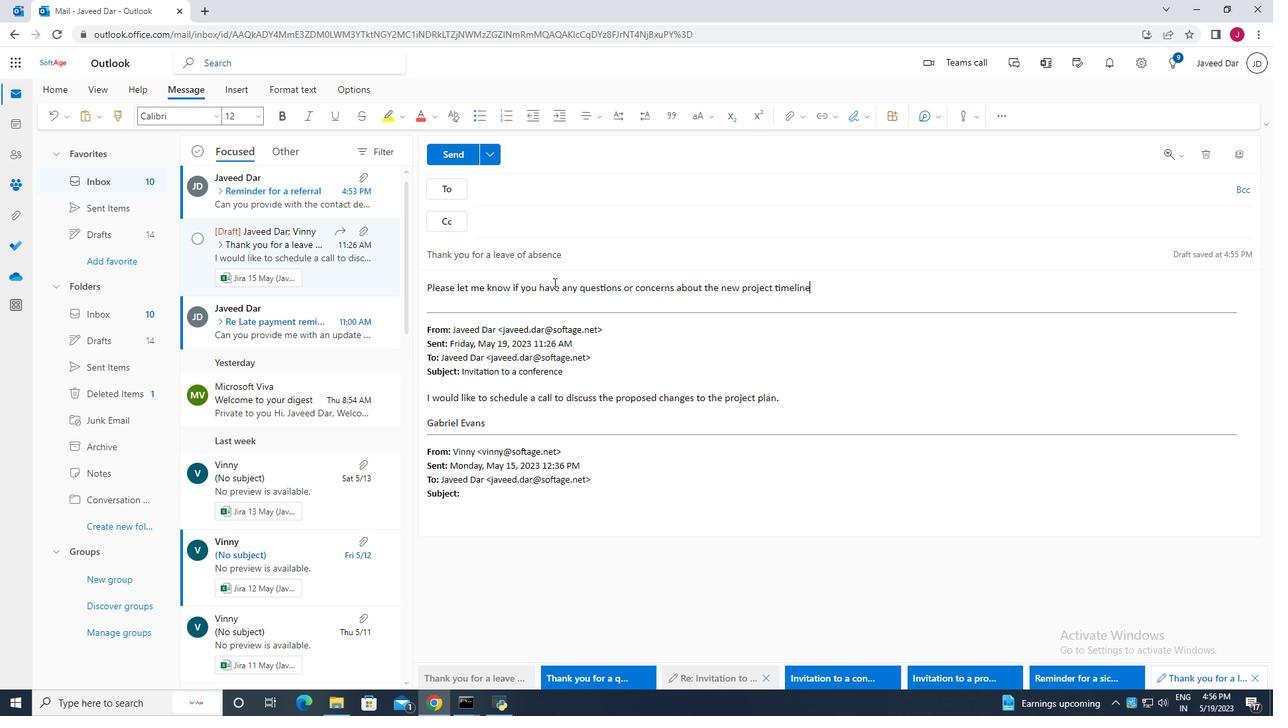
Action: Key pressed n
Screenshot: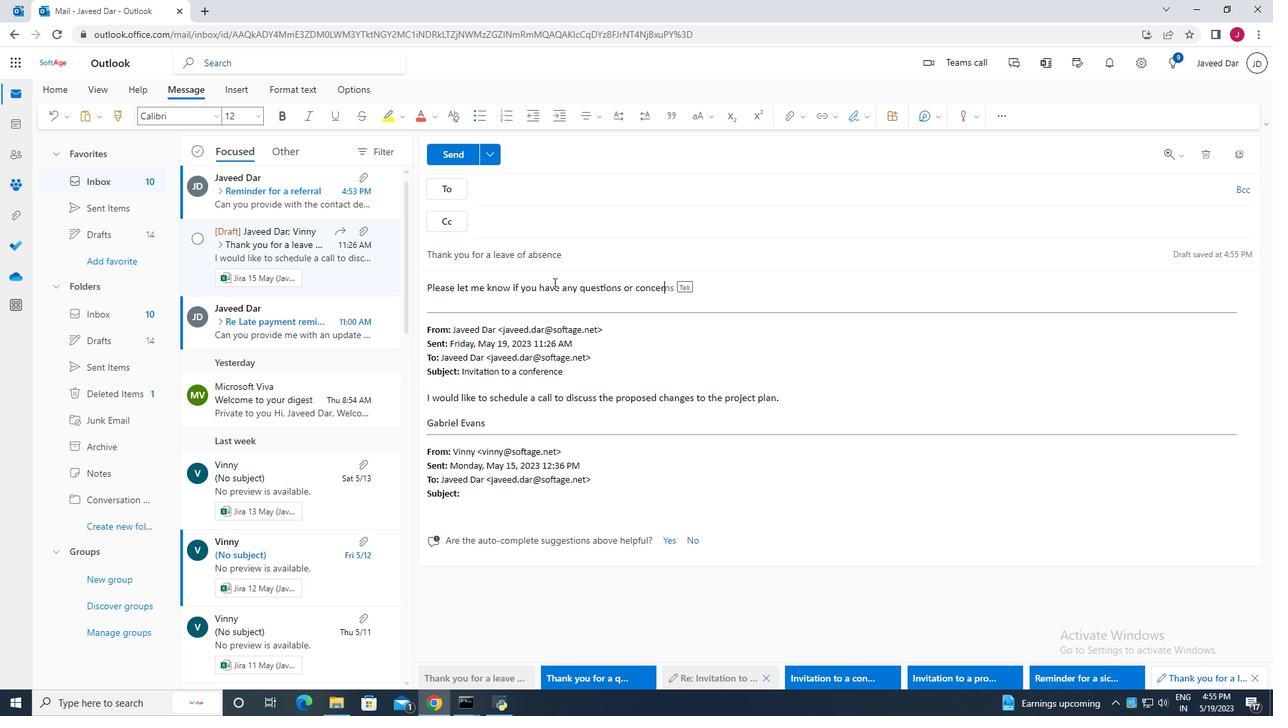 
Action: Mouse moved to (559, 224)
Screenshot: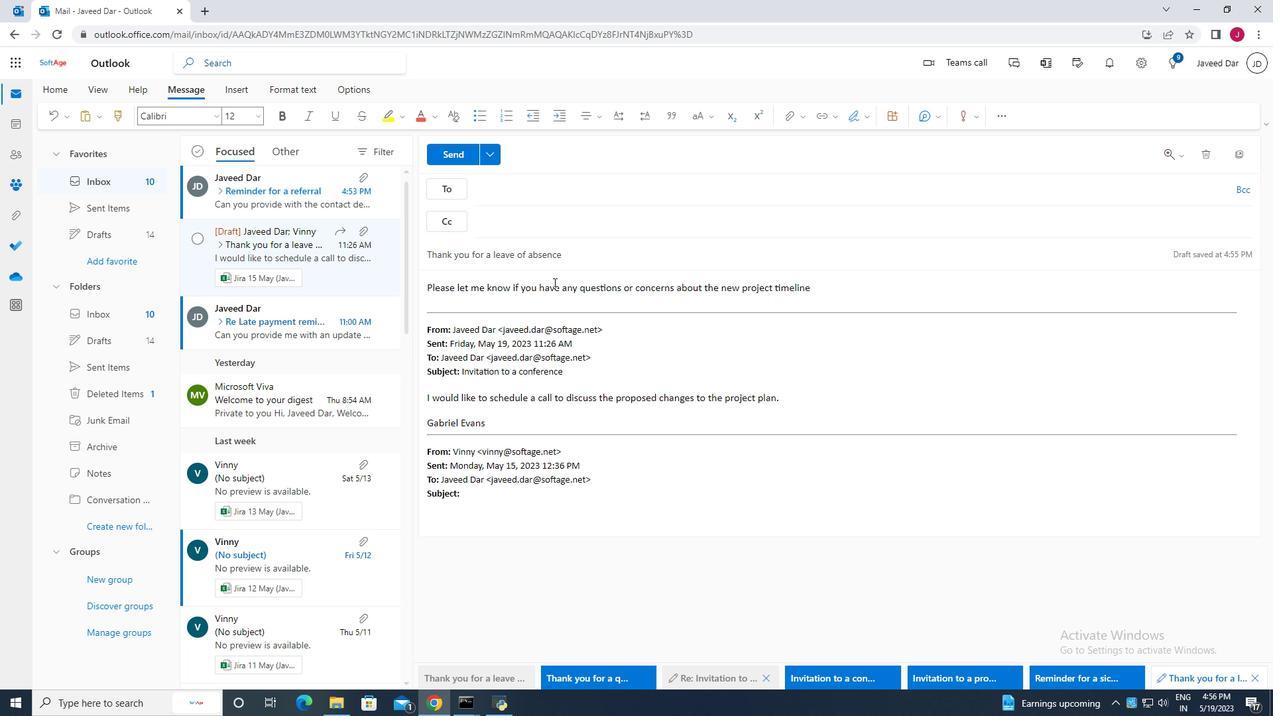
Action: Key pressed s
Screenshot: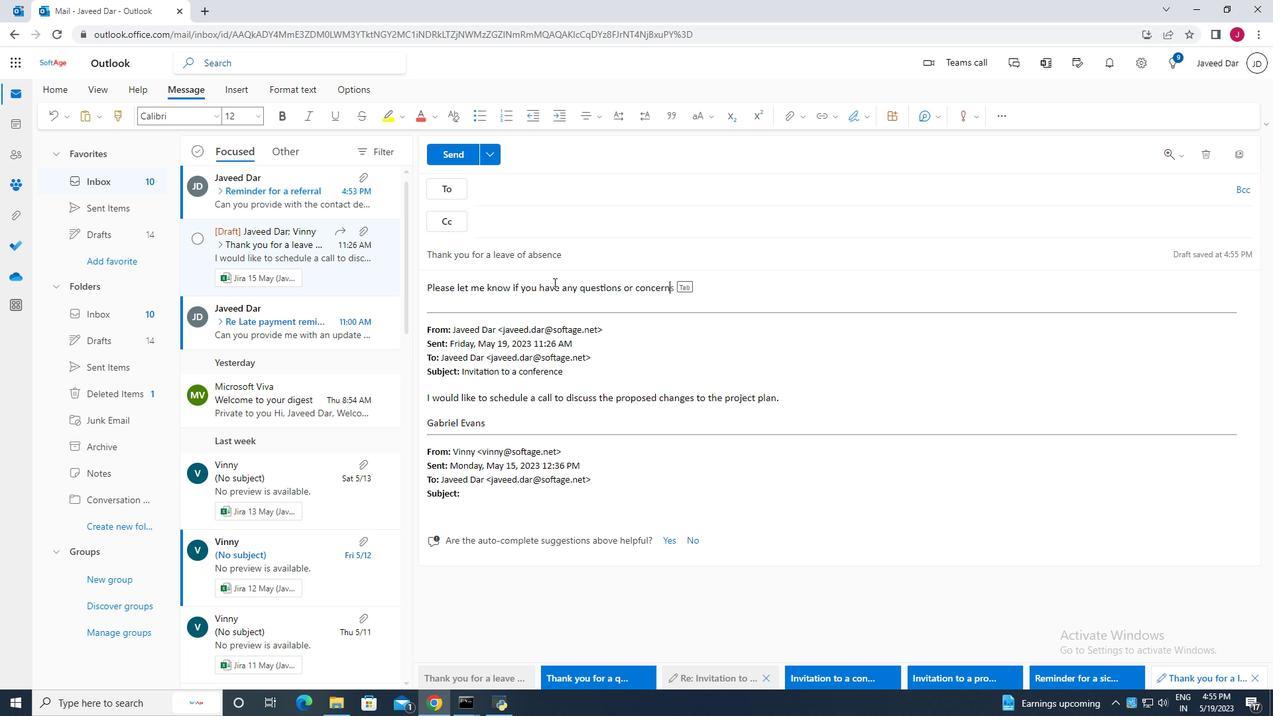 
Action: Mouse pressed left at (559, 224)
Screenshot: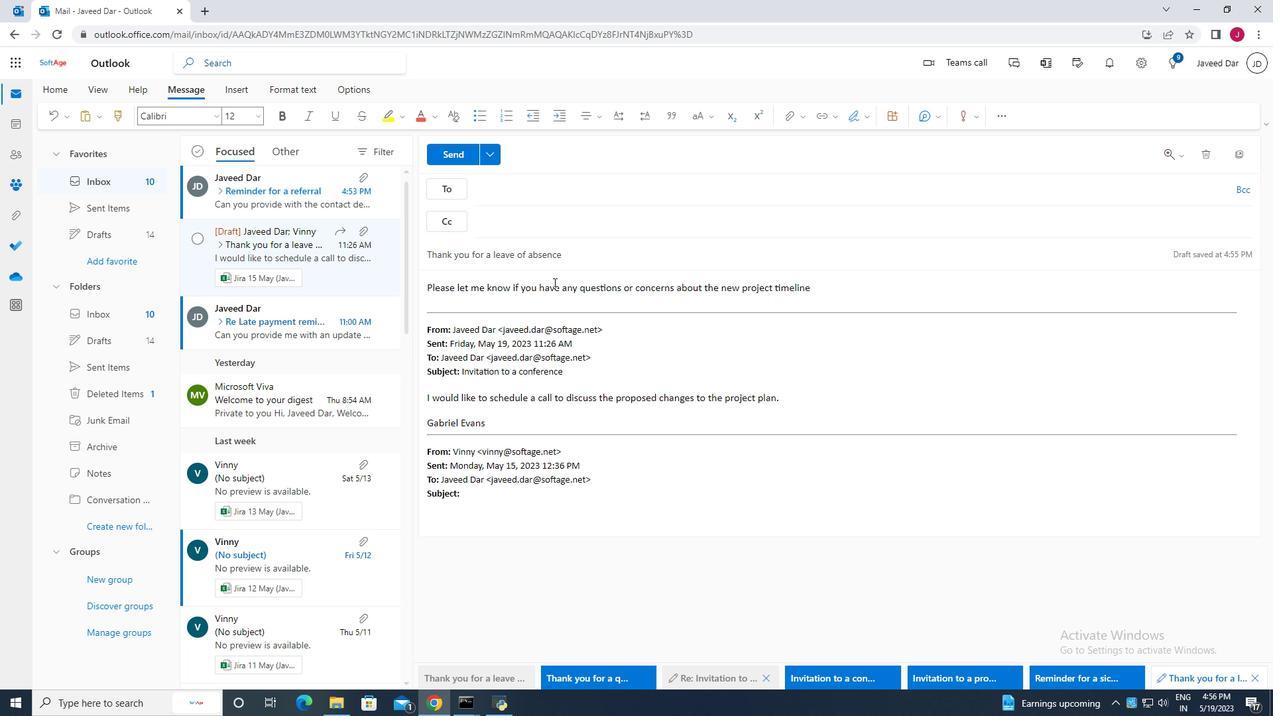 
Action: Mouse moved to (564, 181)
Screenshot: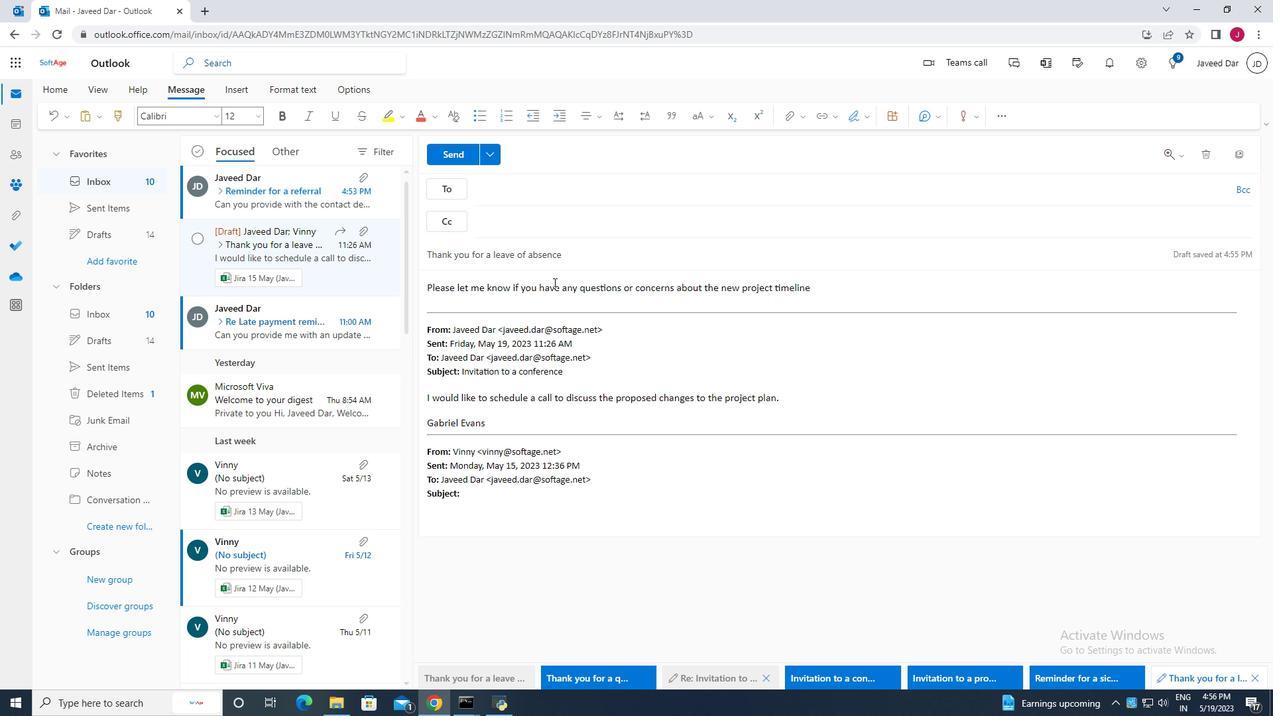 
Action: Key pressed s<Key.space>oftagea.n<Key.backspace>2<Key.shift>b<Key.shift>@osuotf<Key.space>ttahgee<Key.space>.nneewt<Key.space>p<Key.enter>rojec
Screenshot: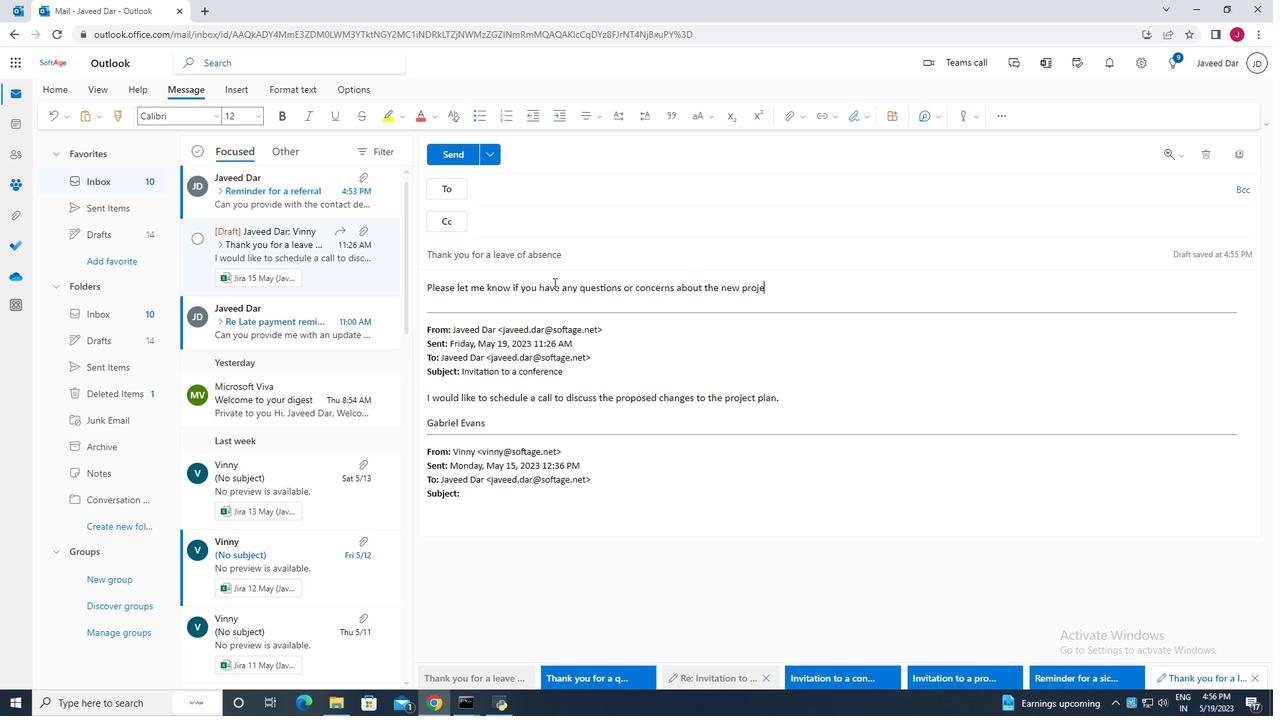 
Action: Mouse moved to (565, 179)
Screenshot: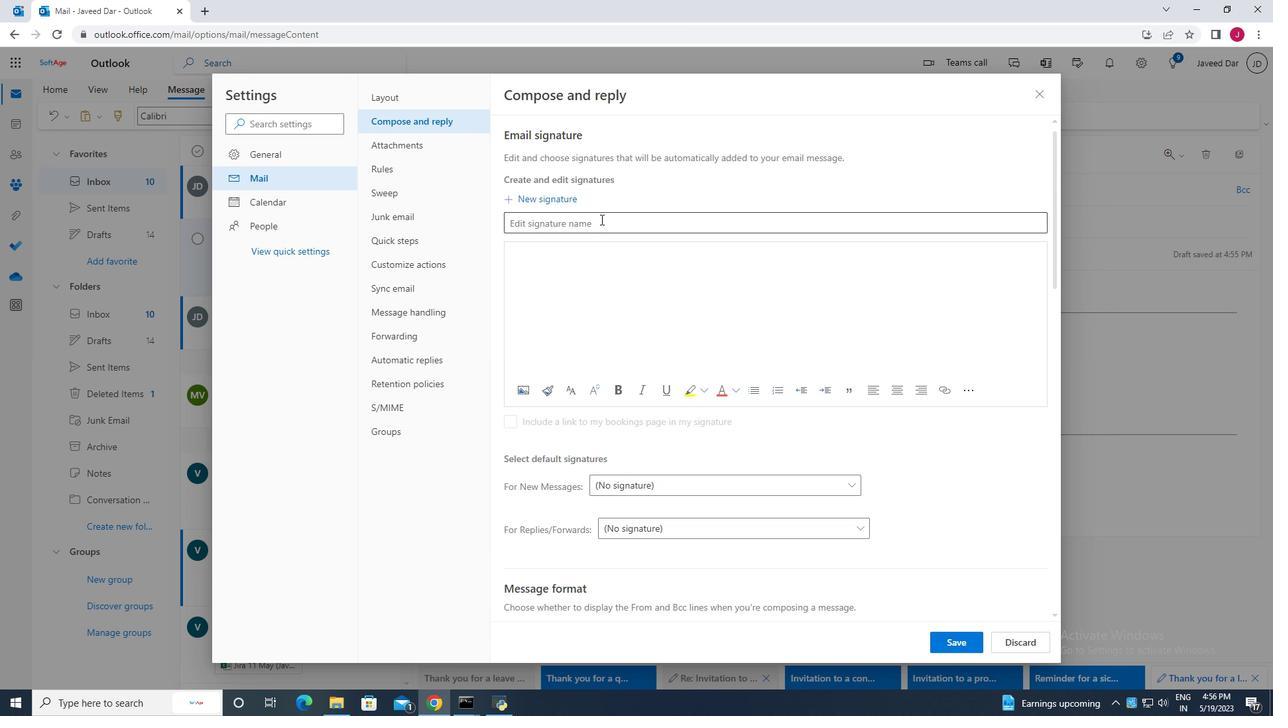 
Action: Key pressed t
Screenshot: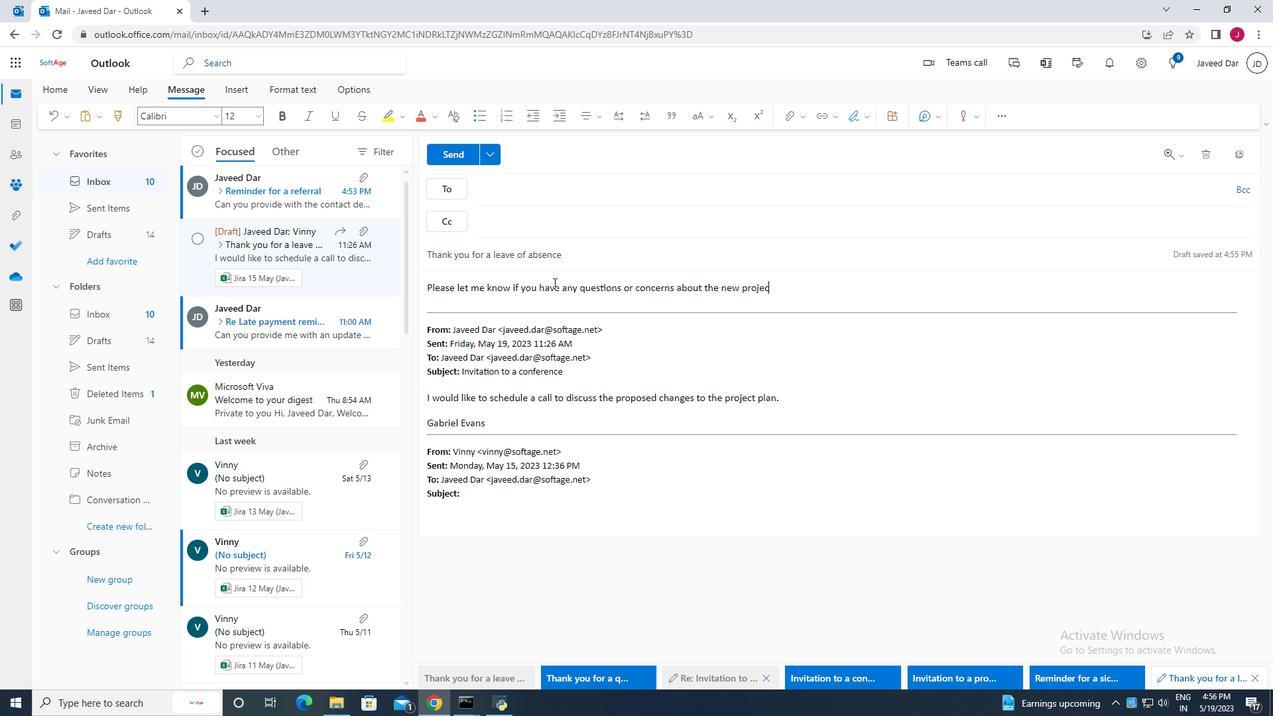 
Action: Mouse moved to (568, 173)
Screenshot: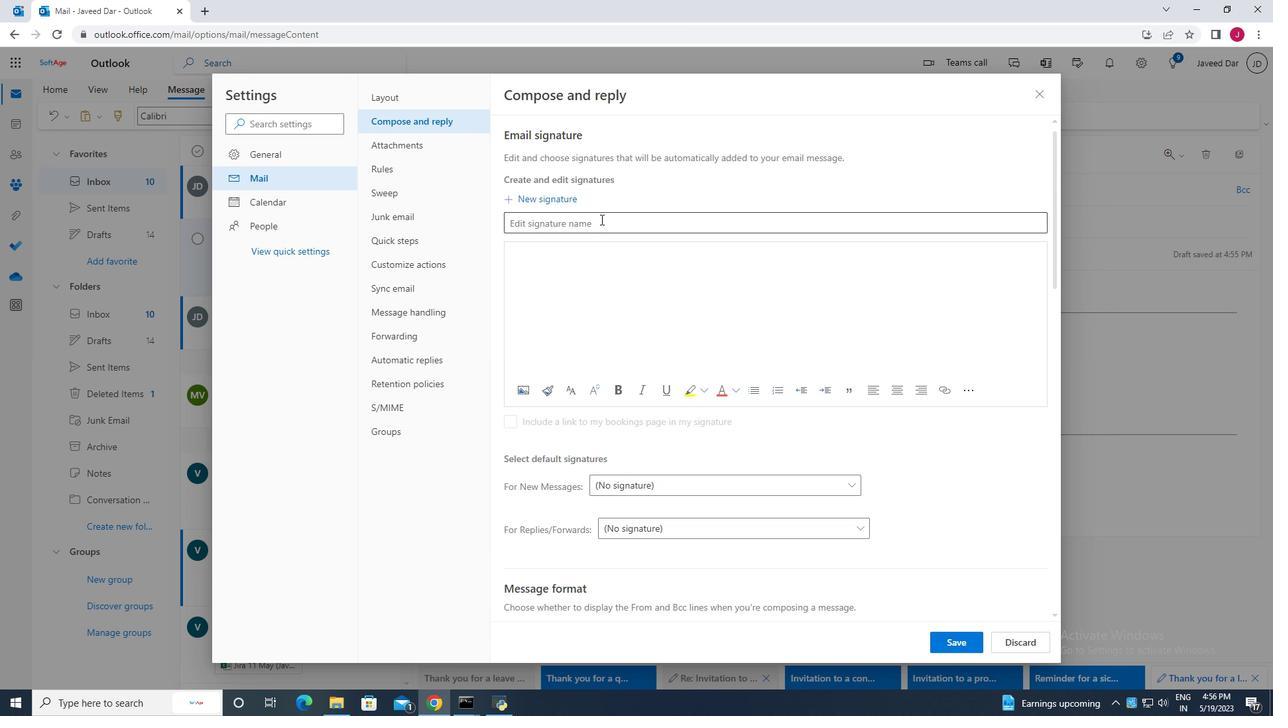 
Action: Key pressed <Key.space>
Screenshot: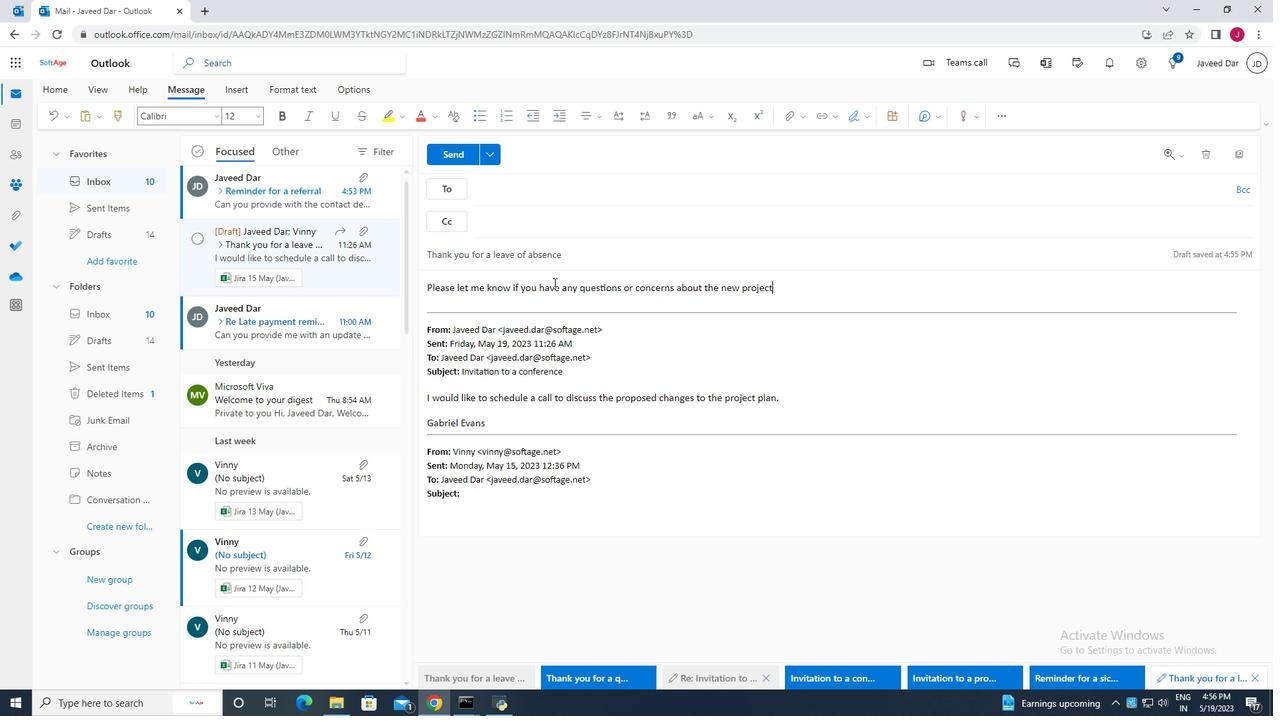 
Action: Mouse moved to (570, 251)
Screenshot: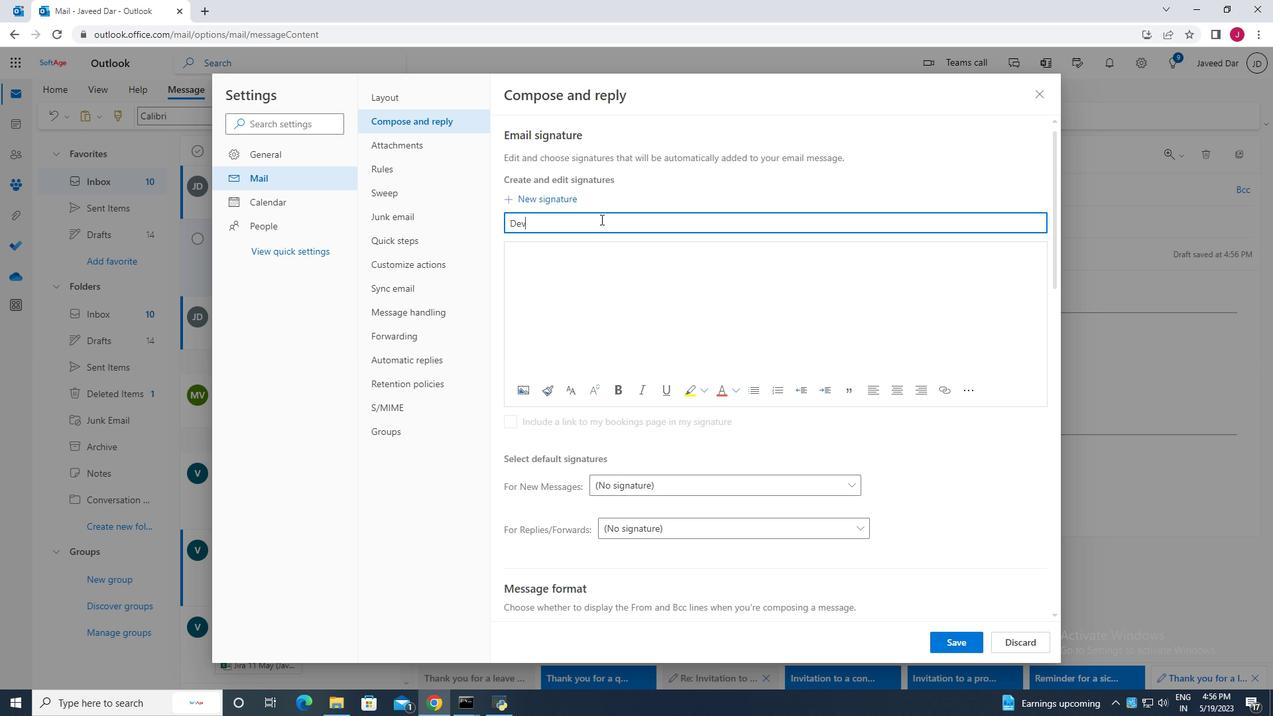 
Action: Key pressed t
Screenshot: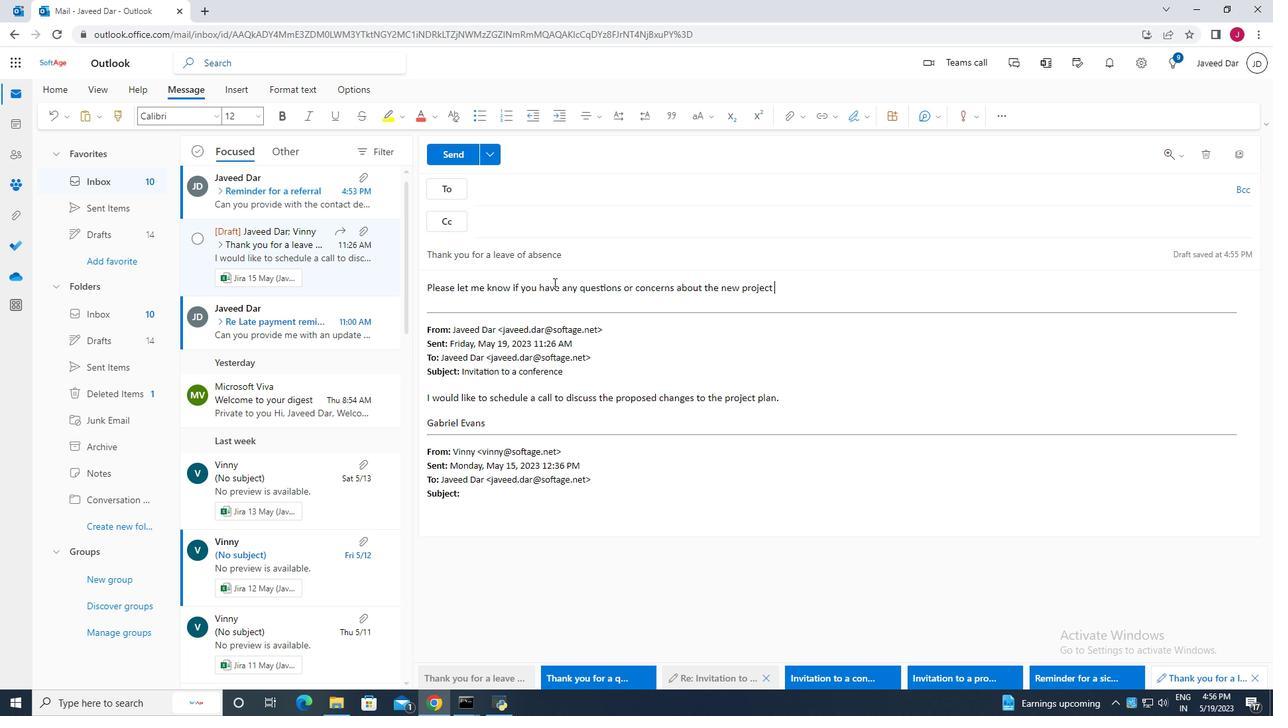 
Action: Mouse moved to (570, 253)
Screenshot: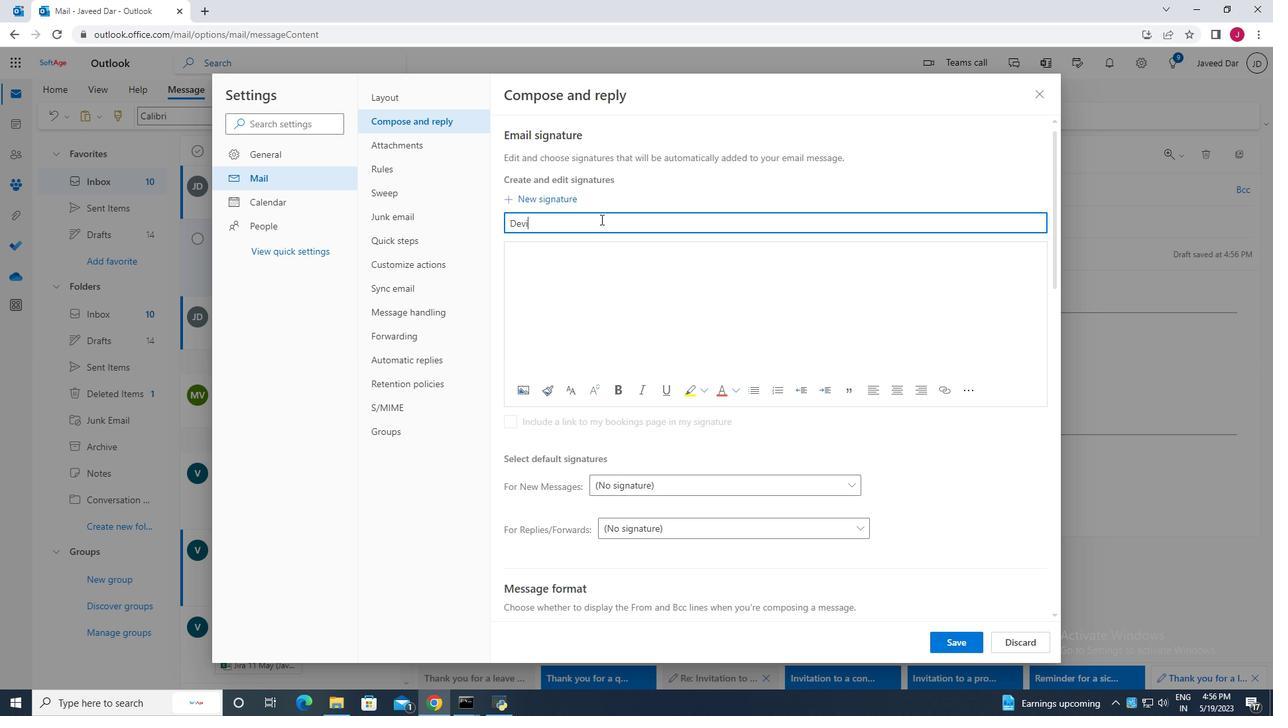
Action: Key pressed i
Screenshot: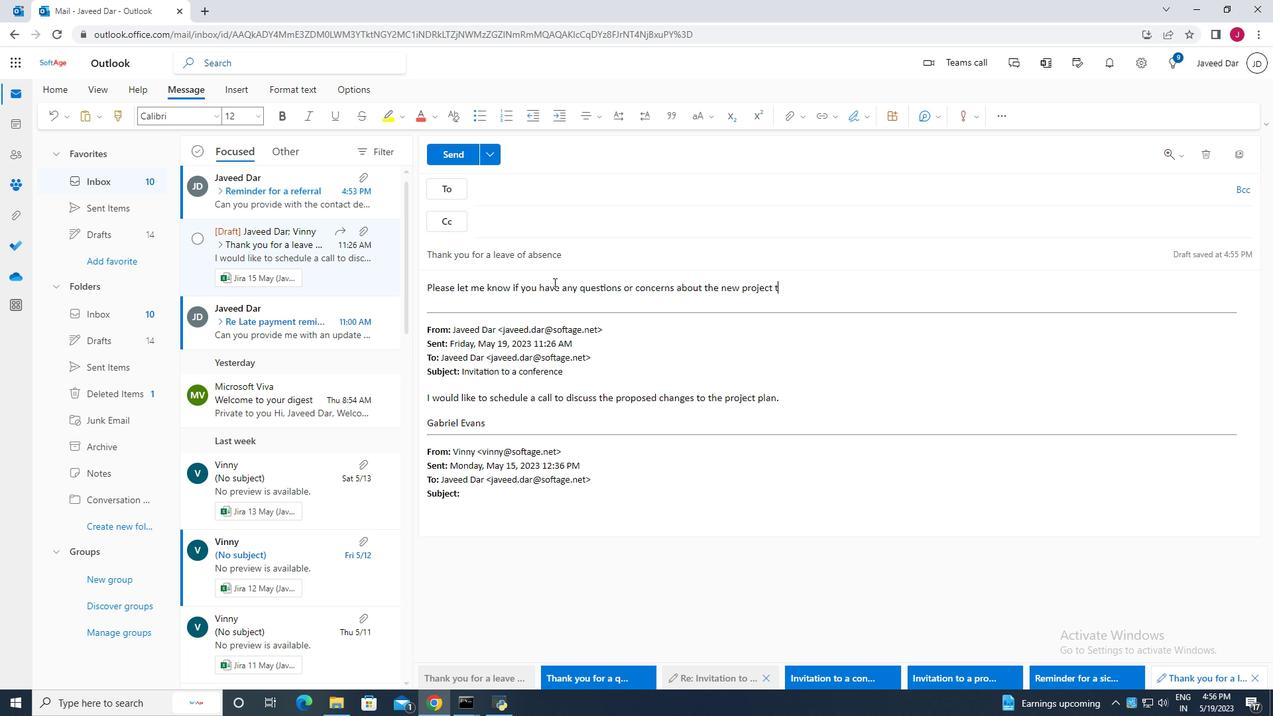 
Action: Mouse moved to (570, 254)
Screenshot: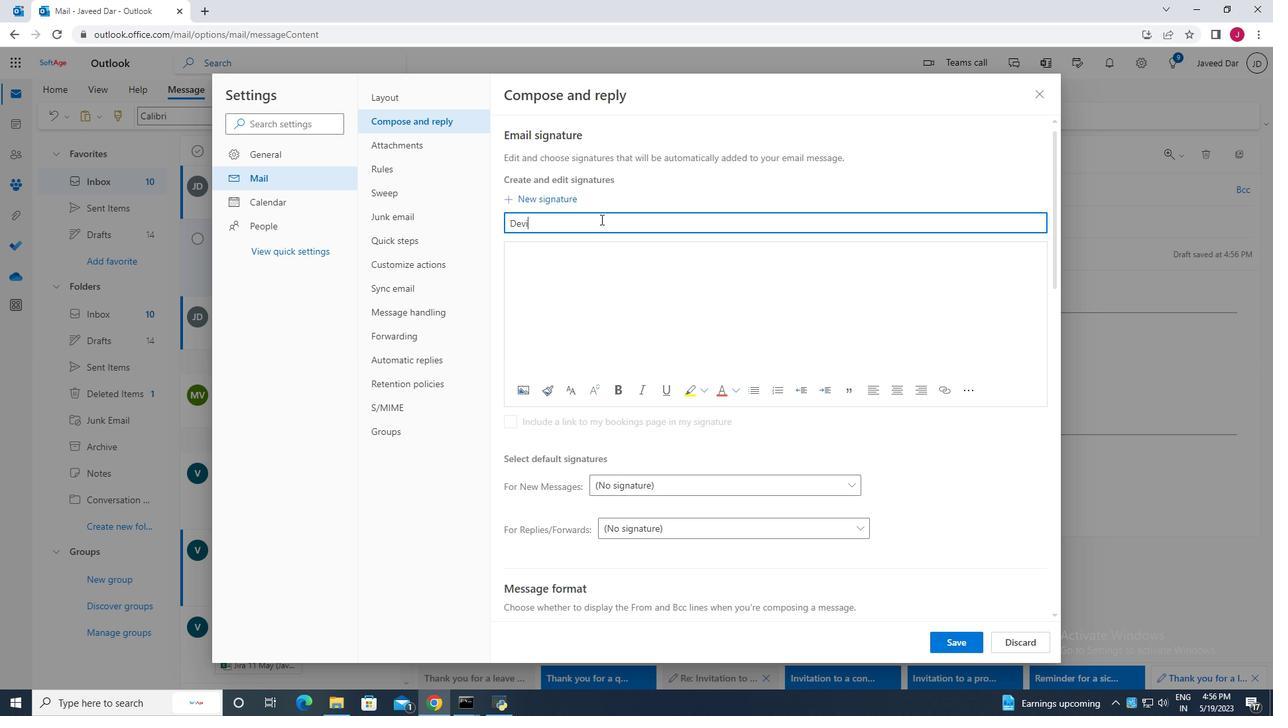 
Action: Mouse pressed left at (570, 254)
Screenshot: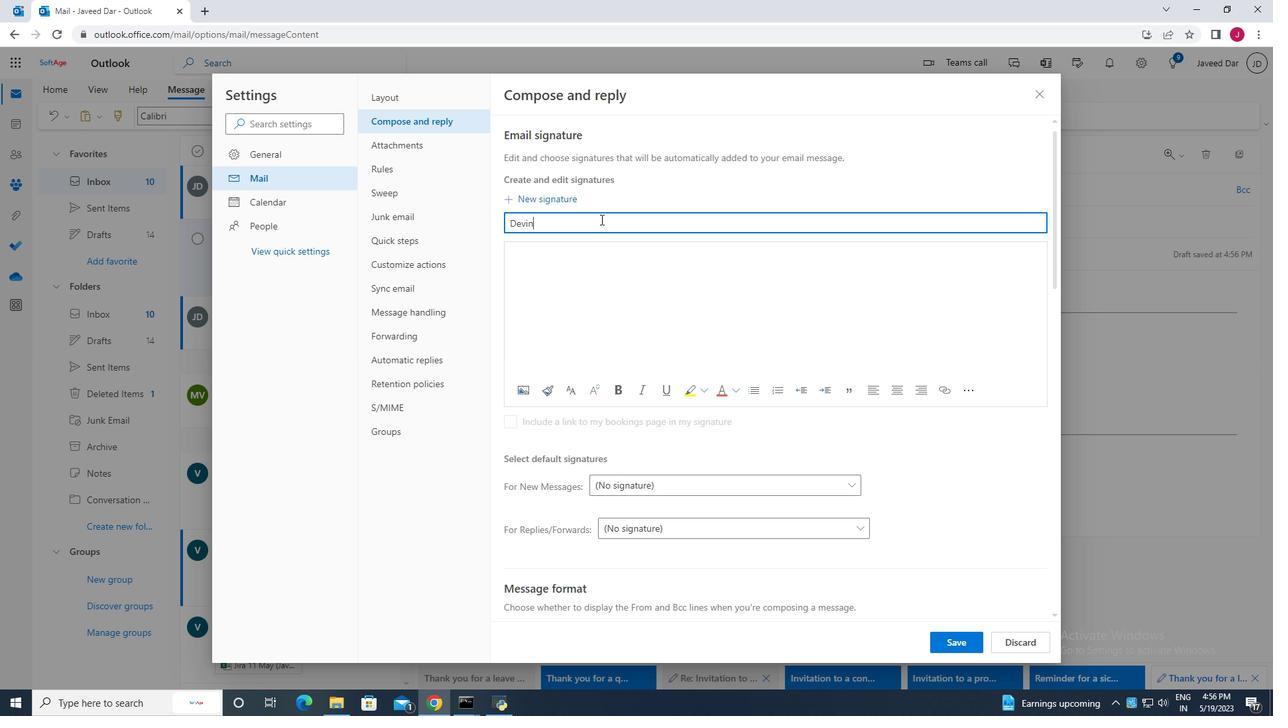 
Action: Key pressed m
Screenshot: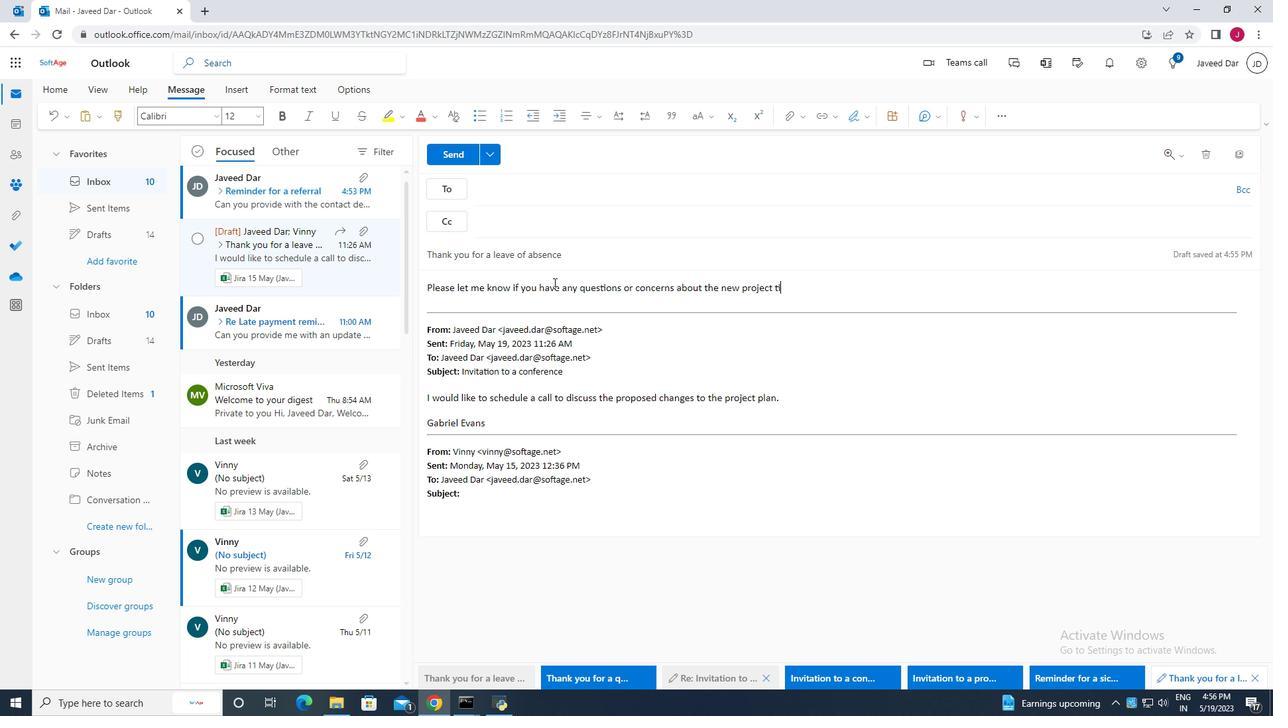 
Action: Mouse moved to (572, 233)
Screenshot: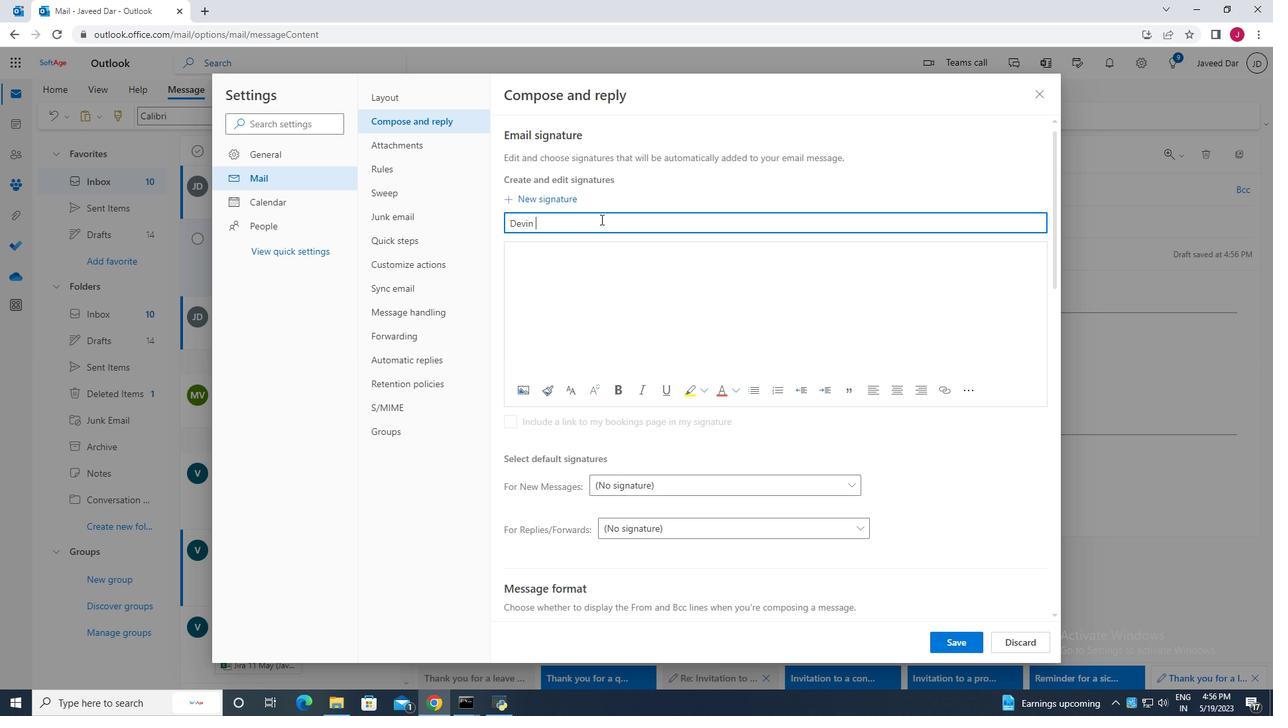 
Action: Key pressed e
Screenshot: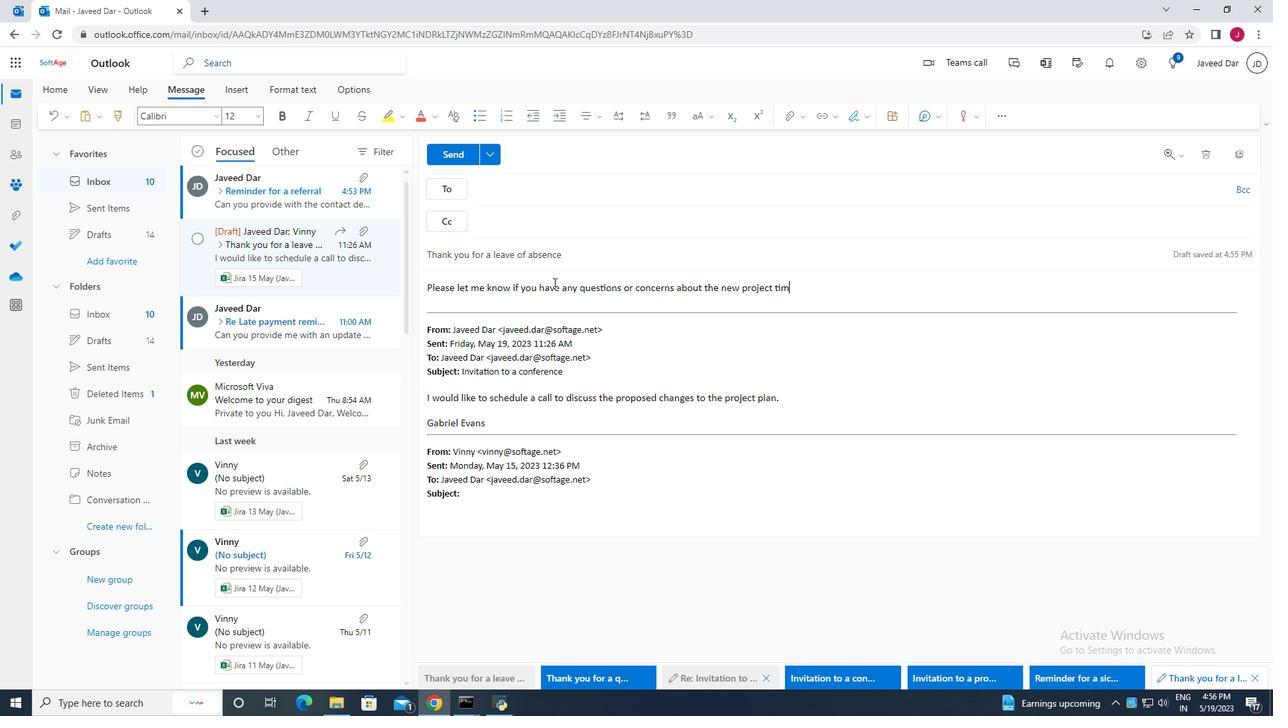 
Action: Mouse moved to (574, 214)
Screenshot: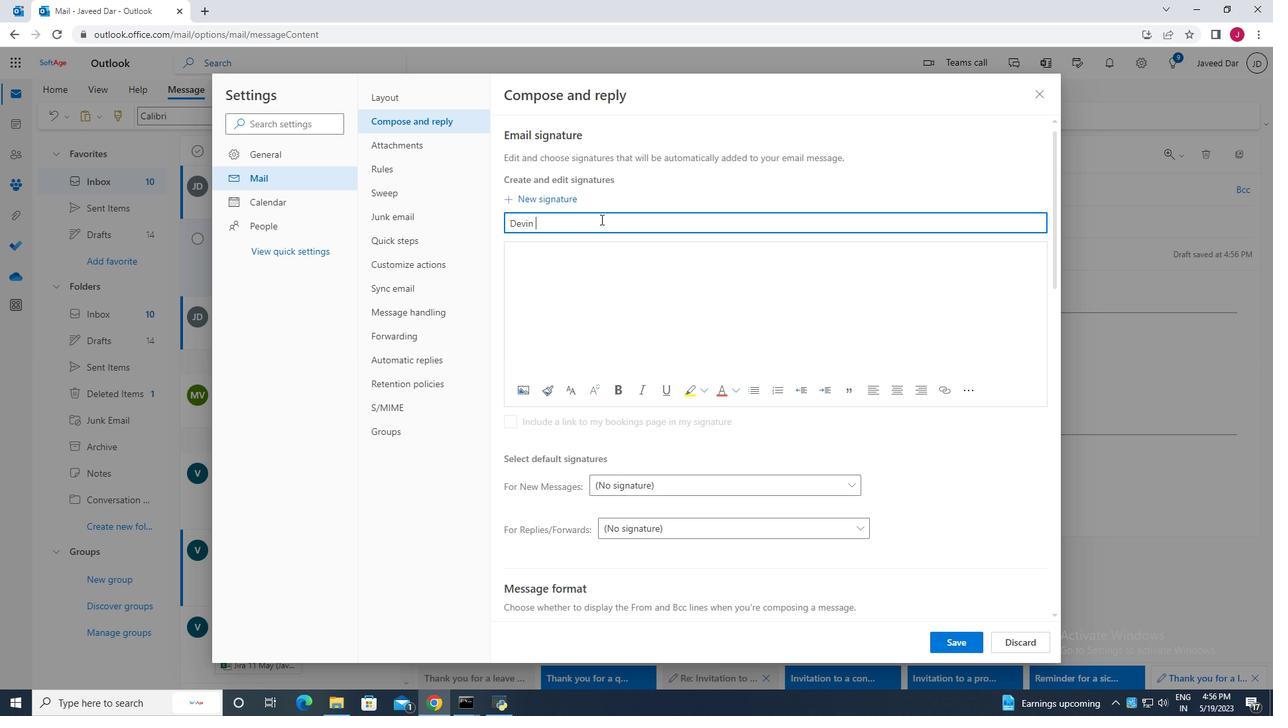 
Action: Key pressed l
Screenshot: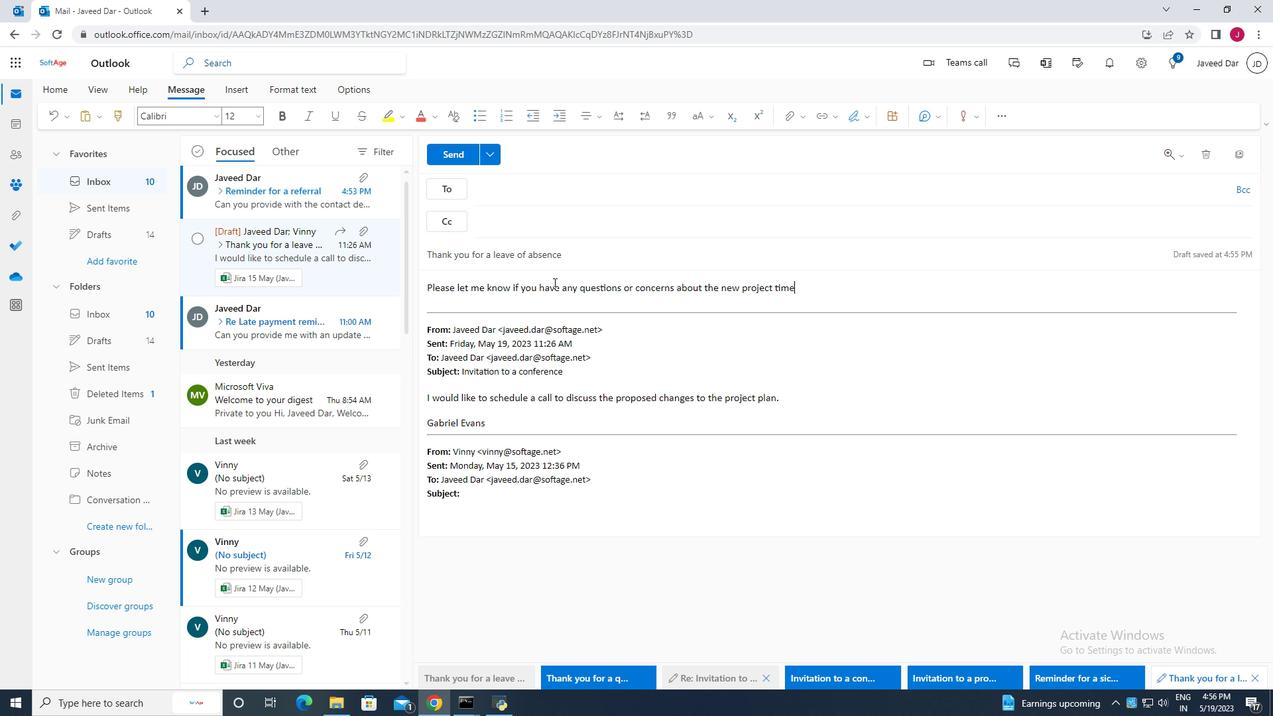 
Action: Mouse moved to (572, 233)
Screenshot: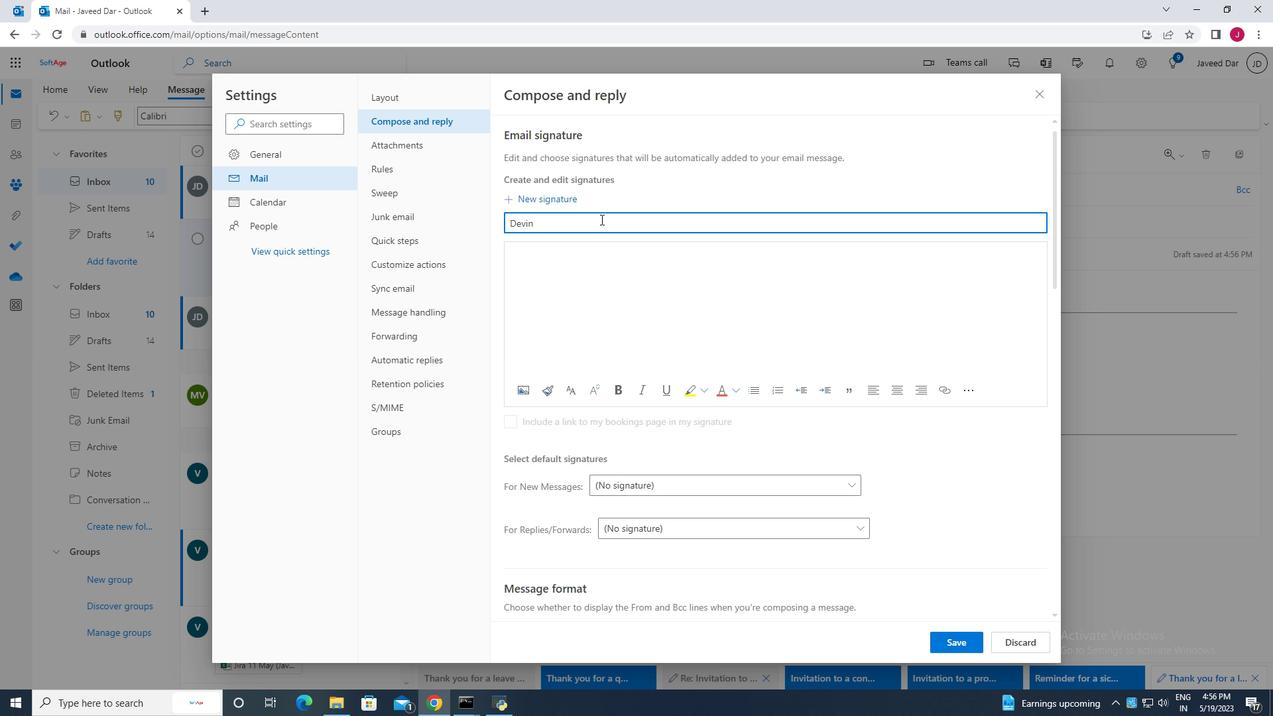 
Action: Key pressed i
Screenshot: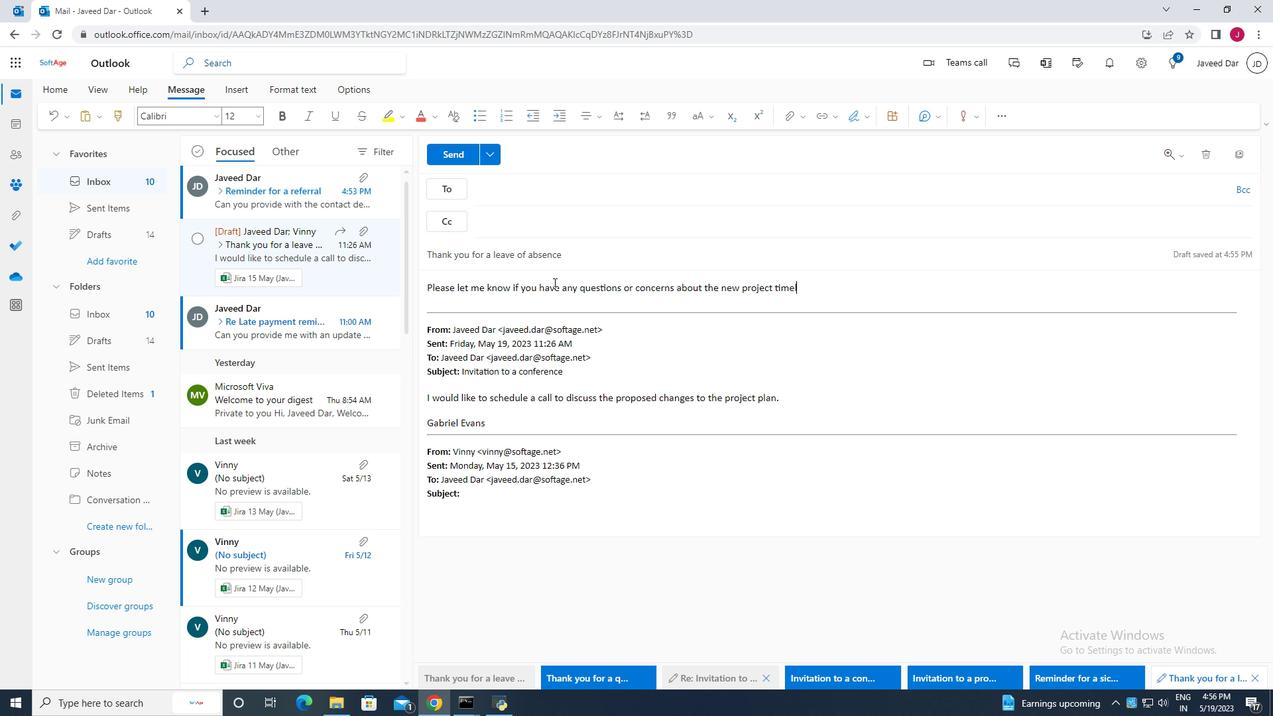 
Action: Mouse moved to (572, 242)
Screenshot: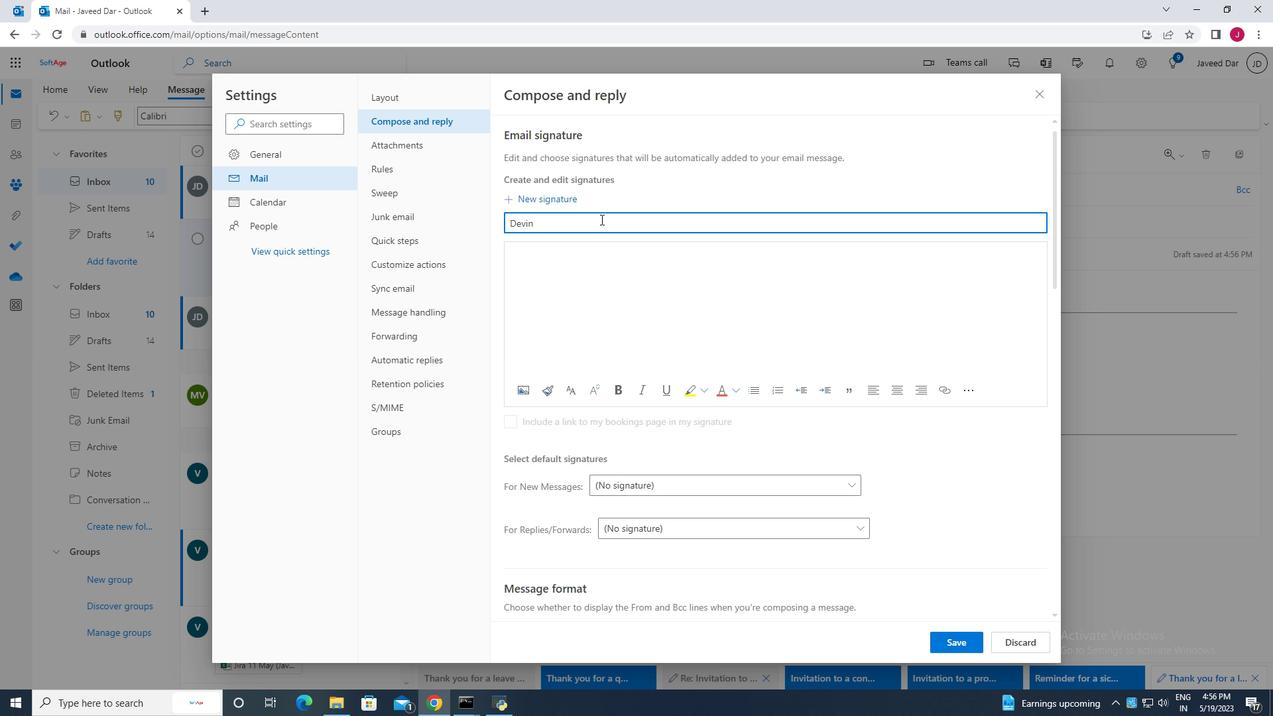 
Action: Key pressed n
Screenshot: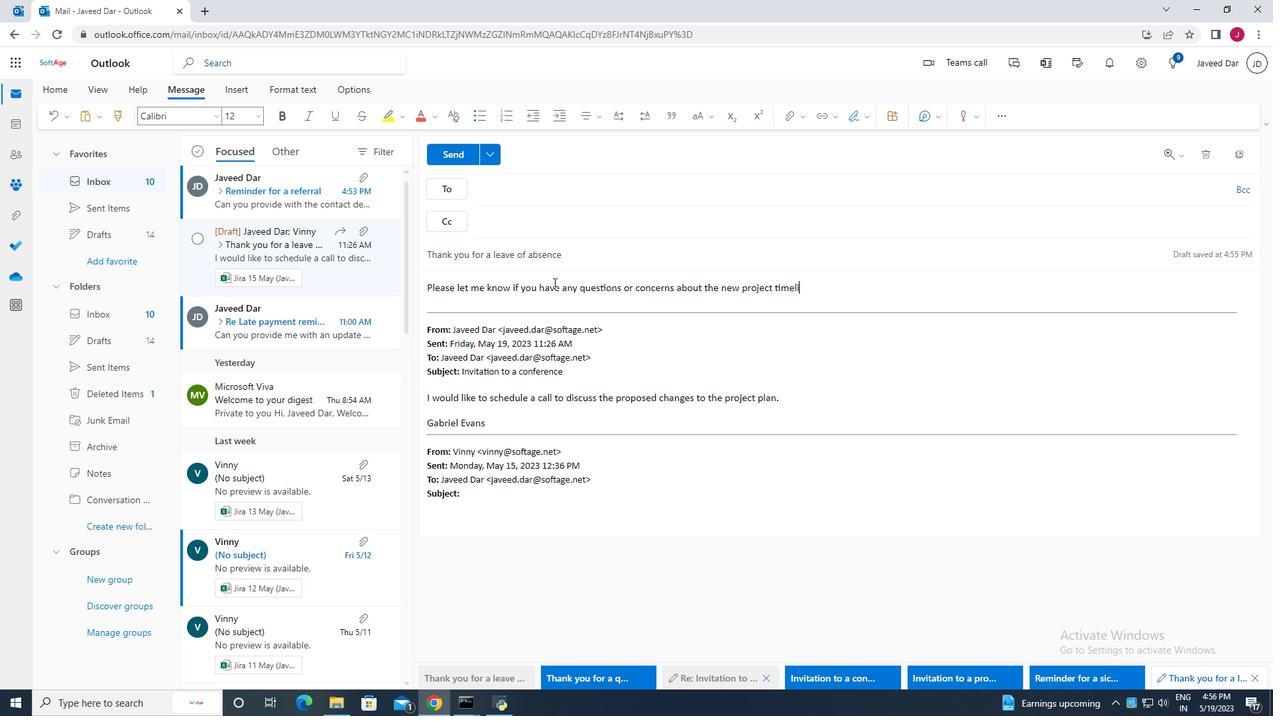 
Action: Mouse pressed left at (572, 242)
Screenshot: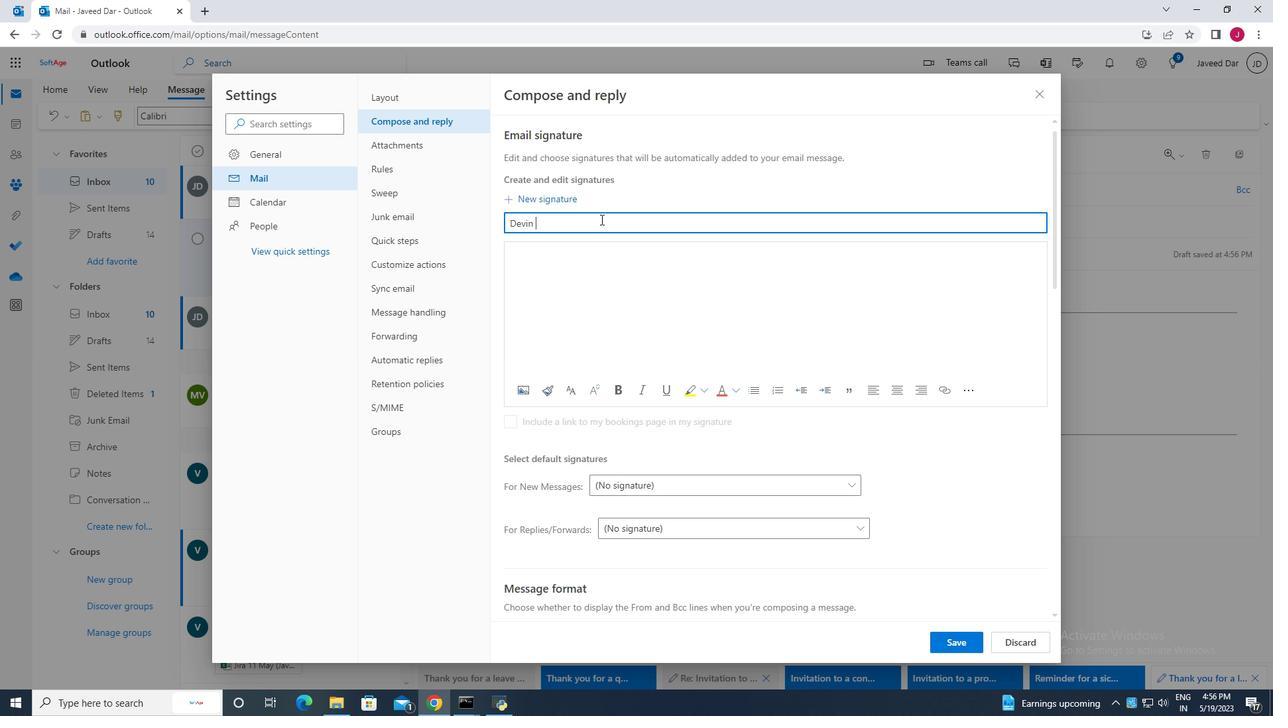 
Action: Key pressed e
Screenshot: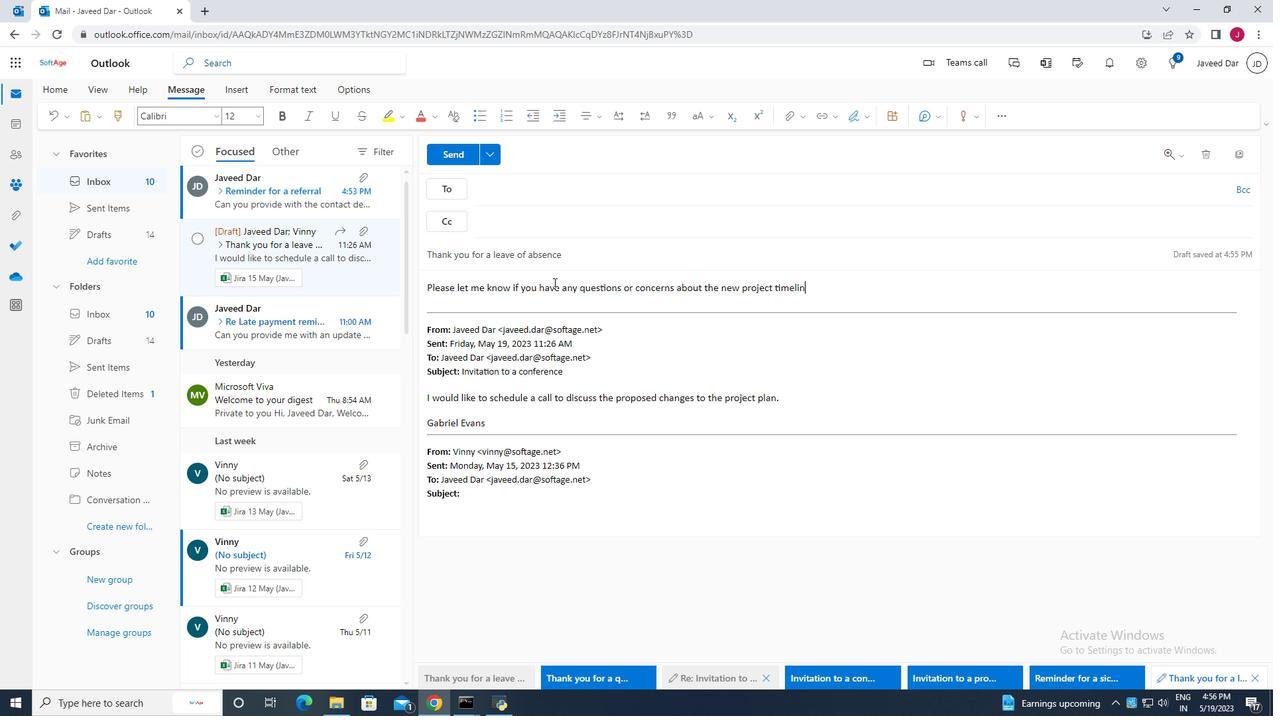 
Action: Mouse moved to (585, 264)
Screenshot: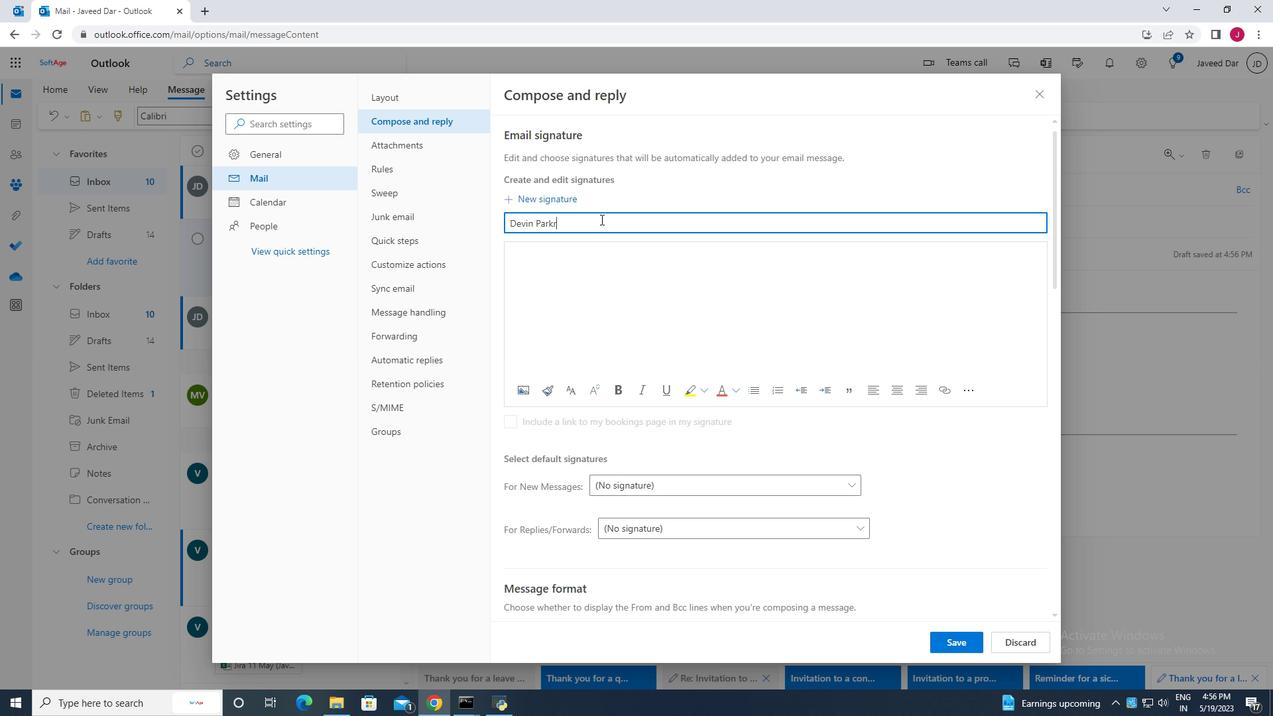 
Action: Mouse pressed left at (585, 264)
Screenshot: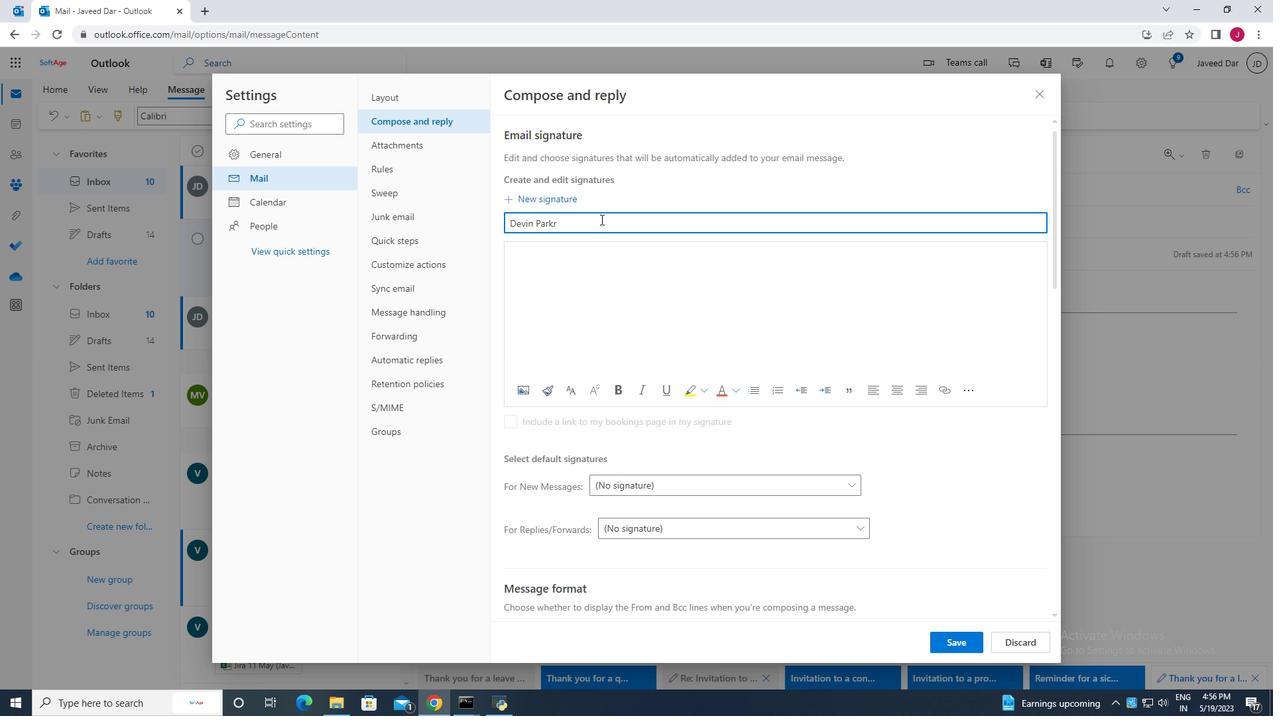 
Action: Key pressed .<Key.f2><Key.shift><Key.shift>Vendor<Key.space>
Screenshot: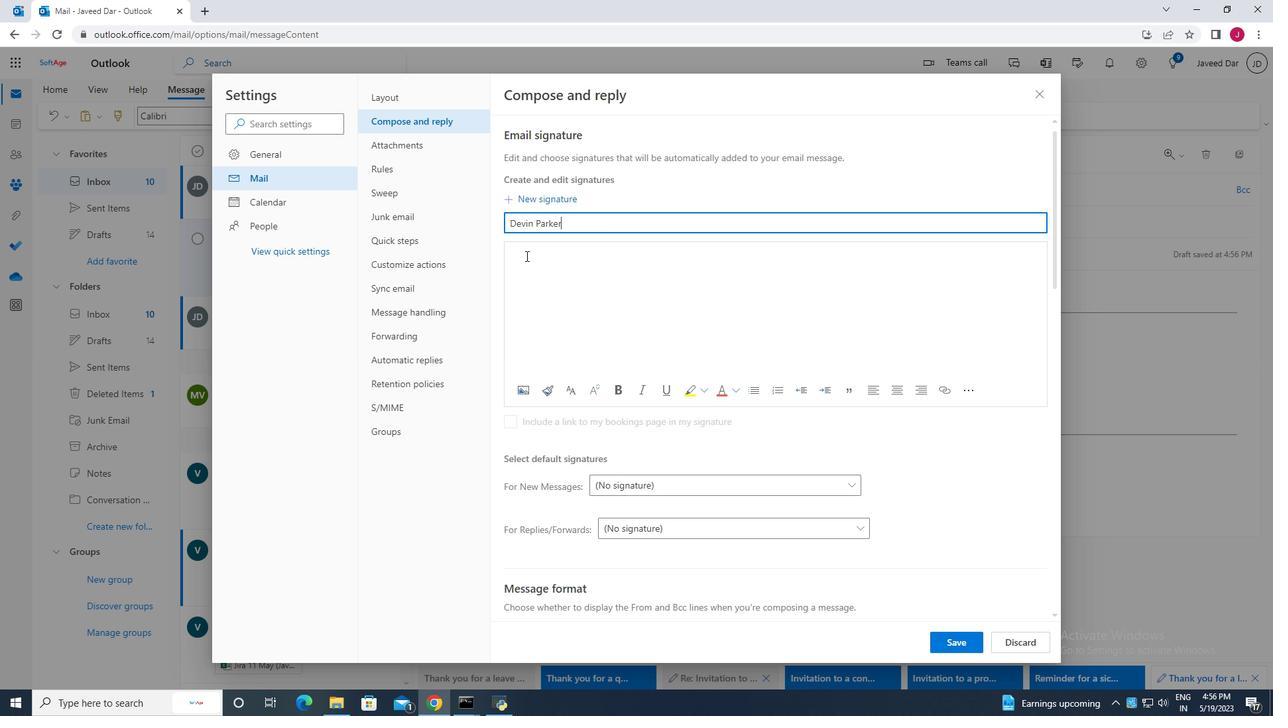 
Action: Mouse moved to (592, 261)
Screenshot: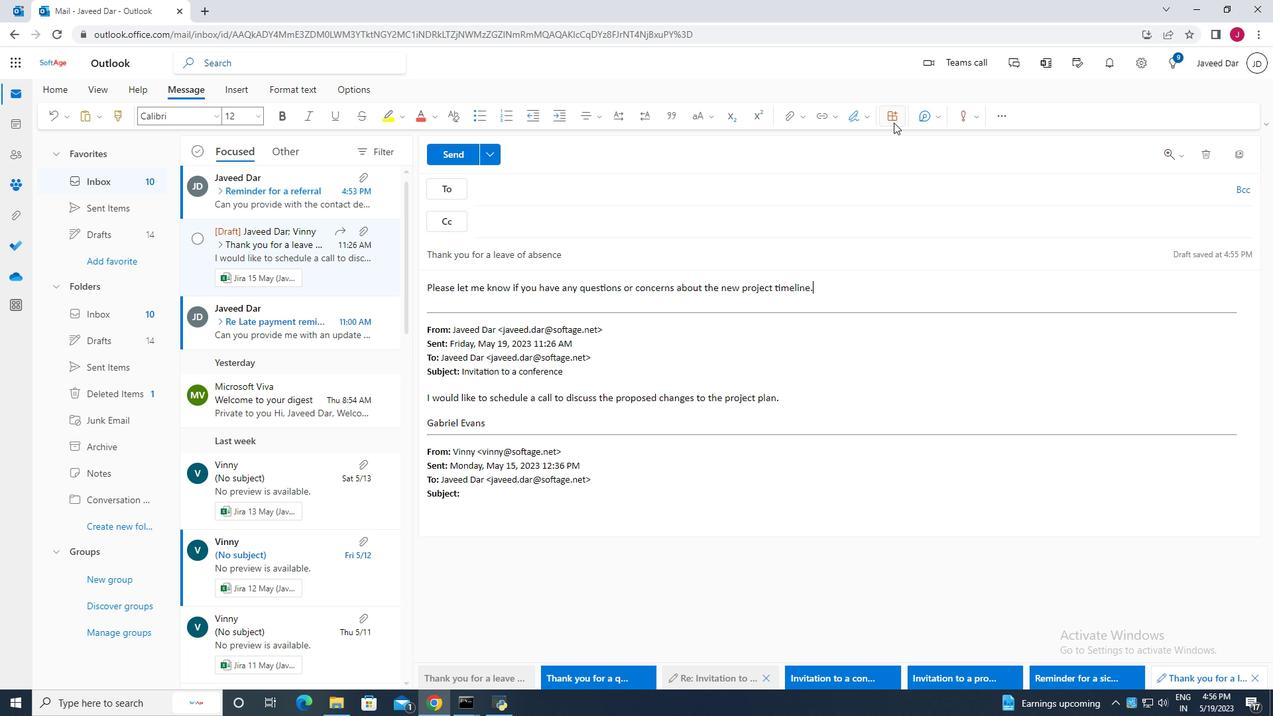 
Action: Key pressed <Key.backspace>
Screenshot: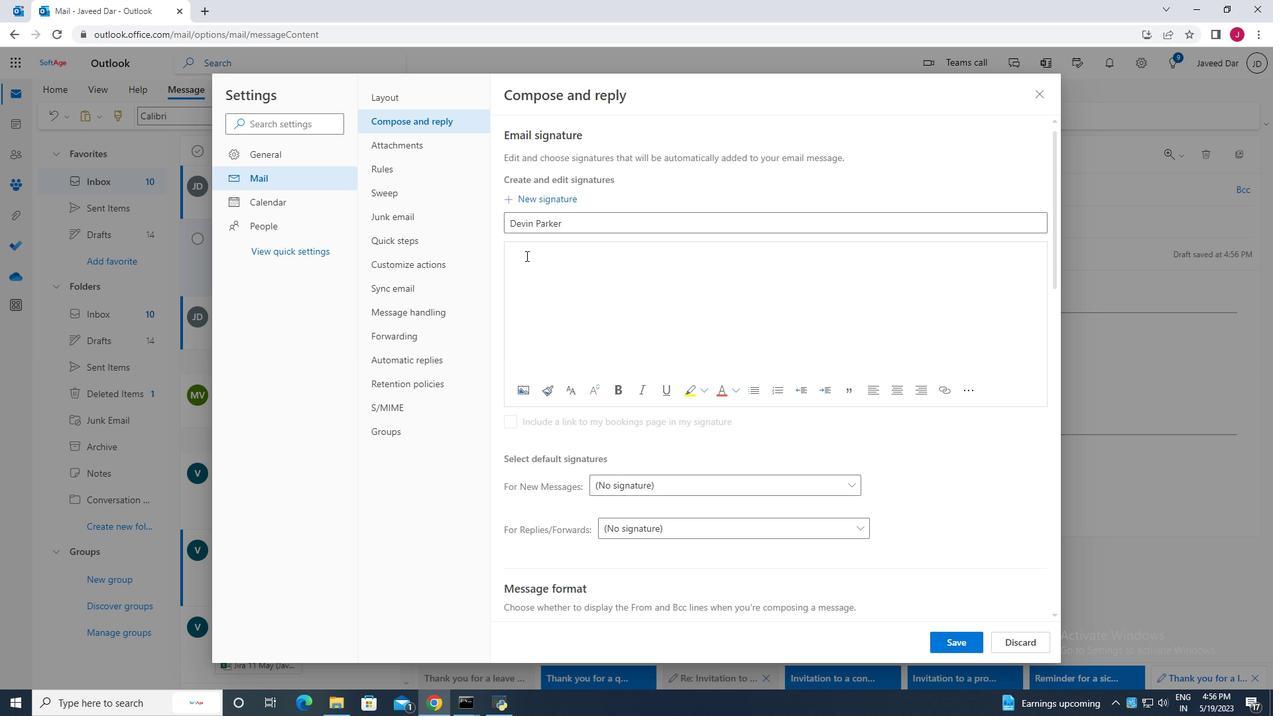 
Action: Mouse moved to (592, 263)
Screenshot: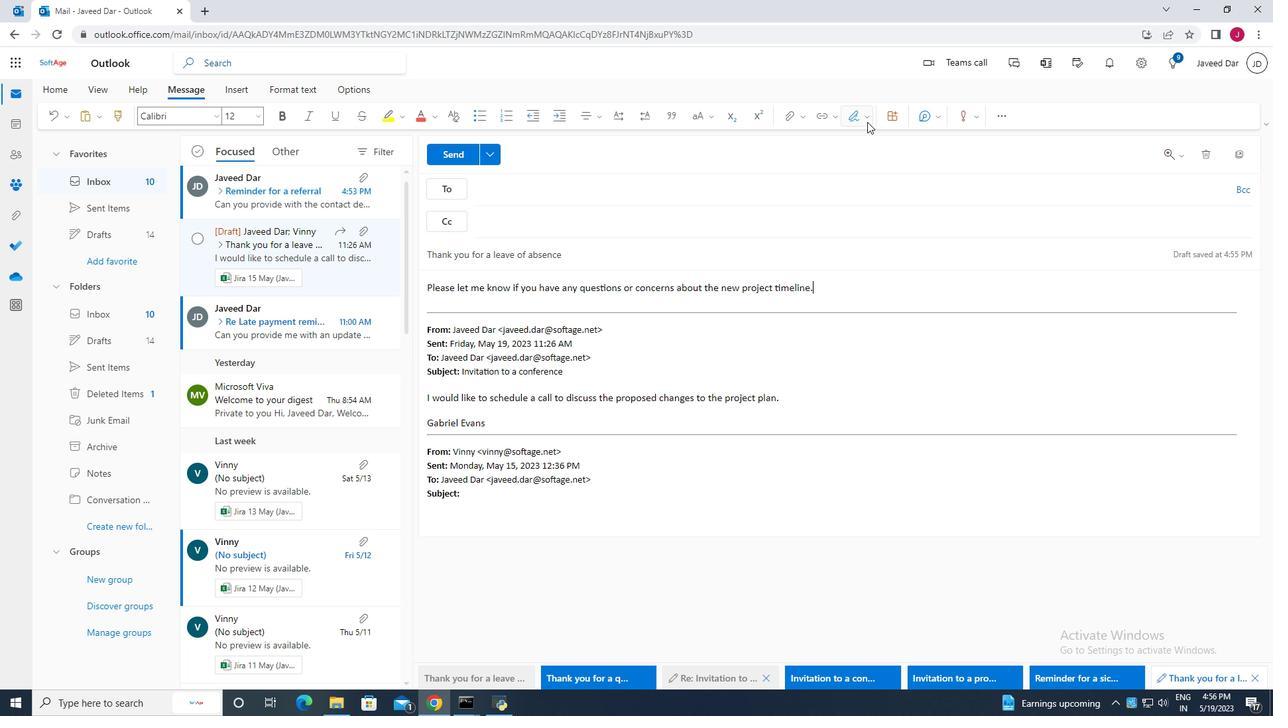 
Action: Key pressed <Key.shift>
Screenshot: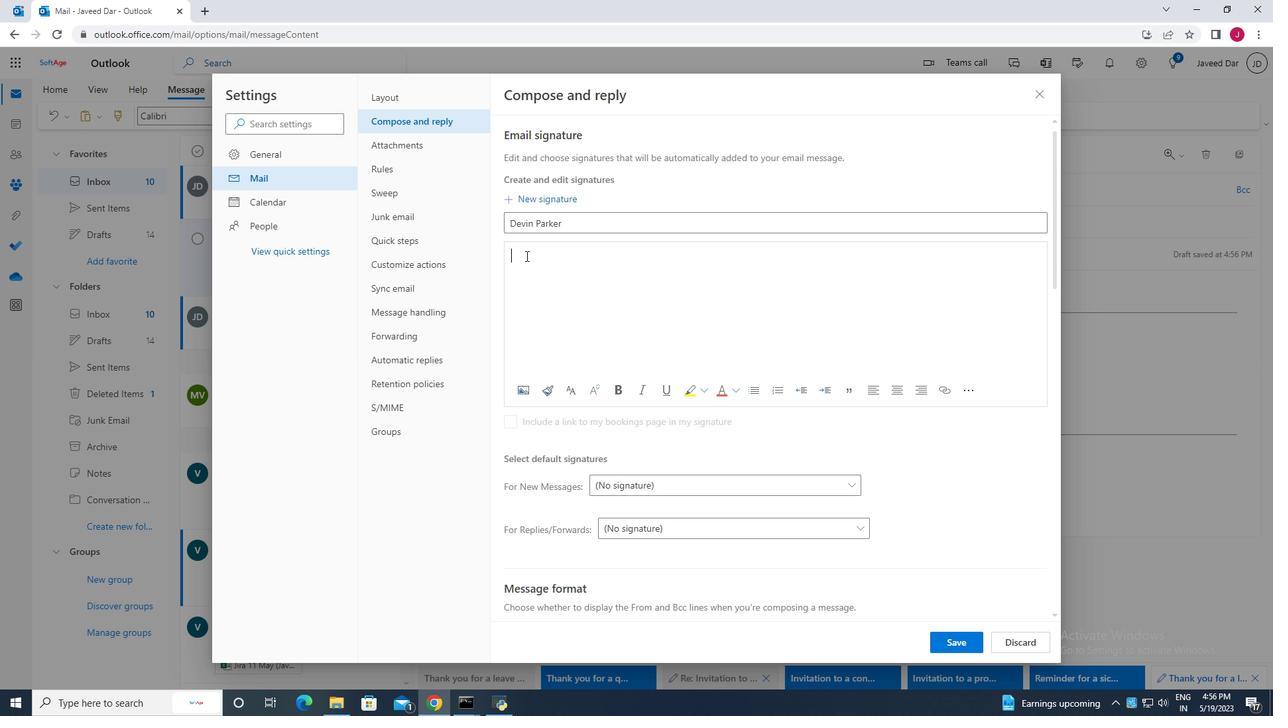 
Action: Mouse moved to (592, 263)
Screenshot: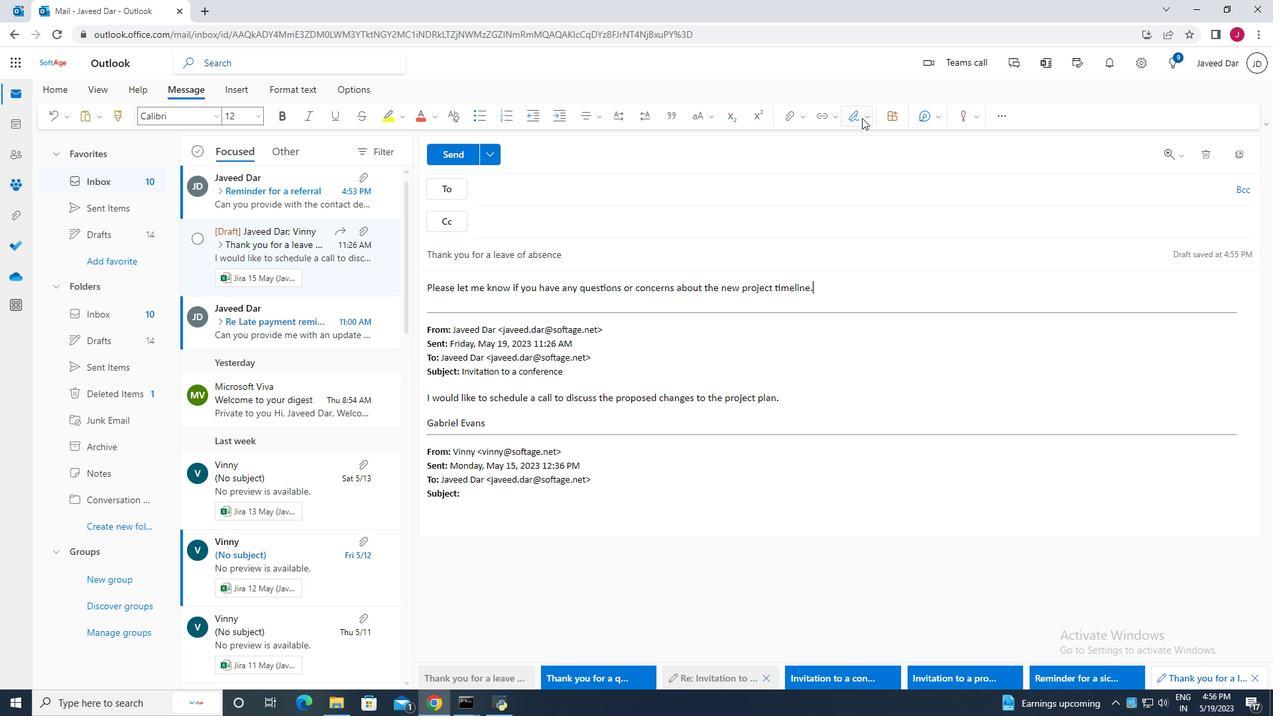 
Action: Key pressed _
Screenshot: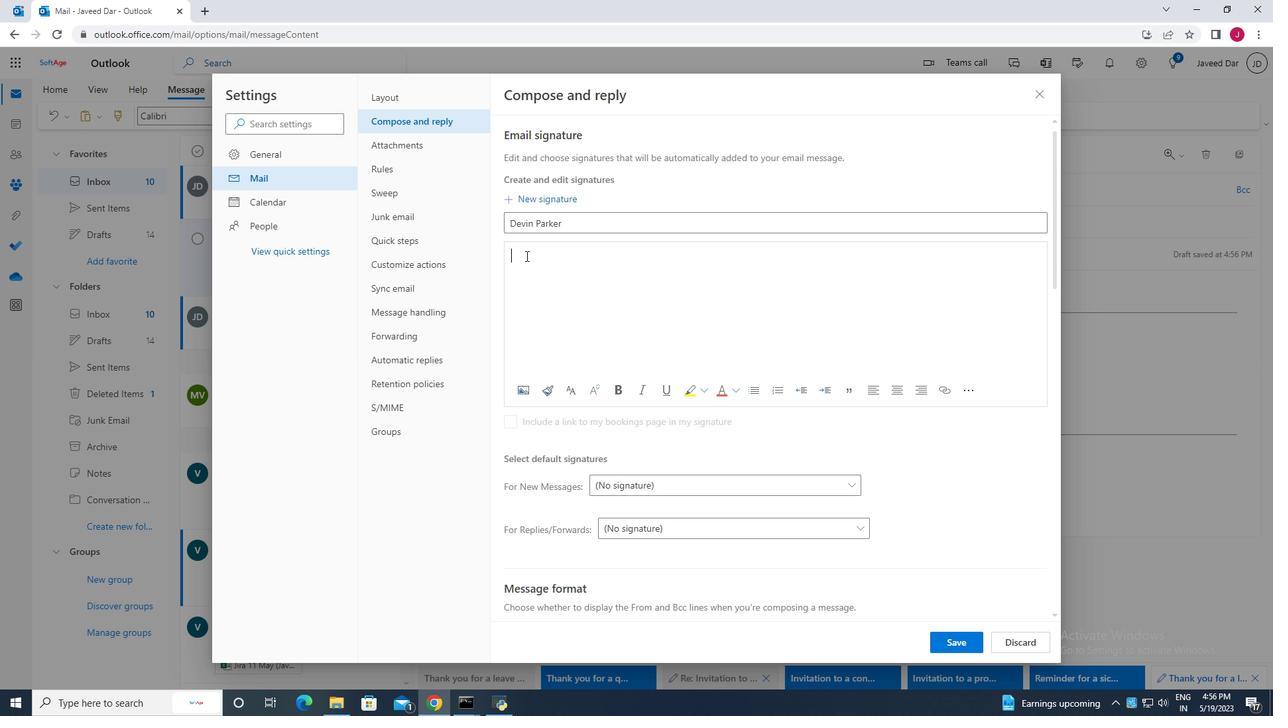 
Action: Mouse moved to (592, 263)
Screenshot: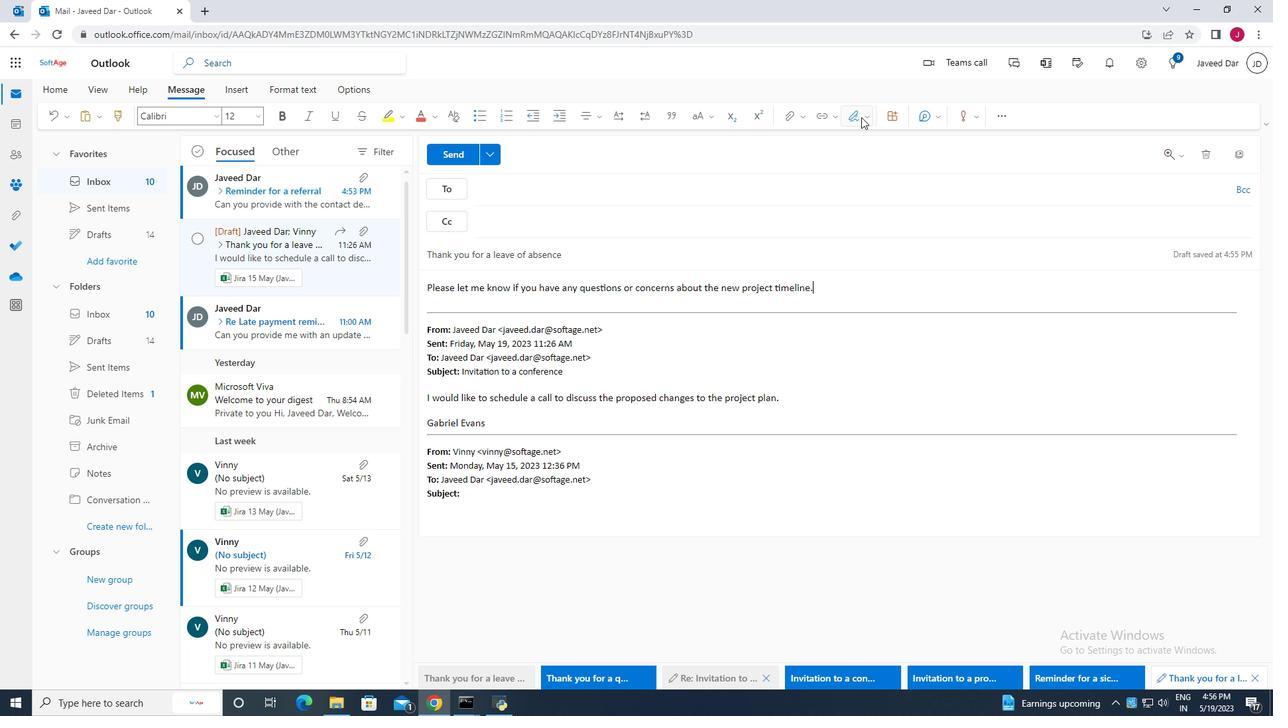 
Action: Mouse pressed left at (592, 263)
Screenshot: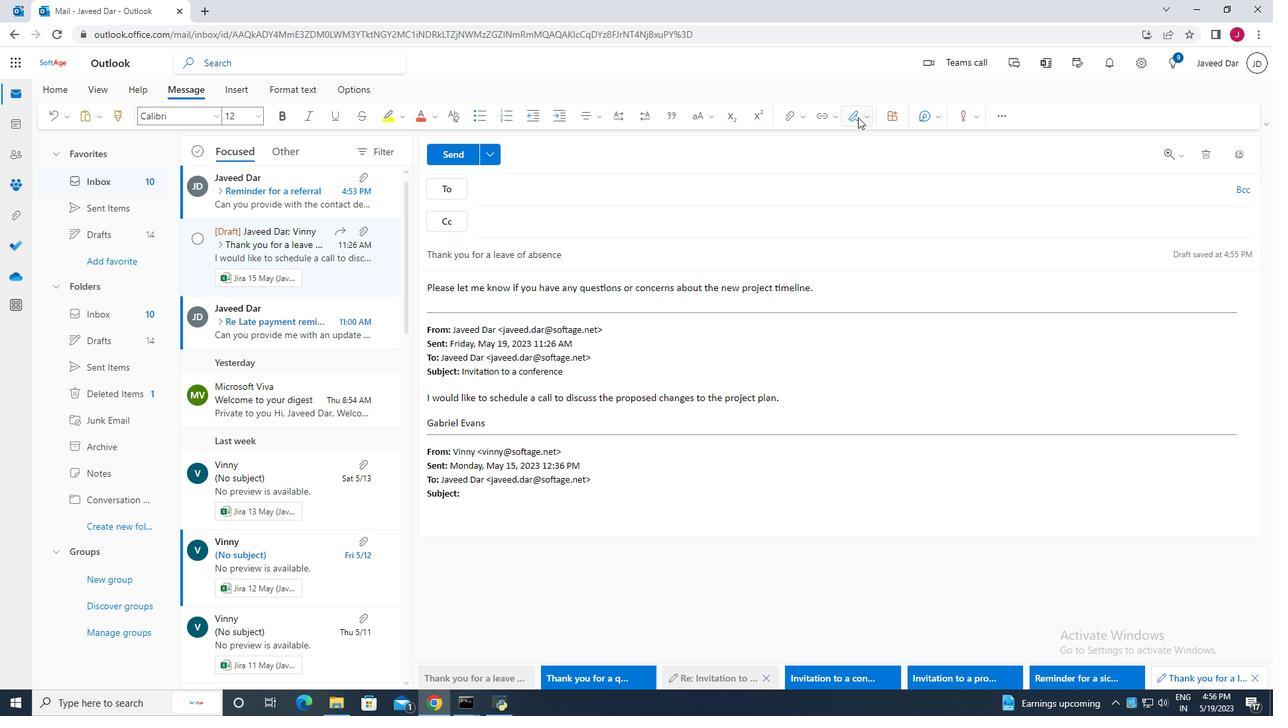
Action: Key pressed a
Screenshot: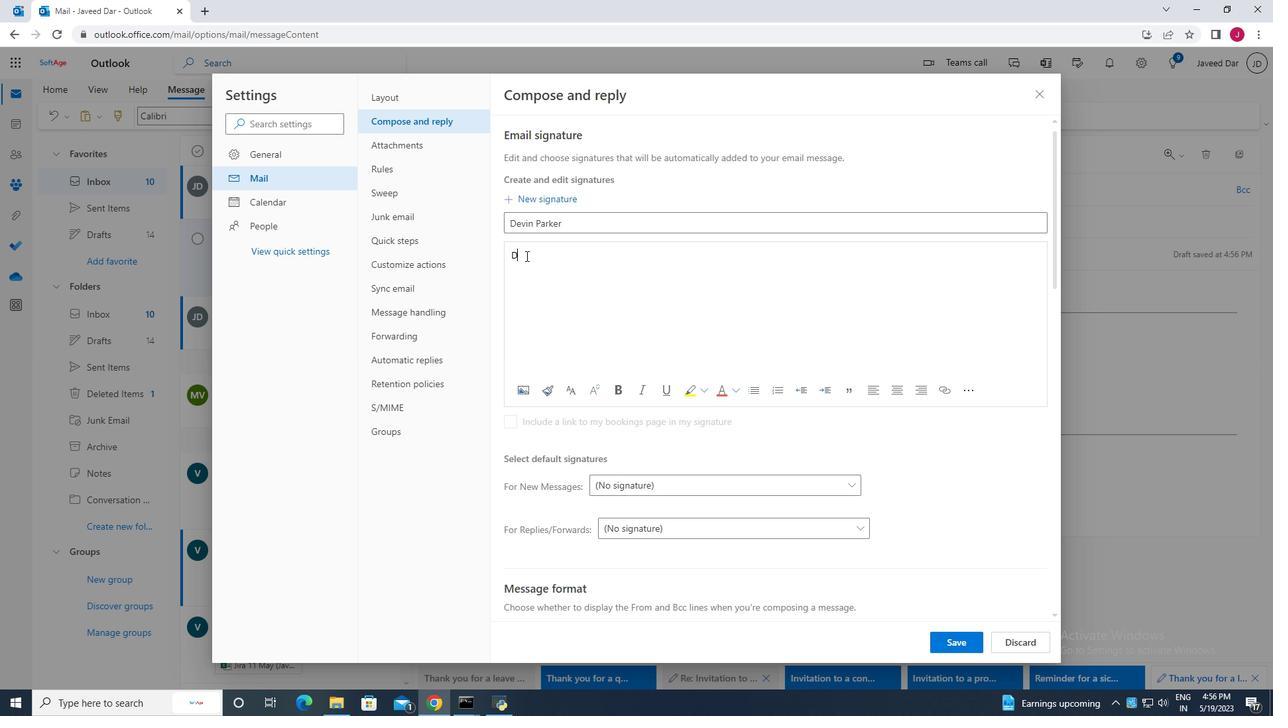 
Action: Mouse moved to (592, 261)
Screenshot: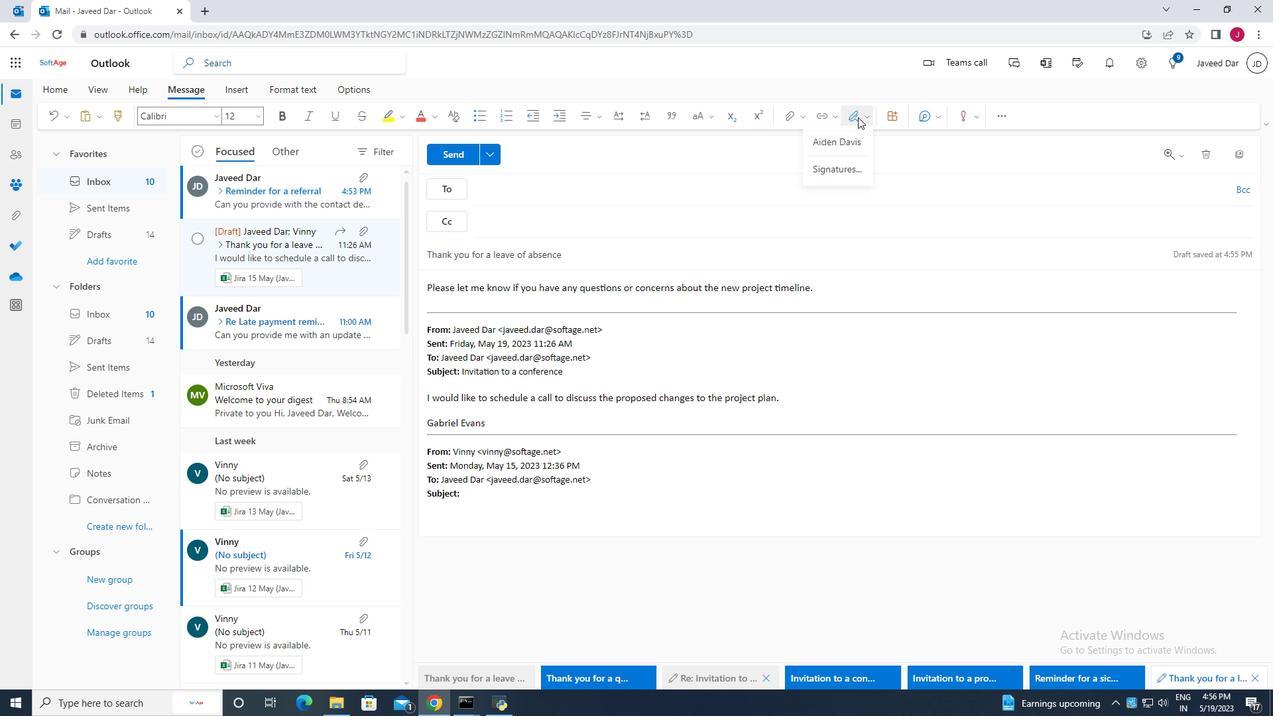 
Action: Key pressed g
Screenshot: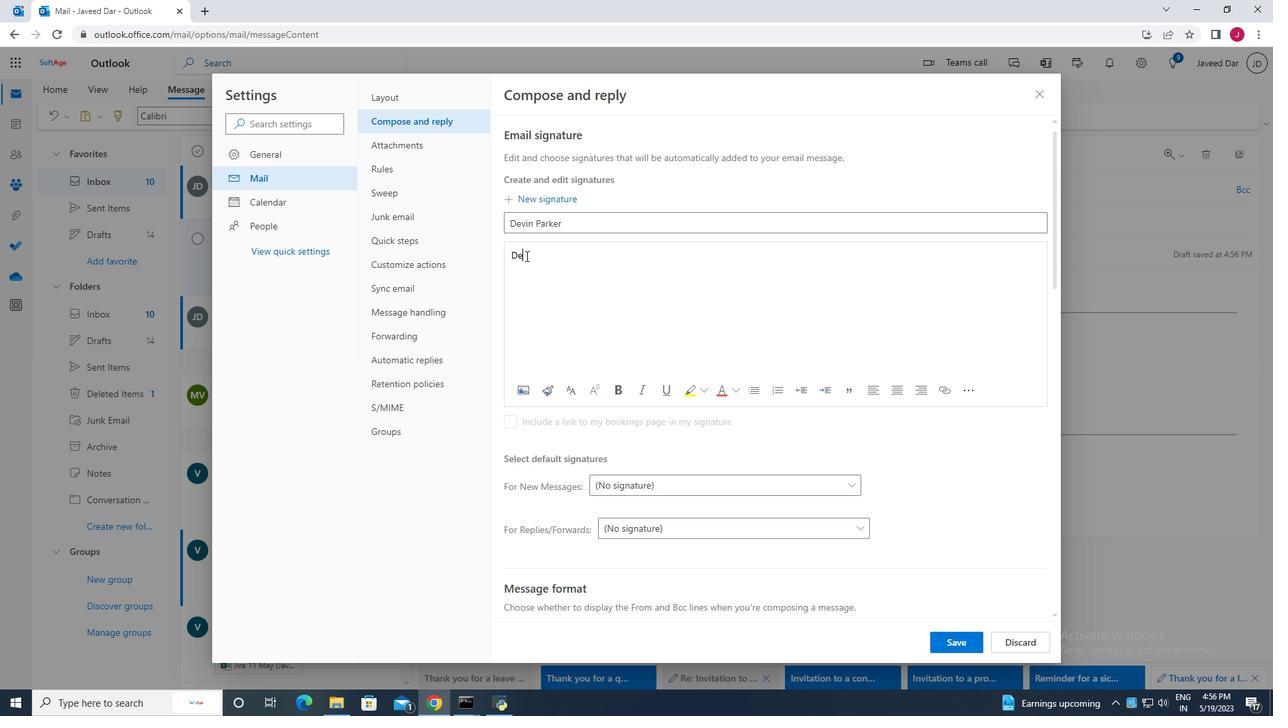 
Action: Mouse moved to (592, 248)
Screenshot: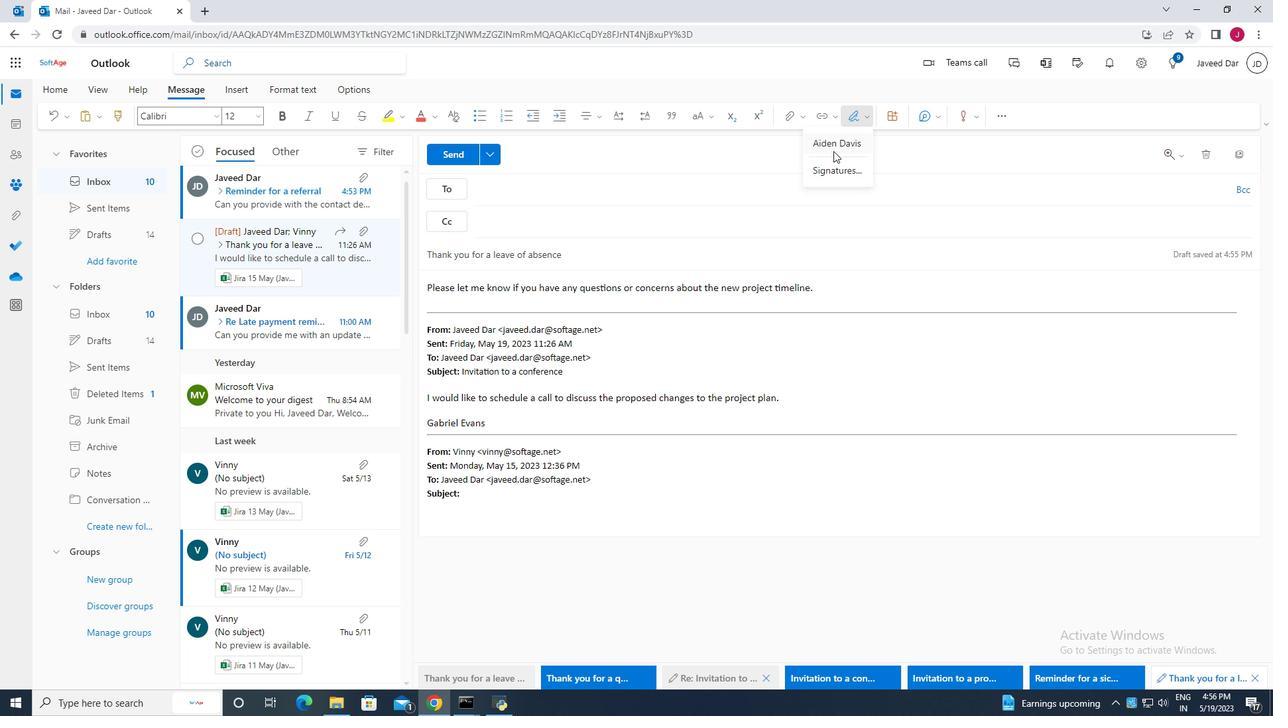 
Action: Key pressed r
Screenshot: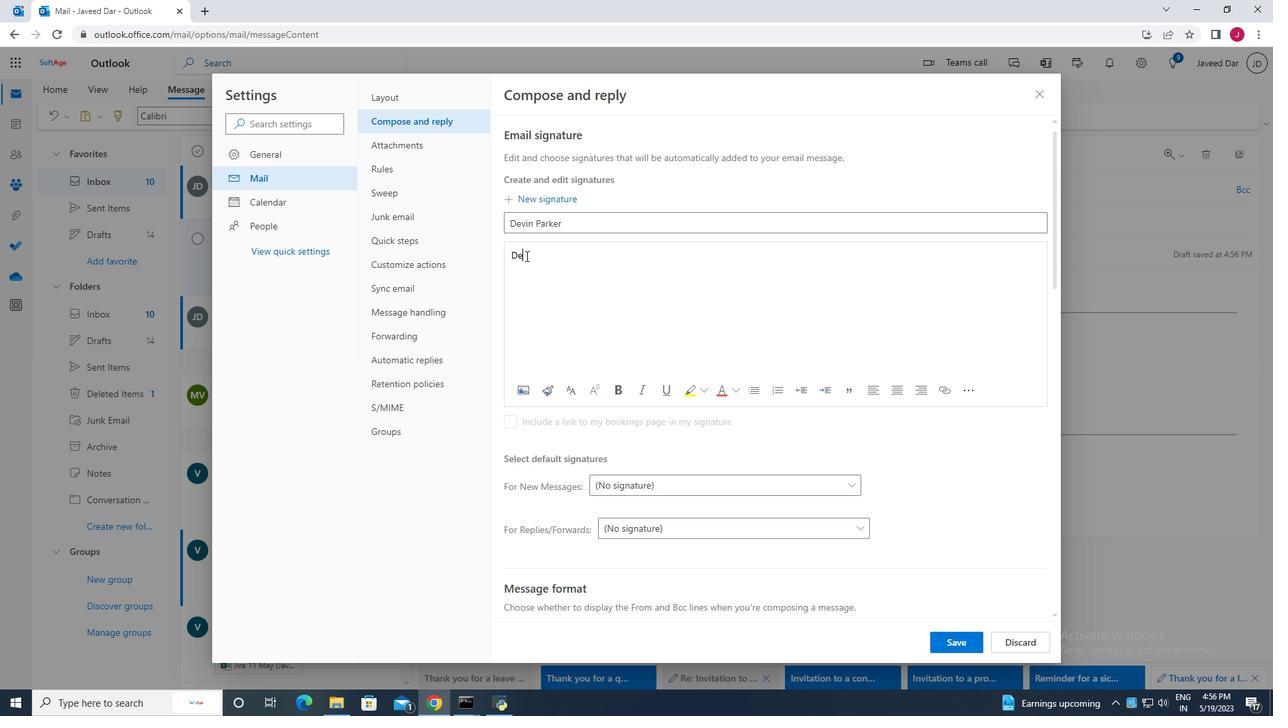 
Action: Mouse moved to (592, 241)
Screenshot: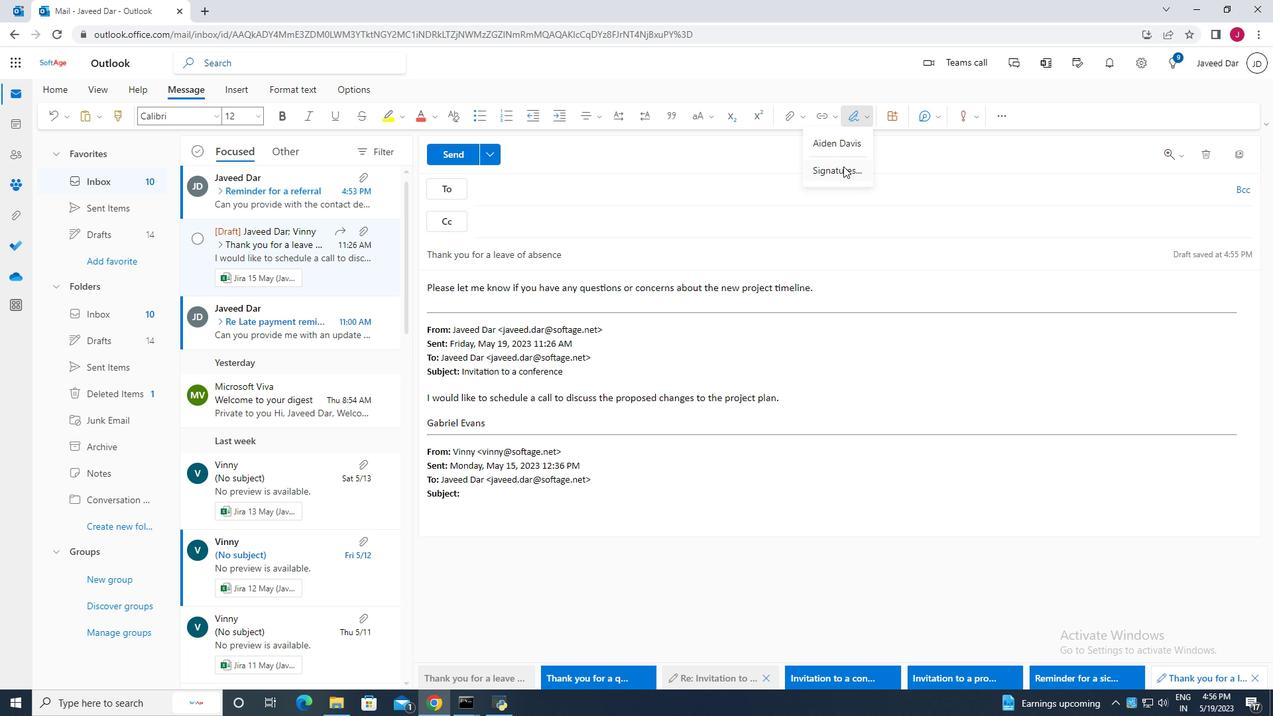 
Action: Key pressed e
Screenshot: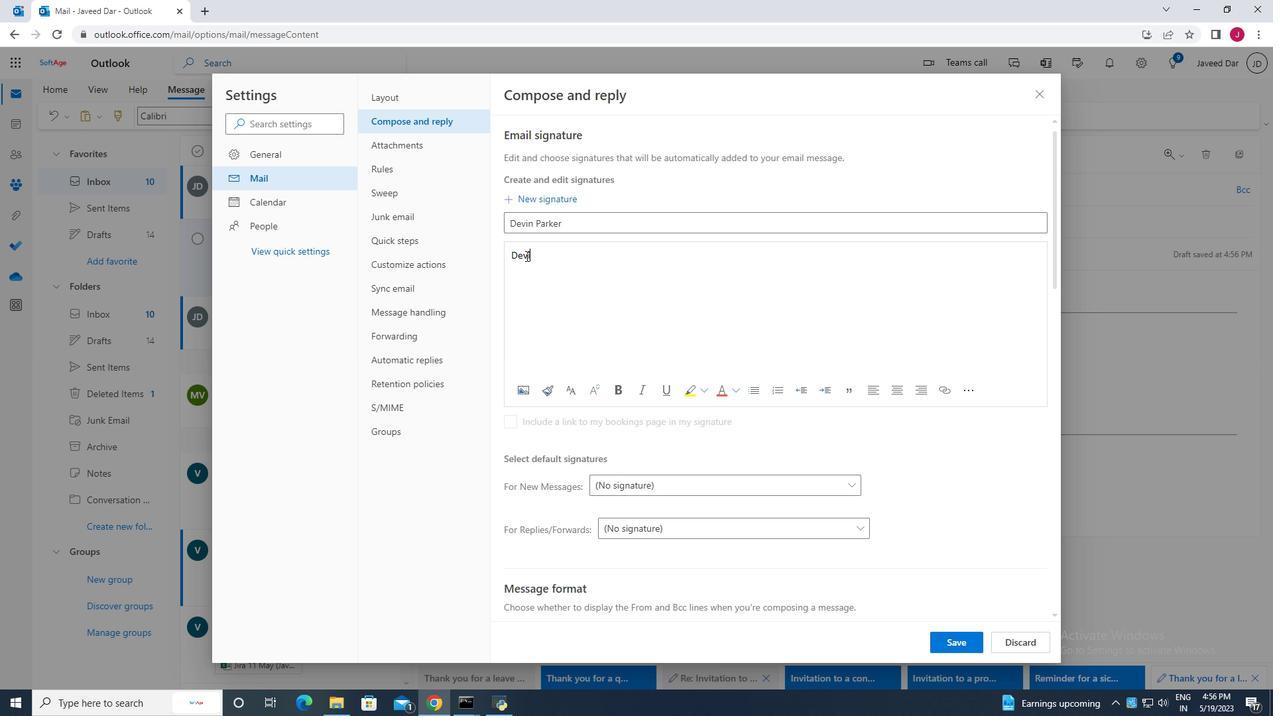 
Action: Mouse moved to (592, 241)
Screenshot: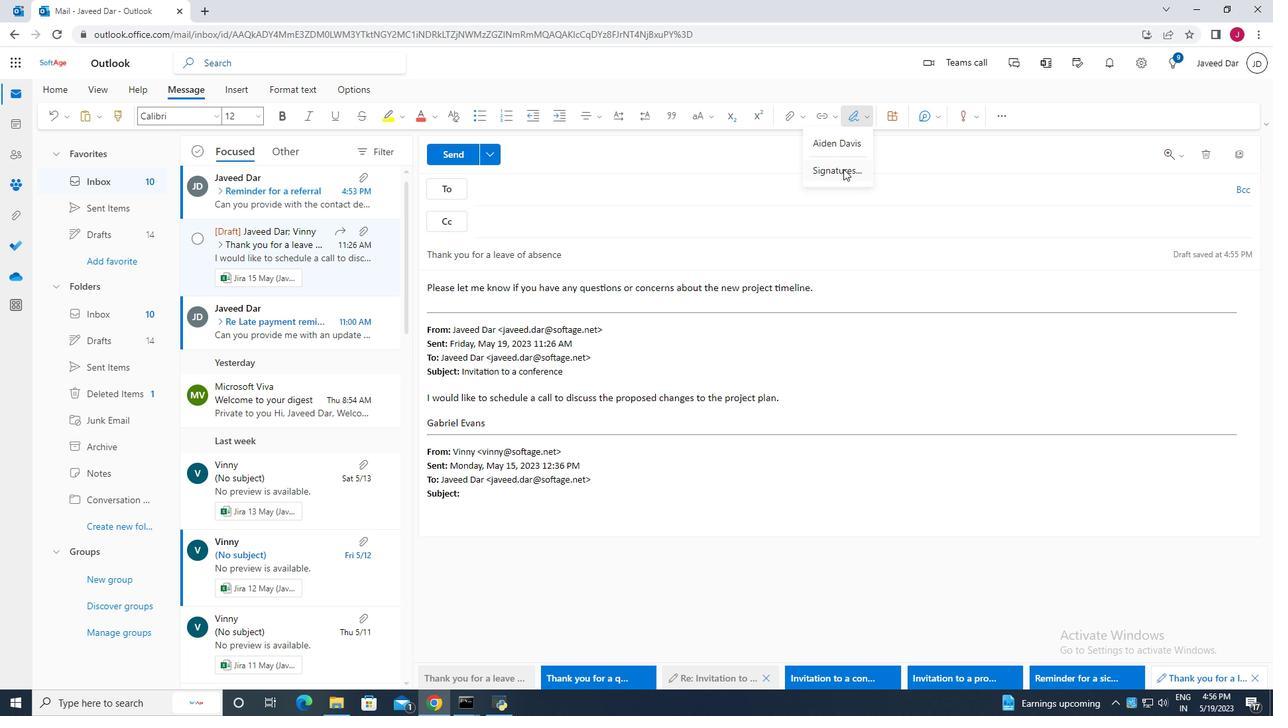 
Action: Mouse pressed left at (592, 241)
Screenshot: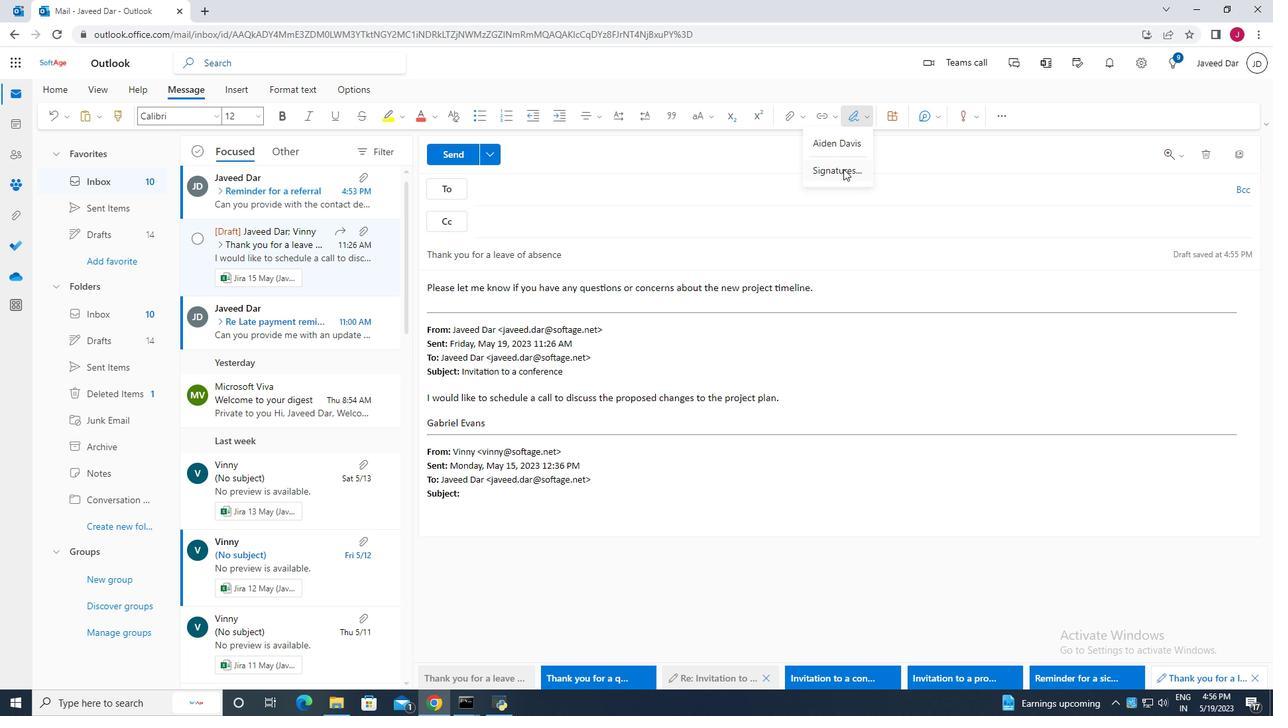 
Action: Key pressed e
Screenshot: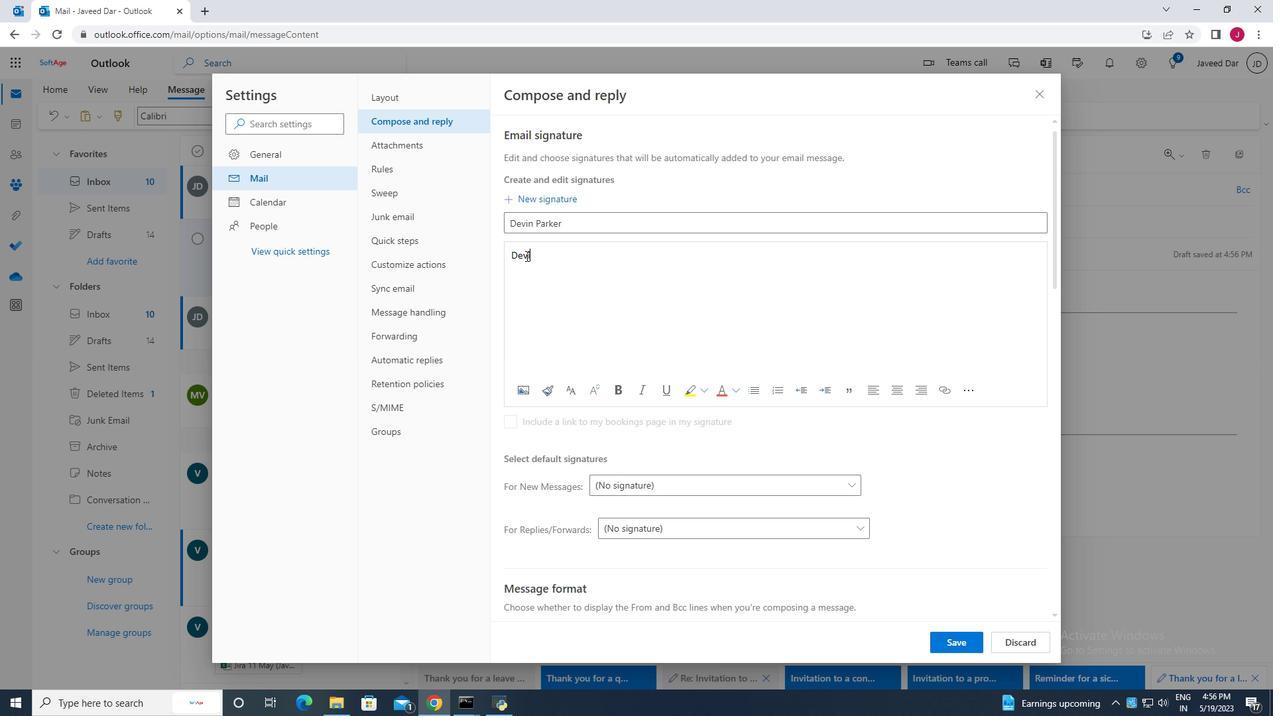 
Action: Mouse moved to (594, 240)
Screenshot: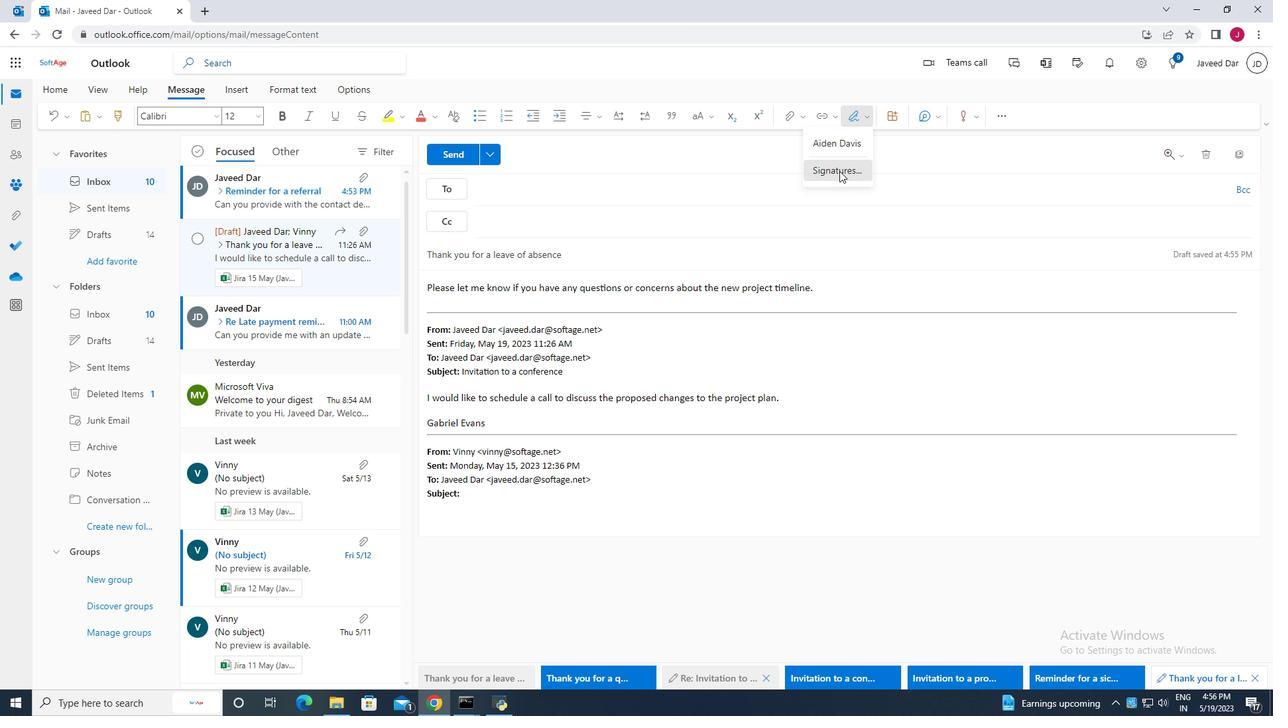 
Action: Key pressed m 190, 261)
Screenshot: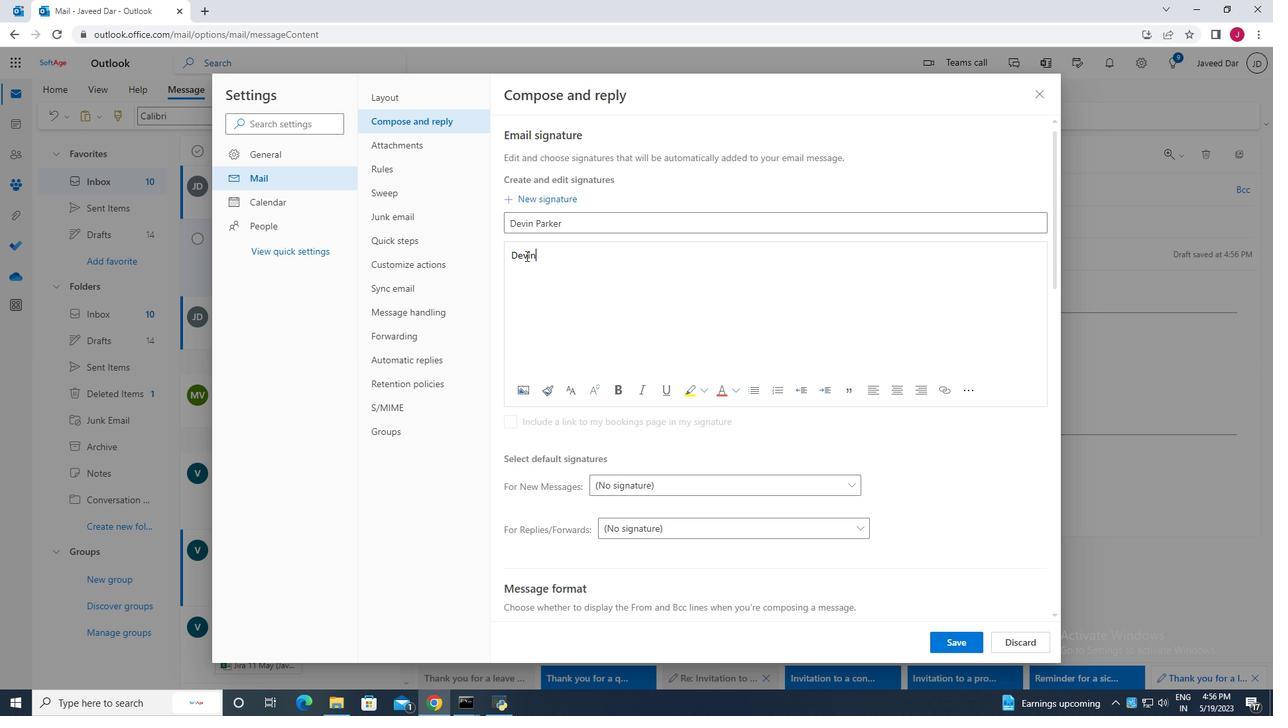 
Action: Mouse moved to (596, 240)
Screenshot: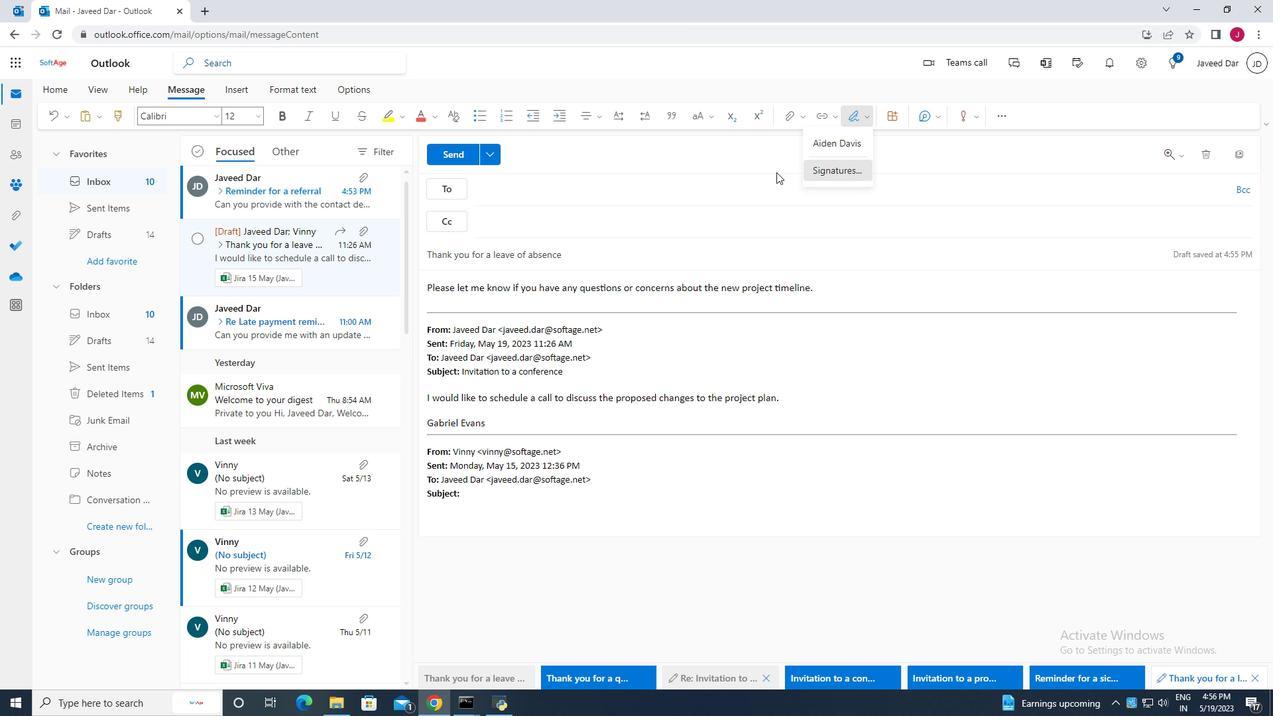 
Action: Key pressed e
Screenshot: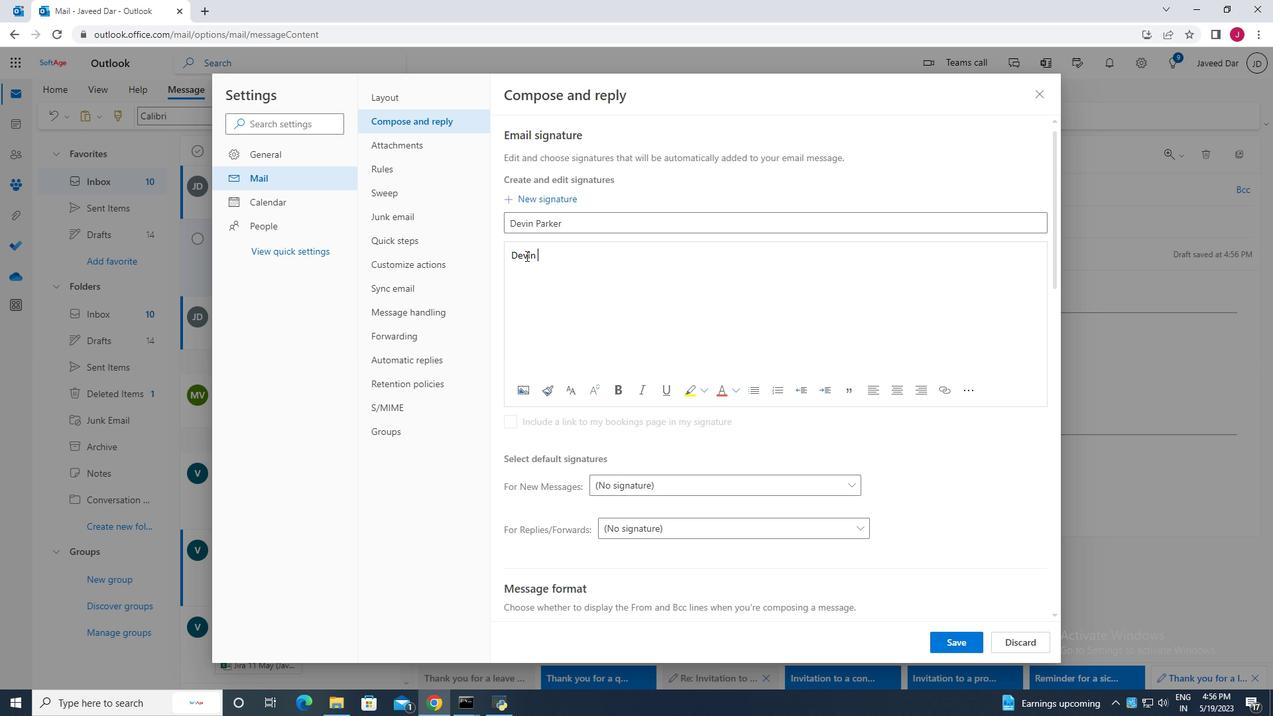 
Action: Mouse moved to (599, 238)
Screenshot: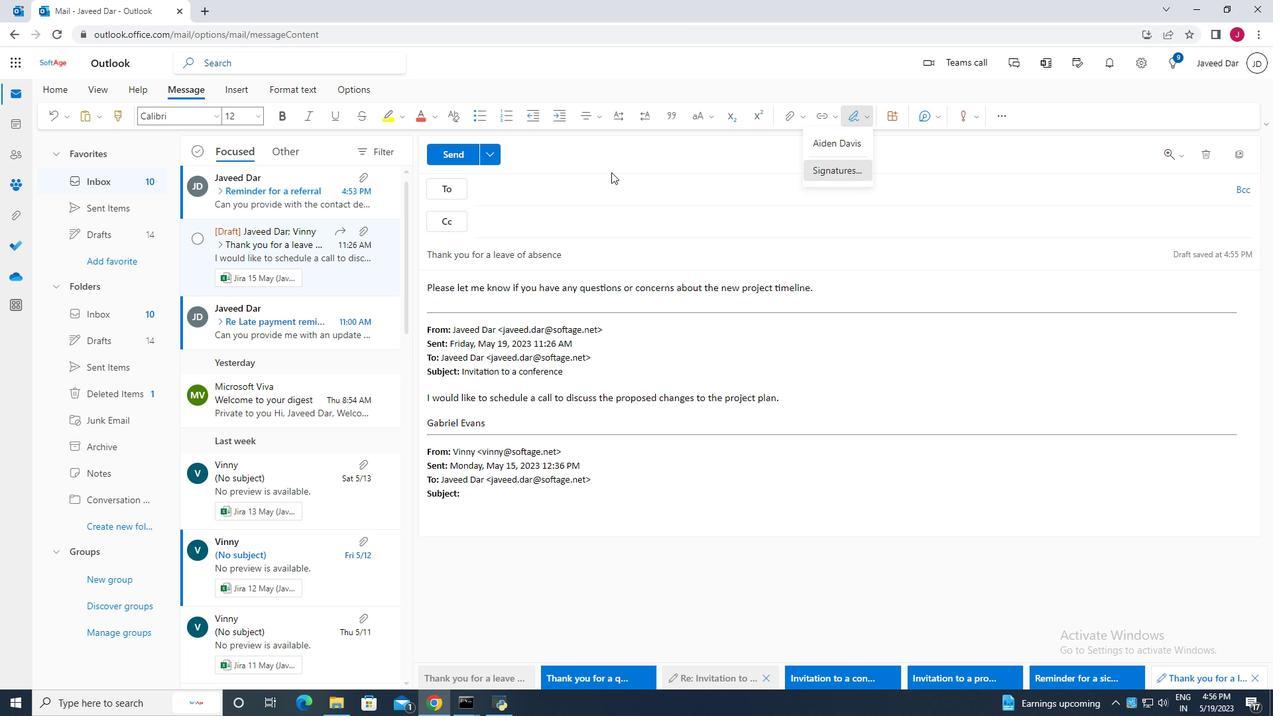 
Action: Key pressed t
Screenshot: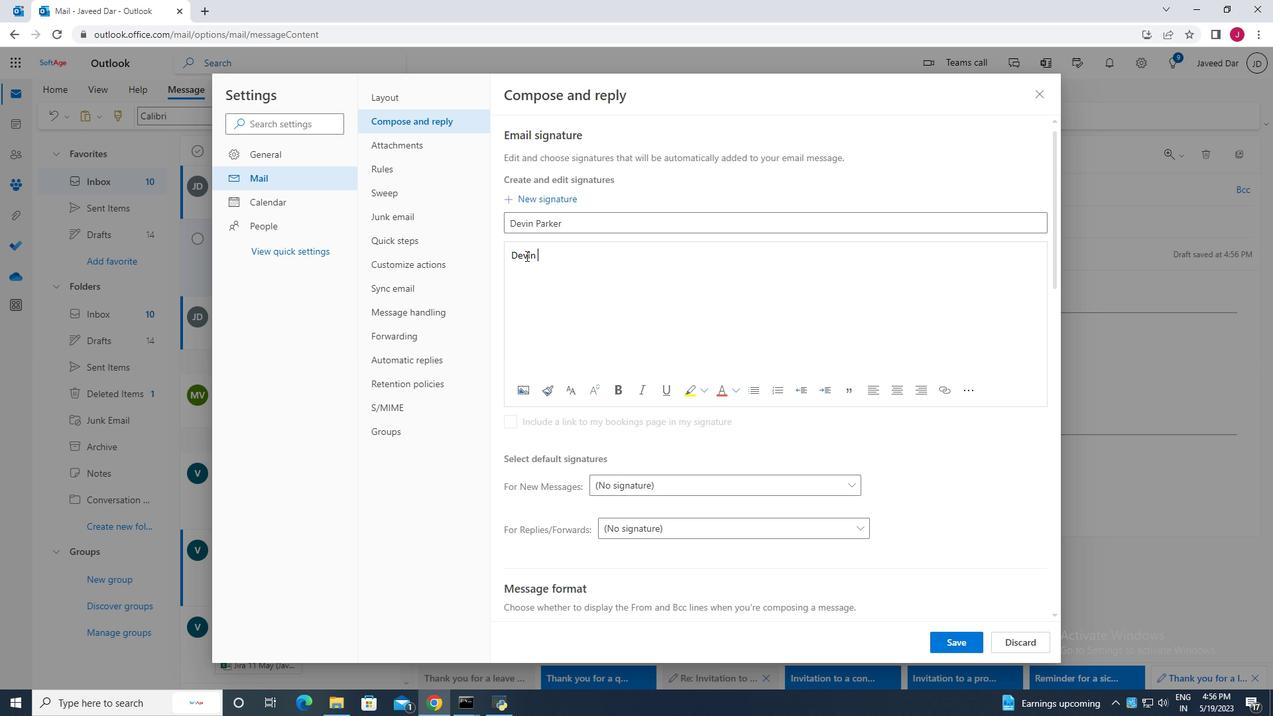 
Action: Mouse moved to (591, 217)
Screenshot: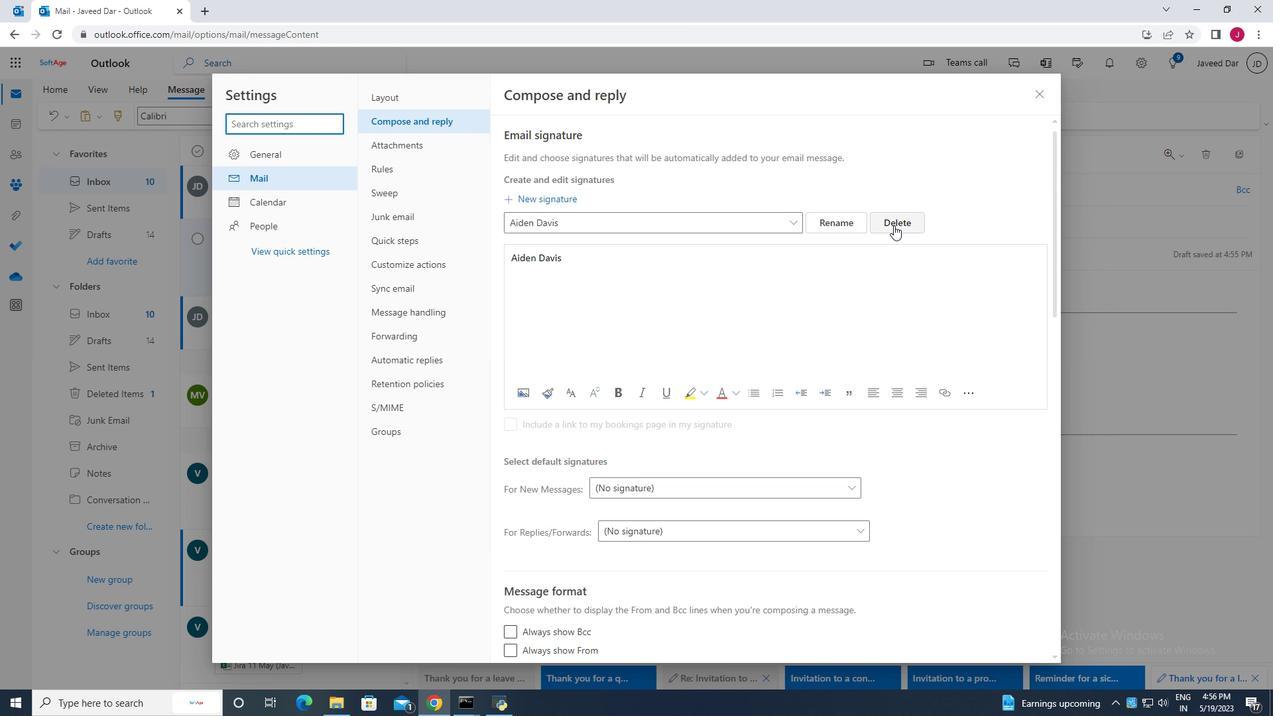 
Action: Mouse pressed left at (591, 217)
Screenshot: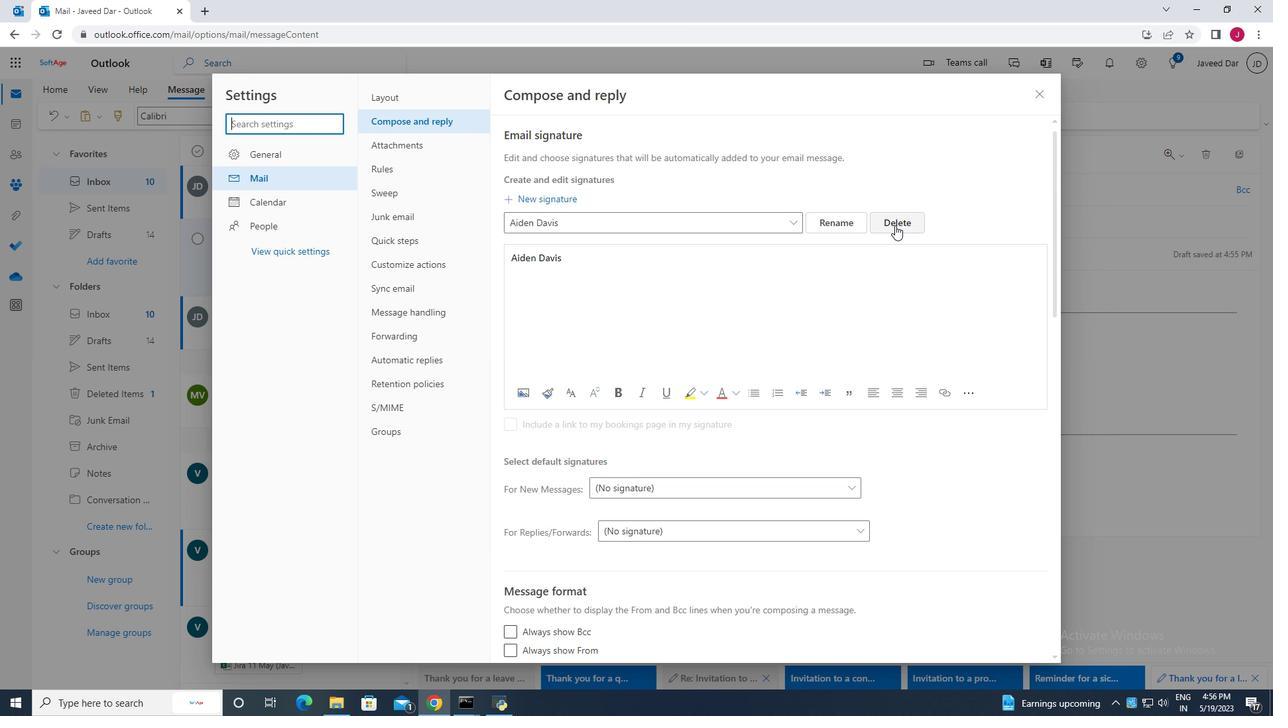 
Action: Mouse moved to (598, 220)
Screenshot: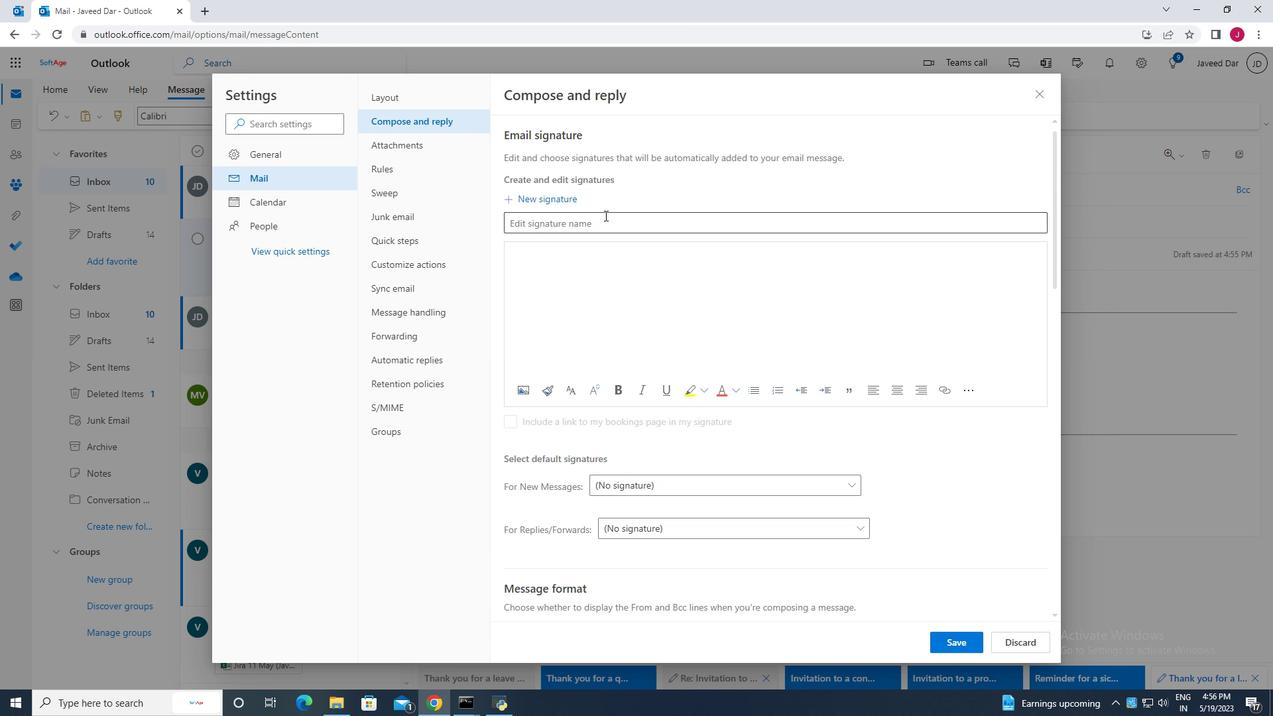 
Action: Mouse pressed left at (598, 220)
Screenshot: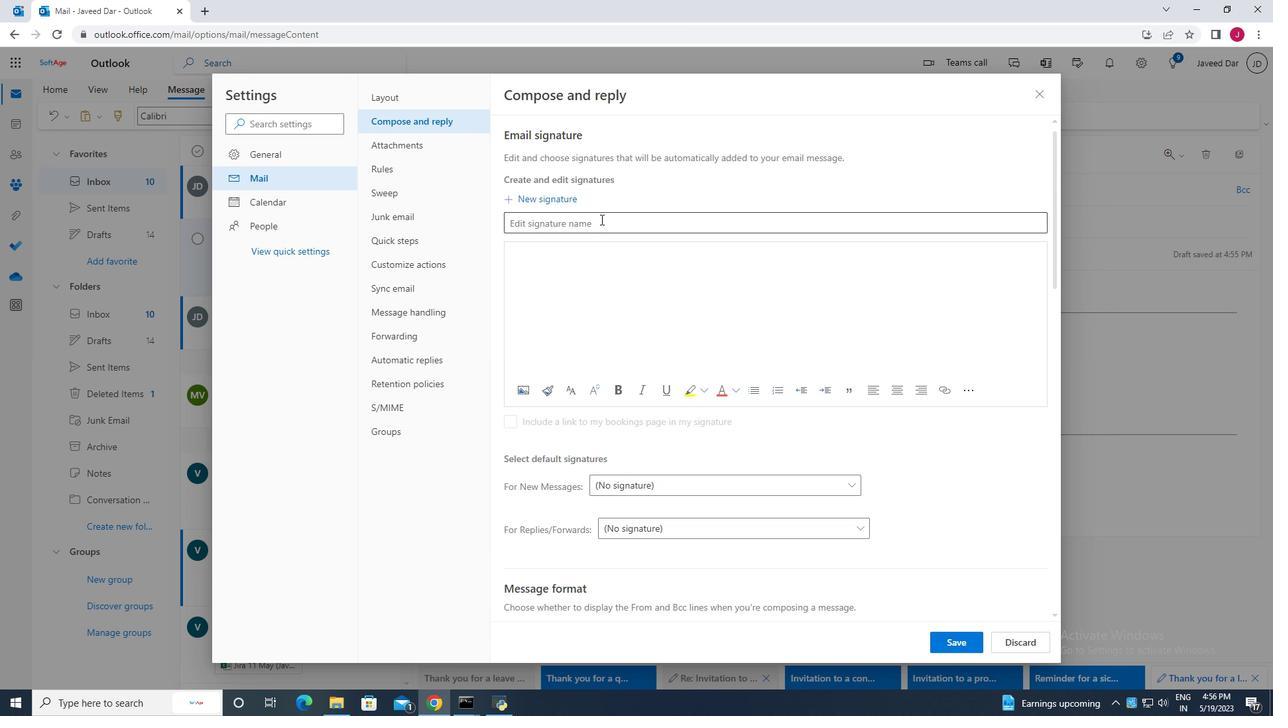 
Action: Key pressed <Key.enter>
Screenshot: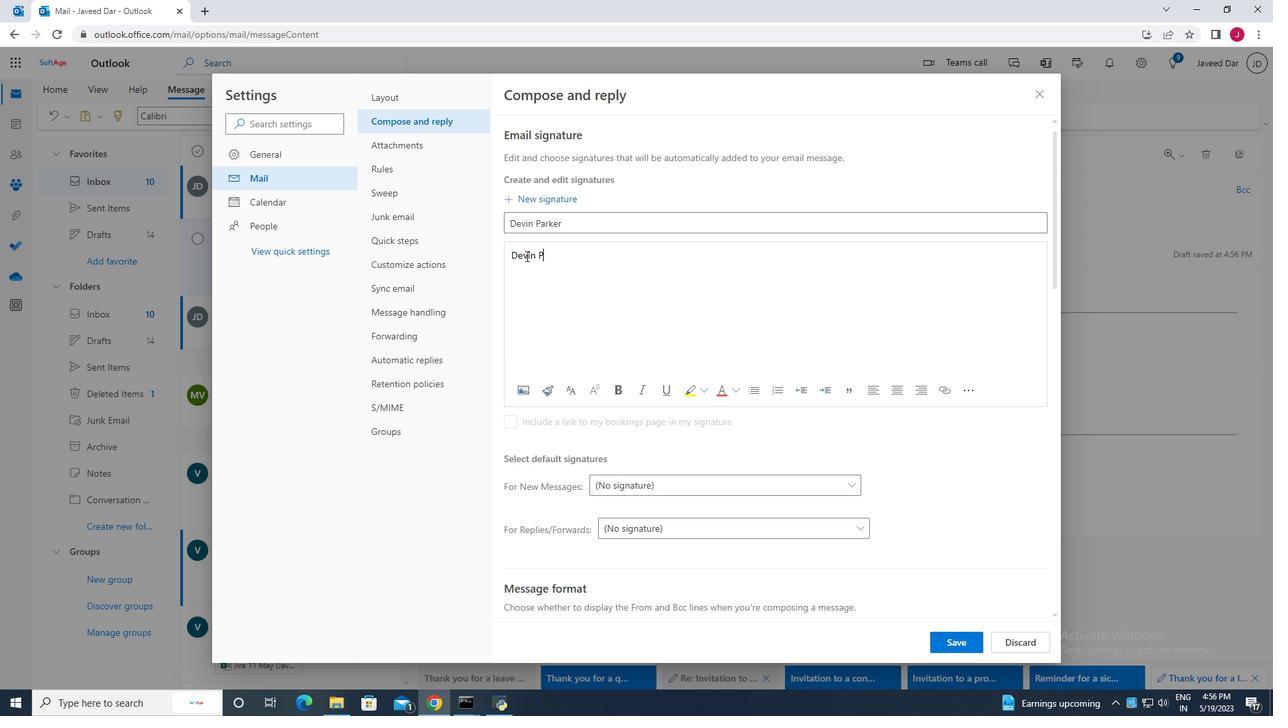 
Action: Mouse pressed left at (585, 264)
Screenshot: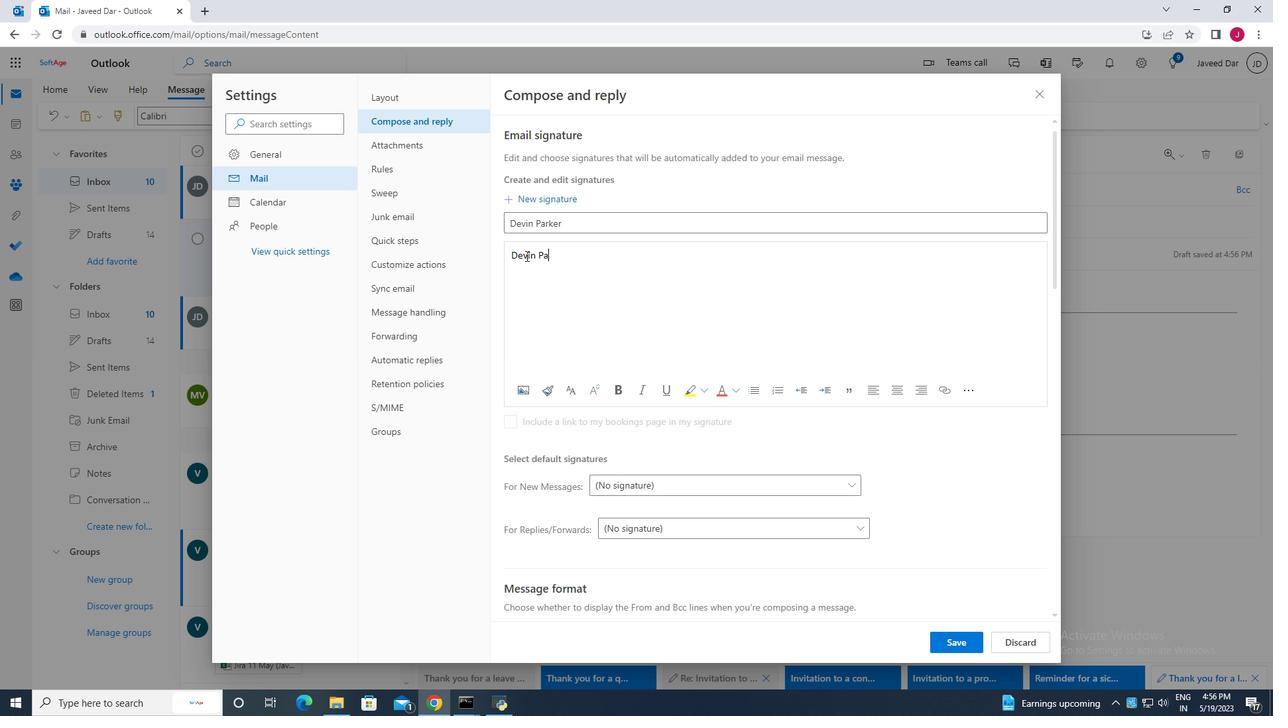 
Action: Key pressed <Key.caps_lock>
Screenshot: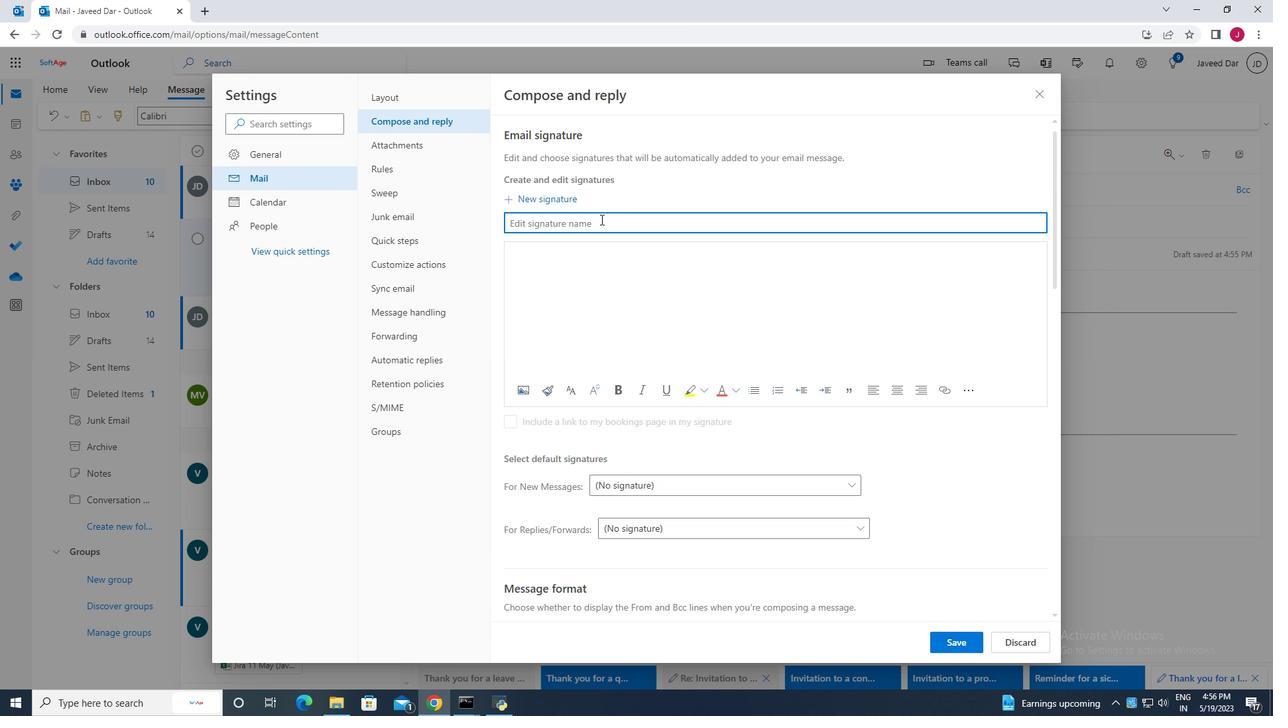
Action: Mouse moved to (584, 220)
Screenshot: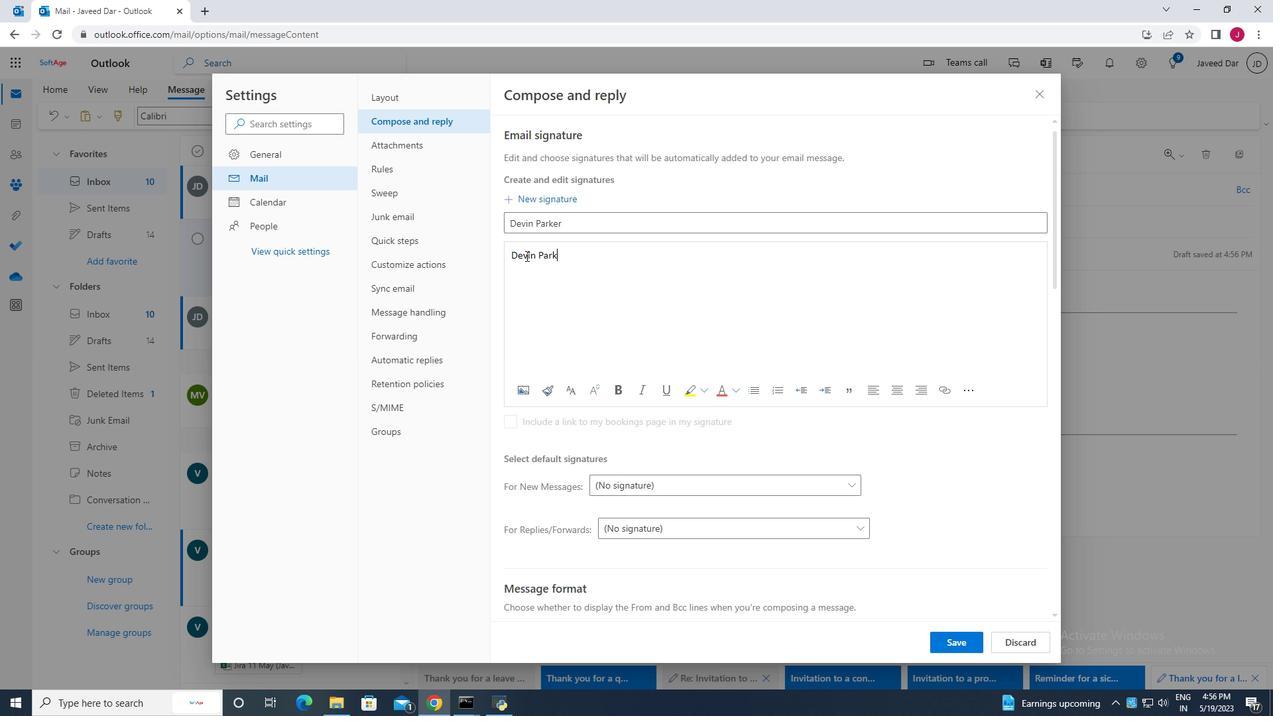 
Action: Key pressed D
Screenshot: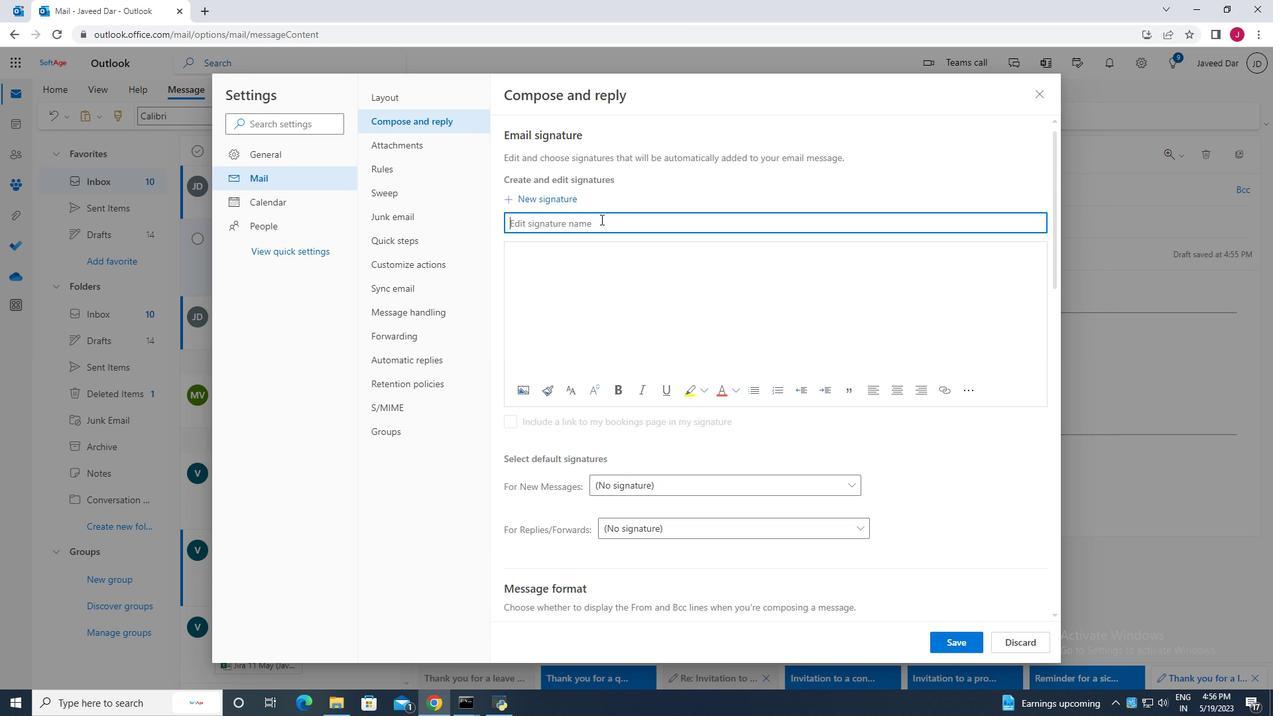 
Action: Mouse moved to (582, 200)
Screenshot: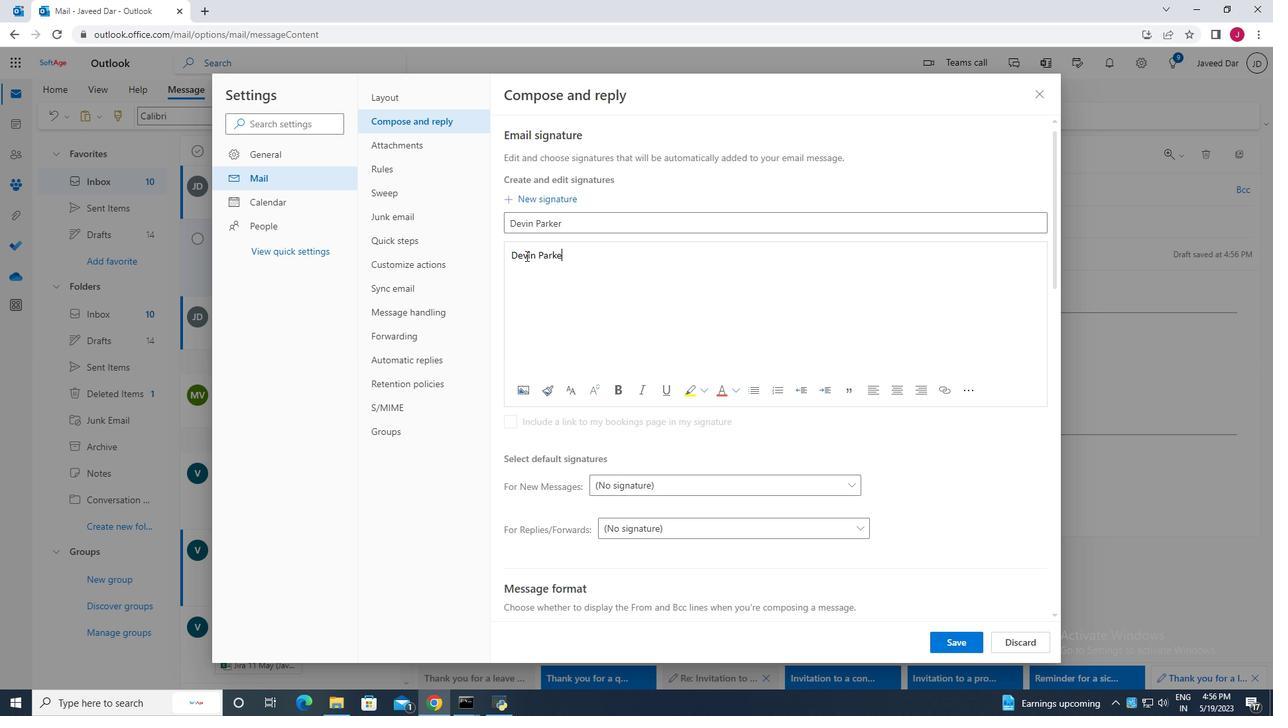 
Action: Key pressed <Key.caps_lock>
Screenshot: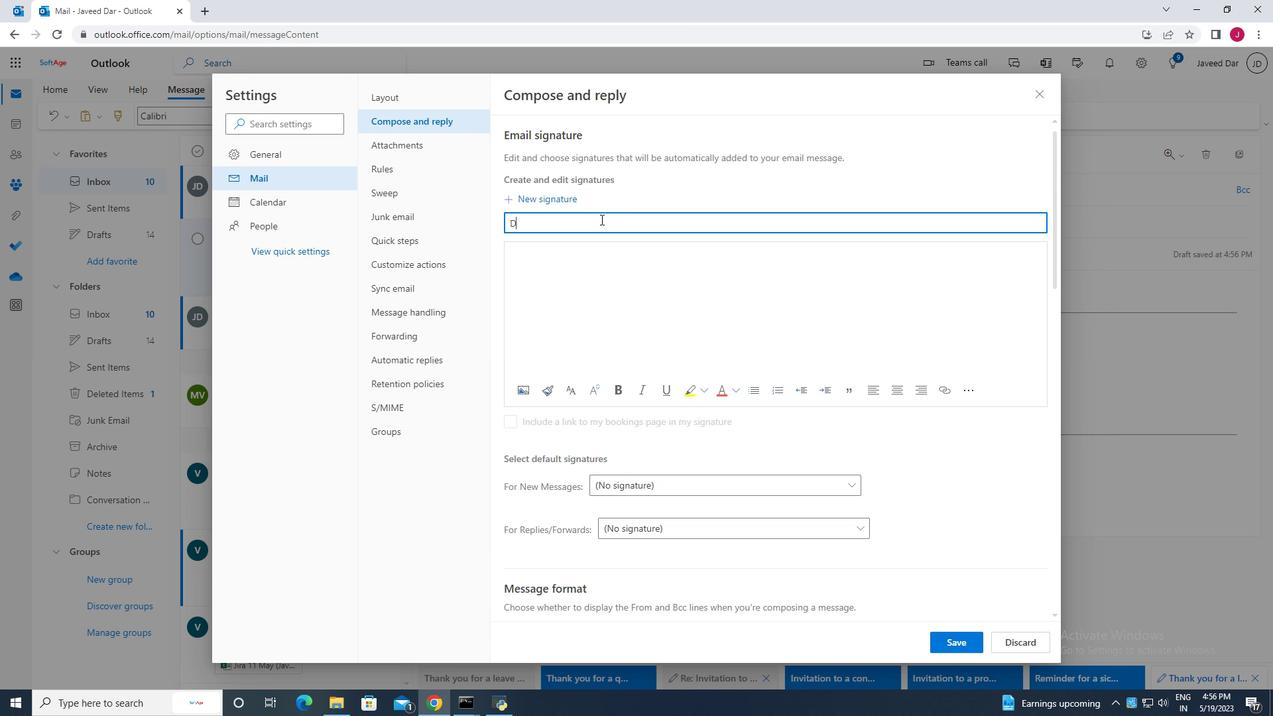 
Action: Mouse moved to (582, 196)
Screenshot: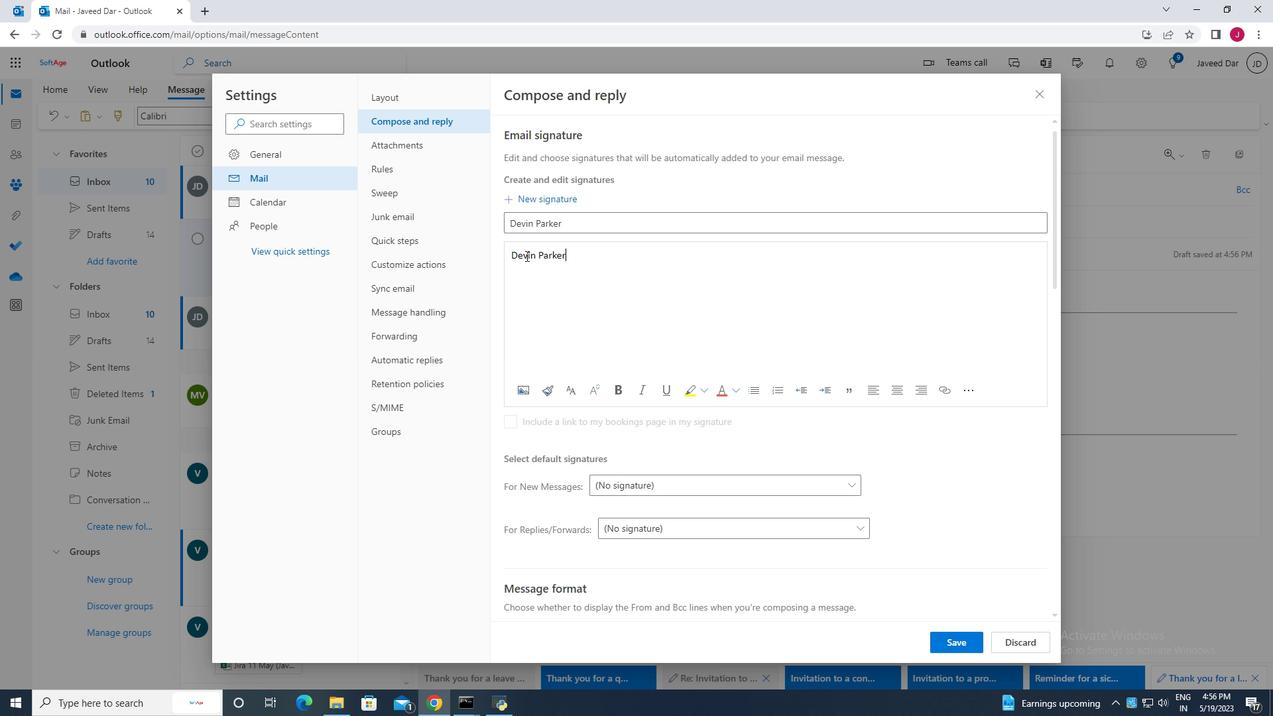 
Action: Key pressed e
Screenshot: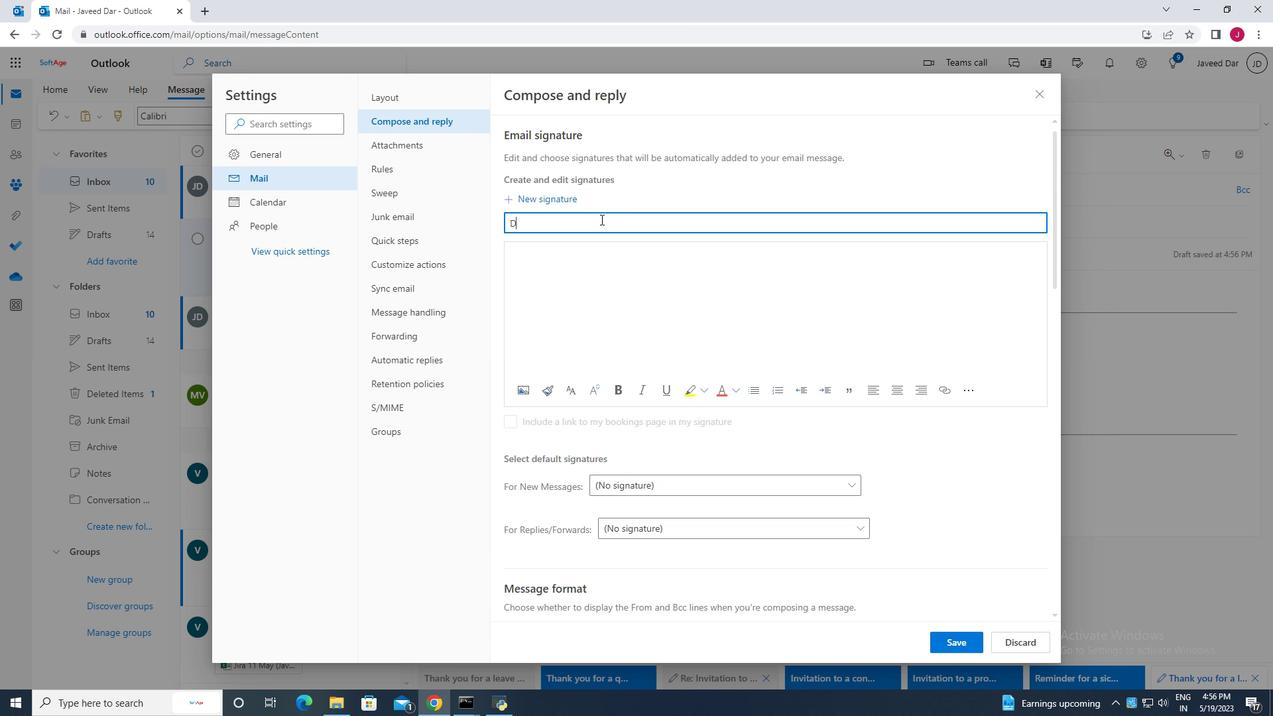 
Action: Mouse moved to (582, 186)
Screenshot: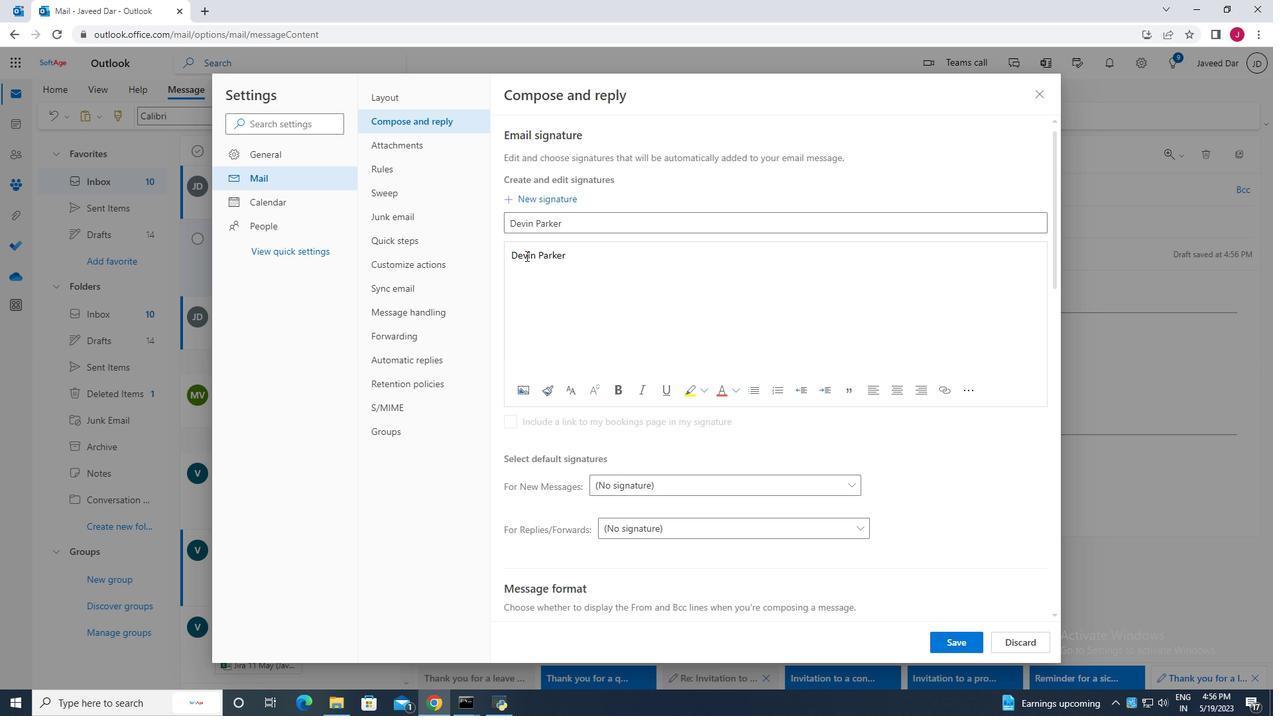 
Action: Mouse pressed left at (582, 186)
Screenshot: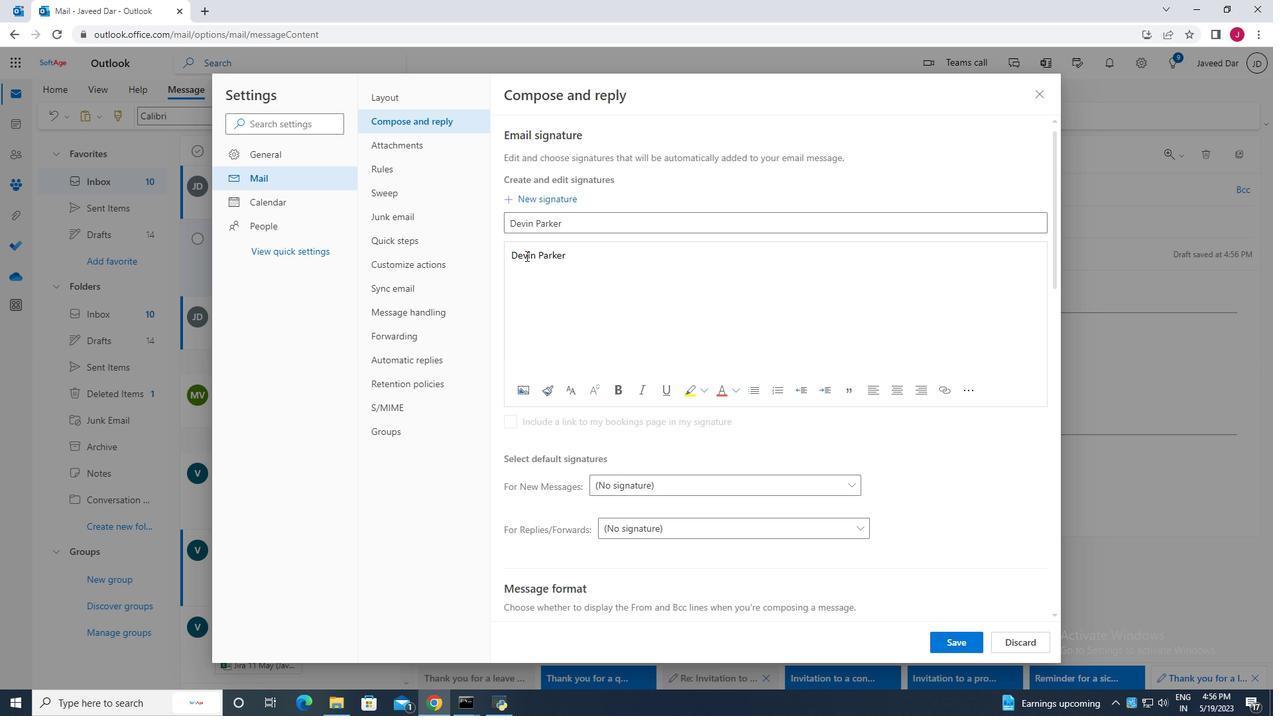 
Action: Key pressed v
Screenshot: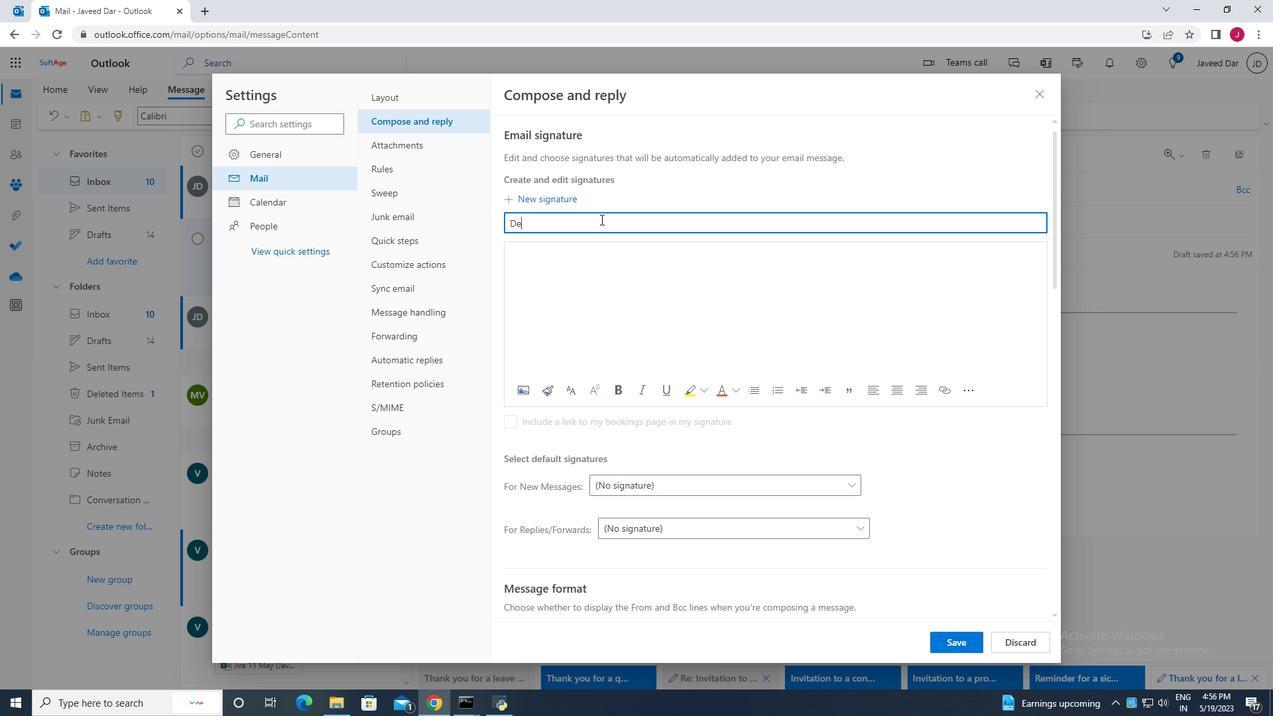 
Action: Mouse moved to (582, 186)
Screenshot: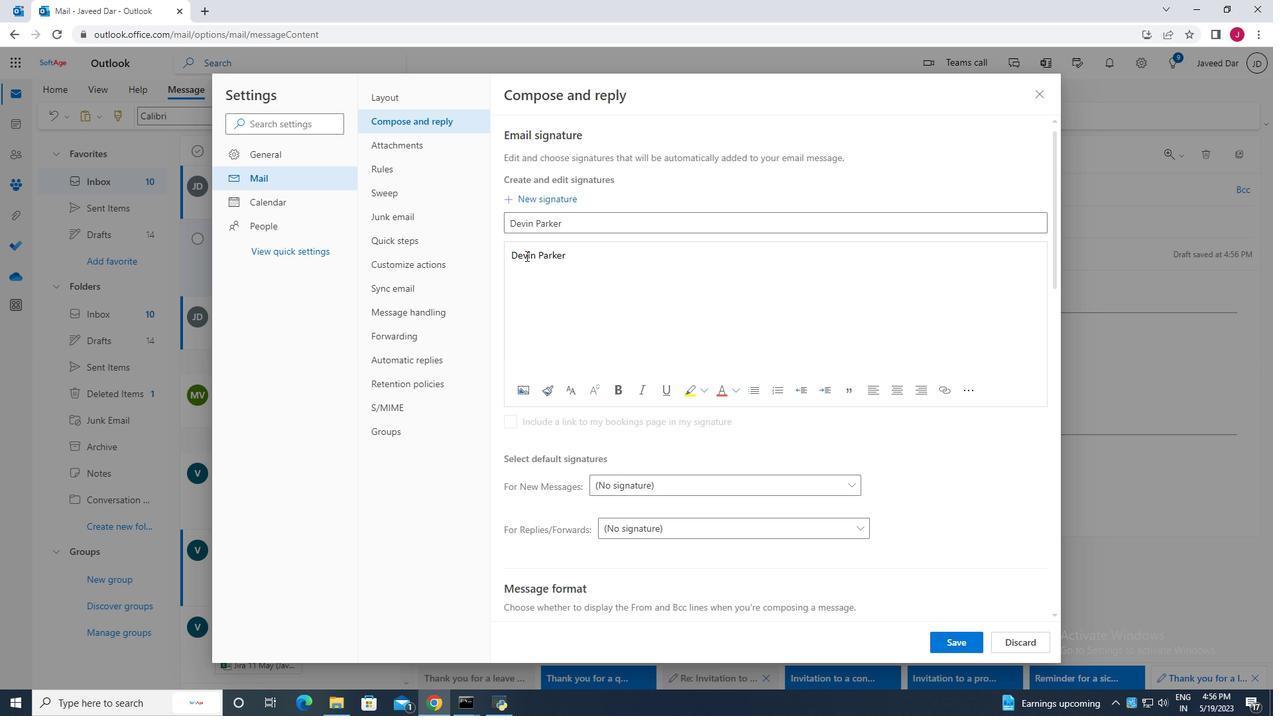 
Action: Key pressed i
Screenshot: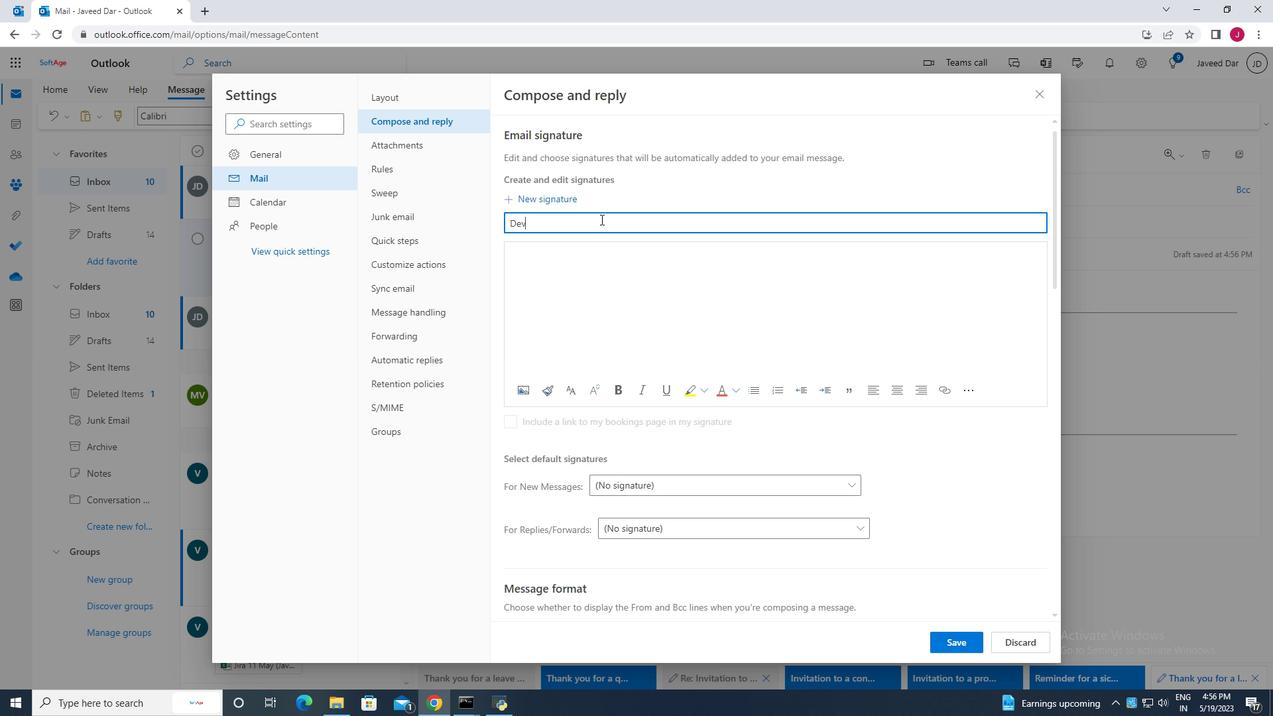 
Action: Mouse moved to (582, 177)
Screenshot: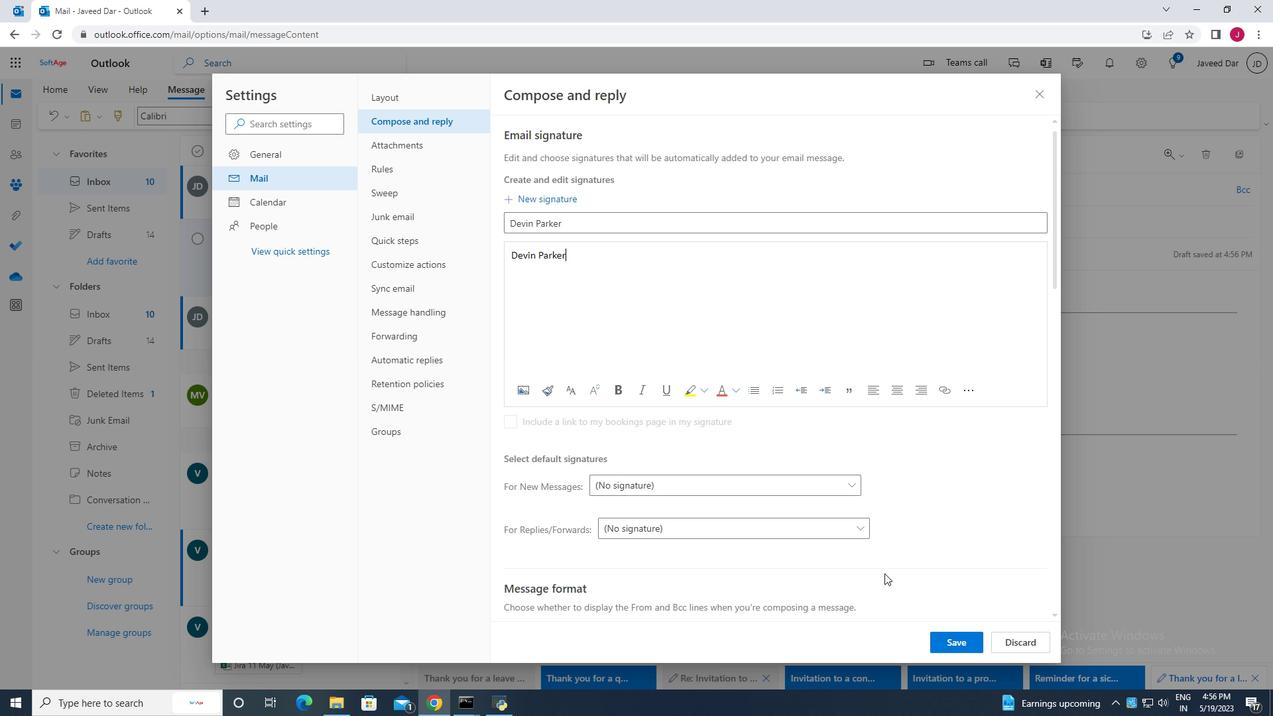 
Action: Key pressed n
Screenshot: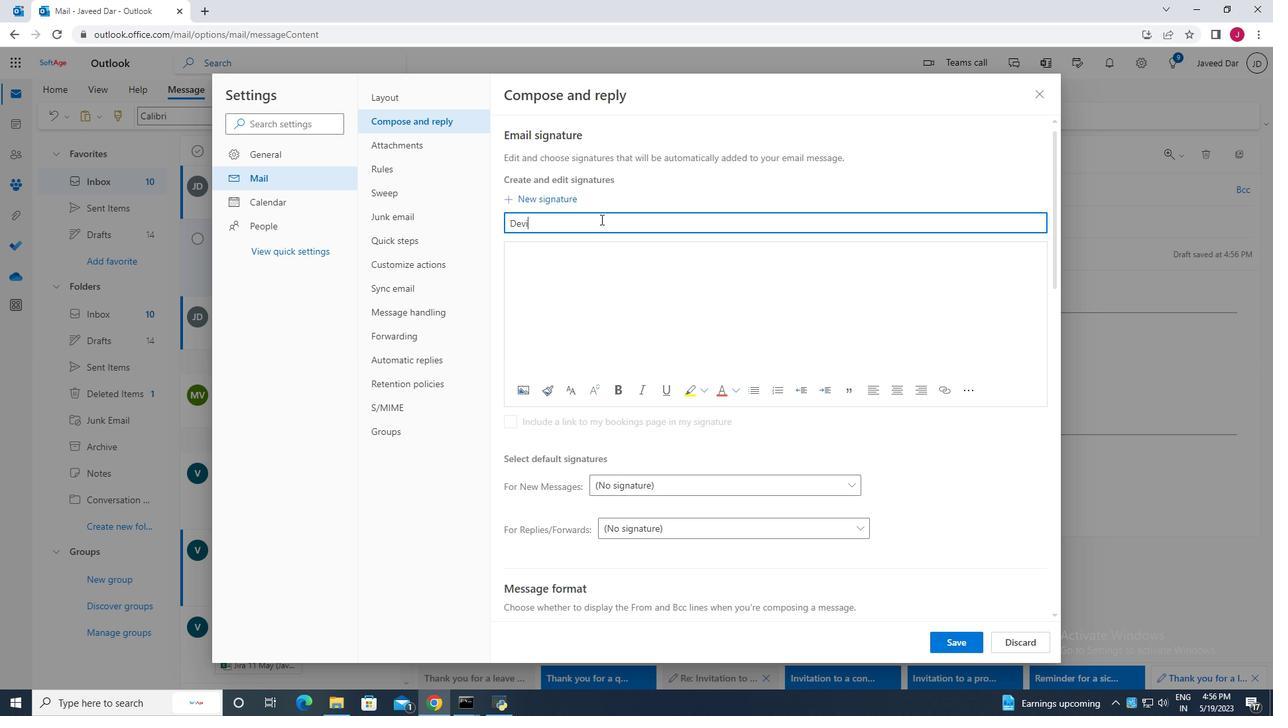 
Action: Mouse moved to (575, 93)
Screenshot: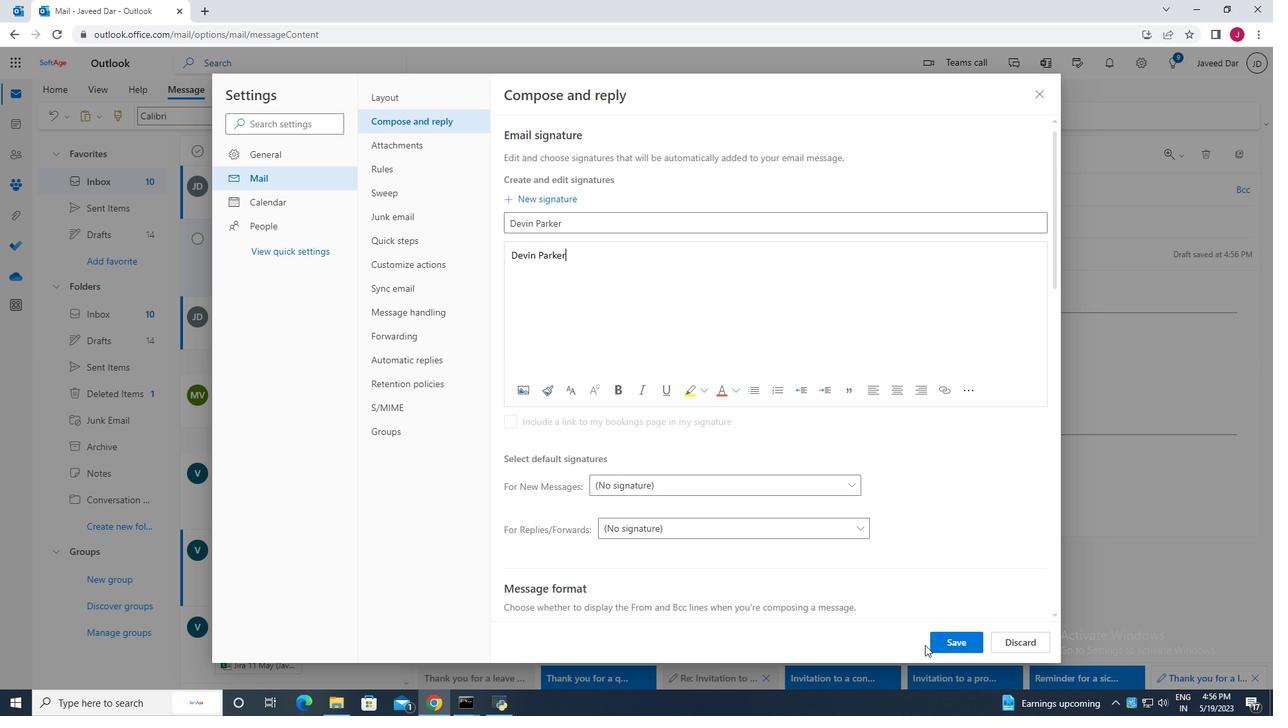 
Action: Key pressed <Key.space>
Screenshot: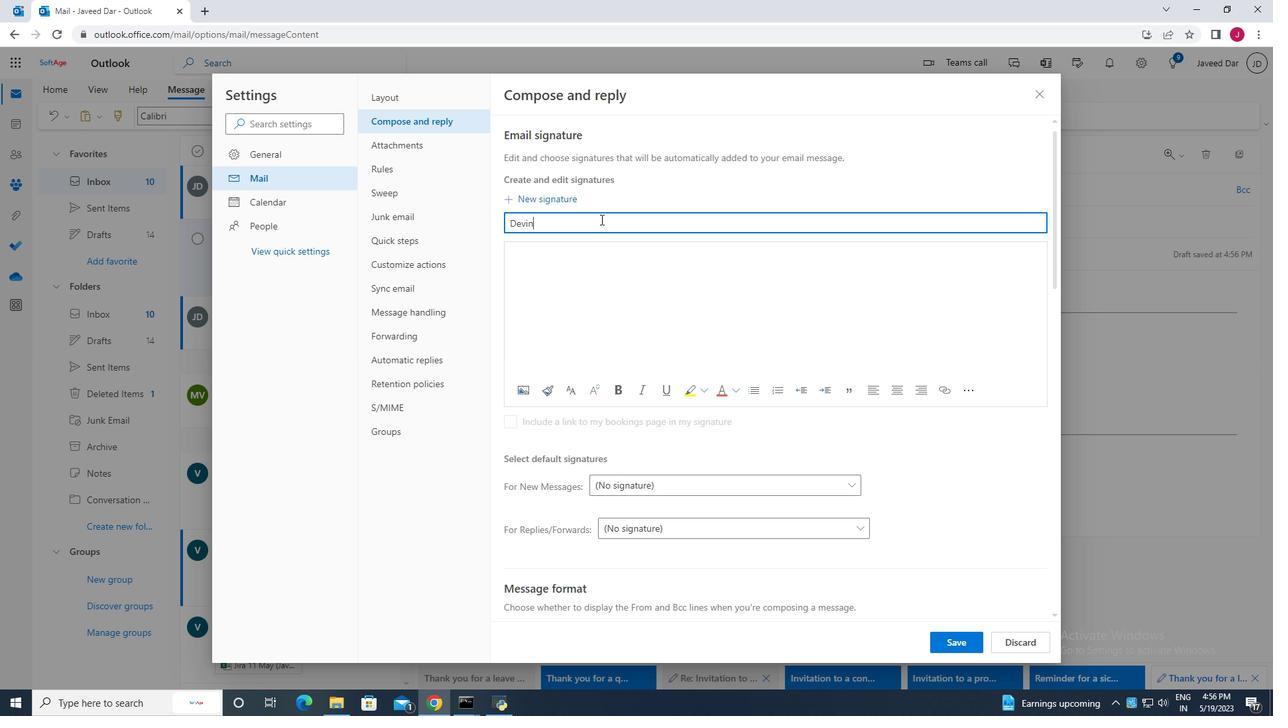 
Action: Mouse moved to (573, 118)
Screenshot: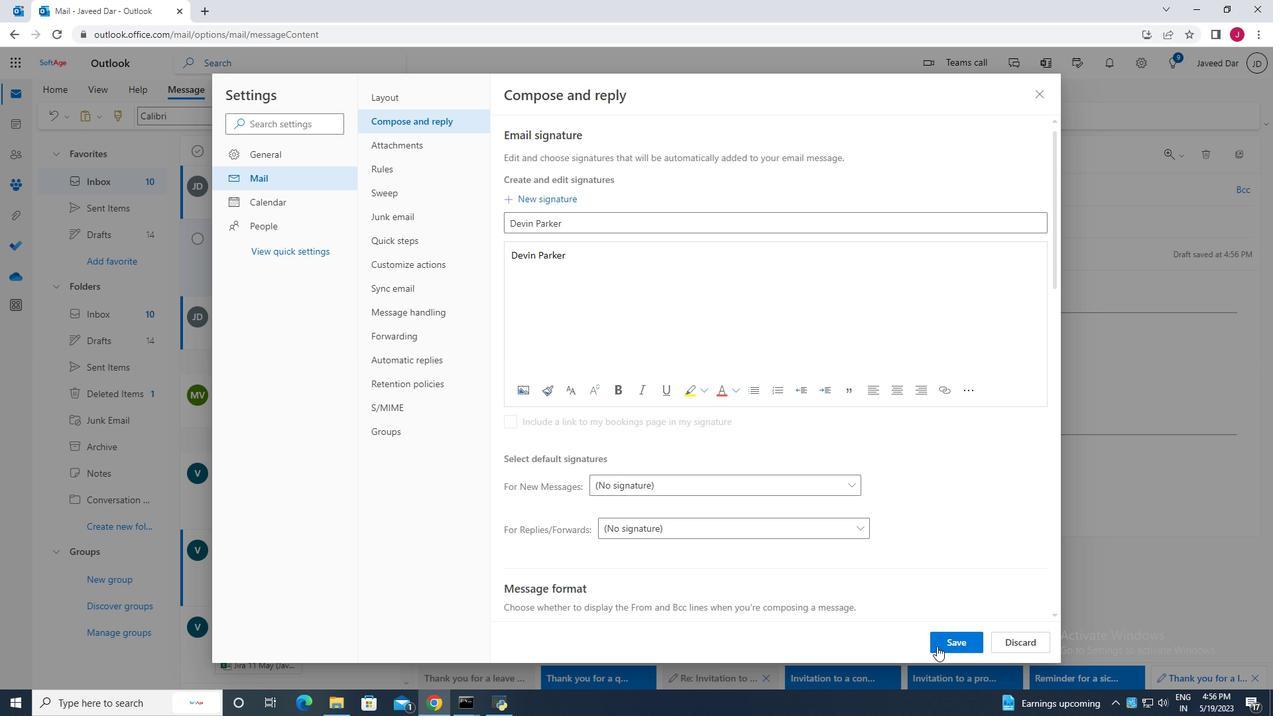 
Action: Key pressed <Key.caps_lock>
Screenshot: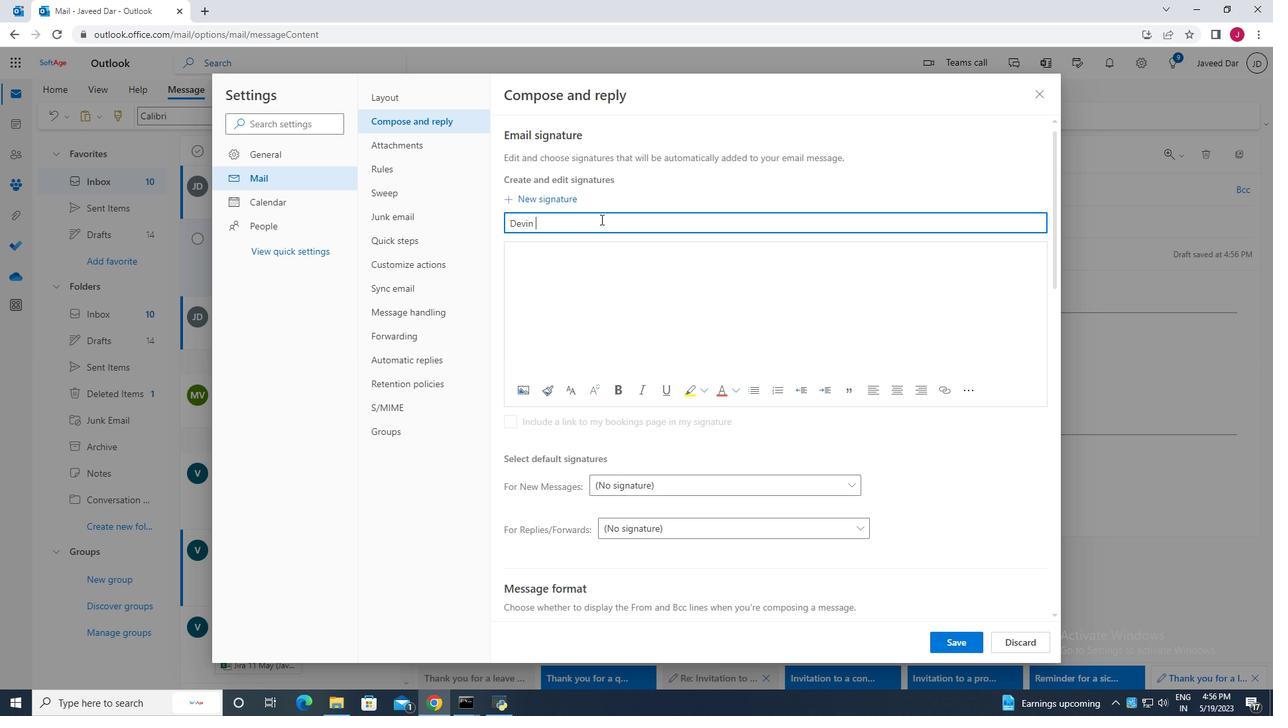 
Action: Mouse moved to (578, 205)
Screenshot: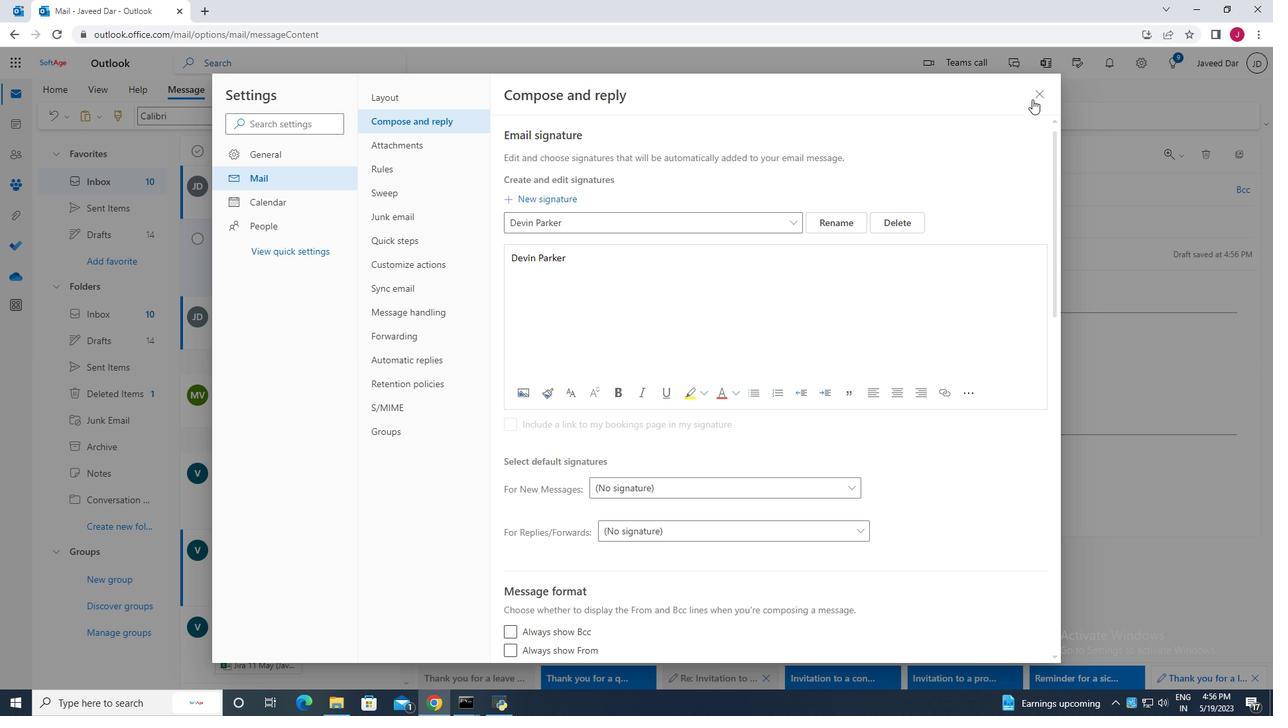 
Action: Key pressed P
Screenshot: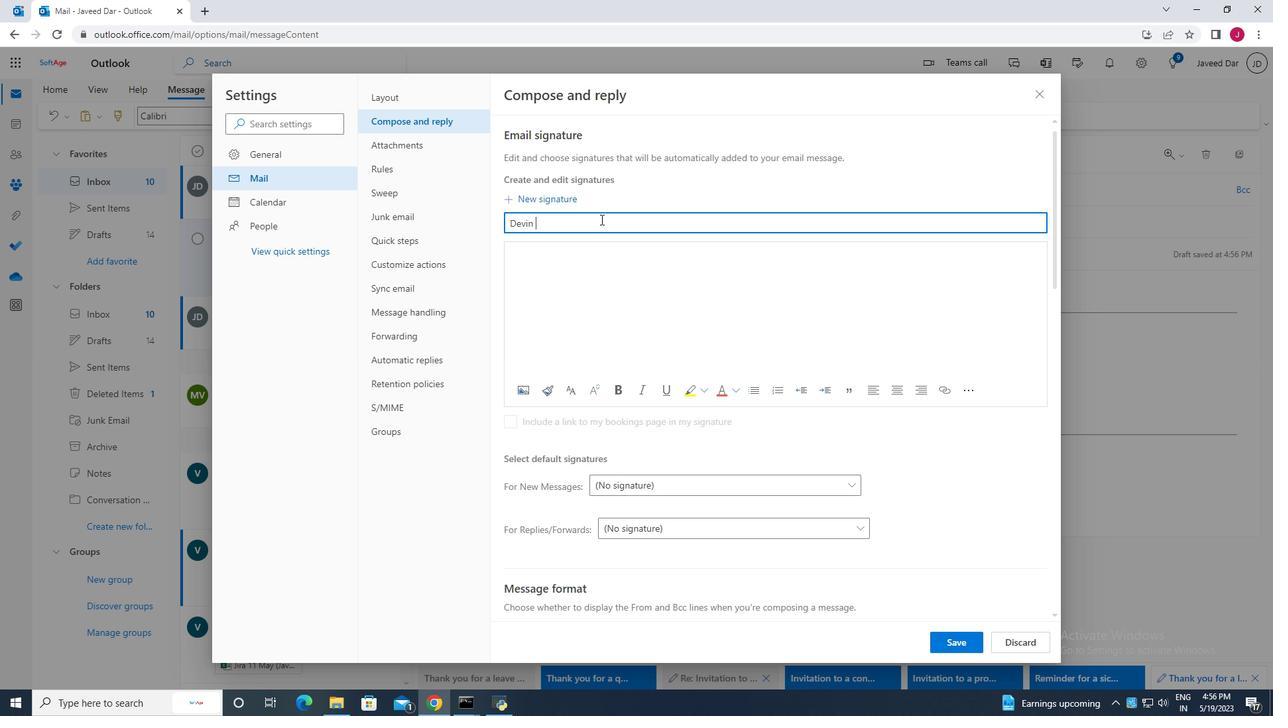 
Action: Mouse moved to (578, 220)
Screenshot: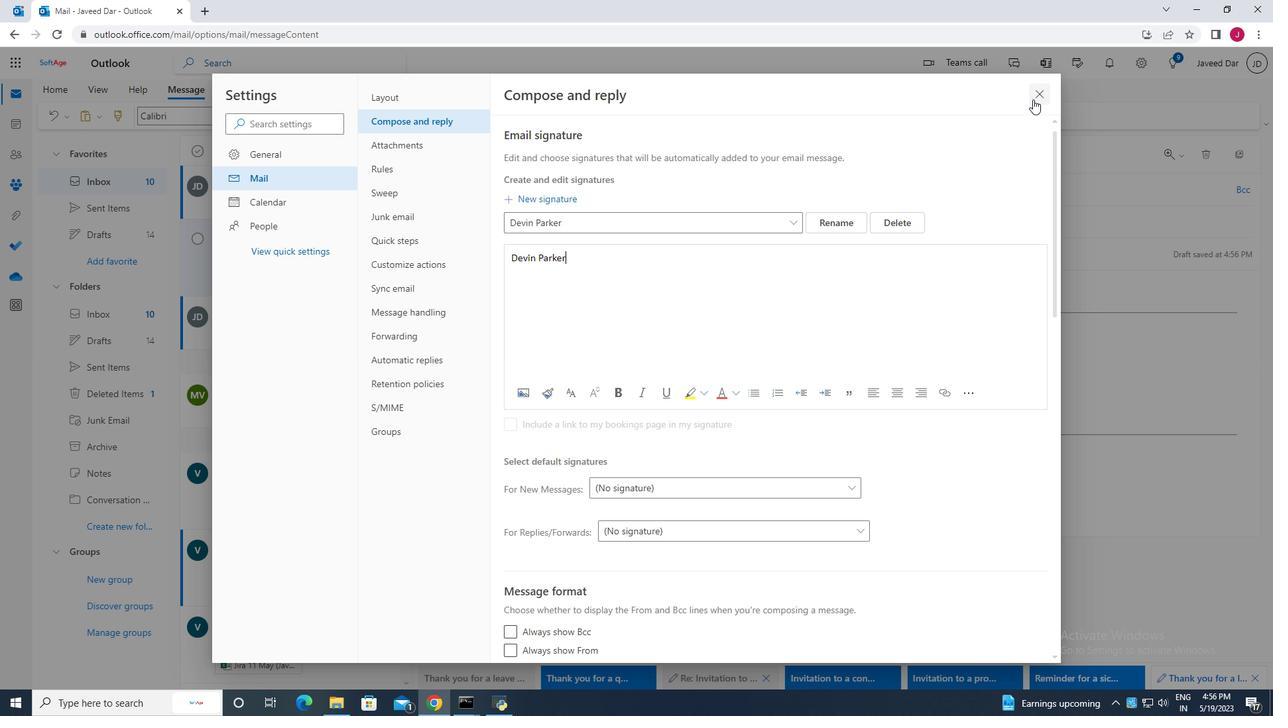 
Action: Key pressed <Key.caps_lock>
Screenshot: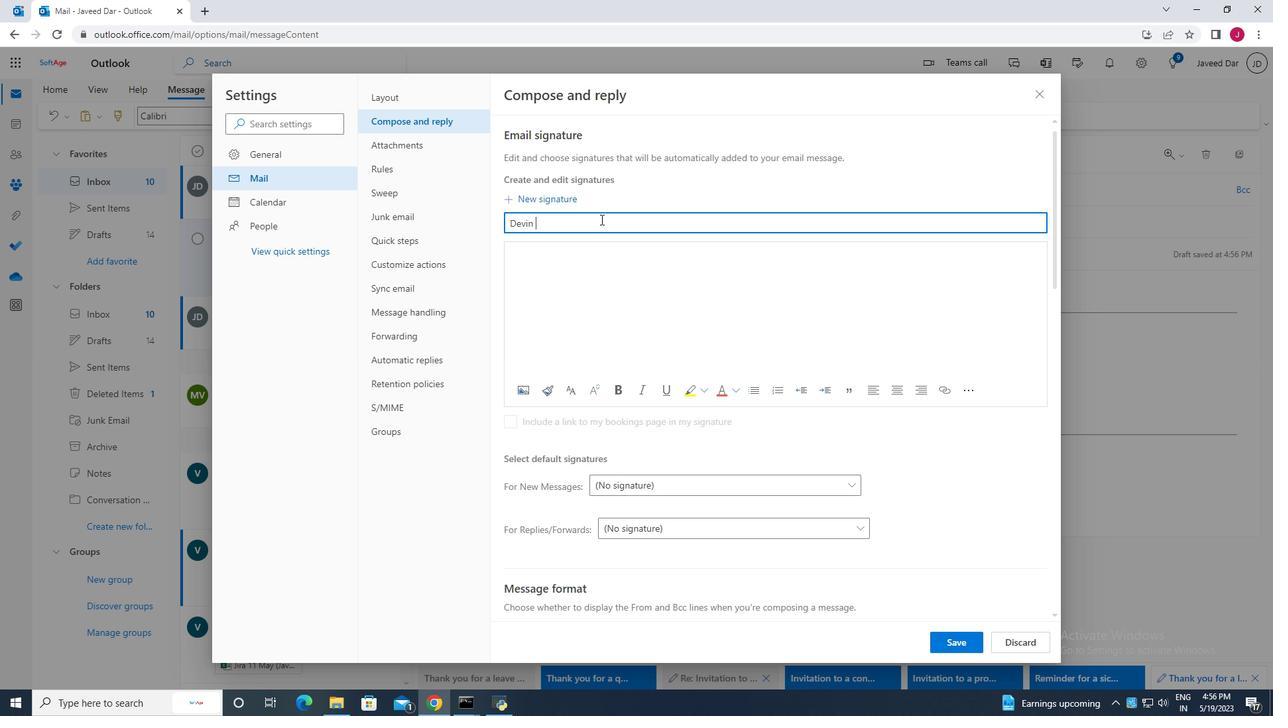 
Action: Mouse moved to (578, 238)
Screenshot: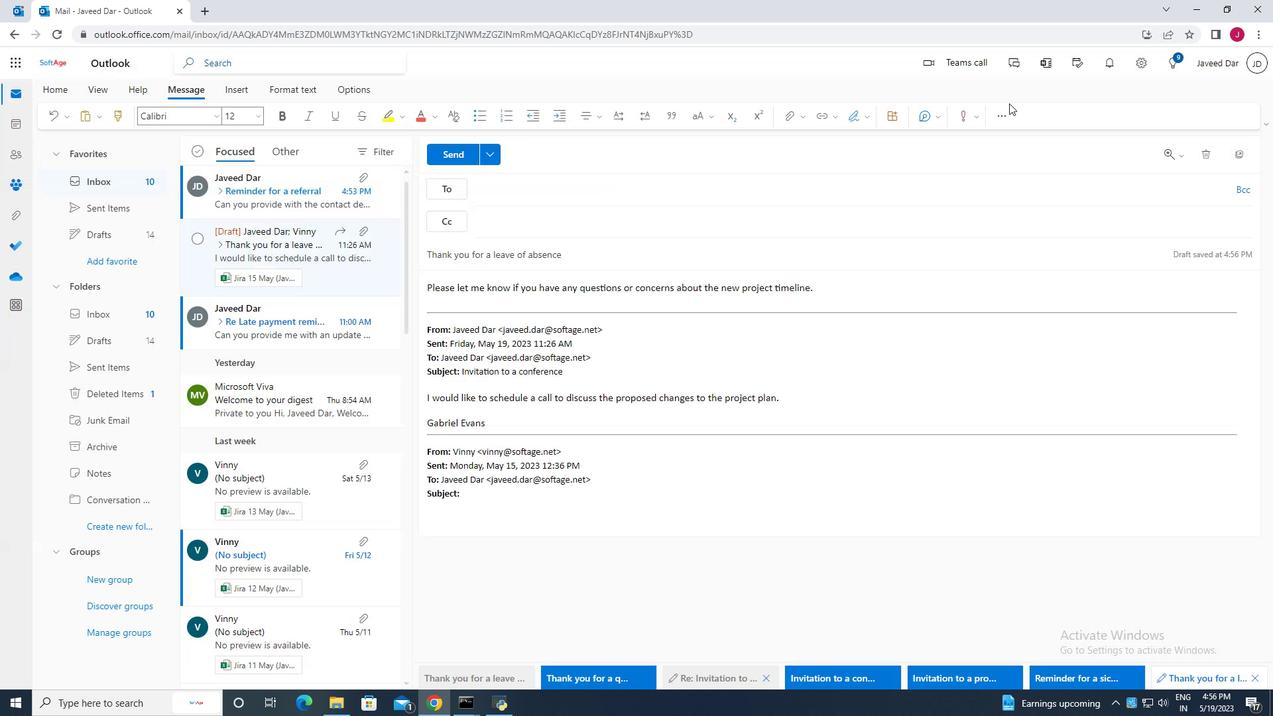 
Action: Key pressed a
Screenshot: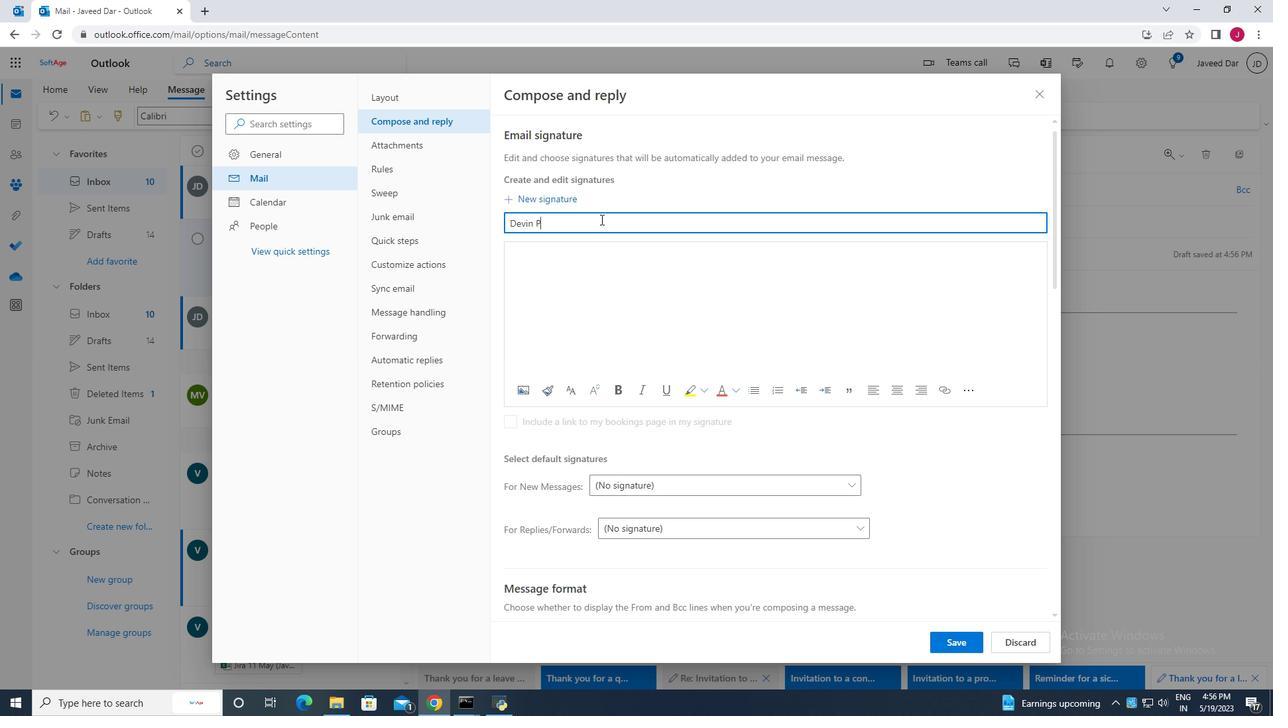 
Action: Mouse moved to (578, 238)
Screenshot: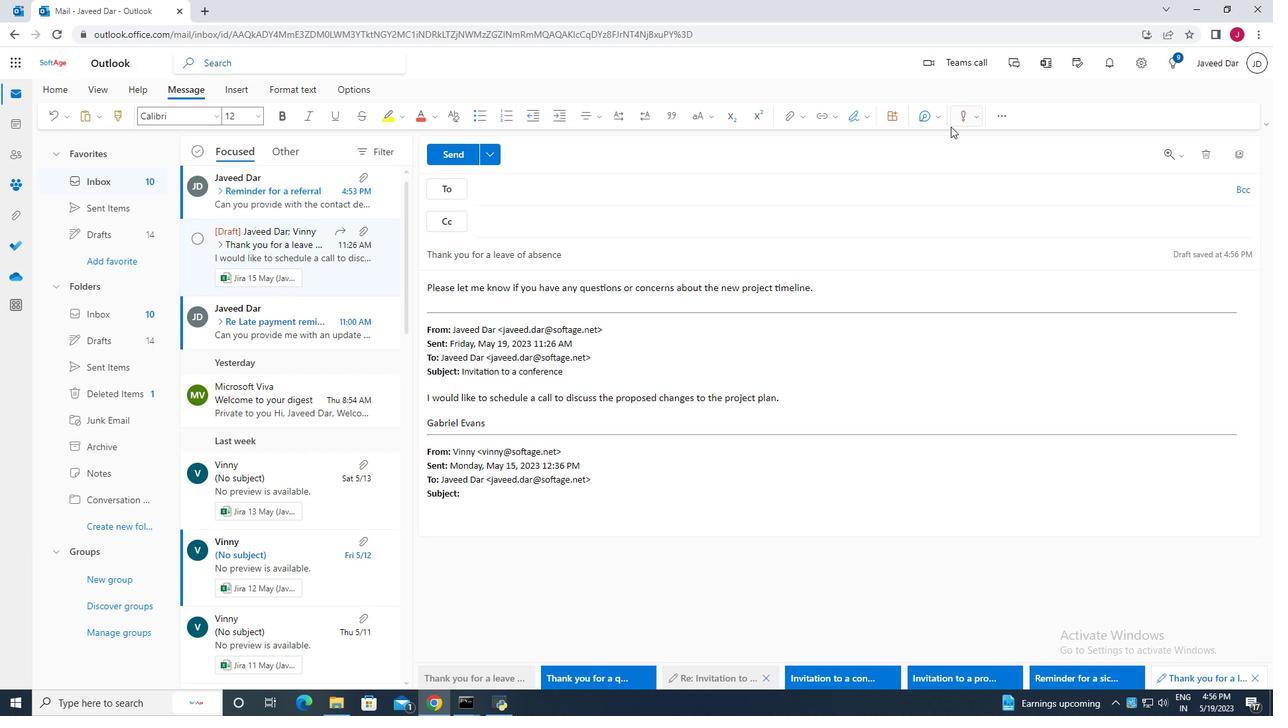 
Action: Mouse pressed left at (578, 238)
Screenshot: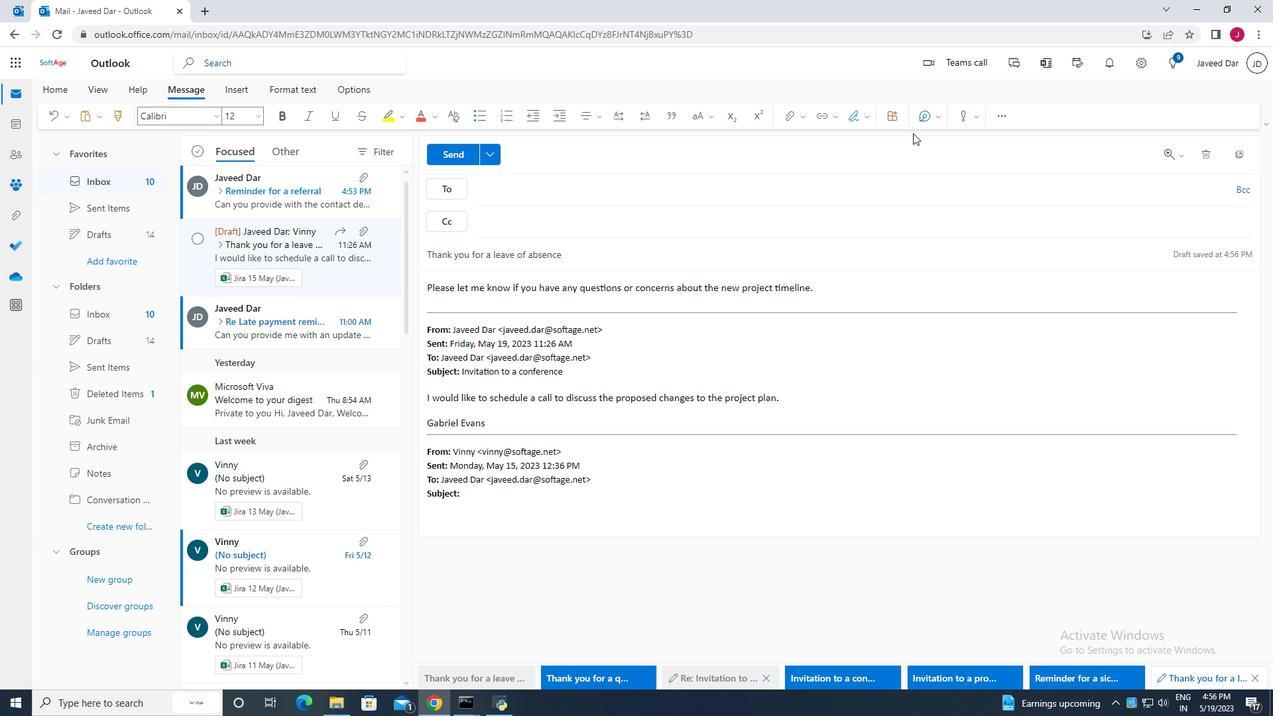 
Action: Key pressed rkr
Screenshot: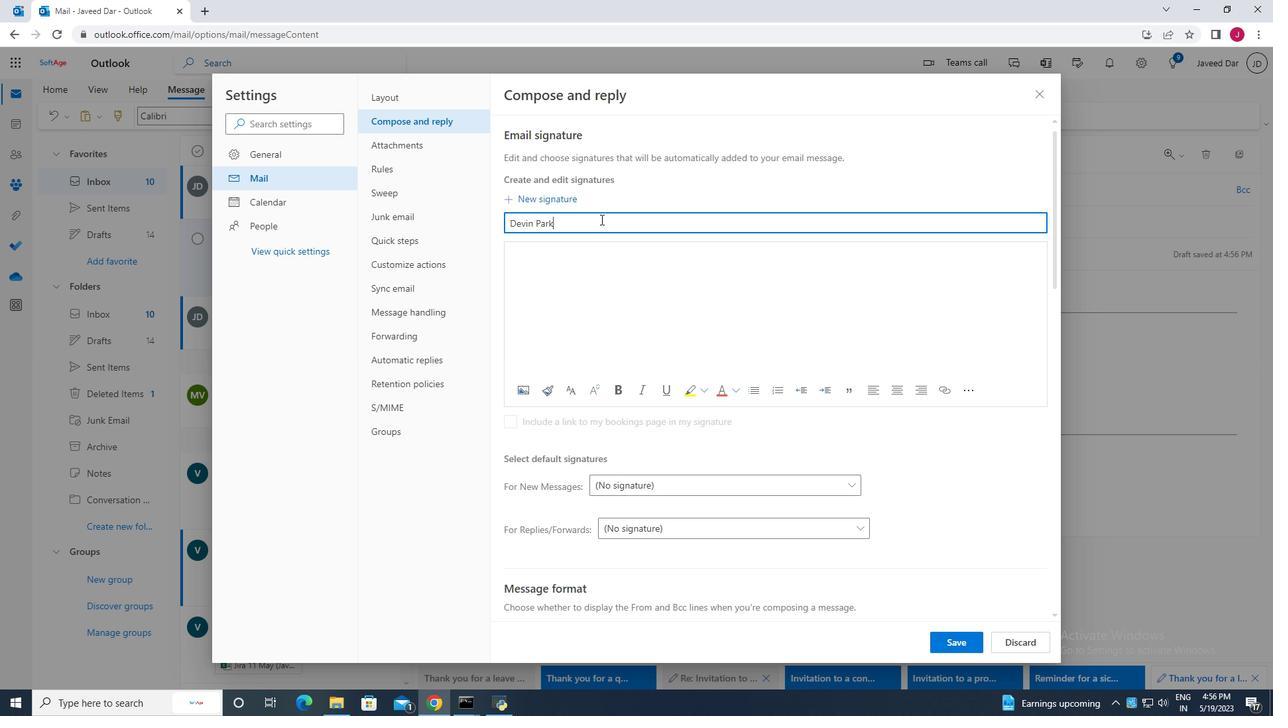 
Action: Mouse moved to (578, 198)
Screenshot: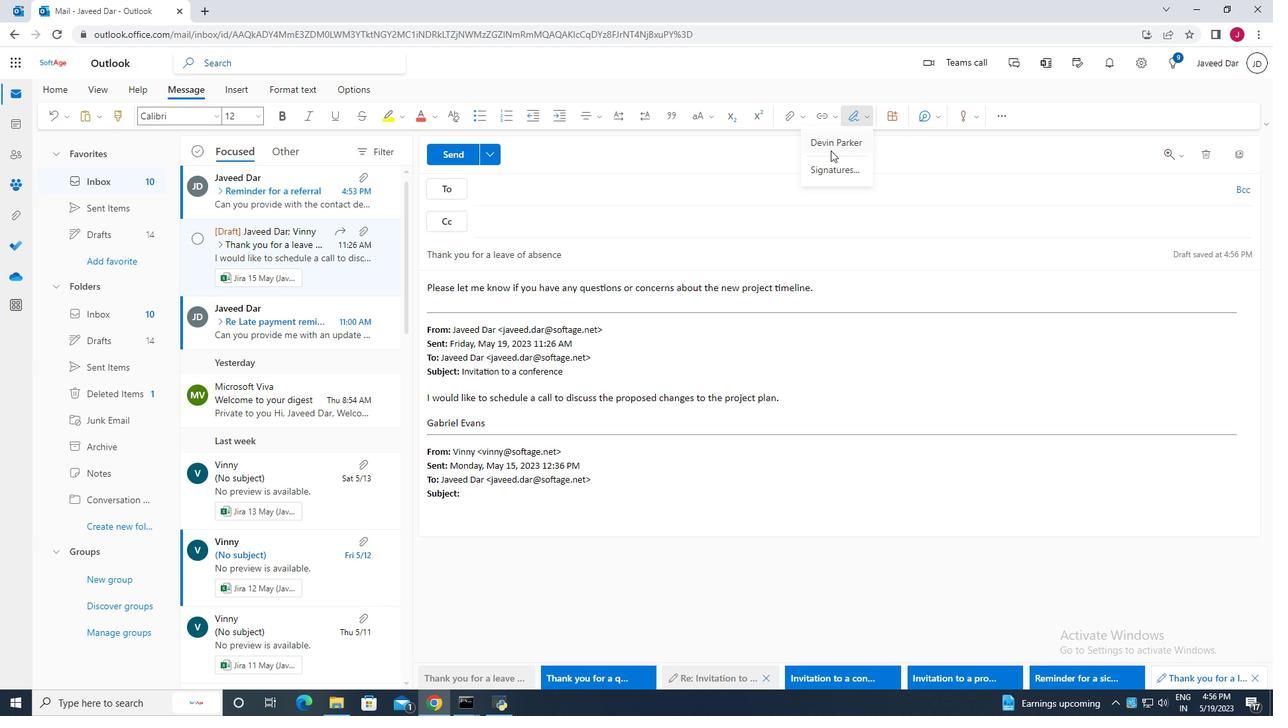 
Action: Key pressed <Key.backspace>er
Screenshot: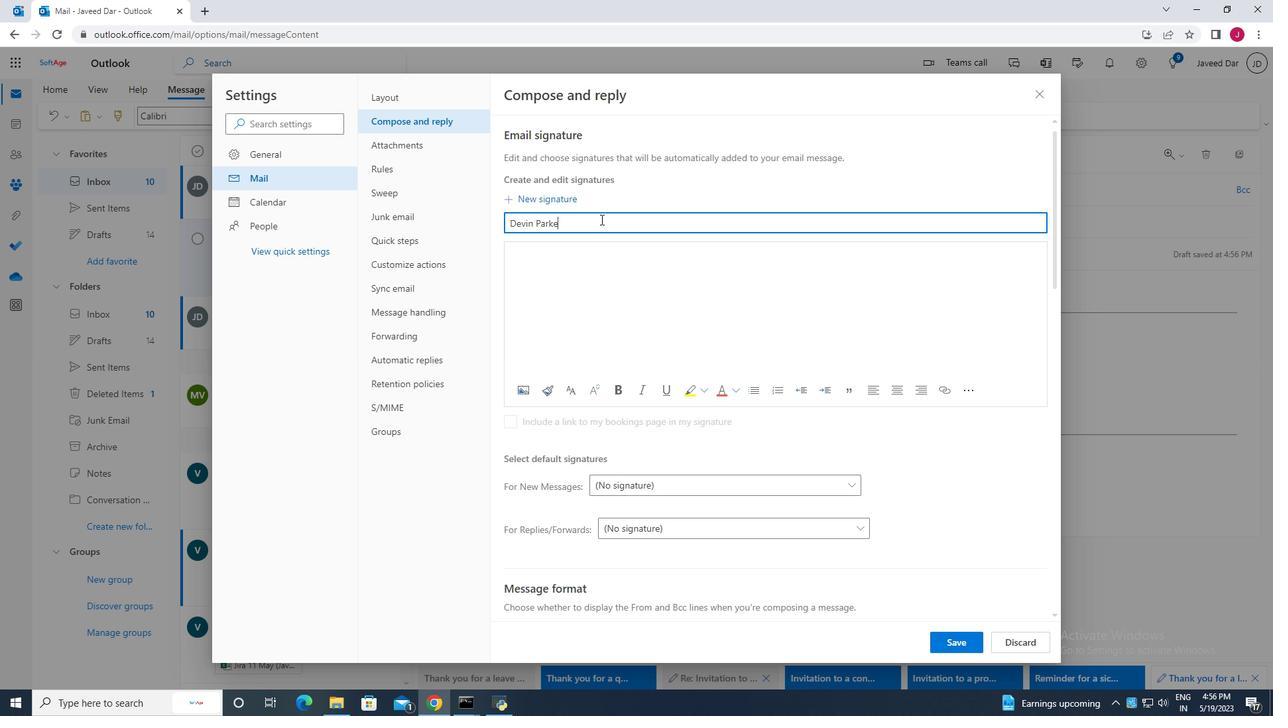 
Action: Mouse moved to (600, 204)
Screenshot: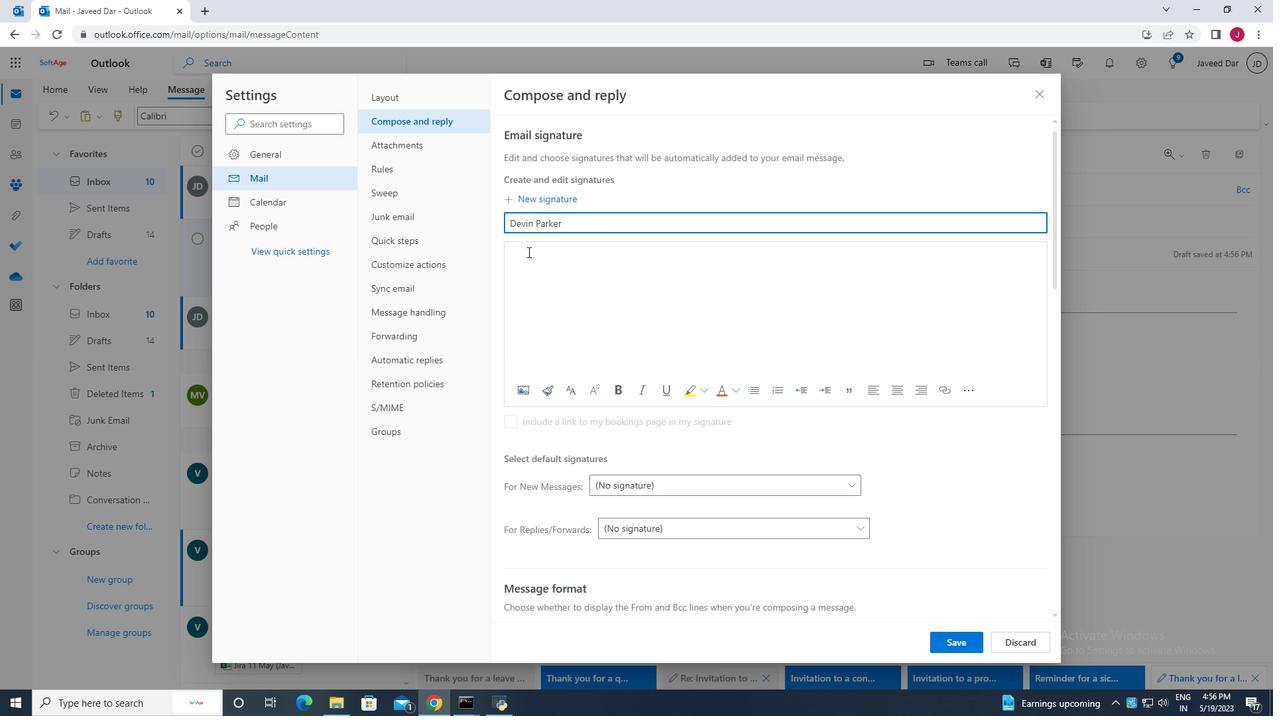 
Action: Mouse pressed left at (600, 204)
Screenshot: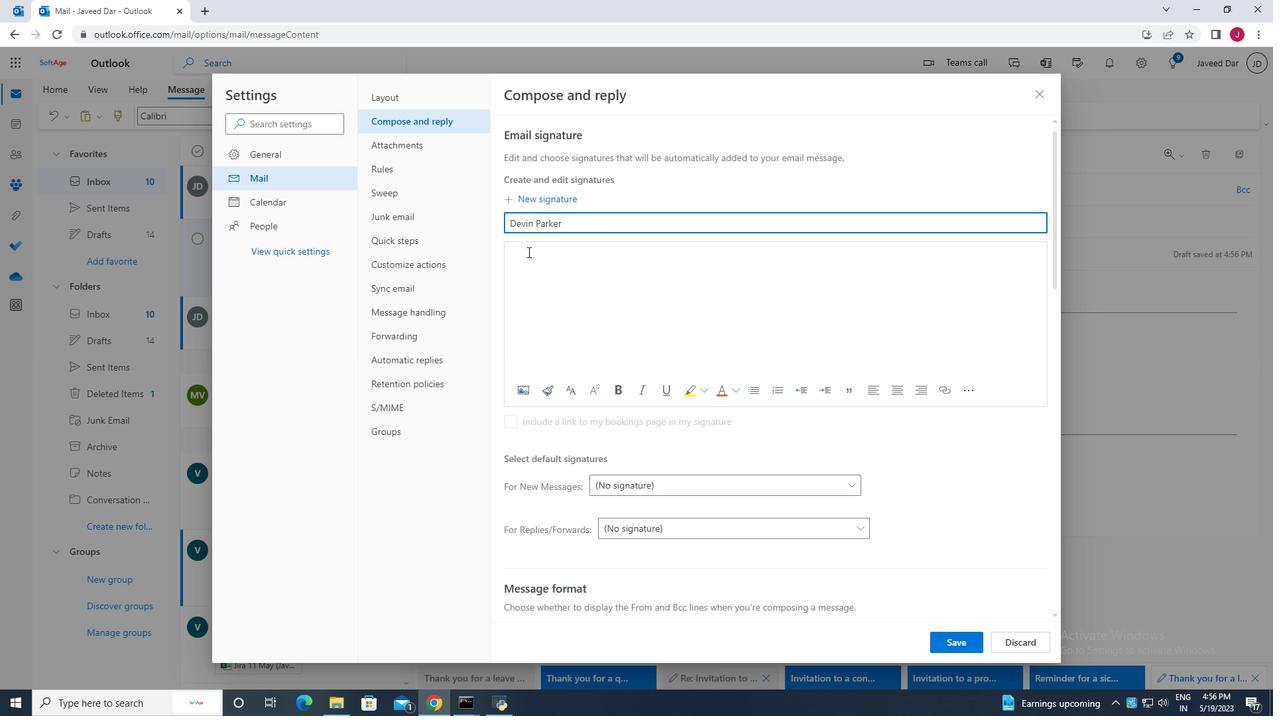 
Action: Key pressed <Key.caps_lock>D<Key.caps_lock>evin<Key.space><Key.caps_lock>P<Key.caps_lock>arker
Screenshot: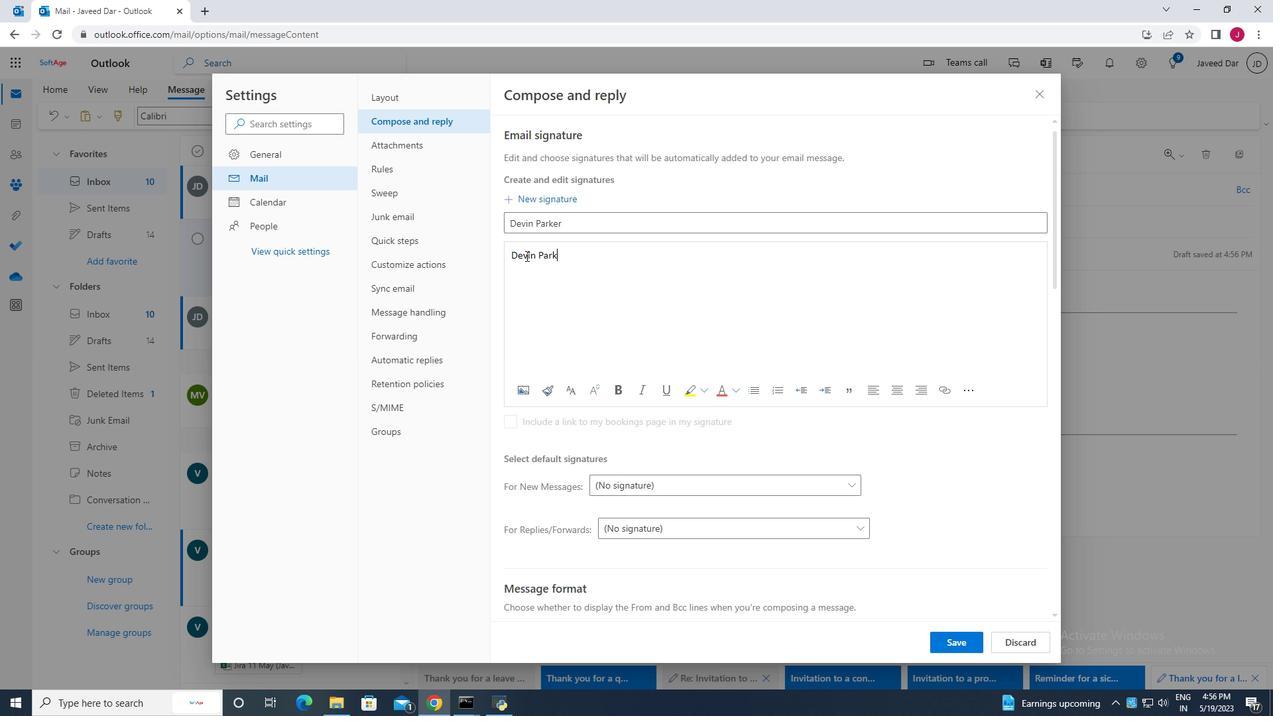 
Action: Mouse moved to (590, 37)
Screenshot: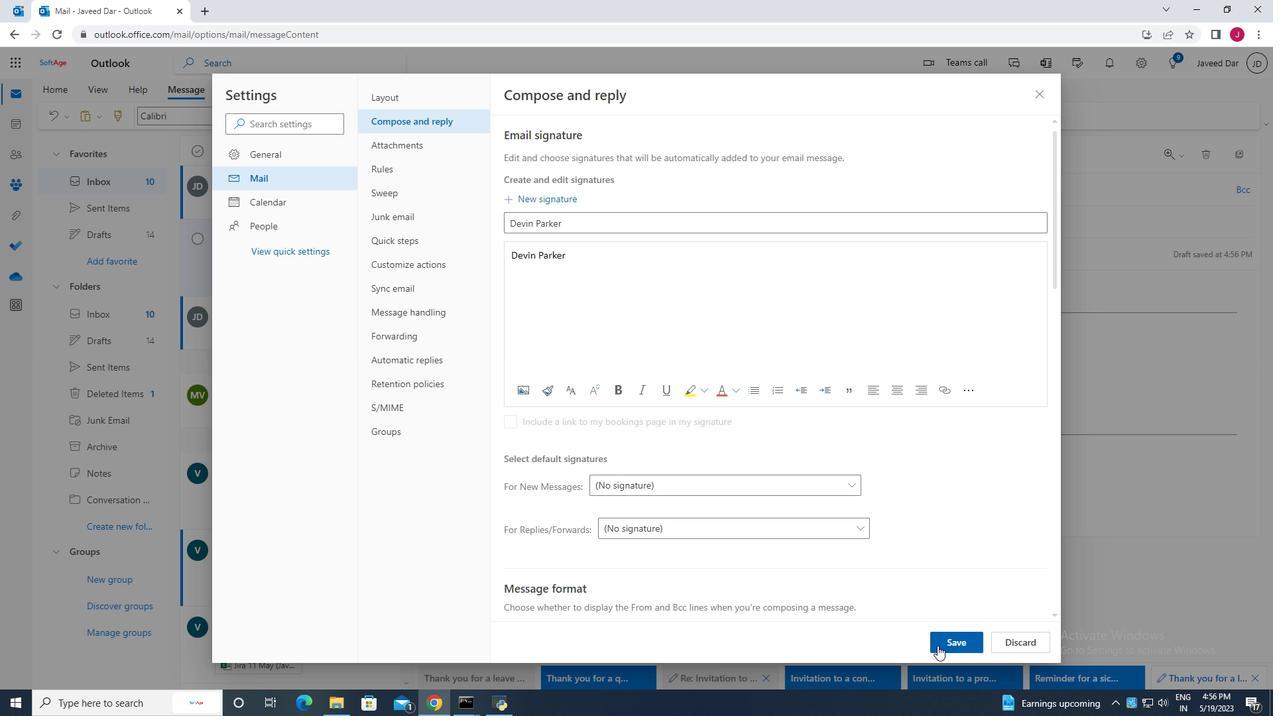 
Action: Mouse pressed left at (590, 37)
Screenshot: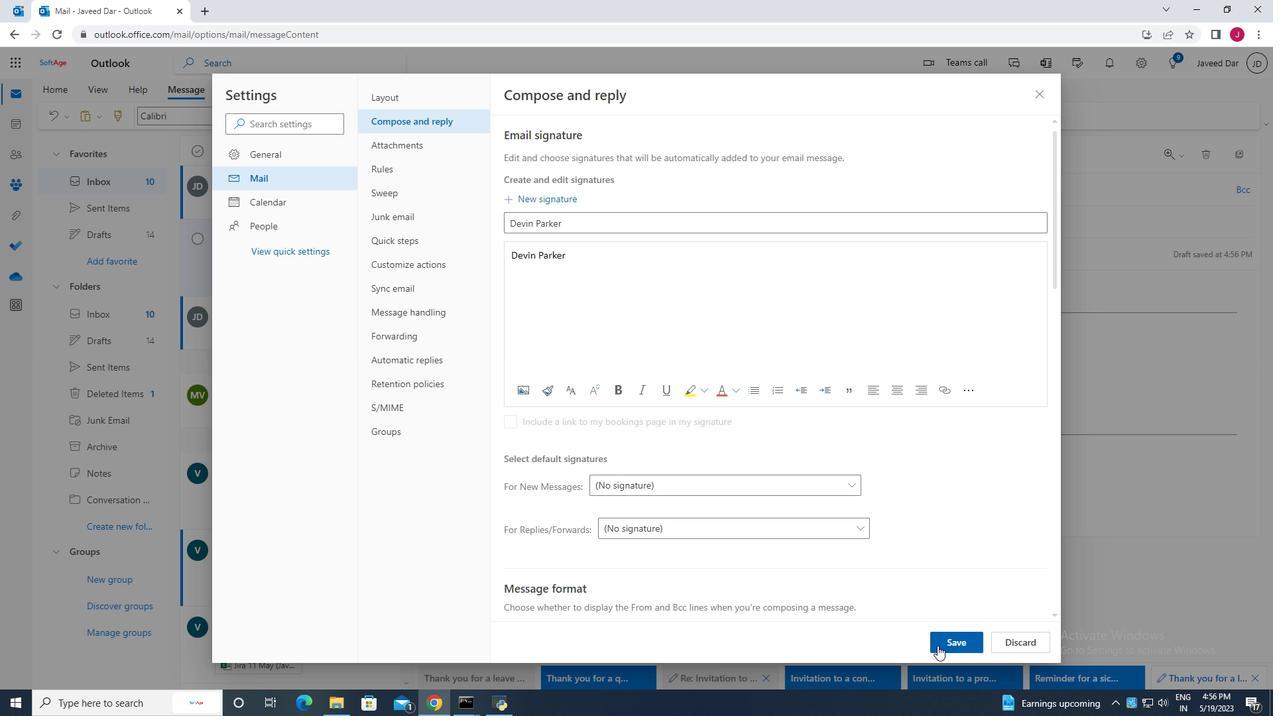 
Action: Mouse moved to (588, 271)
Screenshot: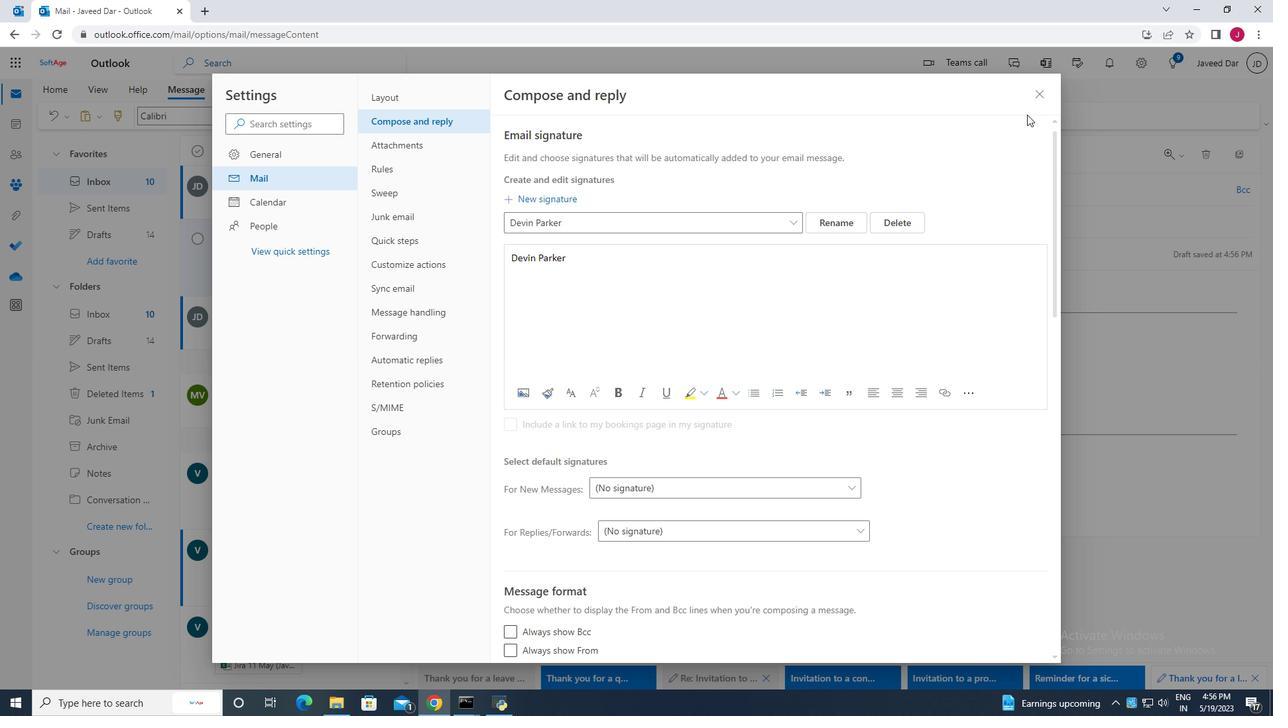 
Action: Mouse pressed left at (588, 271)
Screenshot: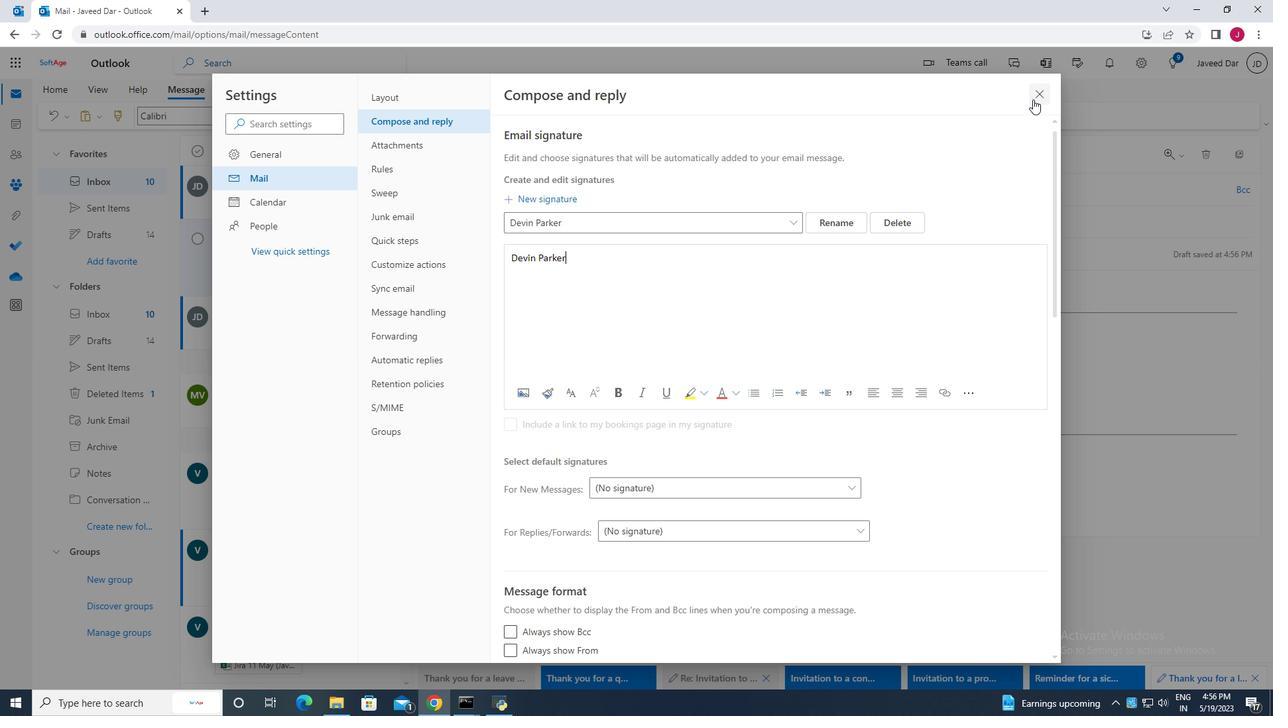 
Action: Mouse moved to (592, 265)
Screenshot: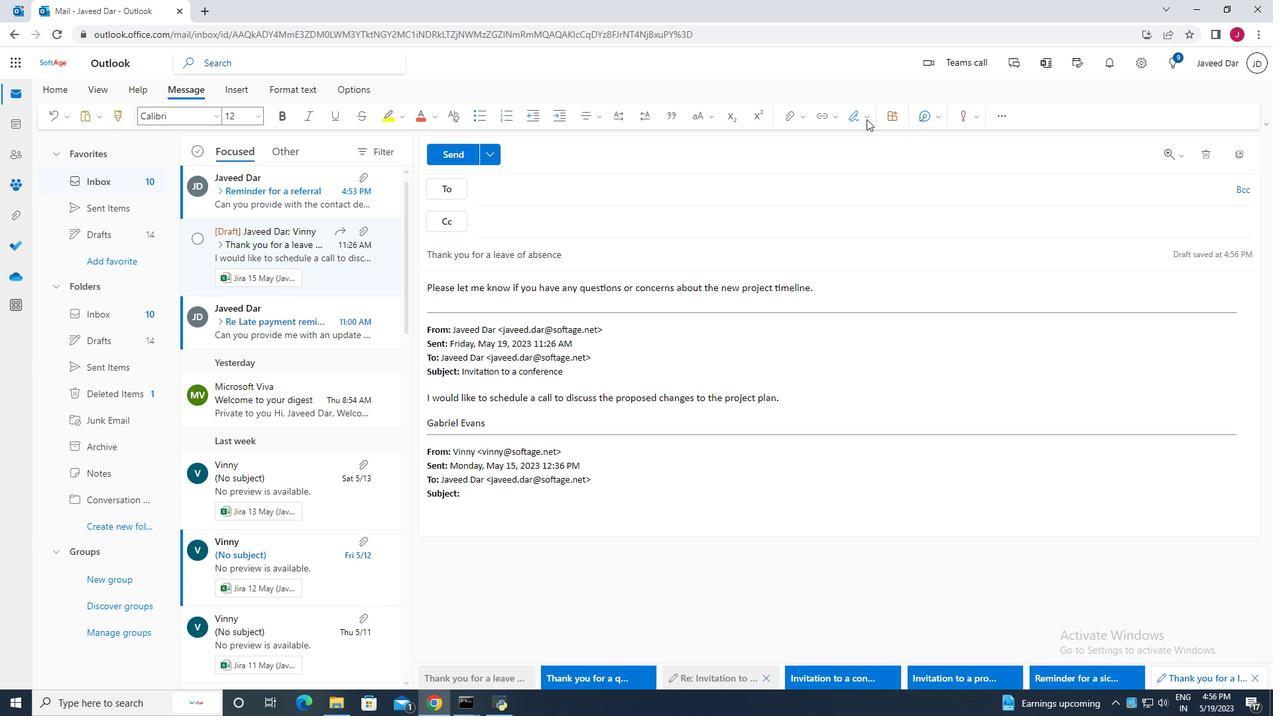 
Action: Mouse pressed left at (592, 265)
Screenshot: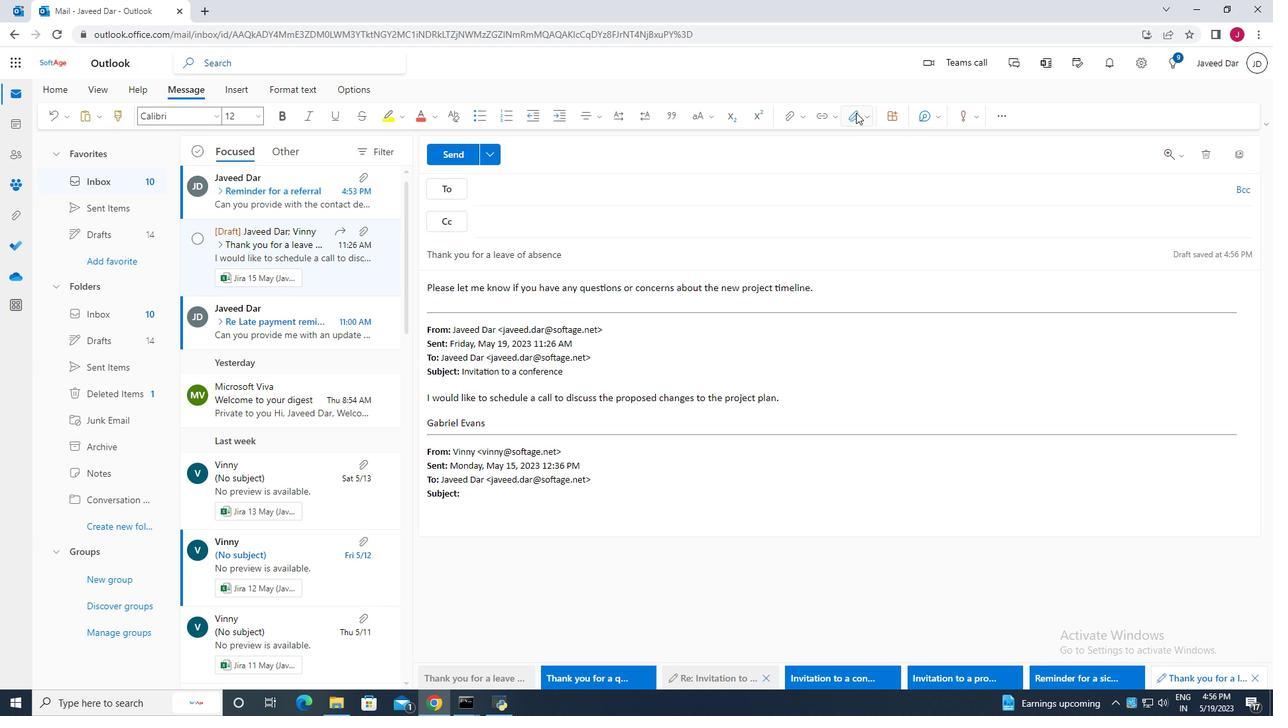 
Action: Mouse moved to (593, 251)
Screenshot: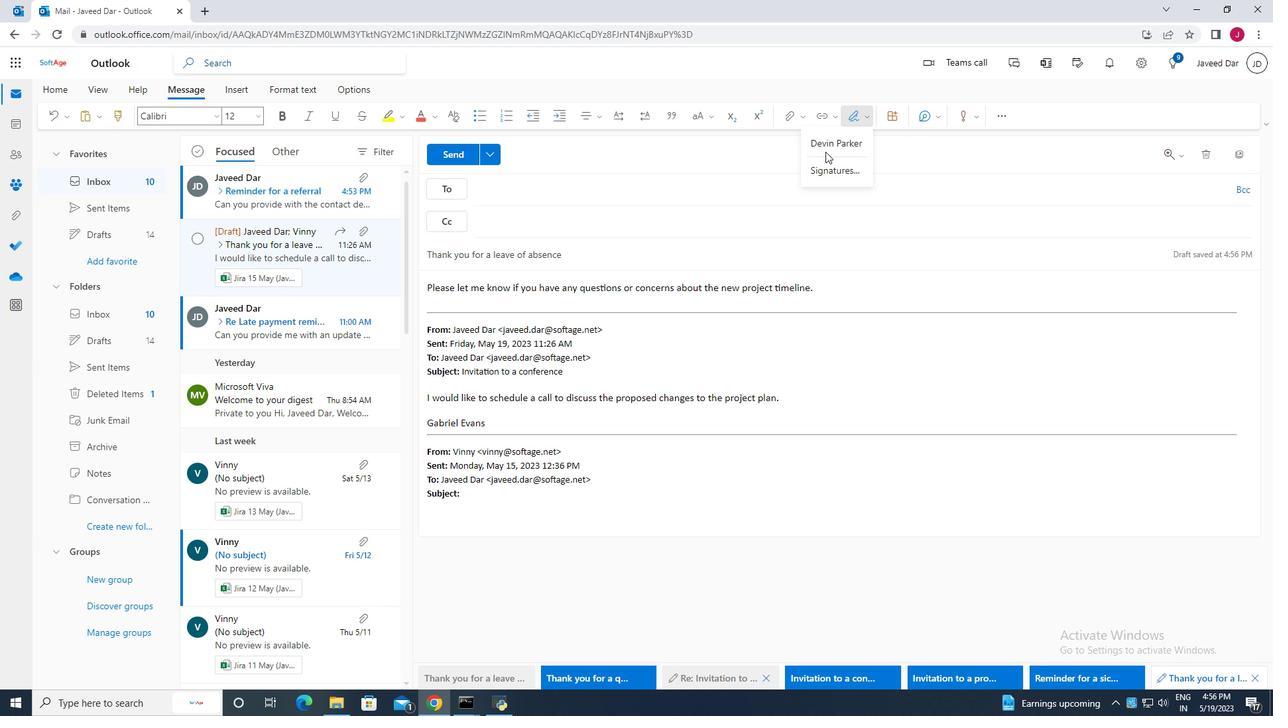 
Action: Mouse pressed left at (593, 251)
Screenshot: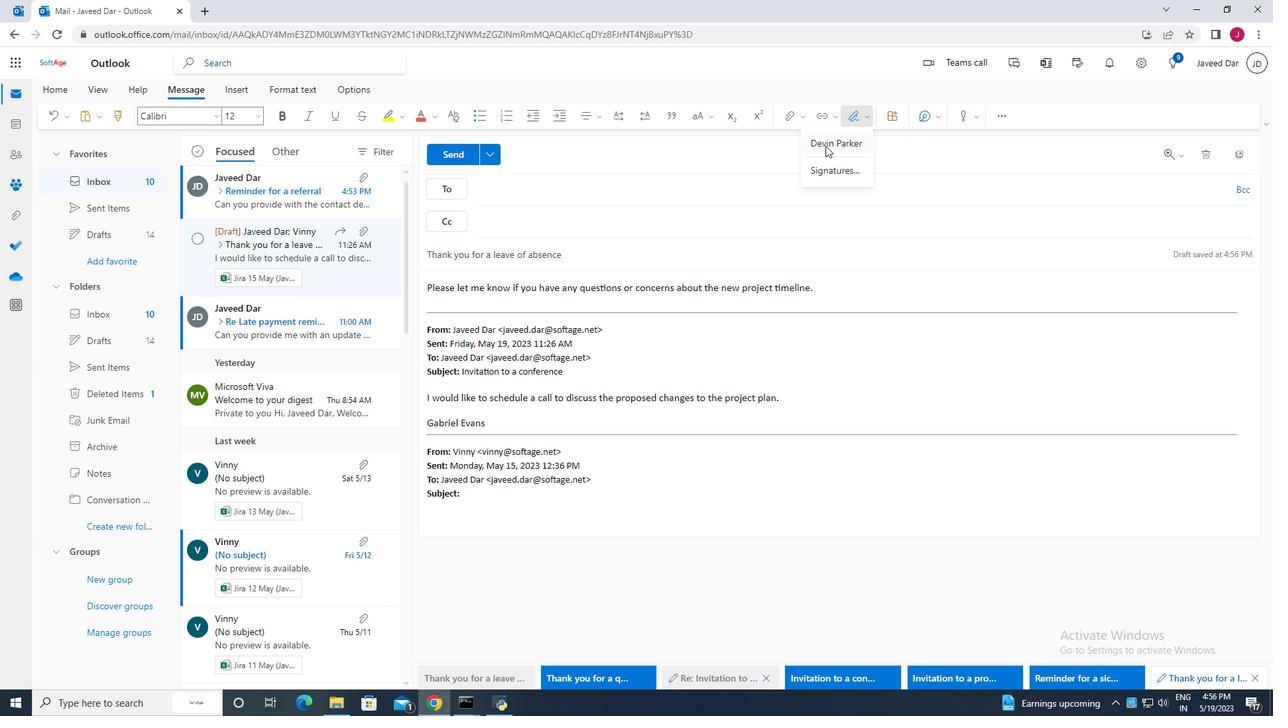 
Action: Mouse moved to (601, 232)
Screenshot: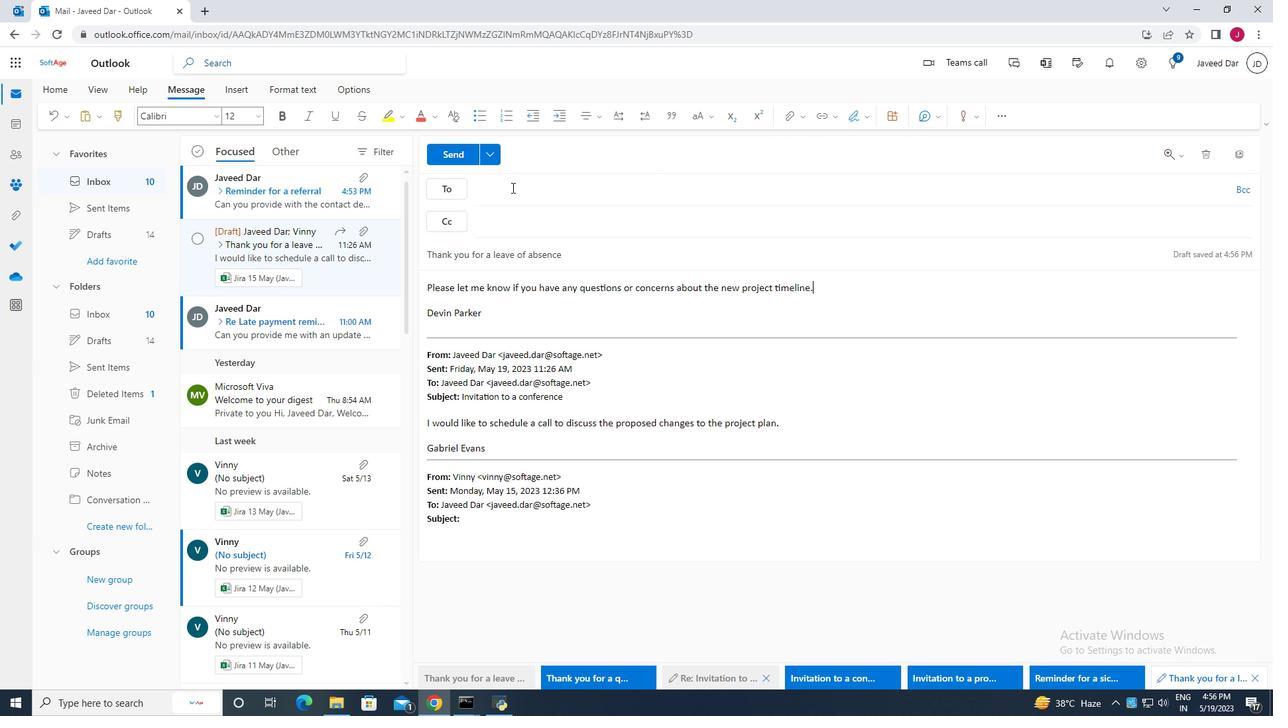 
Action: Mouse pressed left at (601, 232)
Screenshot: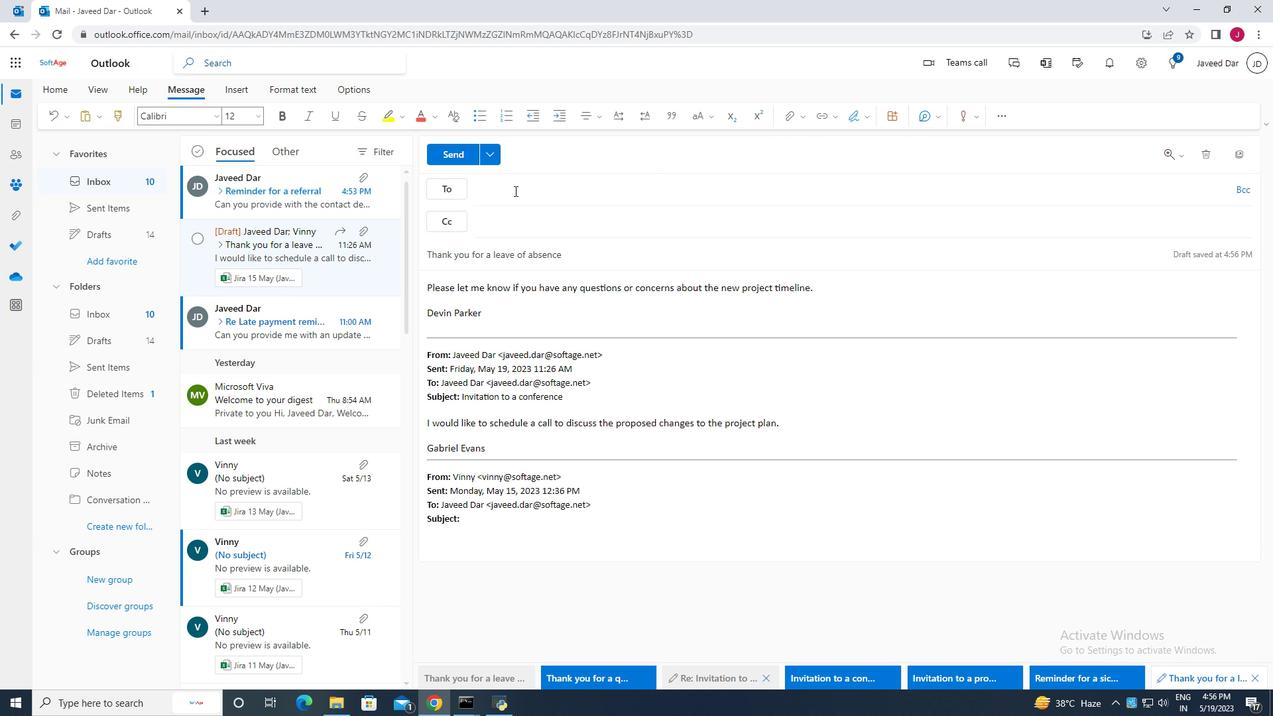 
Action: Mouse pressed left at (601, 232)
Screenshot: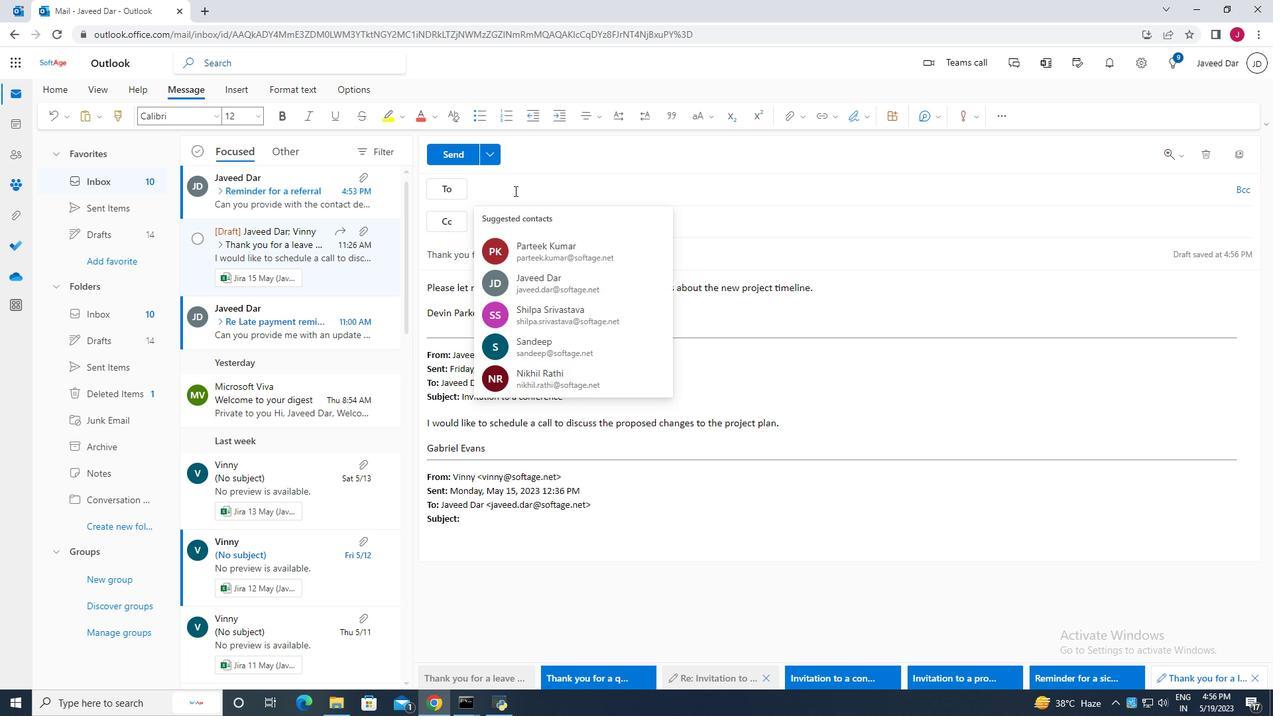 
Action: Key pressed ayash
